 Task: Create a video using iMovie. Include titles, transitions, and background music.
Action: Mouse moved to (305, 261)
Screenshot: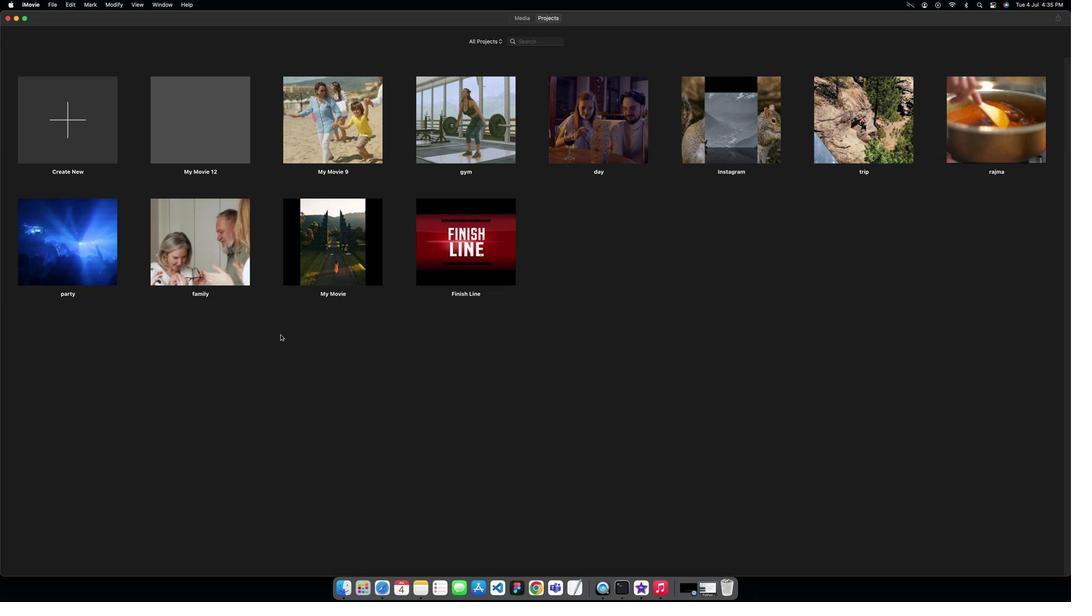 
Action: Mouse pressed left at (305, 261)
Screenshot: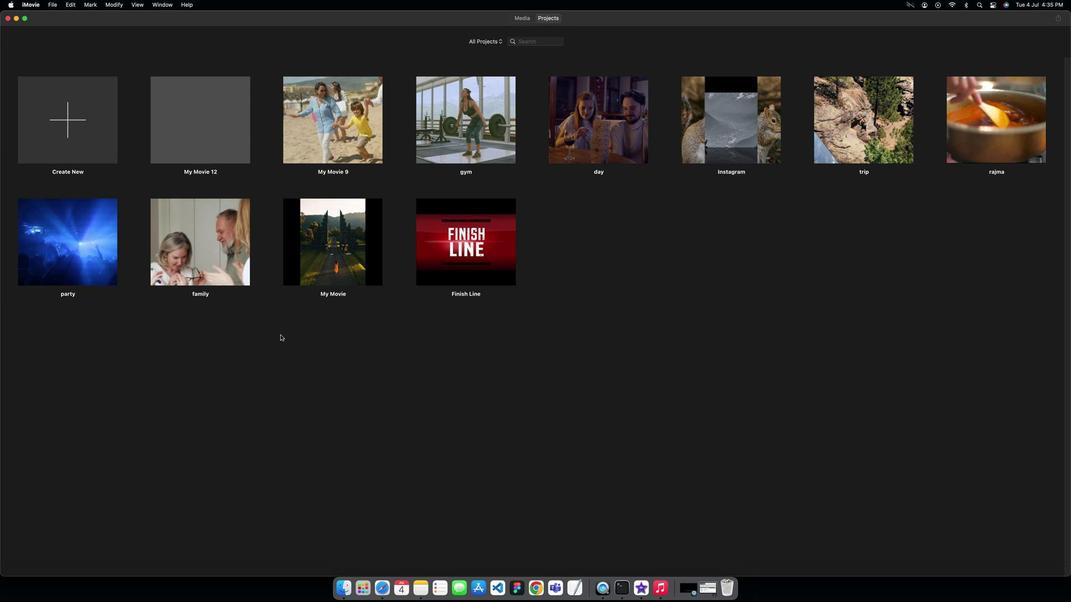 
Action: Mouse moved to (108, 129)
Screenshot: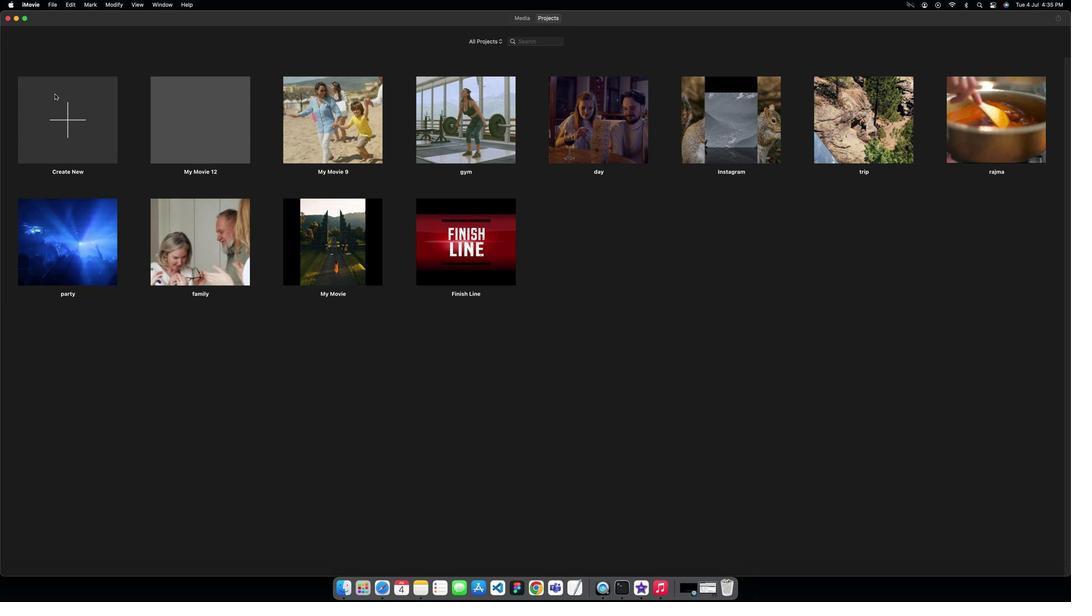 
Action: Mouse pressed left at (108, 129)
Screenshot: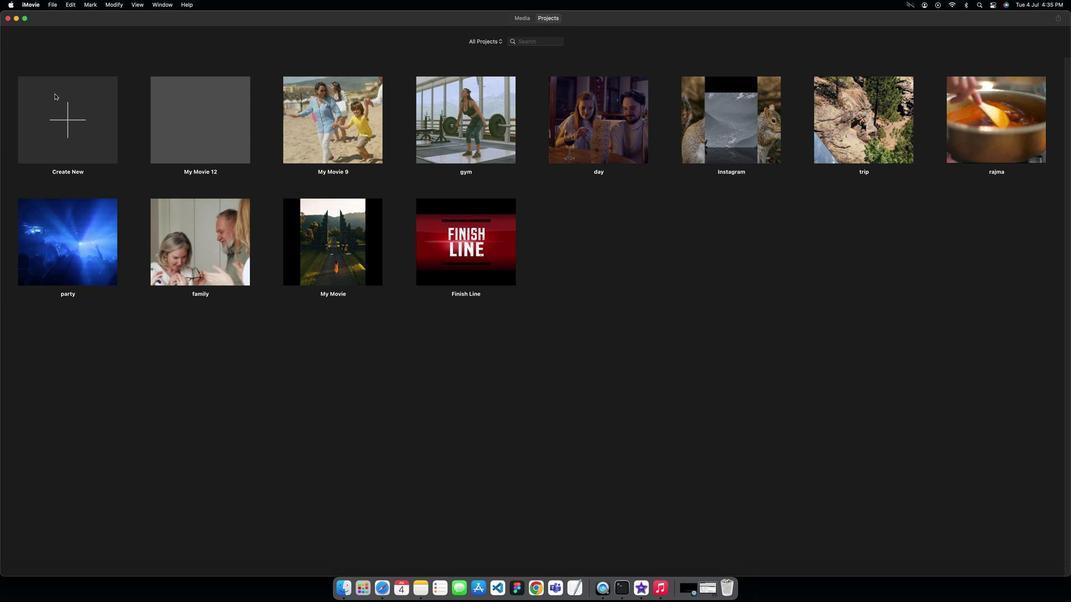 
Action: Mouse moved to (110, 168)
Screenshot: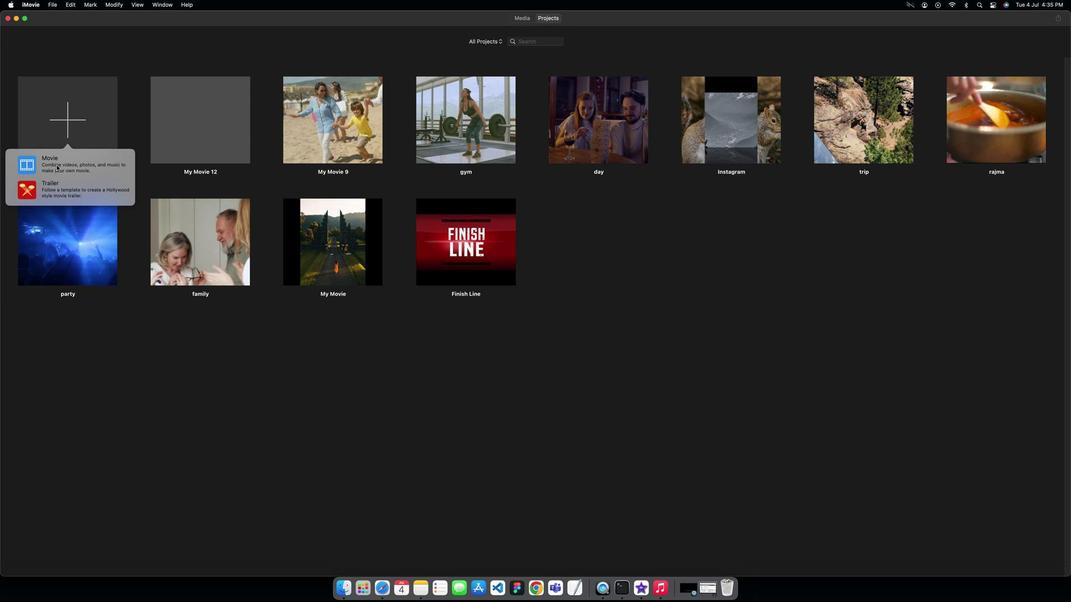
Action: Mouse pressed left at (110, 168)
Screenshot: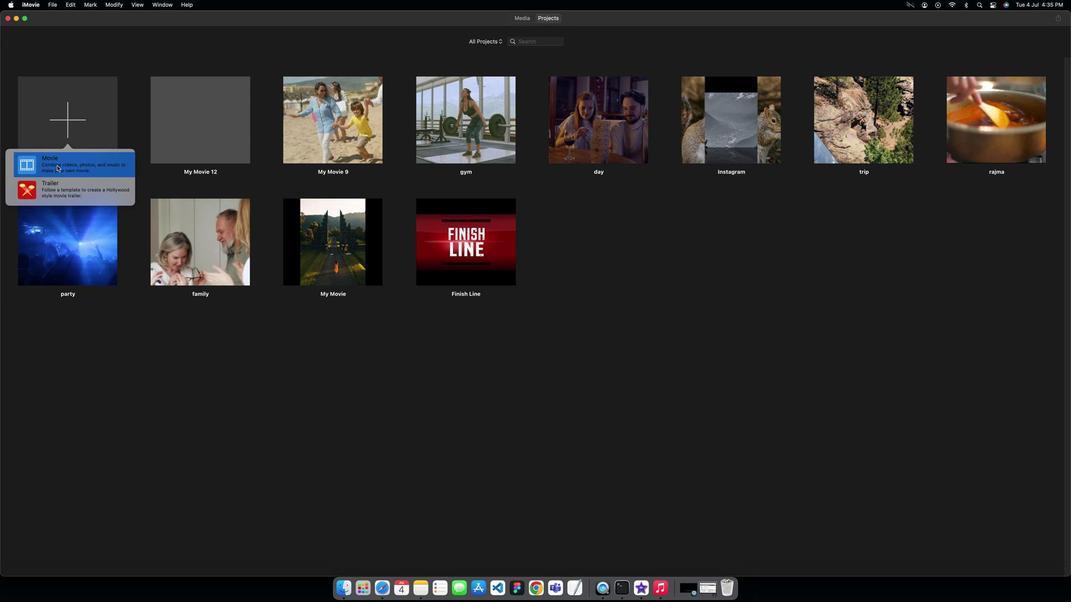 
Action: Mouse moved to (401, 177)
Screenshot: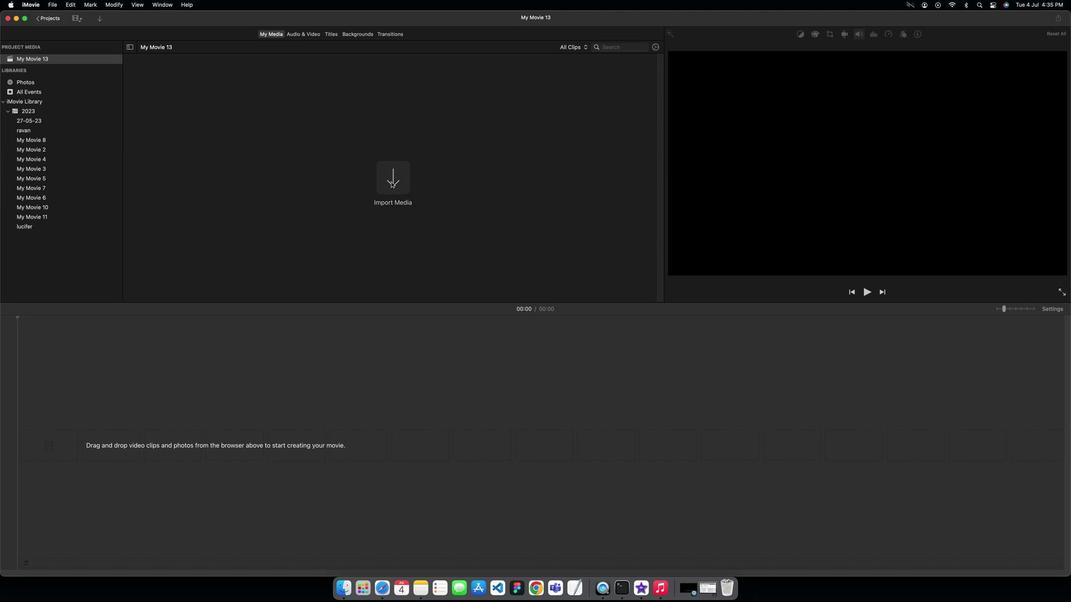 
Action: Mouse pressed left at (401, 177)
Screenshot: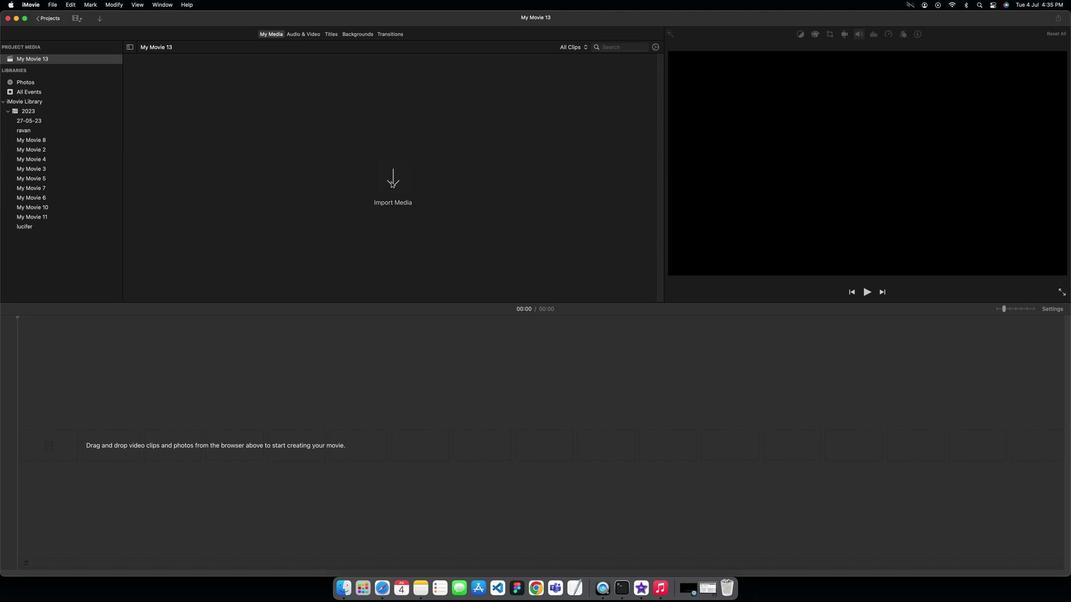 
Action: Mouse moved to (397, 231)
Screenshot: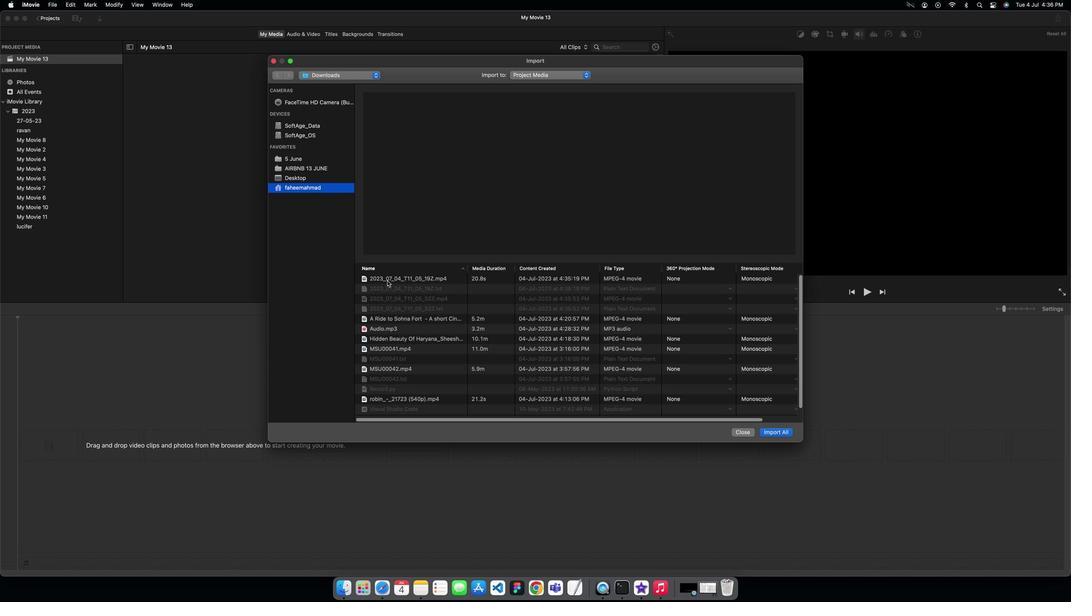 
Action: Mouse pressed left at (397, 231)
Screenshot: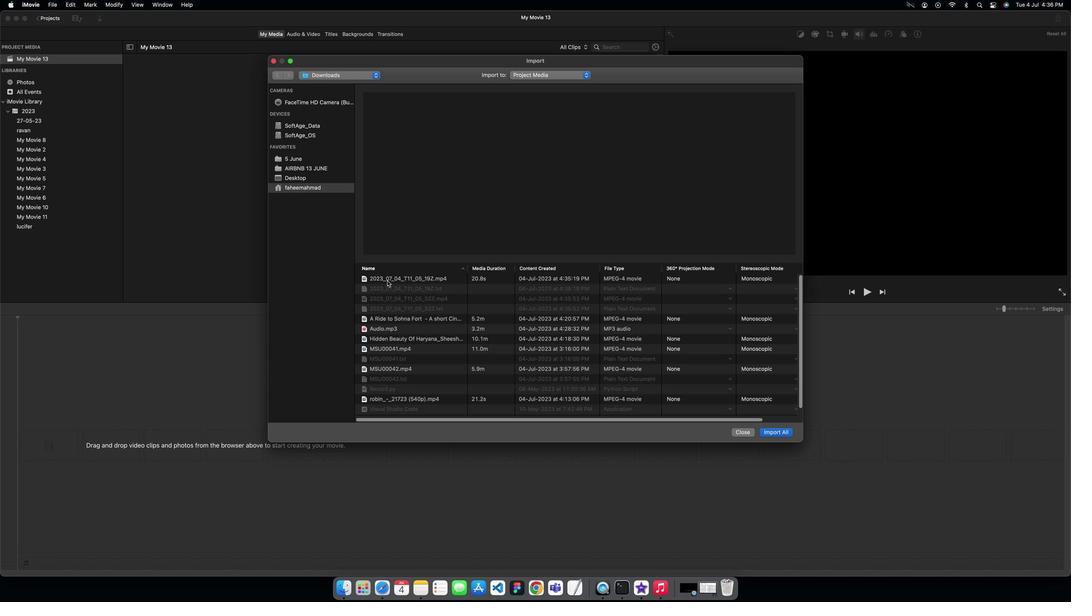 
Action: Mouse moved to (393, 251)
Screenshot: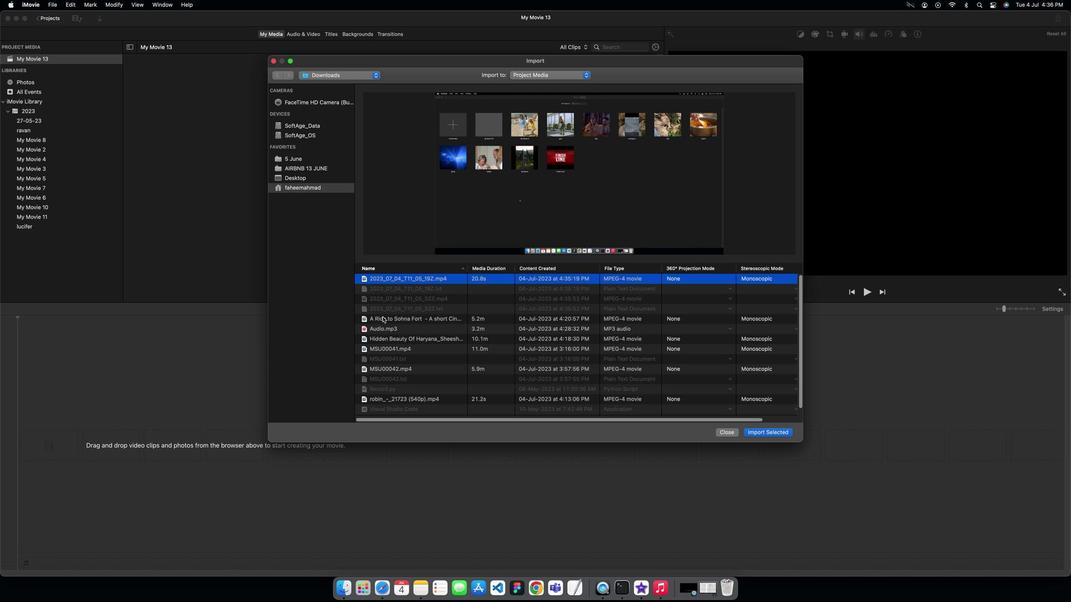 
Action: Mouse pressed left at (393, 251)
Screenshot: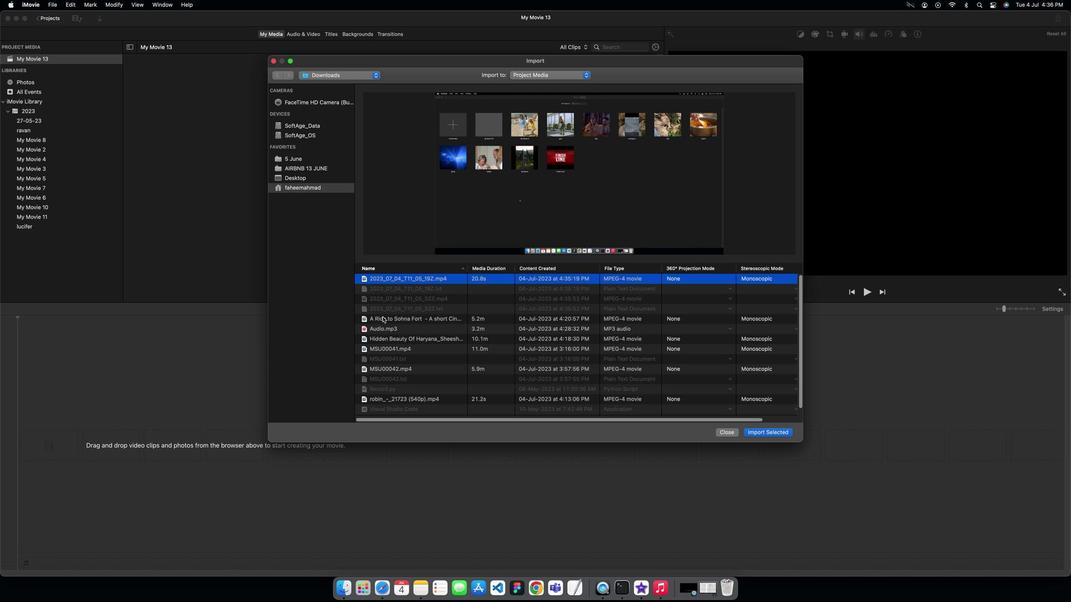 
Action: Key pressed Key.cmd
Screenshot: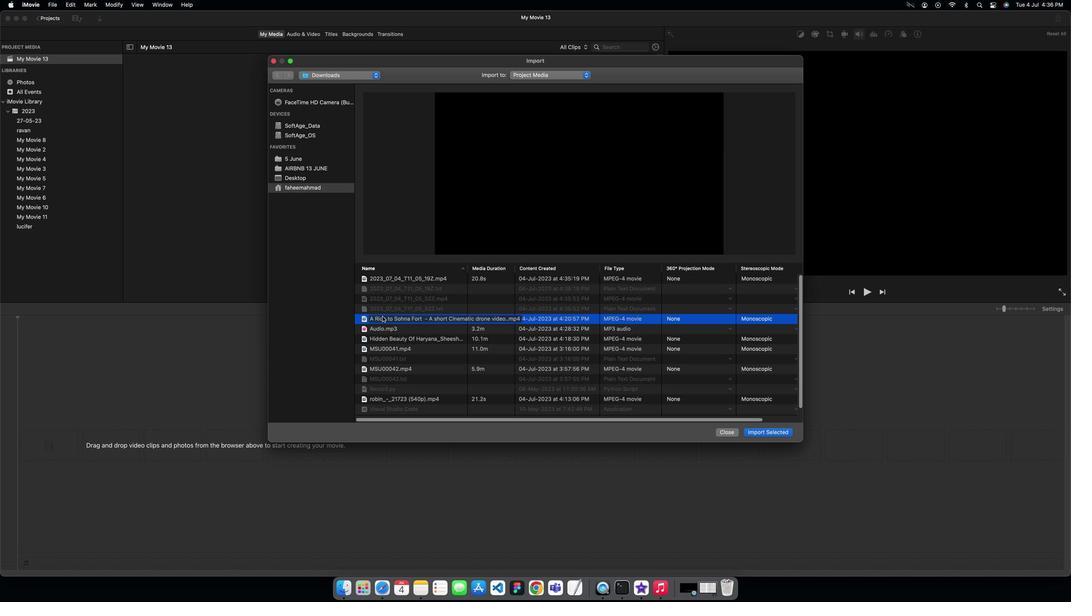 
Action: Mouse moved to (392, 257)
Screenshot: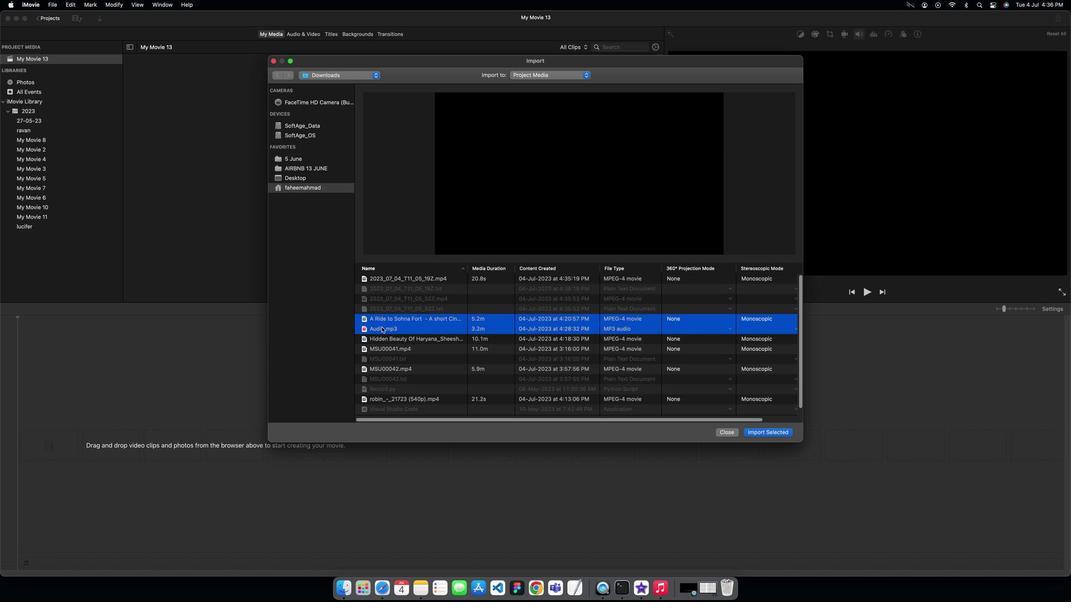 
Action: Mouse pressed left at (392, 257)
Screenshot: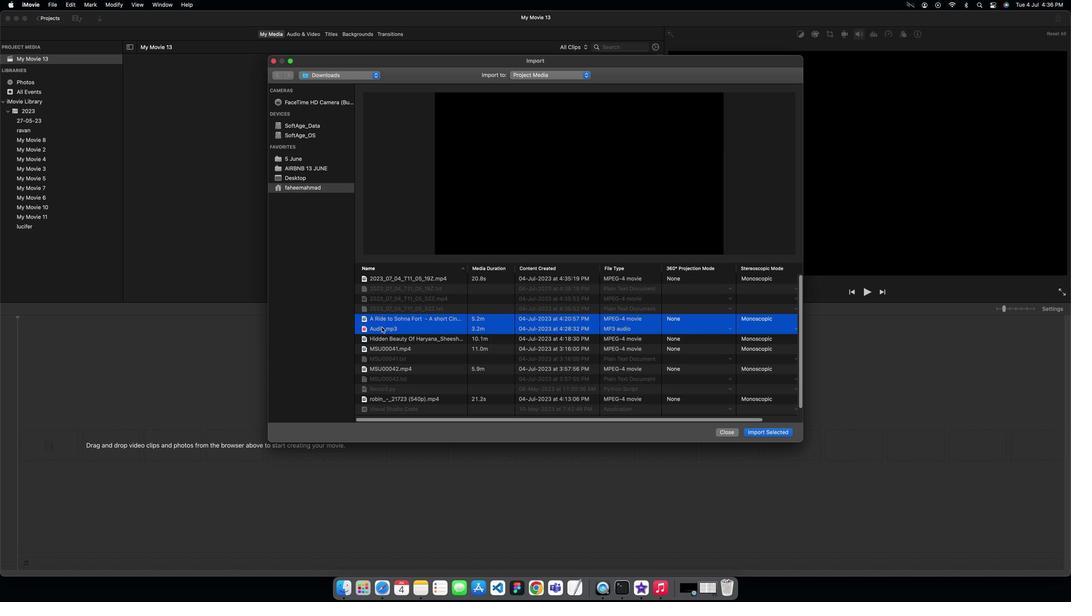 
Action: Mouse moved to (391, 262)
Screenshot: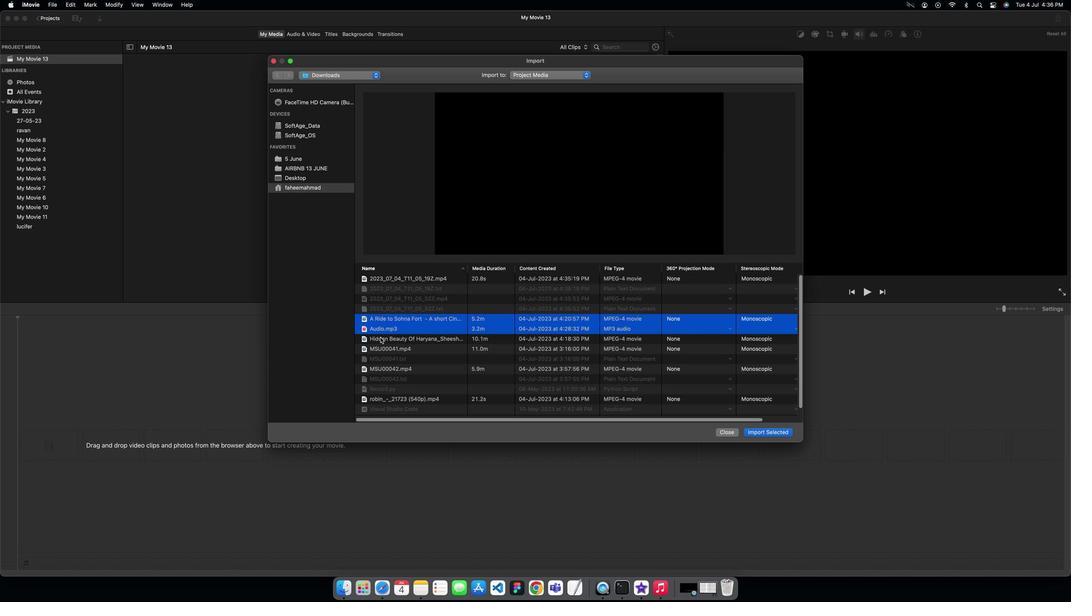 
Action: Mouse pressed left at (391, 262)
Screenshot: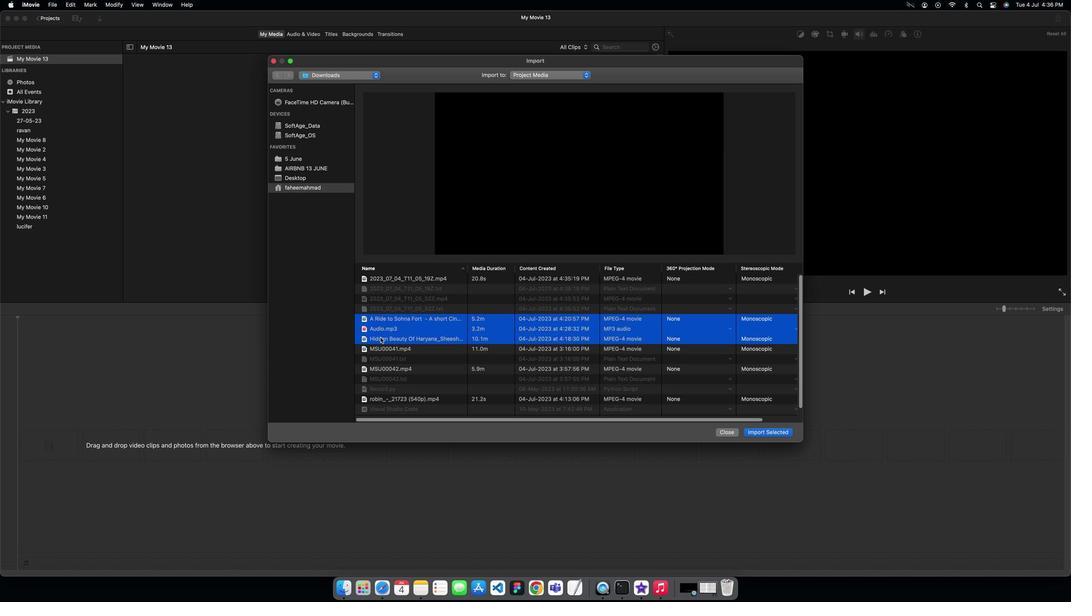
Action: Mouse moved to (400, 296)
Screenshot: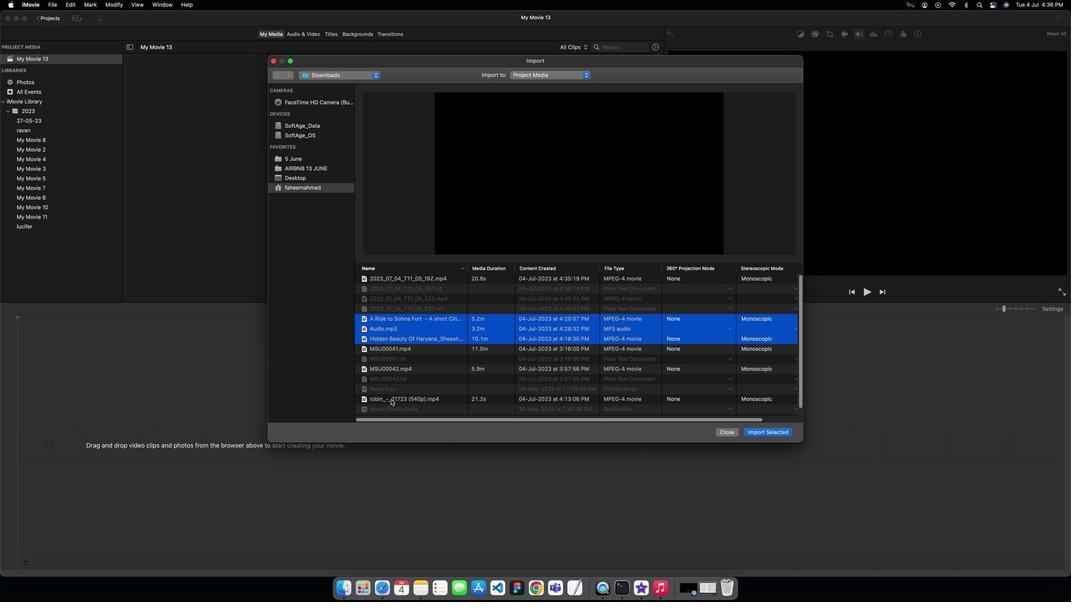 
Action: Mouse pressed left at (400, 296)
Screenshot: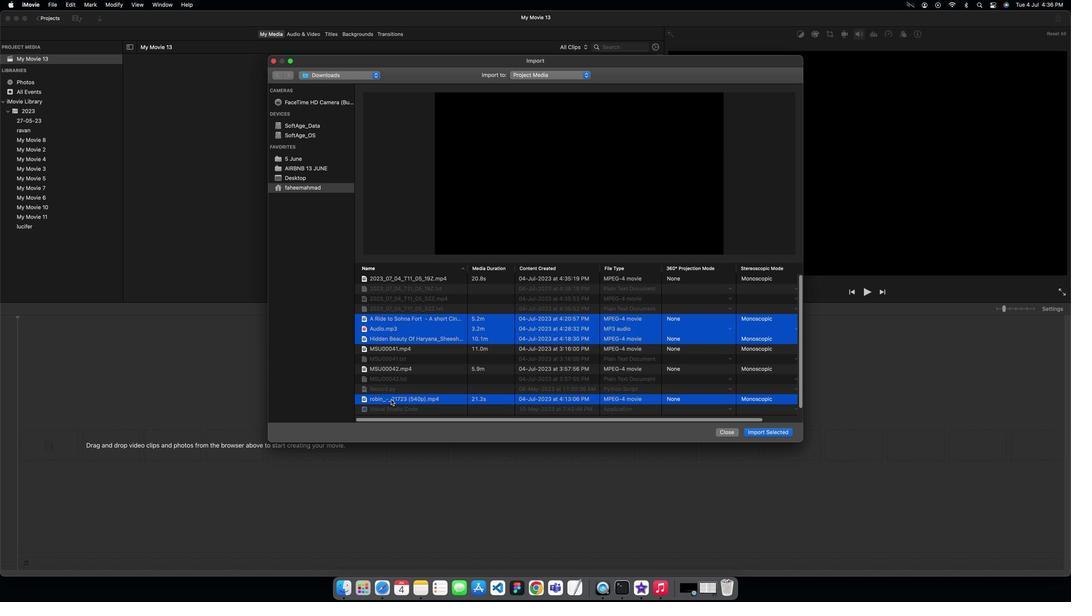 
Action: Mouse scrolled (400, 296) with delta (61, 77)
Screenshot: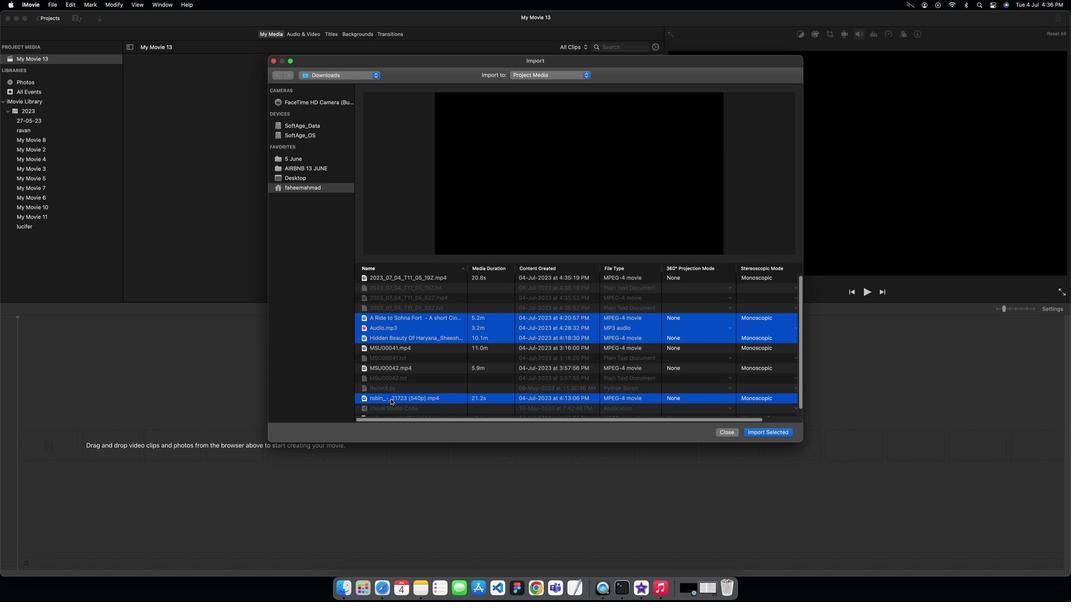 
Action: Mouse scrolled (400, 296) with delta (61, 77)
Screenshot: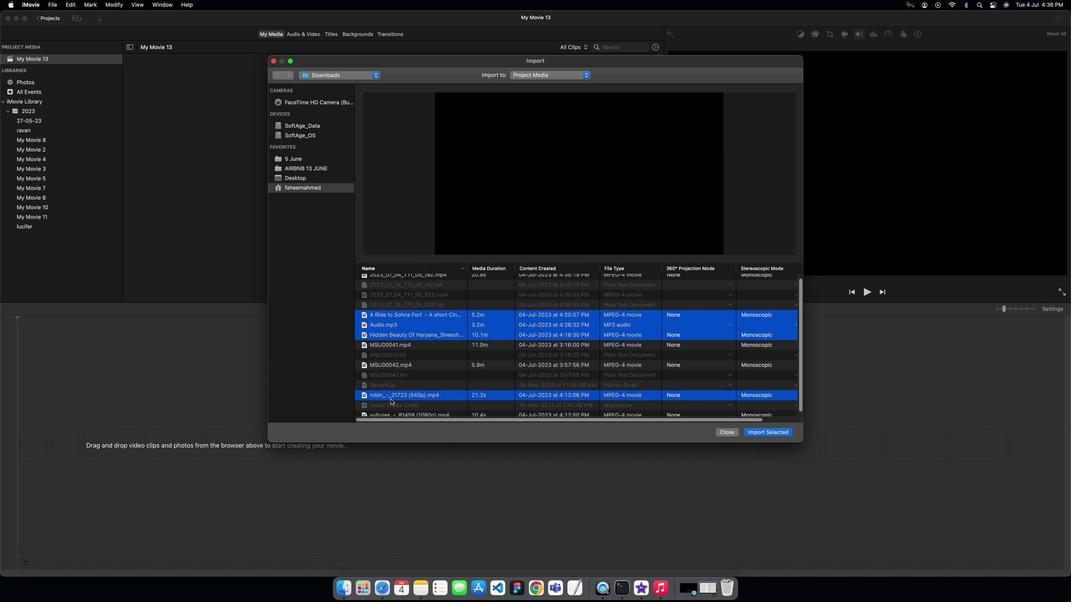 
Action: Mouse scrolled (400, 296) with delta (61, 77)
Screenshot: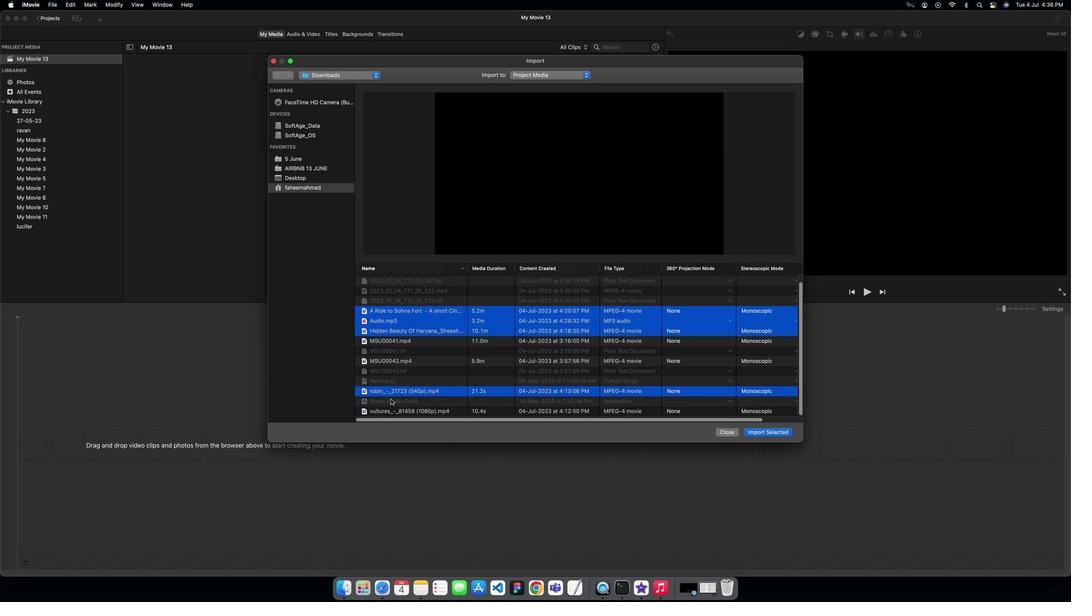 
Action: Mouse scrolled (400, 296) with delta (61, 77)
Screenshot: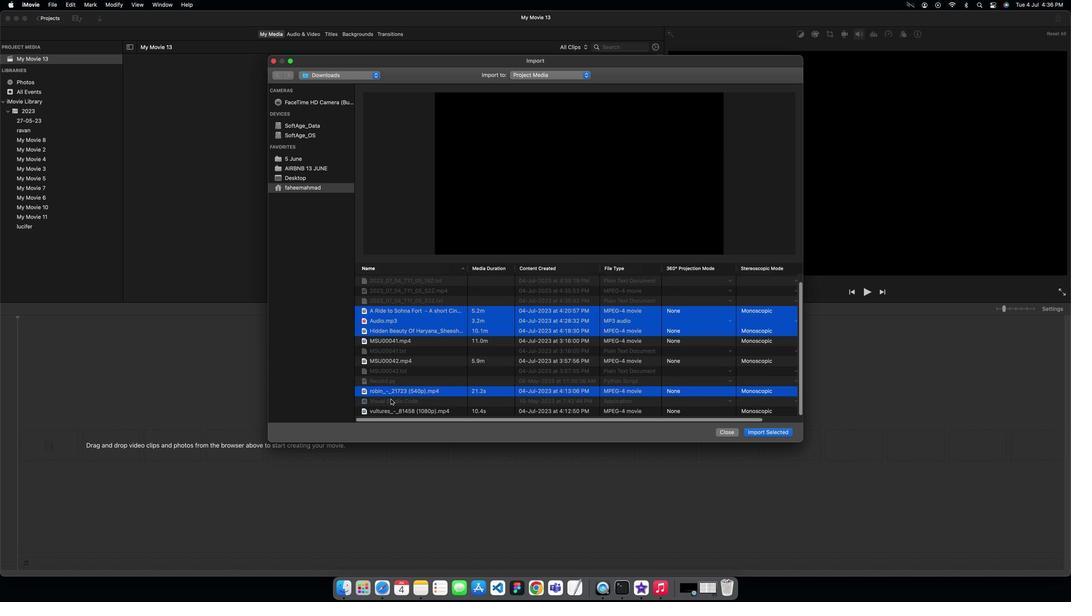 
Action: Mouse scrolled (400, 296) with delta (61, 77)
Screenshot: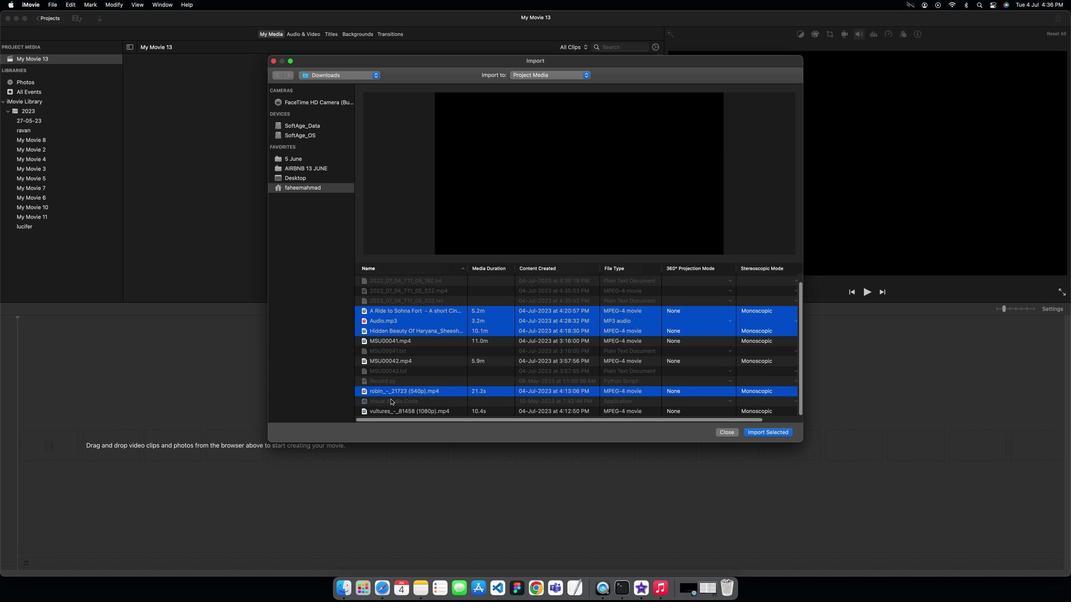 
Action: Mouse scrolled (400, 296) with delta (61, 77)
Screenshot: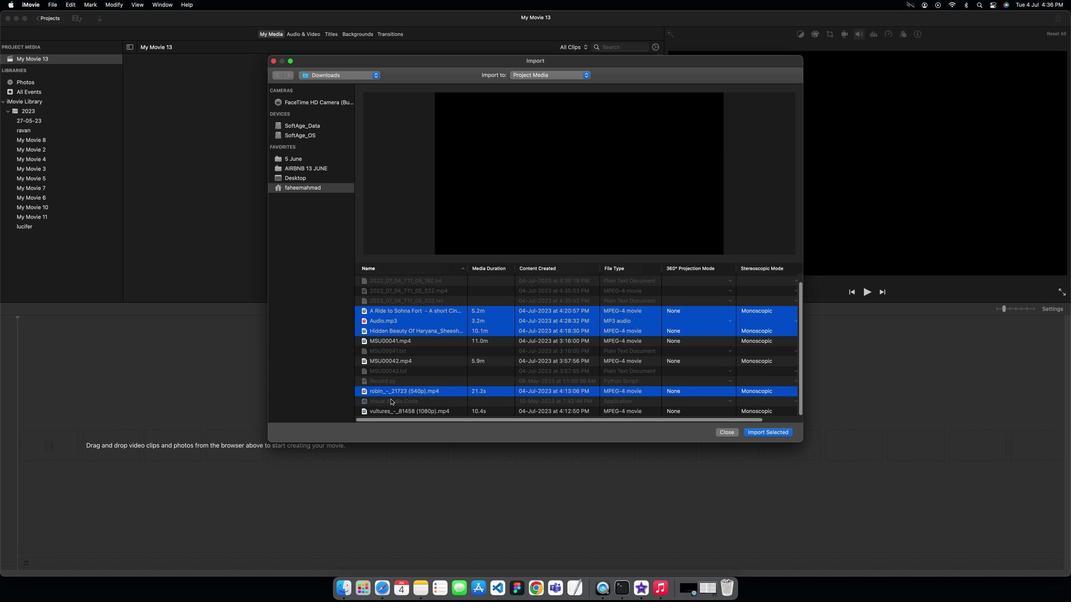 
Action: Mouse scrolled (400, 296) with delta (61, 76)
Screenshot: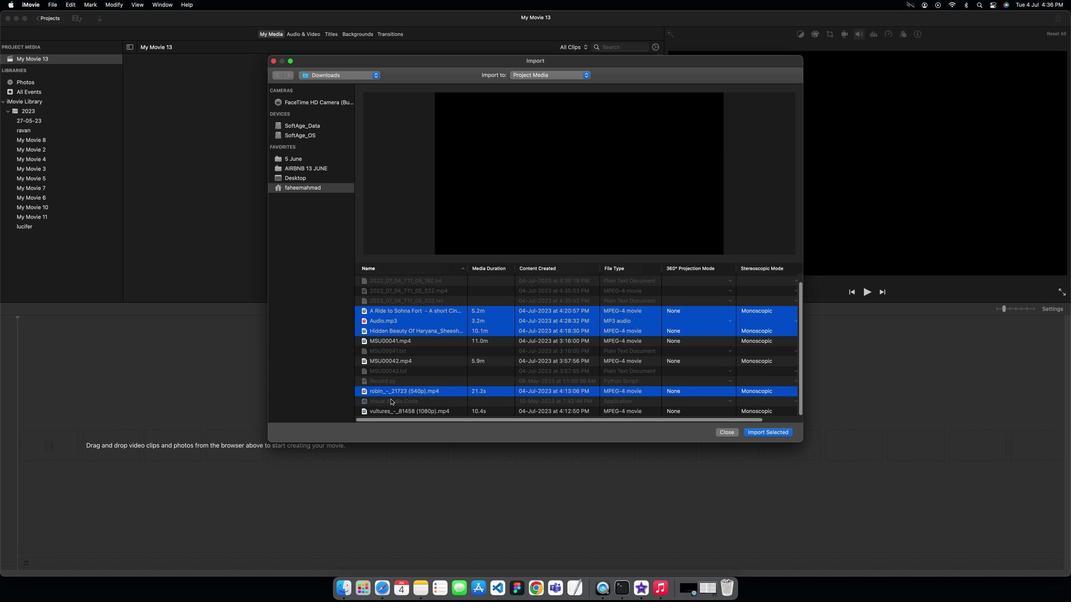 
Action: Mouse moved to (400, 300)
Screenshot: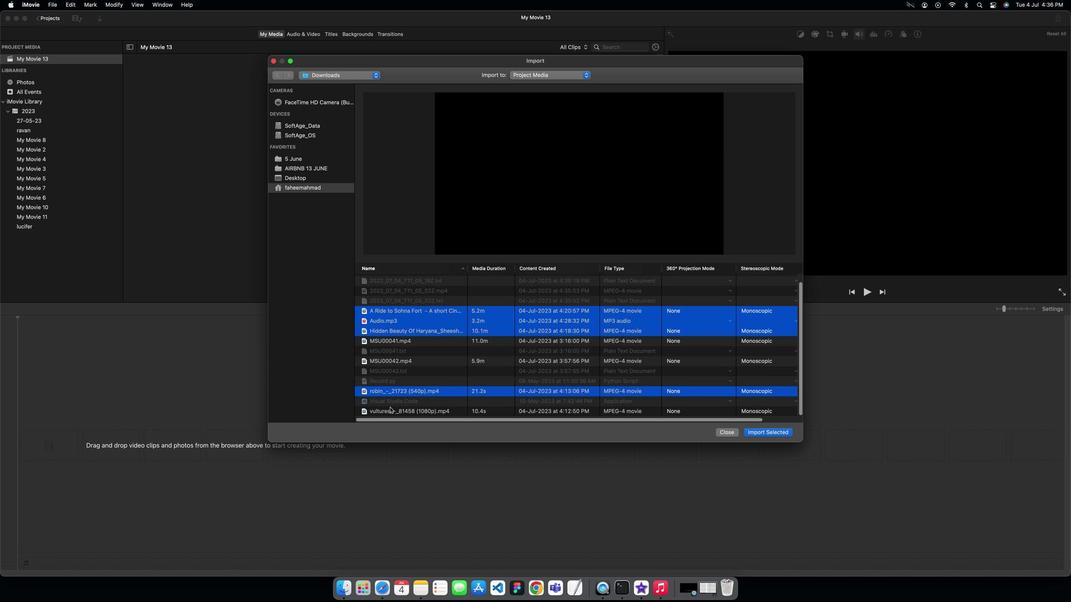
Action: Key pressed Key.cmd
Screenshot: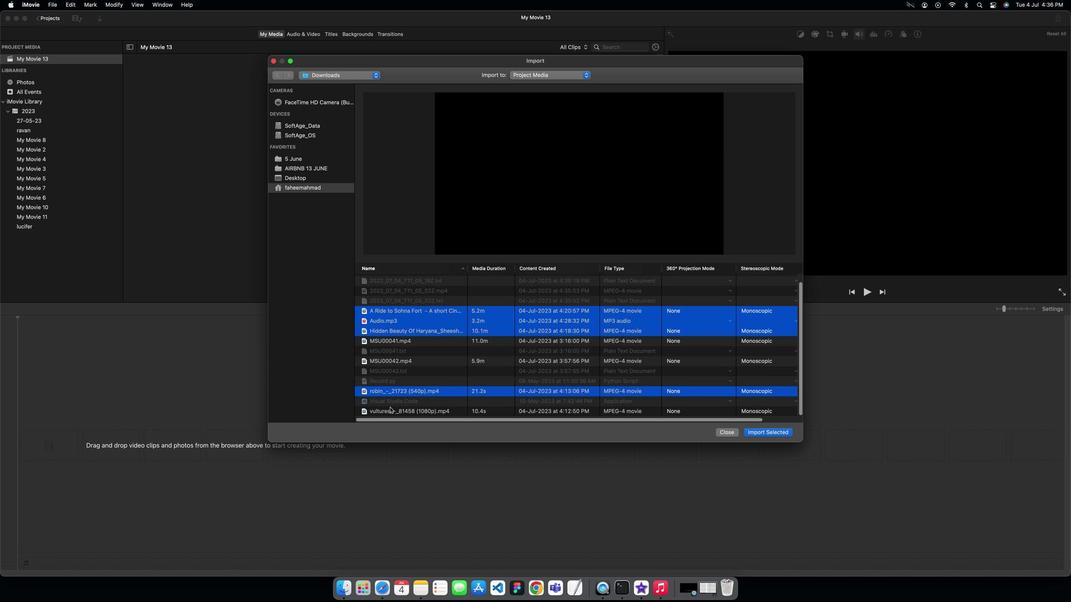 
Action: Mouse moved to (399, 302)
Screenshot: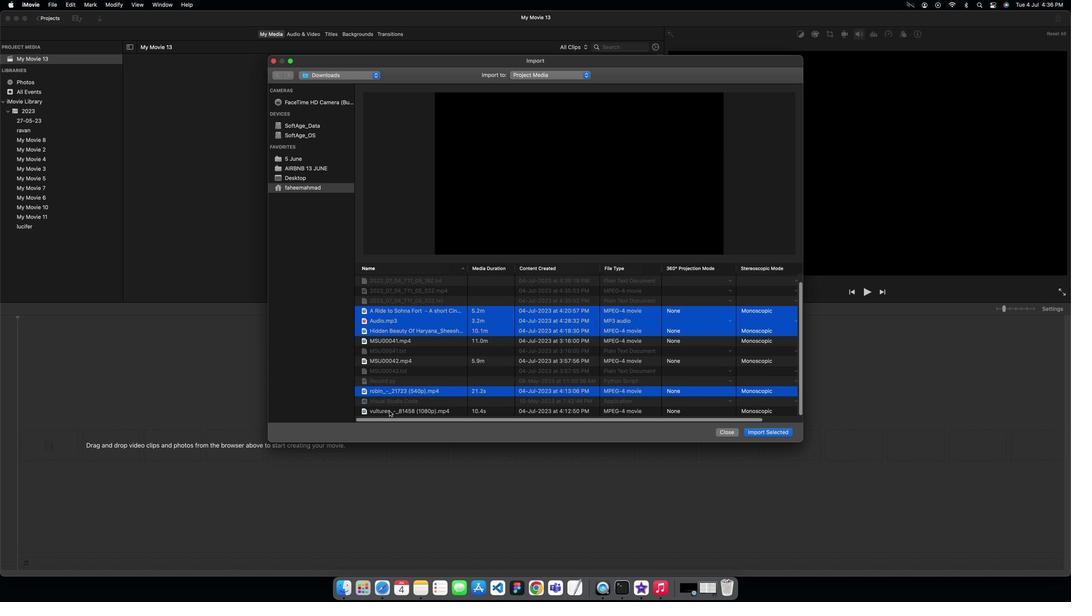 
Action: Mouse pressed left at (399, 302)
Screenshot: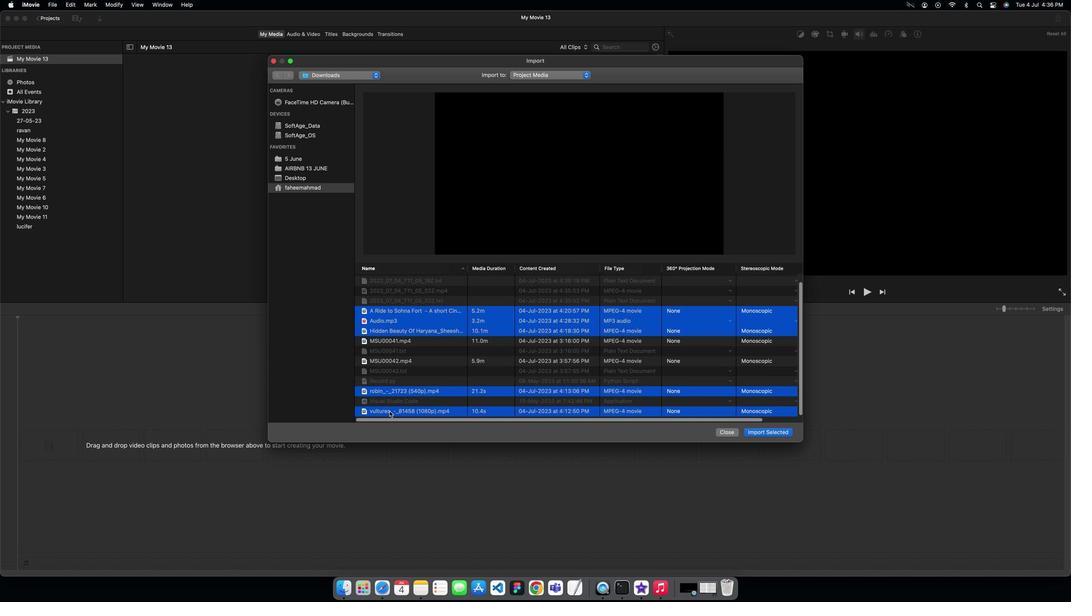 
Action: Mouse moved to (722, 314)
Screenshot: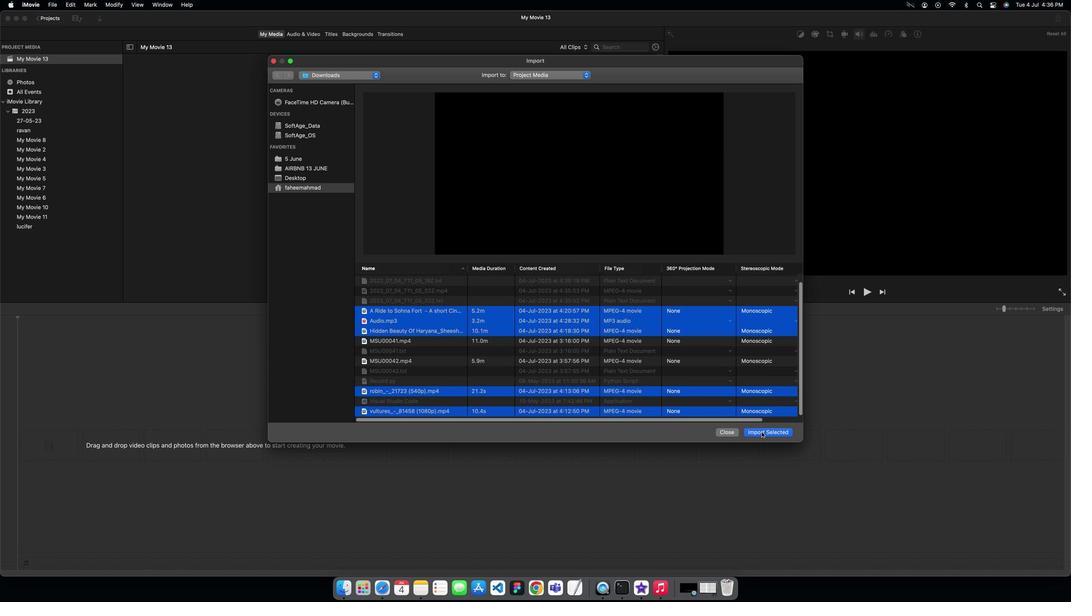 
Action: Mouse pressed left at (722, 314)
Screenshot: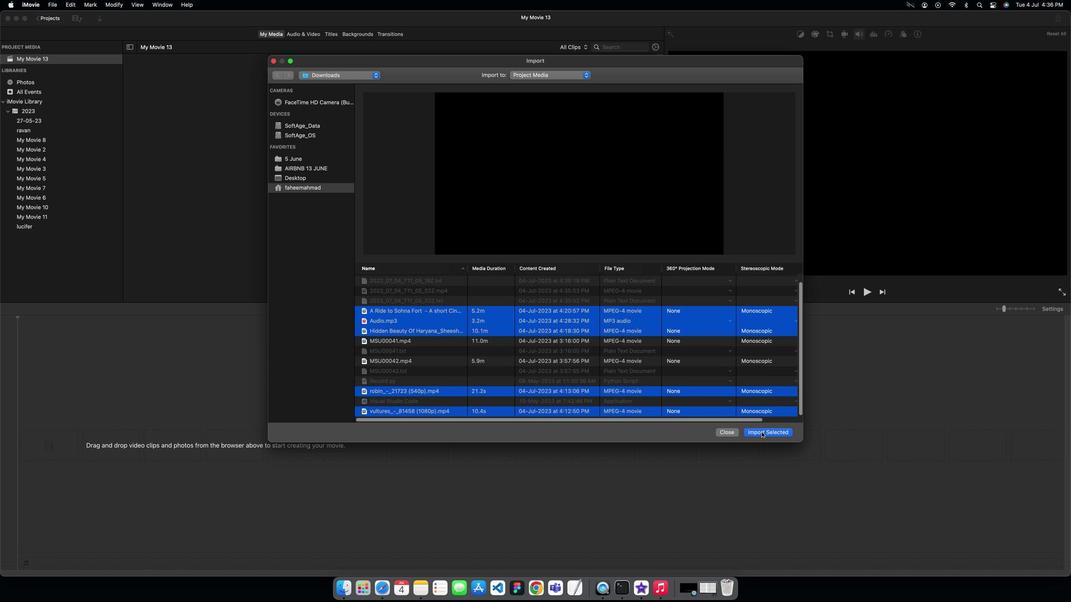 
Action: Mouse moved to (369, 196)
Screenshot: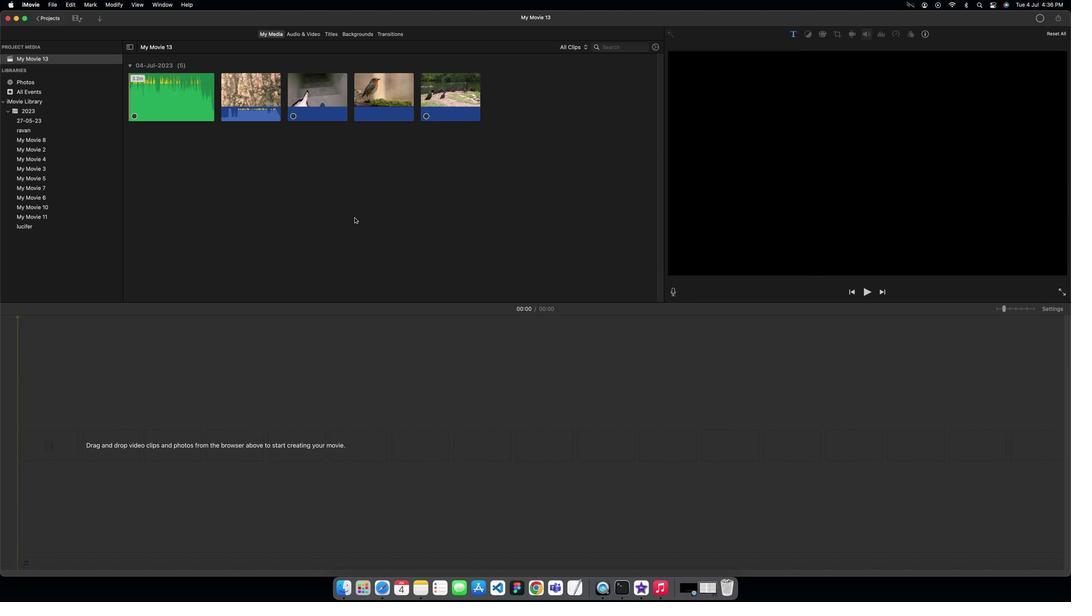 
Action: Mouse pressed left at (369, 196)
Screenshot: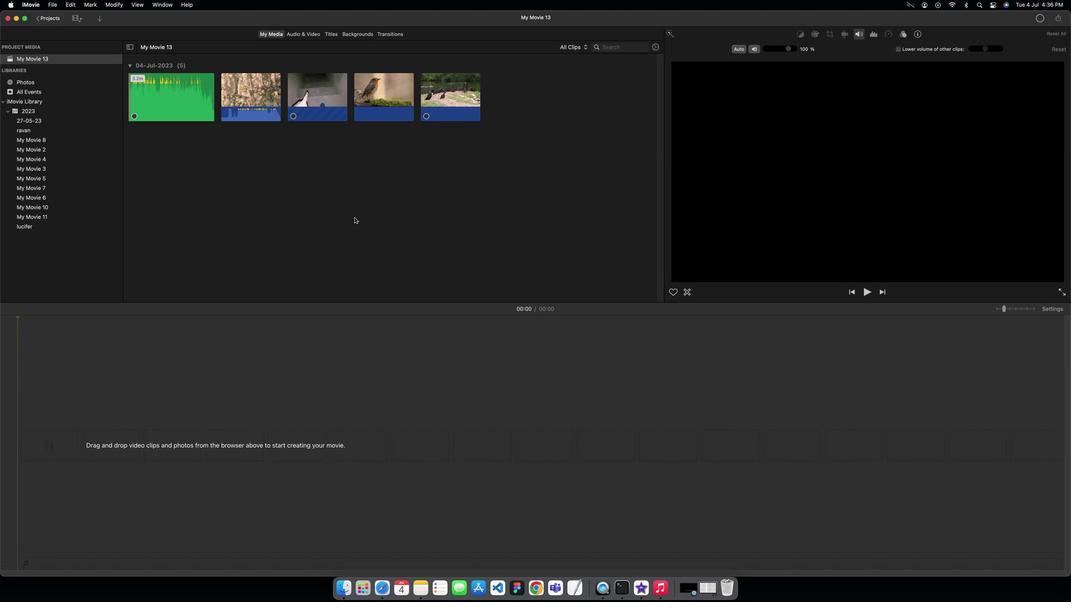 
Action: Mouse moved to (364, 97)
Screenshot: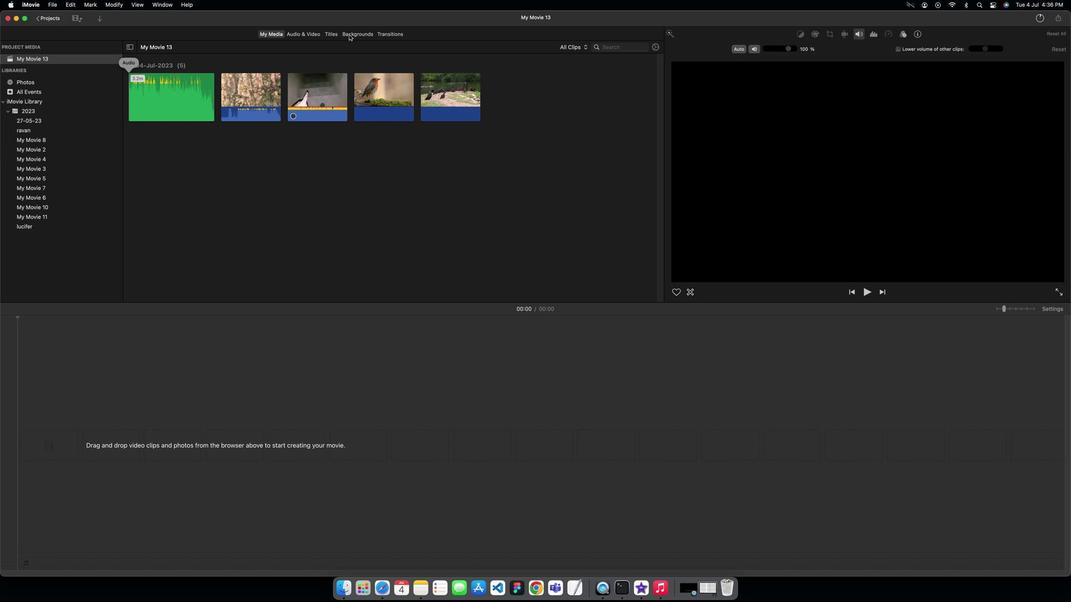 
Action: Mouse pressed left at (364, 97)
Screenshot: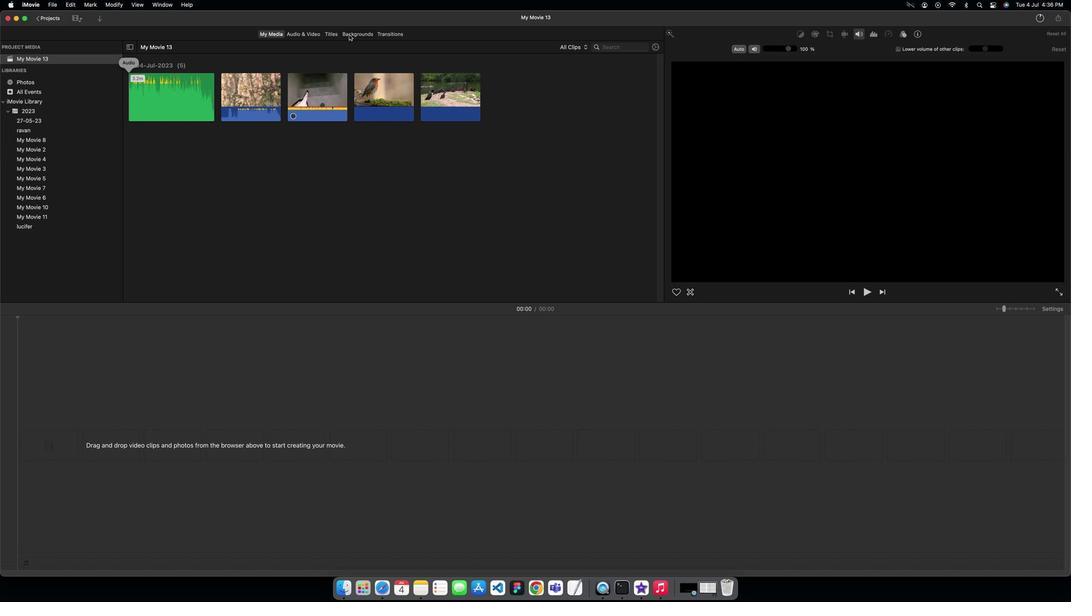 
Action: Mouse moved to (367, 138)
Screenshot: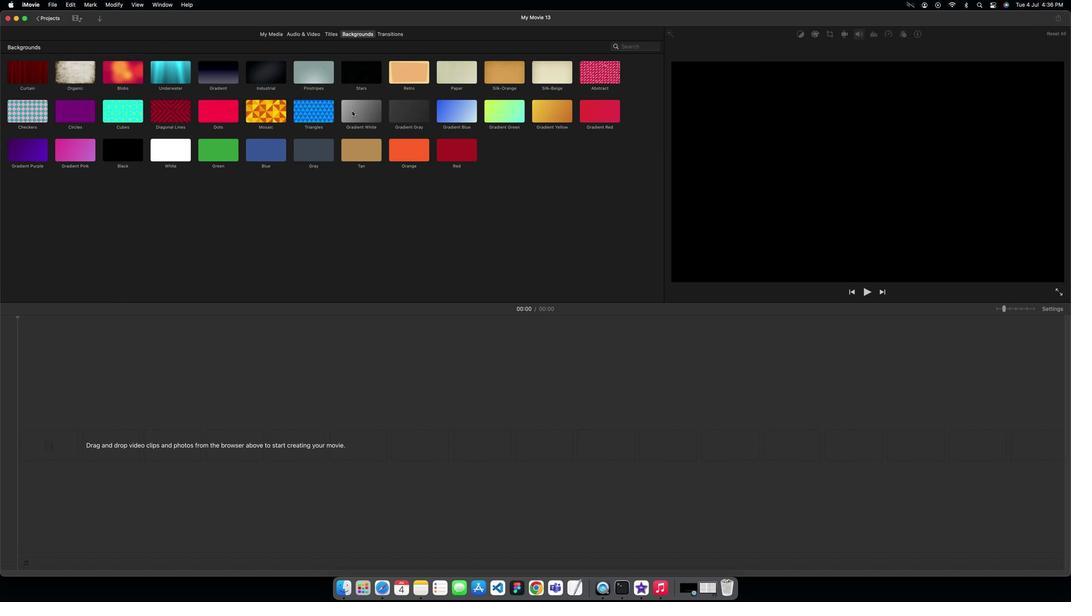 
Action: Mouse pressed left at (367, 138)
Screenshot: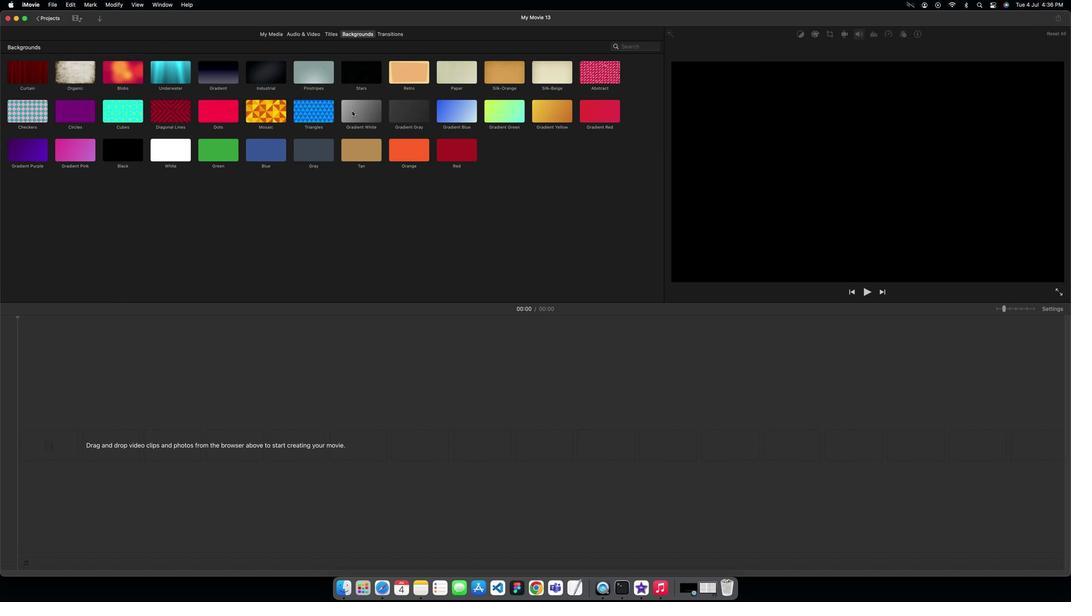 
Action: Mouse moved to (369, 138)
Screenshot: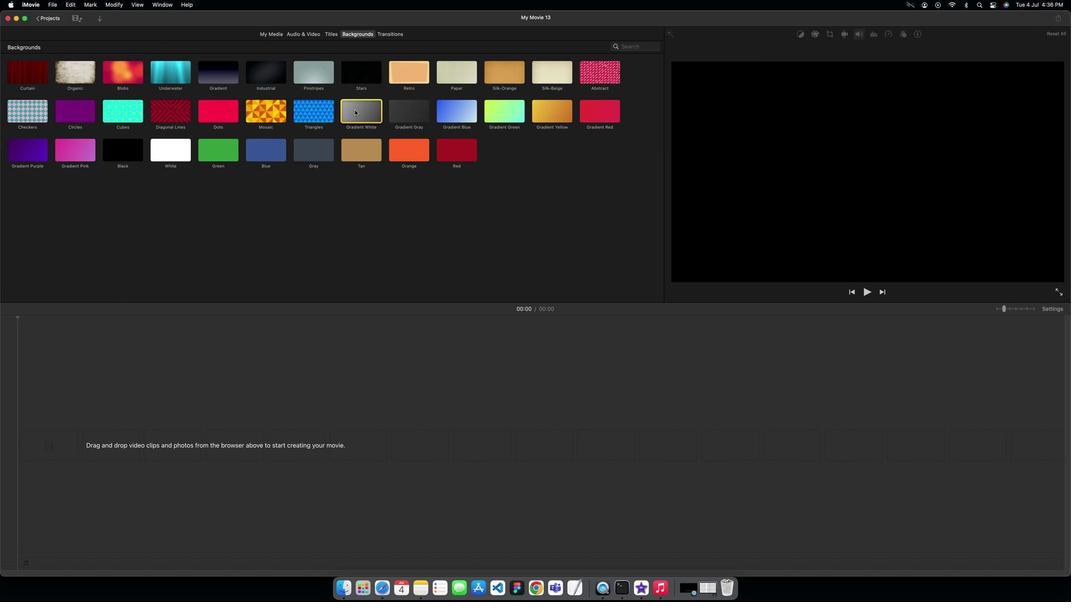 
Action: Mouse pressed left at (369, 138)
Screenshot: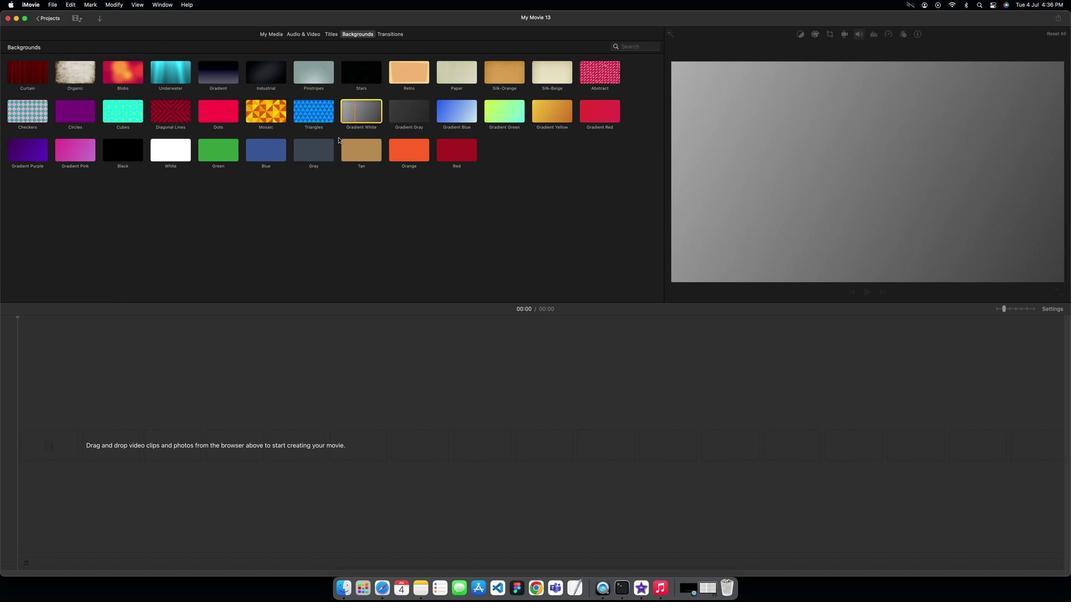 
Action: Mouse moved to (471, 323)
Screenshot: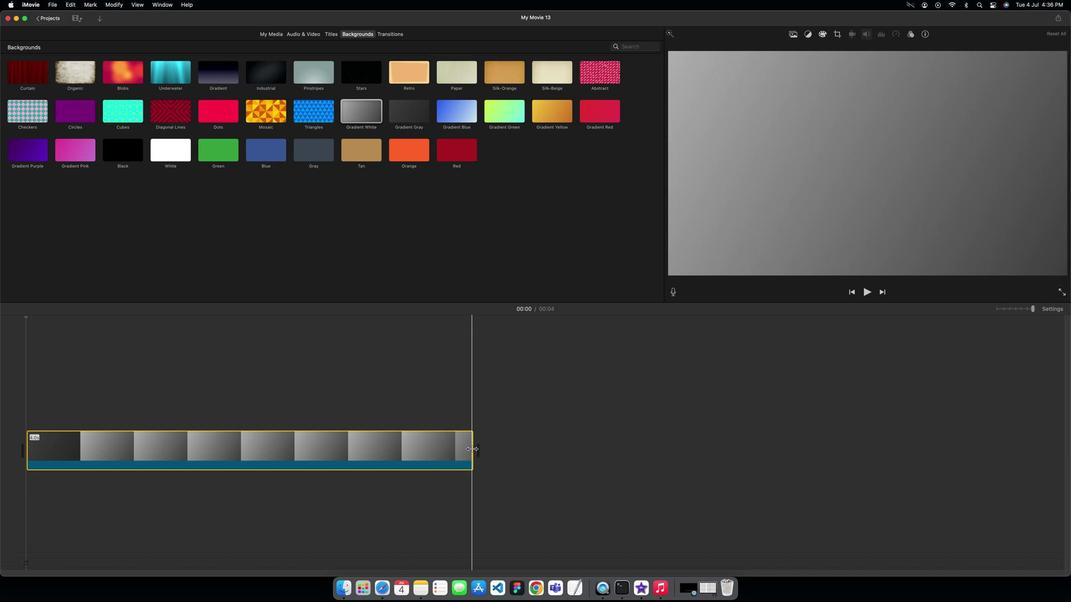 
Action: Mouse pressed left at (471, 323)
Screenshot: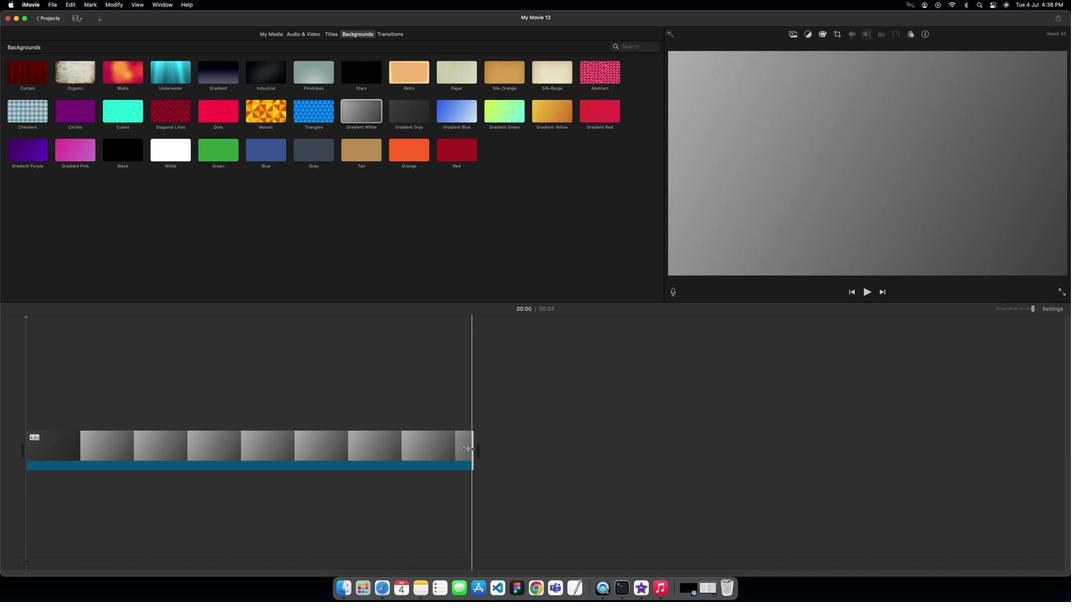 
Action: Mouse moved to (203, 325)
Screenshot: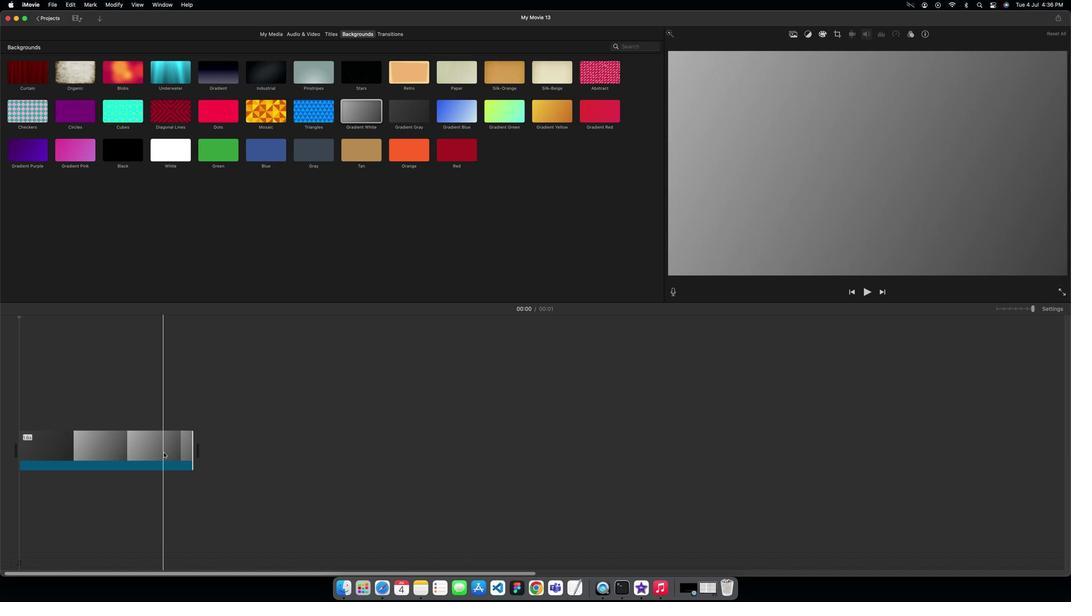 
Action: Mouse pressed left at (203, 325)
Screenshot: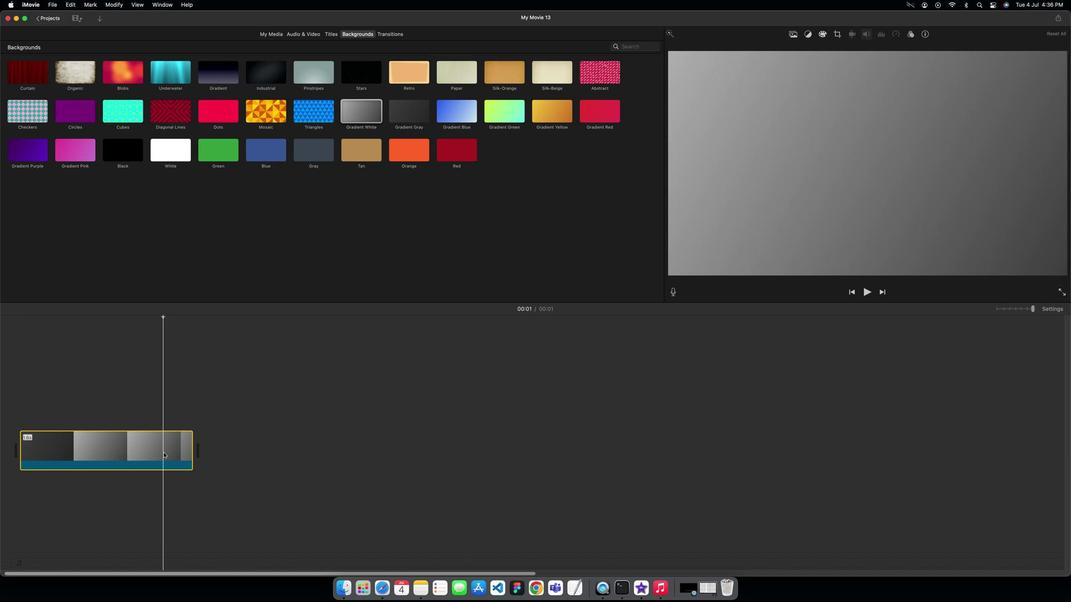 
Action: Mouse moved to (347, 96)
Screenshot: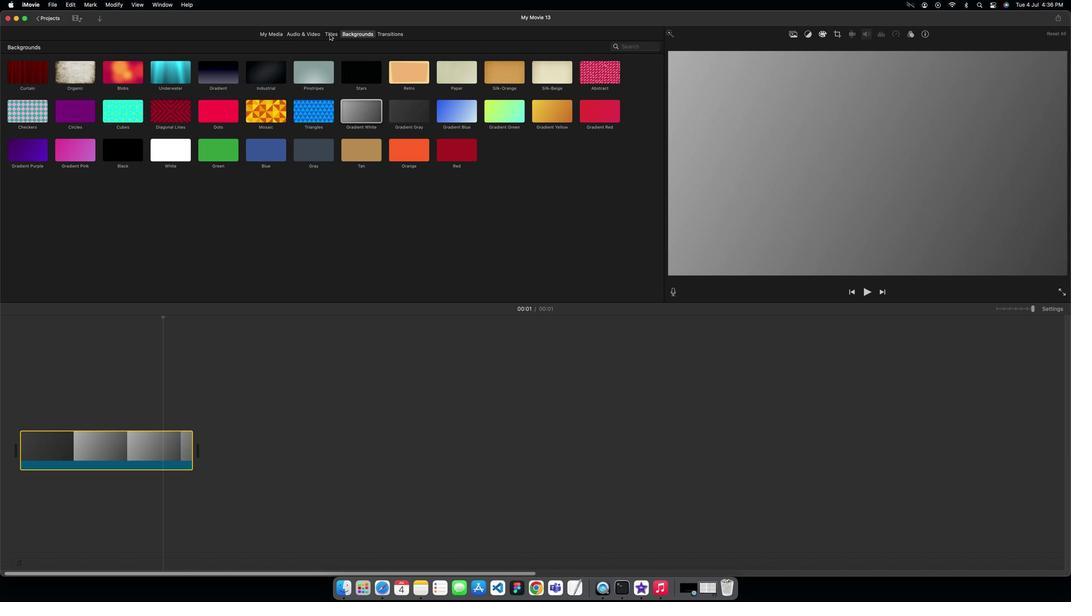 
Action: Mouse pressed left at (347, 96)
Screenshot: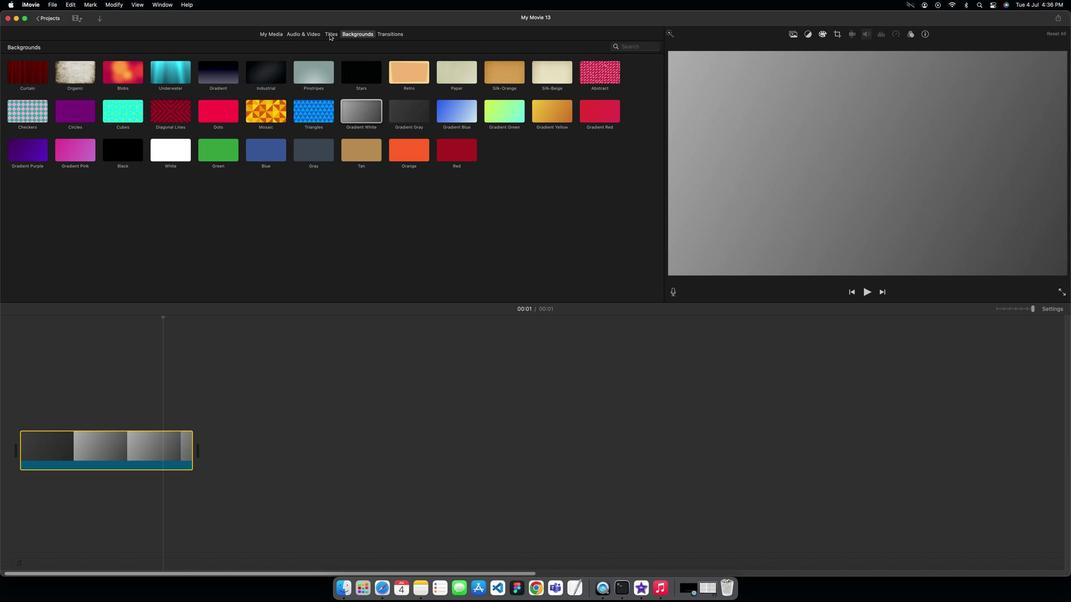 
Action: Mouse moved to (155, 127)
Screenshot: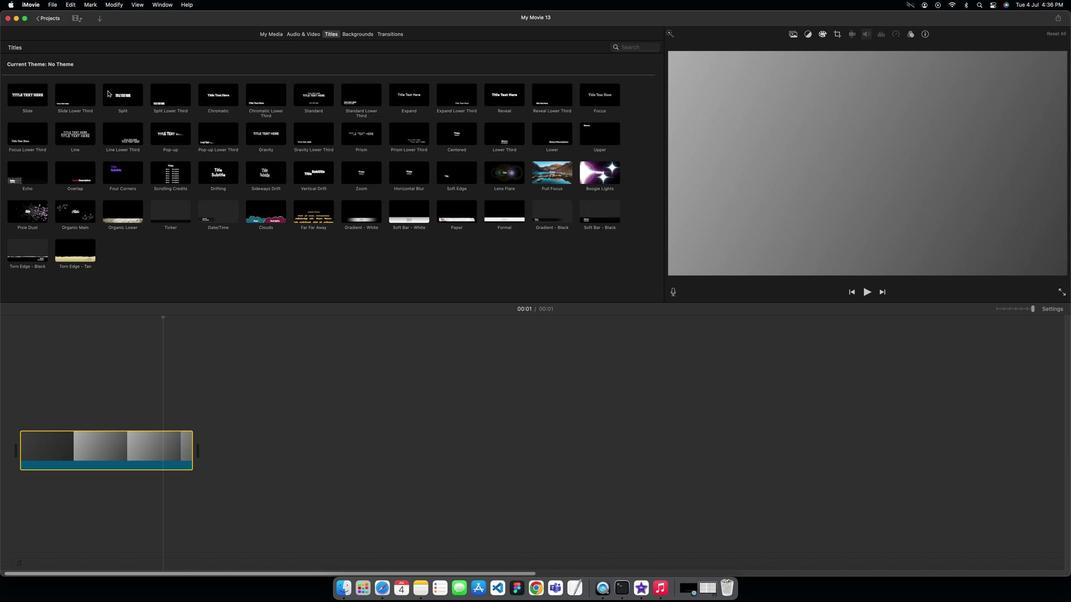 
Action: Mouse pressed left at (155, 127)
Screenshot: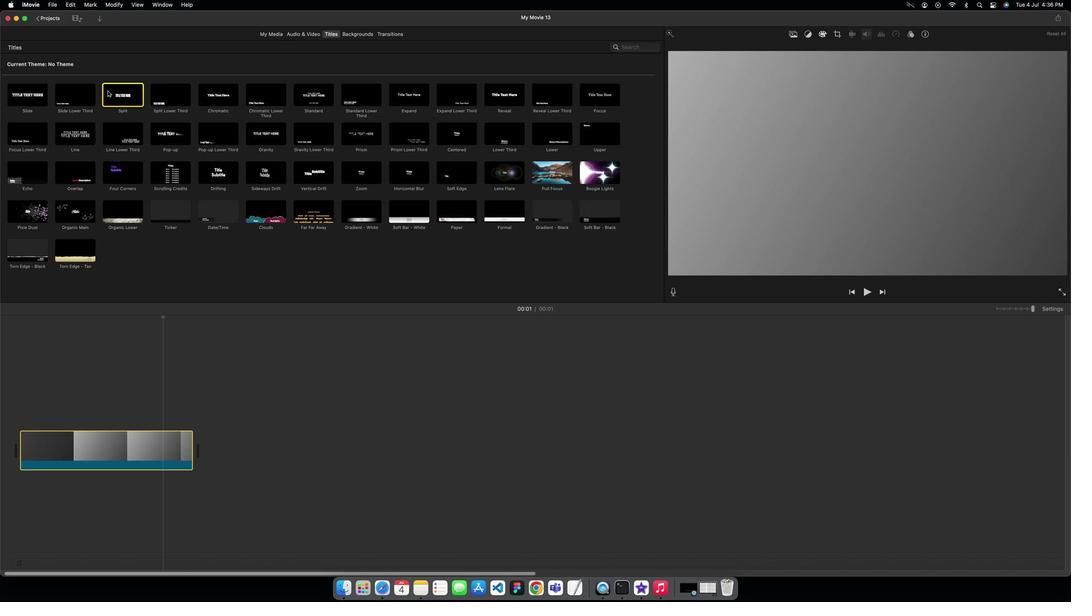 
Action: Mouse pressed left at (155, 127)
Screenshot: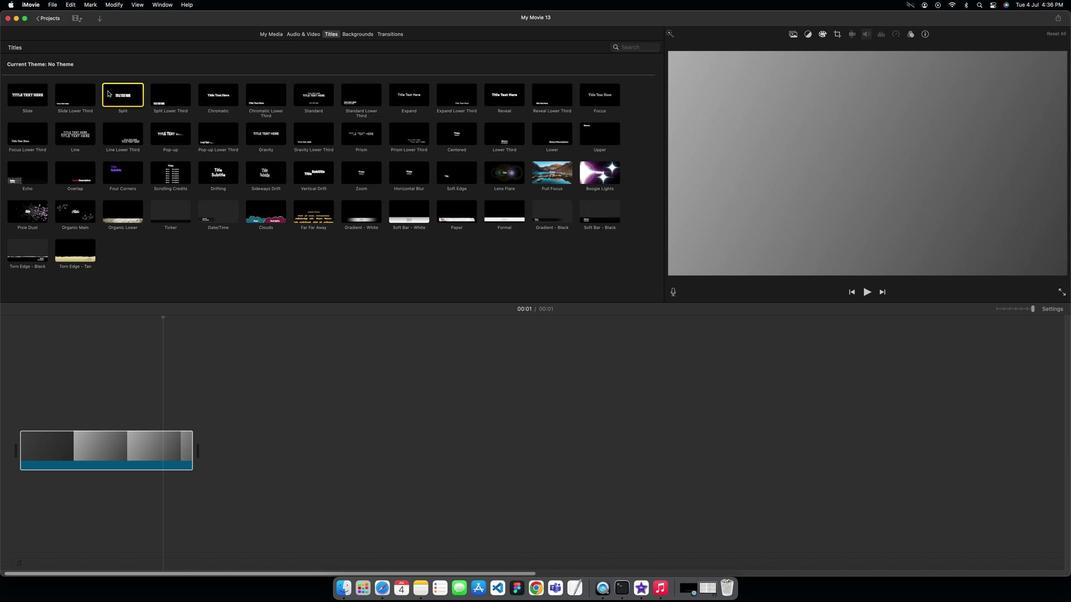 
Action: Mouse moved to (775, 175)
Screenshot: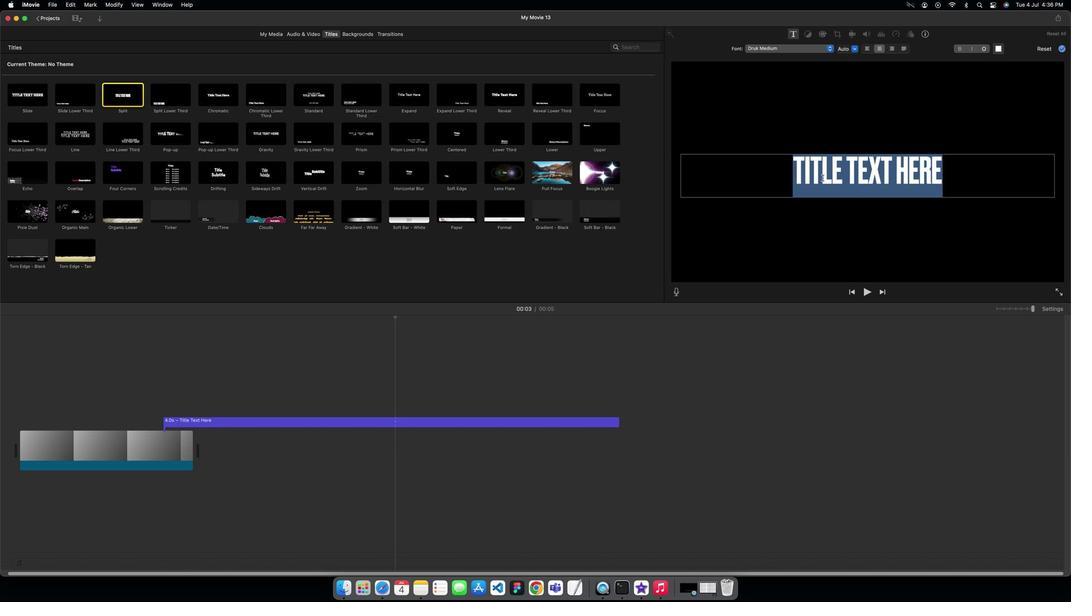 
Action: Key pressed Key.caps_lock'G'Key.caps_lock'u''r''g''o'Key.backspace'a''o''n'Key.spaceKey.caps_lock'H'Key.caps_lock'i''s''t''o''r''i''c''a''l'Key.spaceKey.caps_lock'L'Key.caps_lockKey.backspace
Screenshot: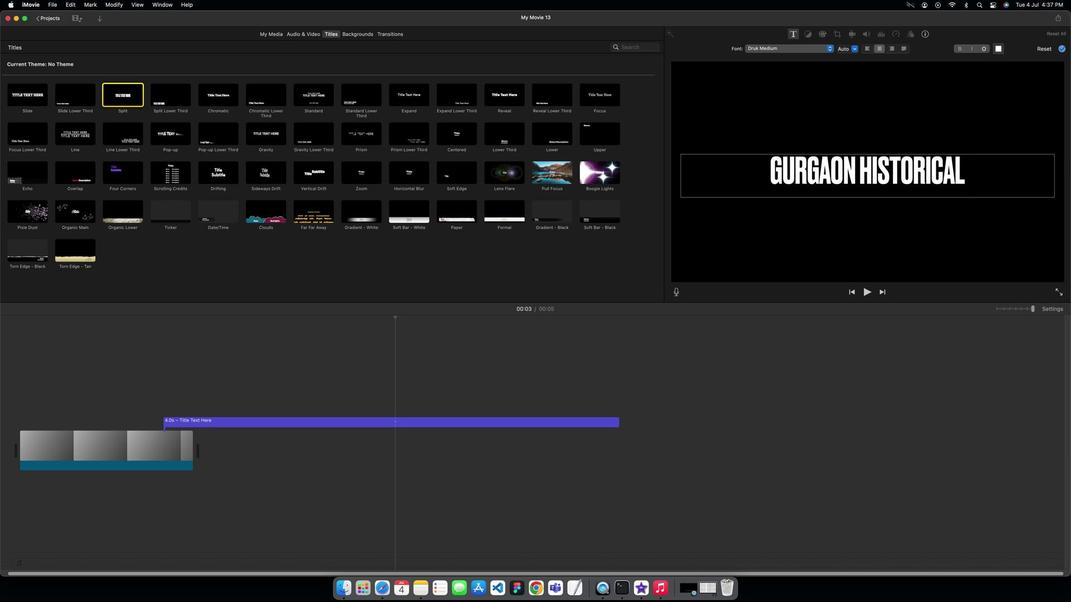 
Action: Mouse moved to (261, 302)
Screenshot: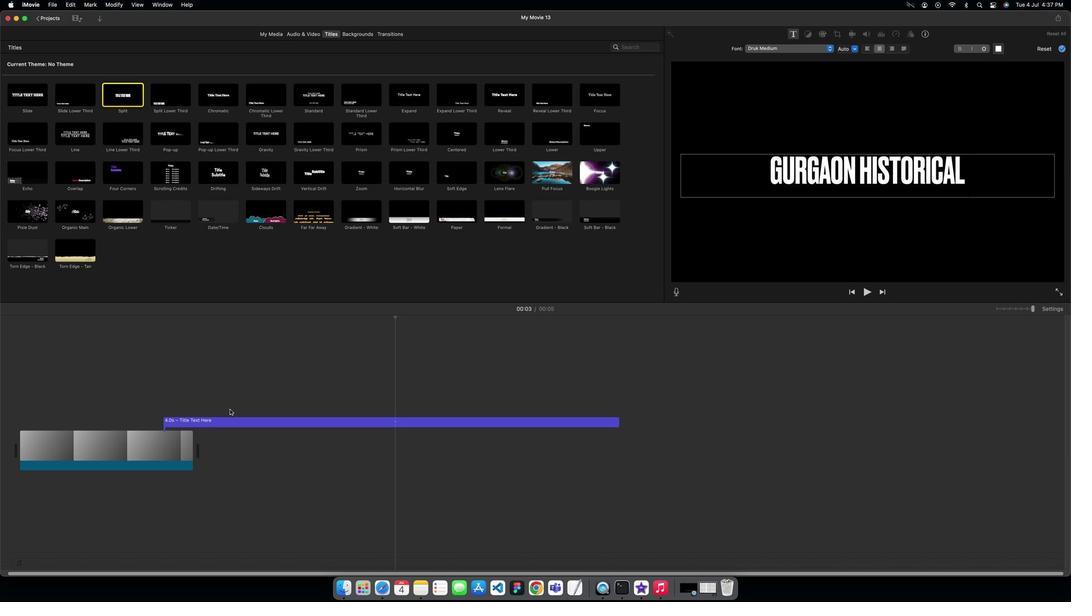 
Action: Mouse pressed left at (261, 302)
Screenshot: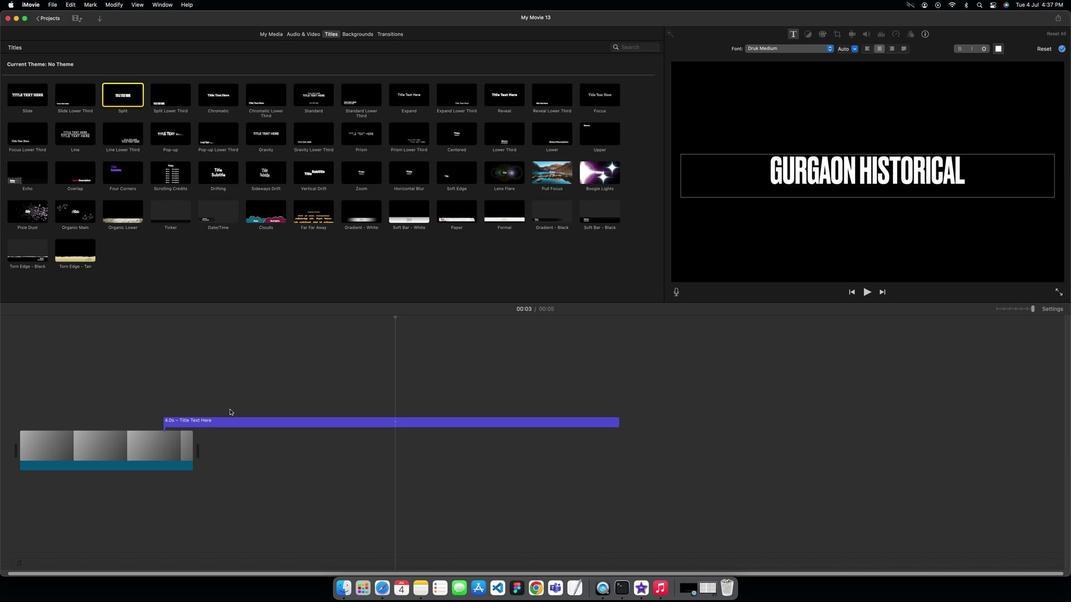 
Action: Mouse moved to (783, 170)
Screenshot: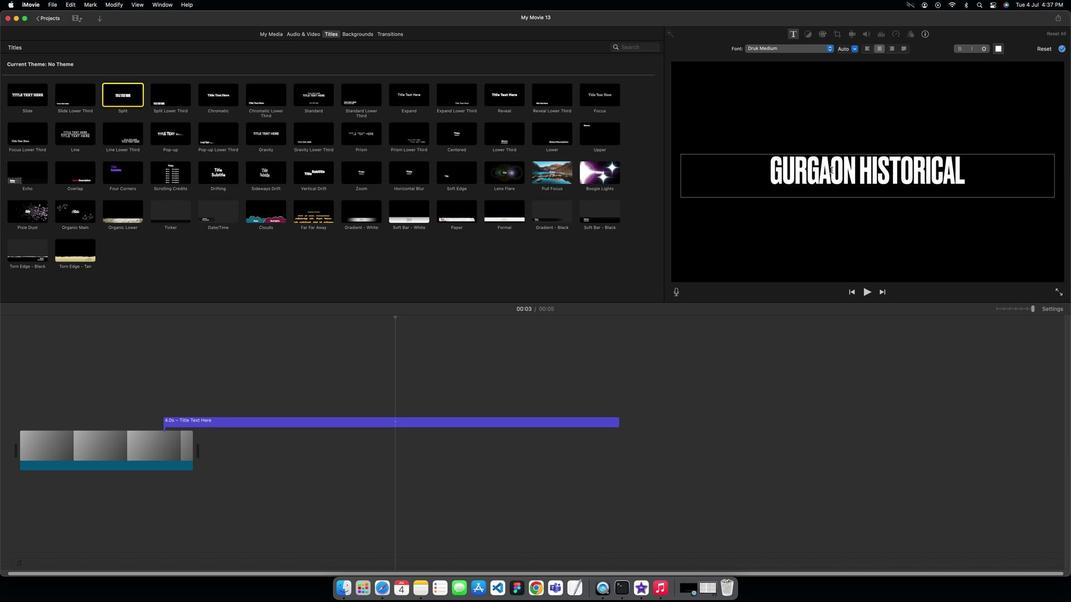 
Action: Mouse pressed left at (783, 170)
Screenshot: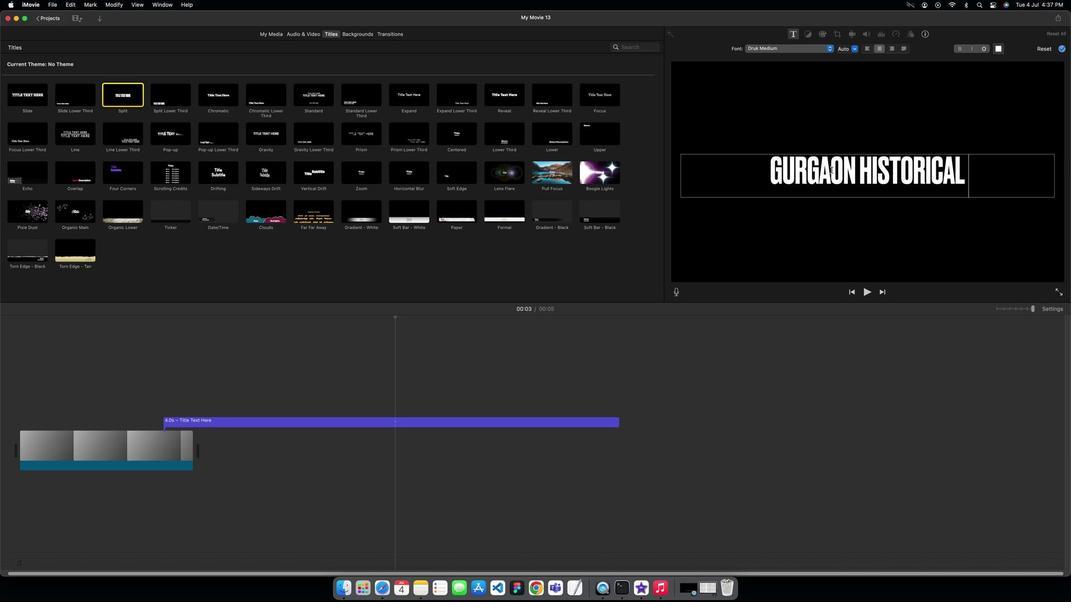 
Action: Mouse pressed left at (783, 170)
Screenshot: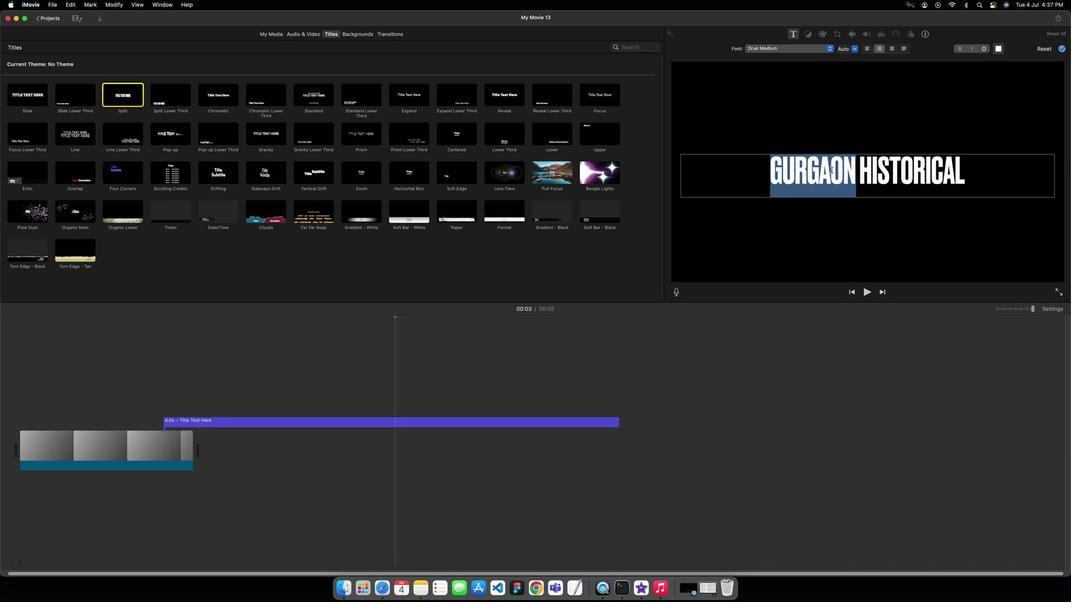 
Action: Mouse moved to (540, 308)
Screenshot: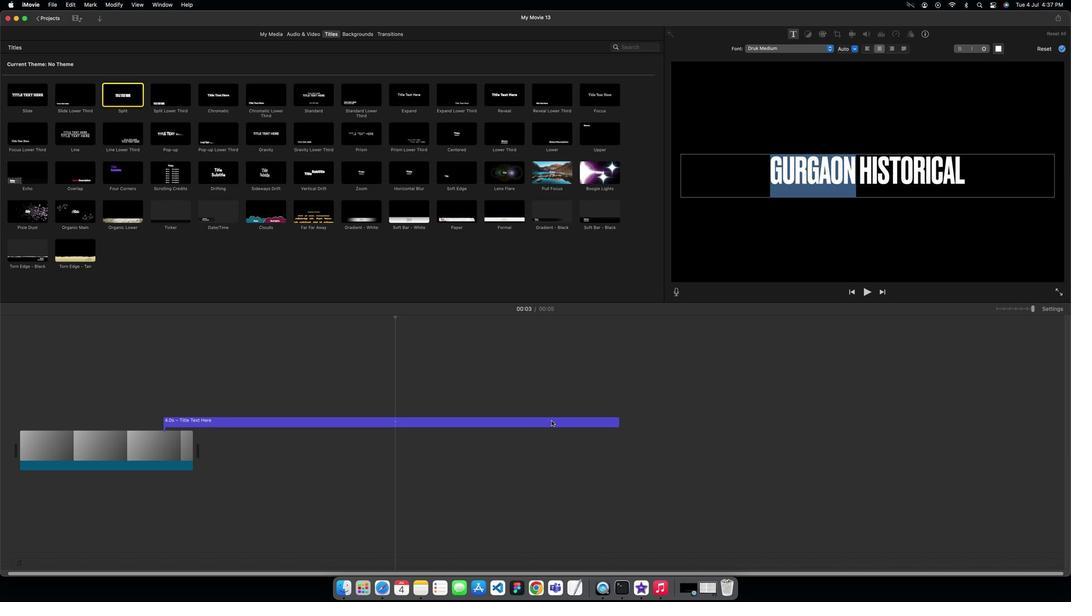 
Action: Mouse pressed left at (540, 308)
Screenshot: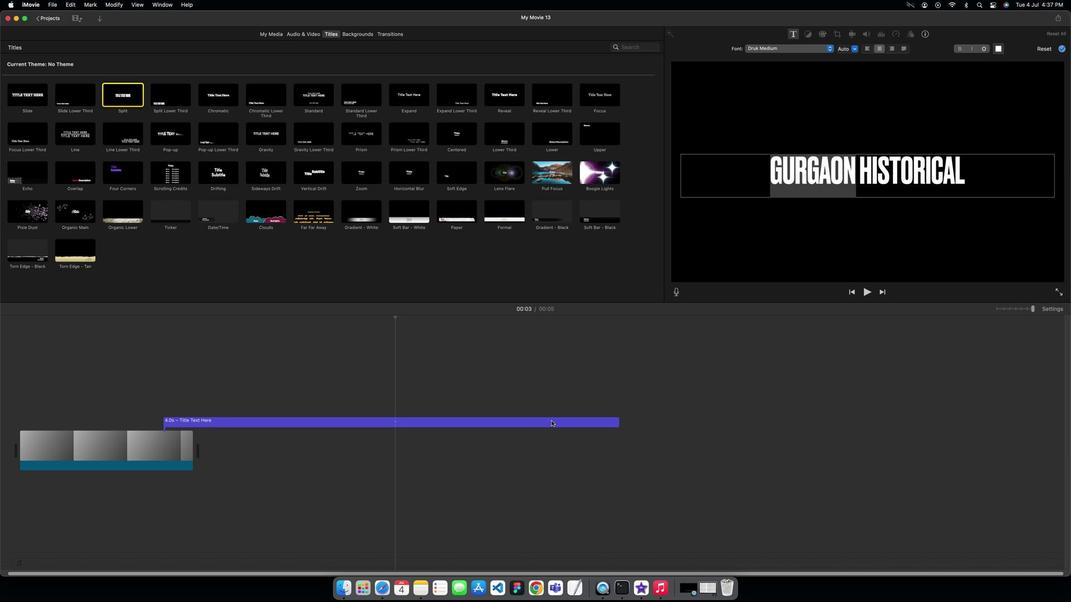 
Action: Mouse moved to (729, 267)
Screenshot: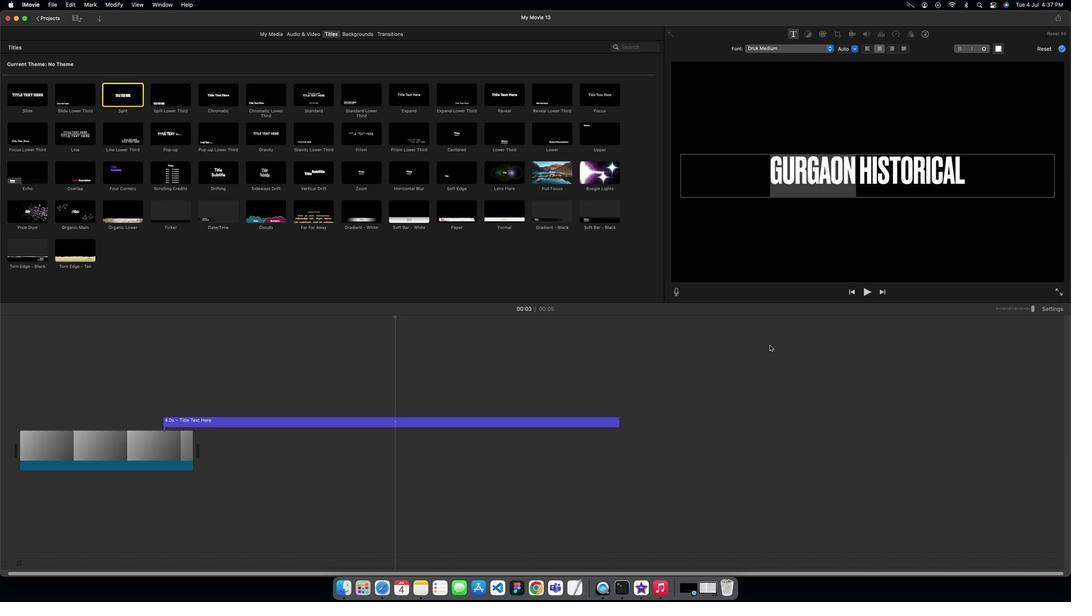 
Action: Mouse pressed left at (729, 267)
Screenshot: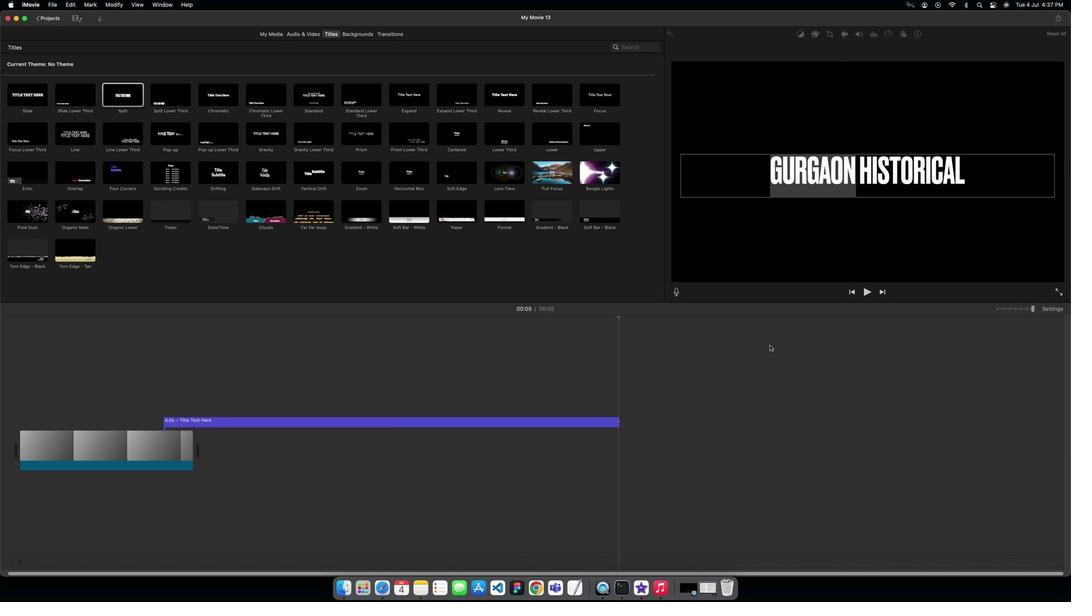 
Action: Mouse pressed left at (729, 267)
Screenshot: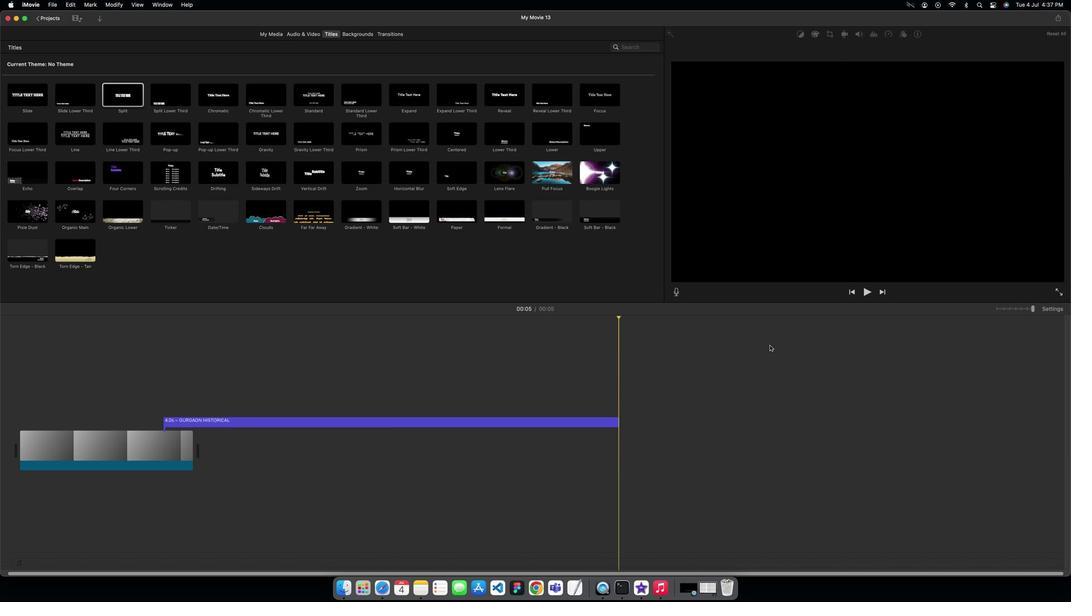 
Action: Mouse moved to (391, 311)
Screenshot: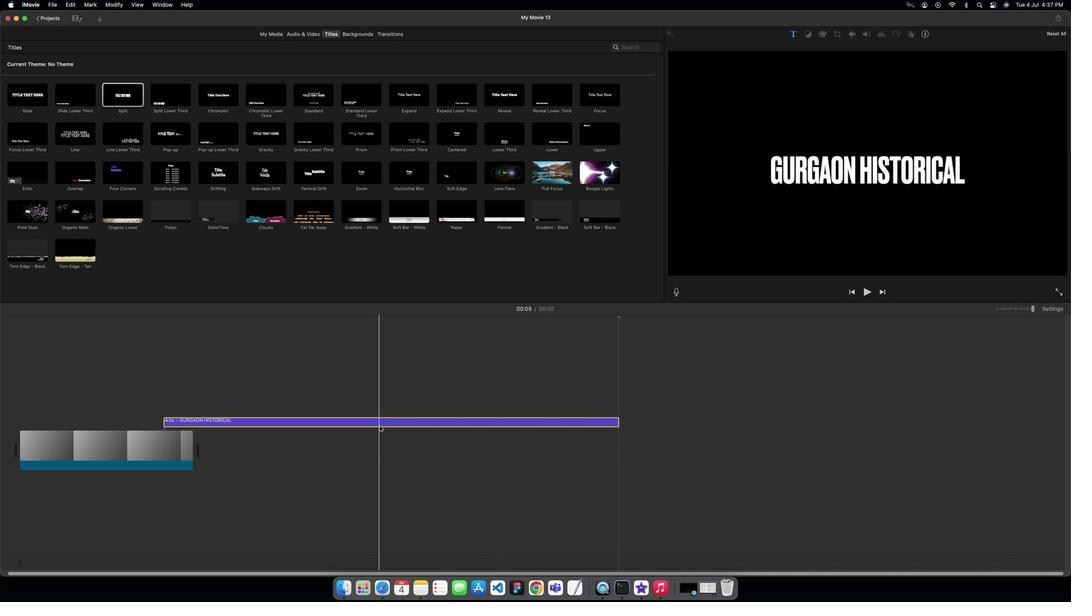 
Action: Mouse pressed left at (391, 311)
Screenshot: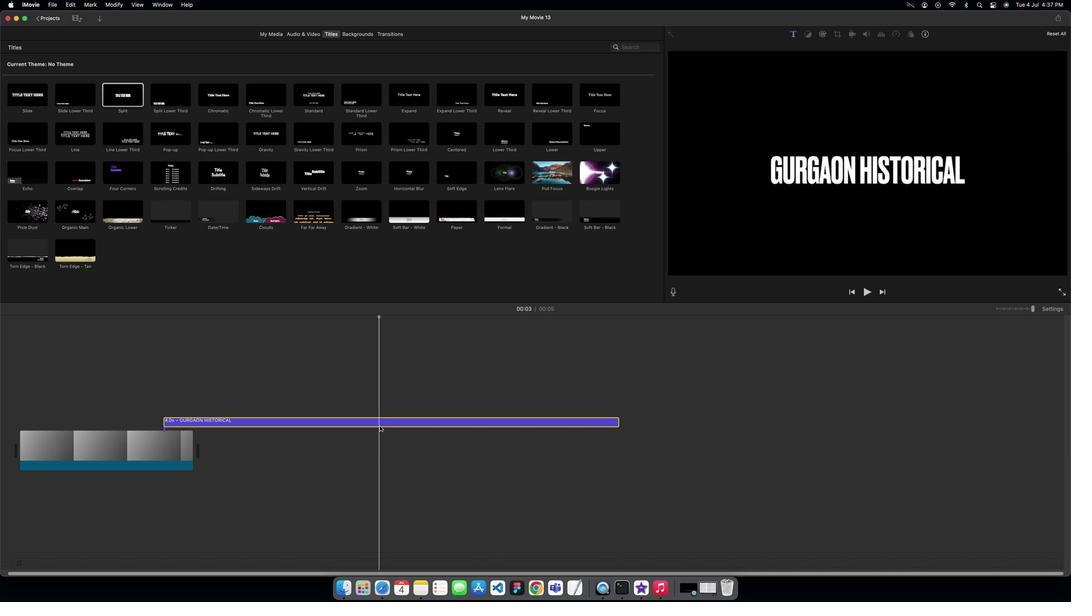 
Action: Mouse moved to (476, 306)
Screenshot: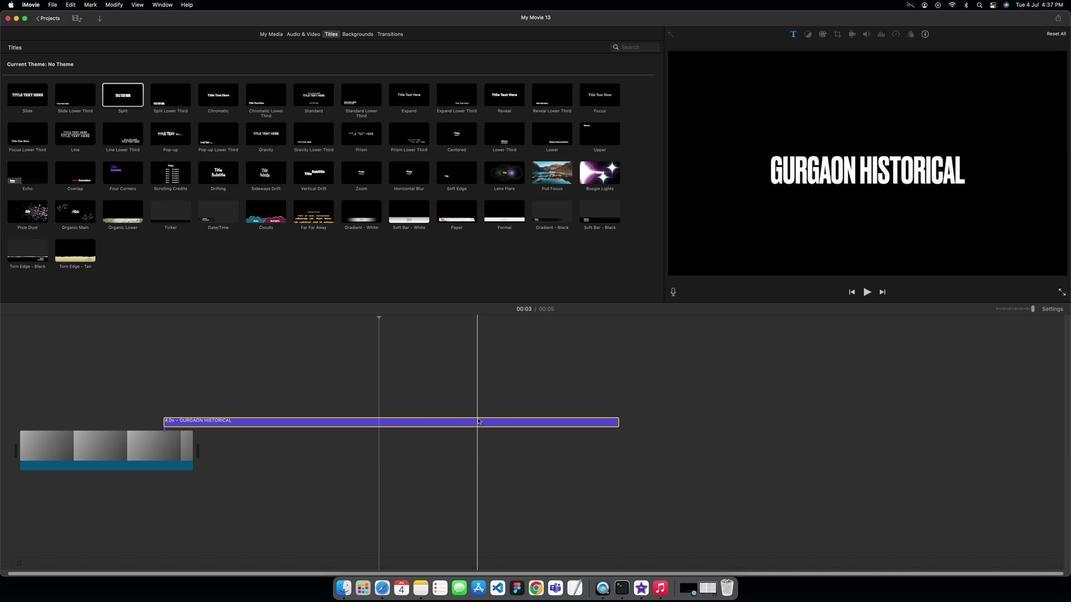 
Action: Mouse pressed left at (476, 306)
Screenshot: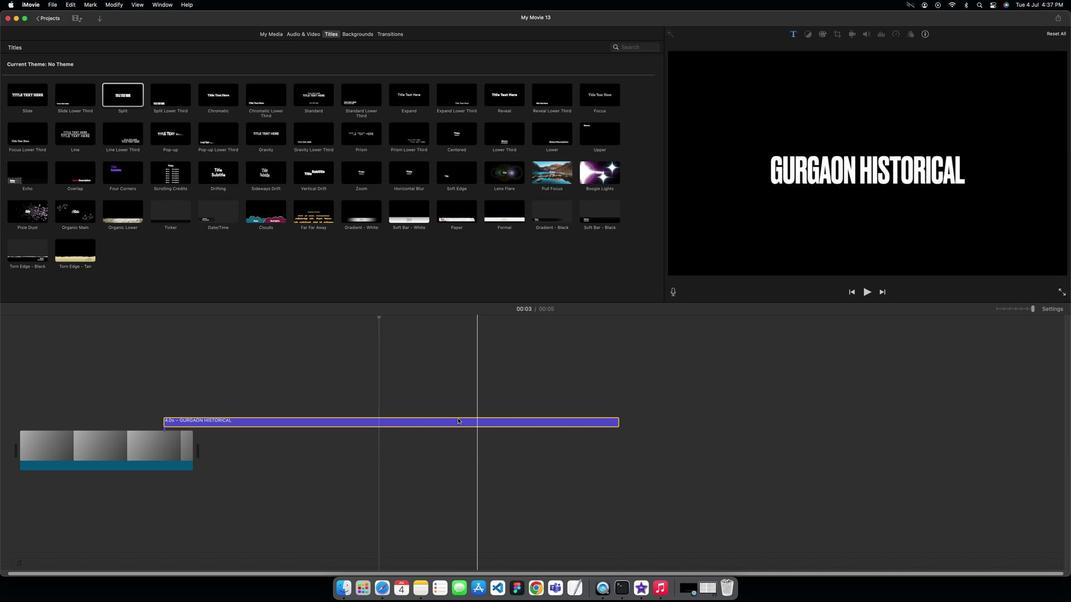 
Action: Mouse moved to (472, 309)
Screenshot: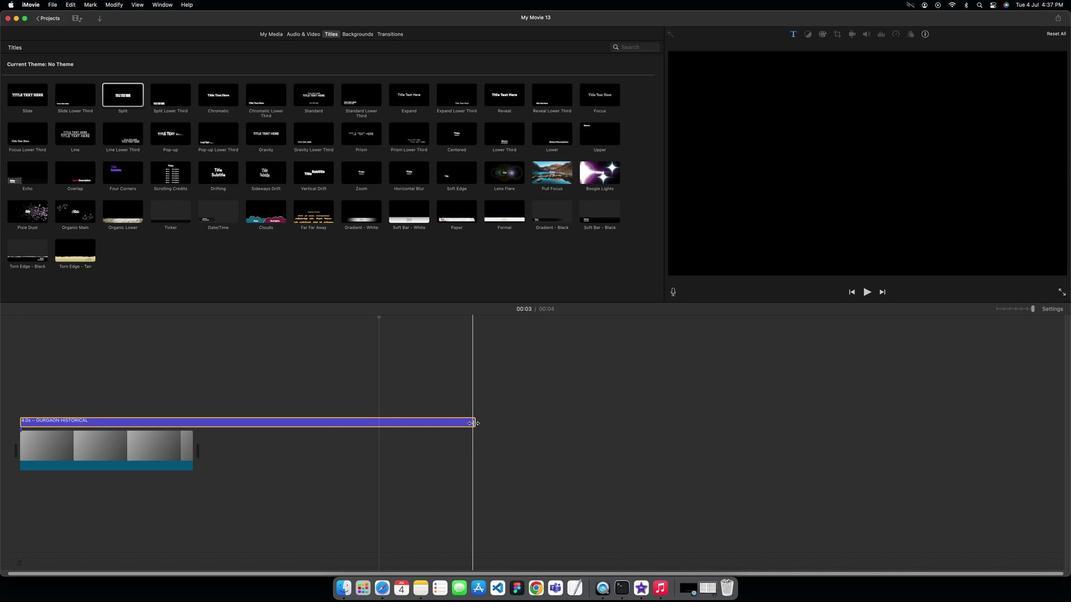 
Action: Mouse pressed left at (472, 309)
Screenshot: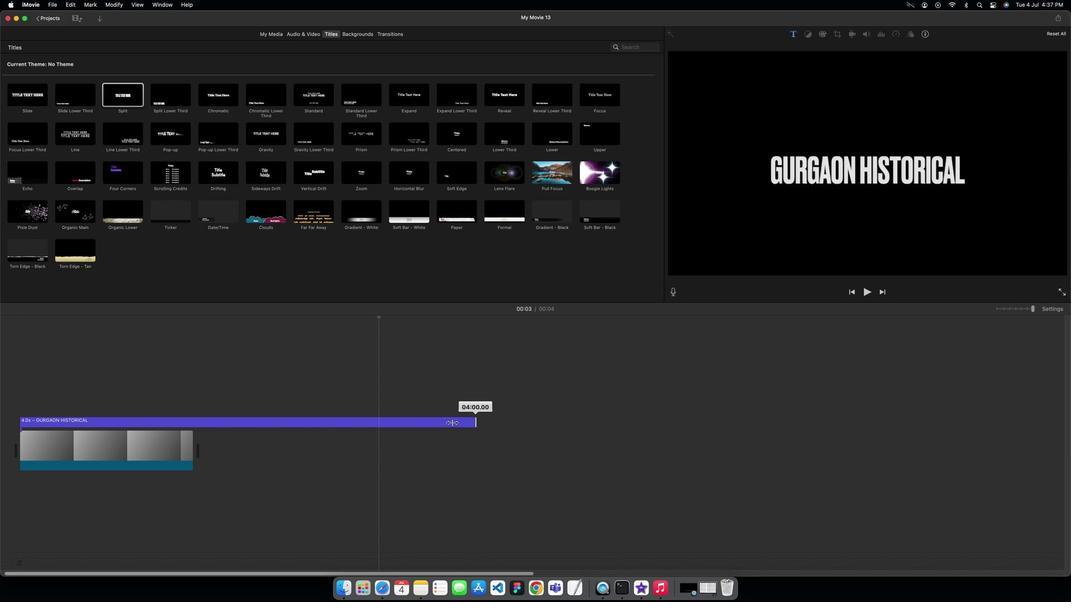 
Action: Mouse moved to (243, 316)
Screenshot: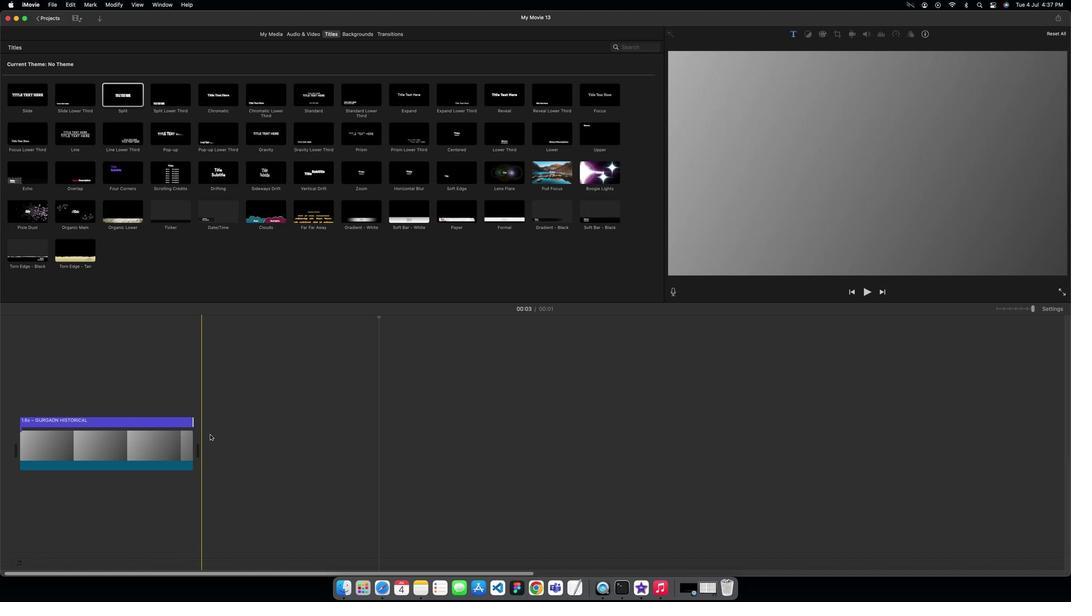 
Action: Mouse pressed left at (243, 316)
Screenshot: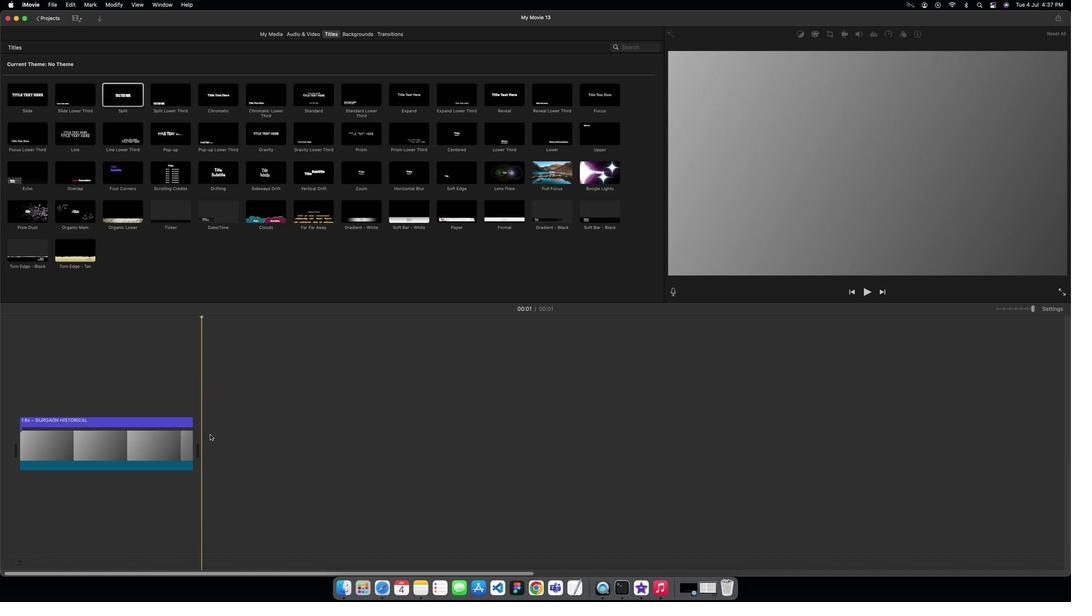 
Action: Mouse moved to (292, 98)
Screenshot: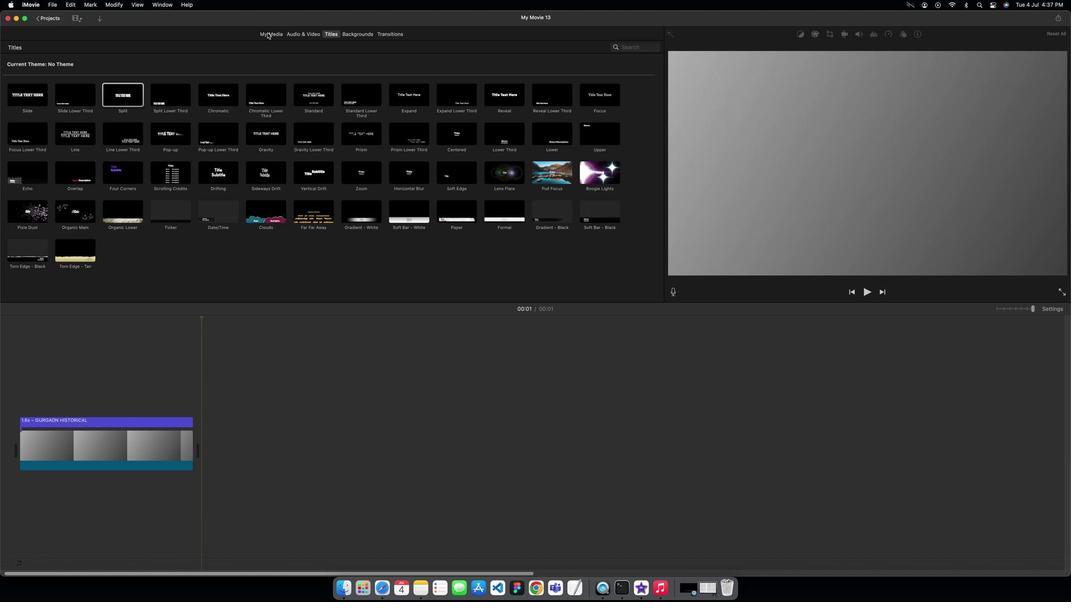 
Action: Mouse pressed left at (292, 98)
Screenshot: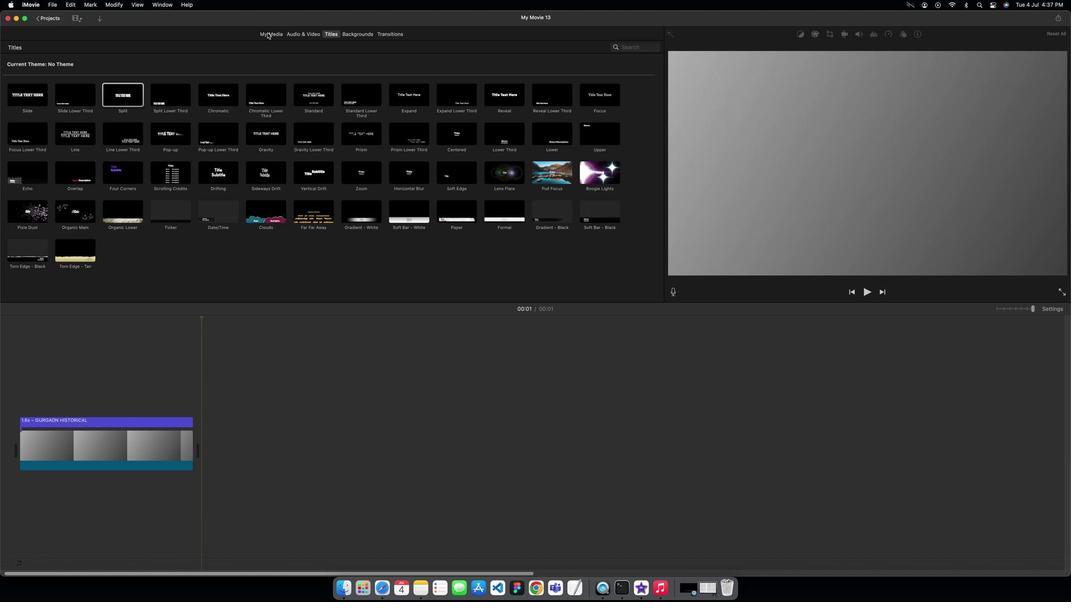 
Action: Mouse moved to (286, 130)
Screenshot: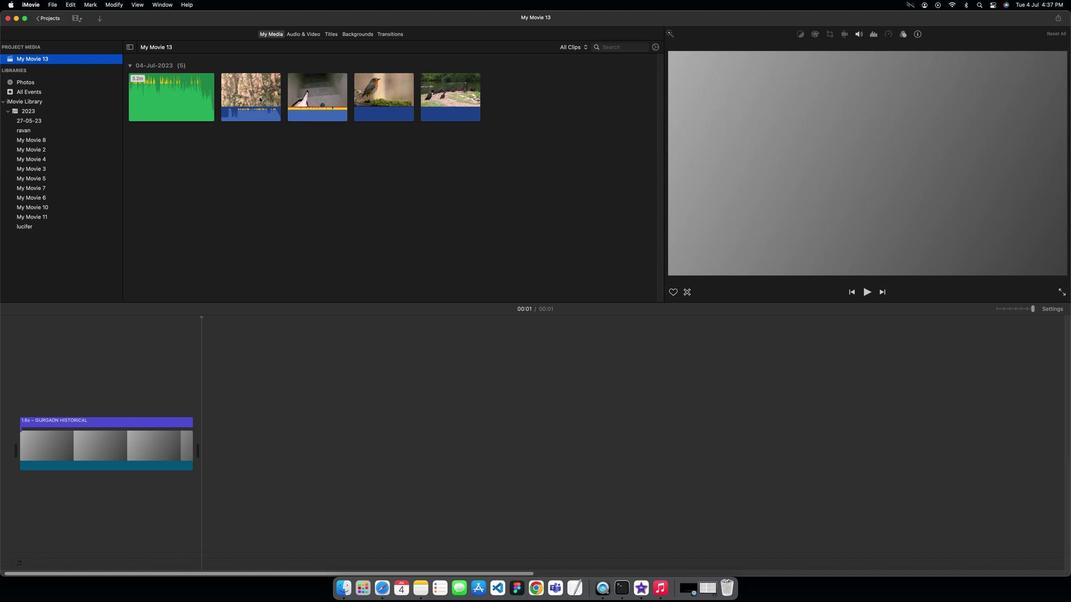 
Action: Mouse pressed left at (286, 130)
Screenshot: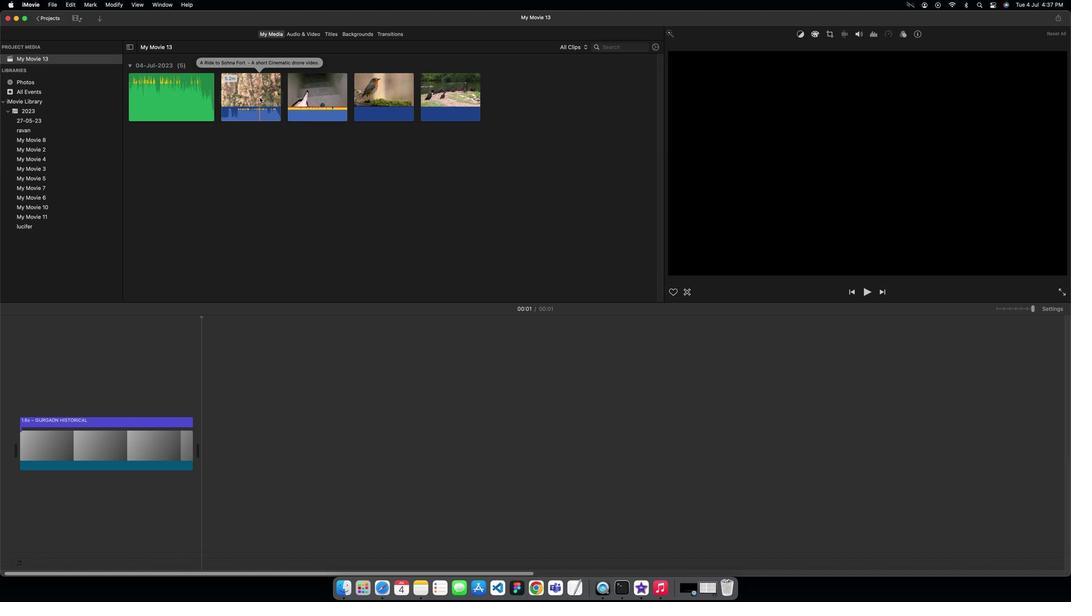 
Action: Mouse moved to (383, 125)
Screenshot: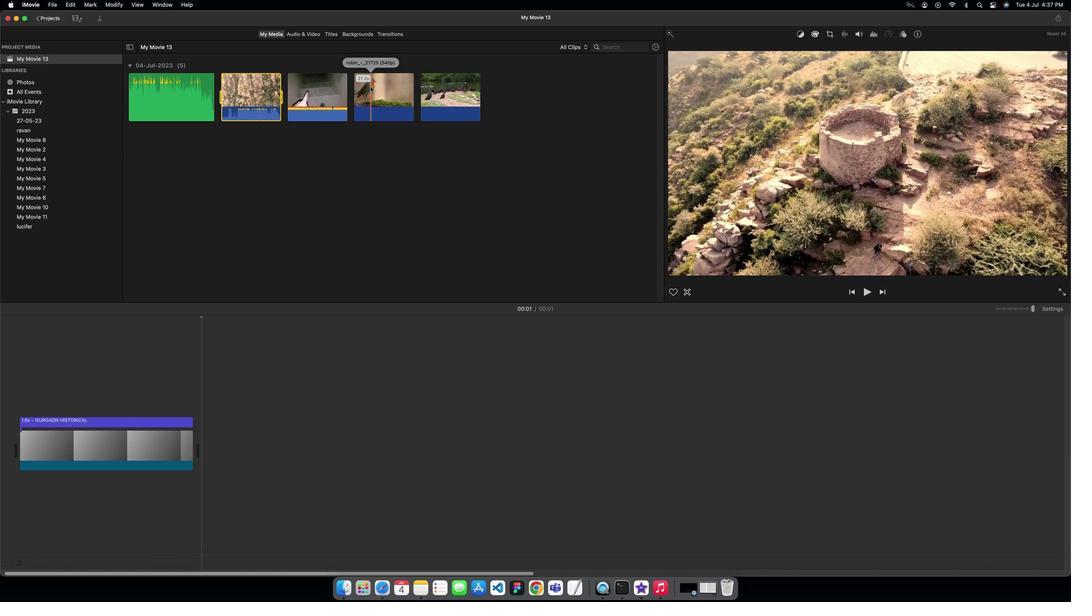 
Action: Mouse pressed left at (383, 125)
Screenshot: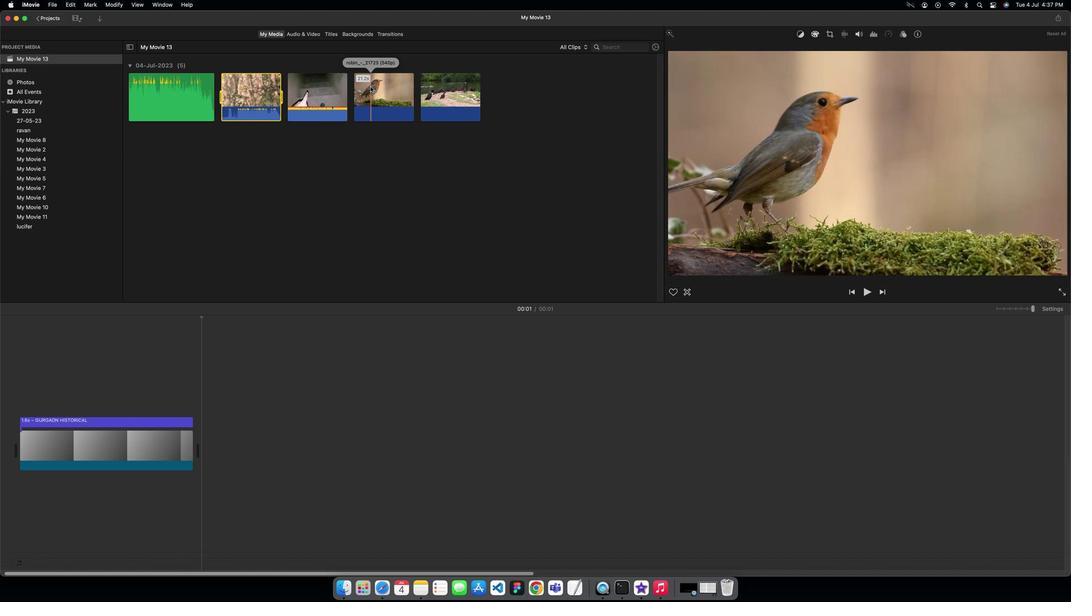 
Action: Mouse moved to (389, 121)
Screenshot: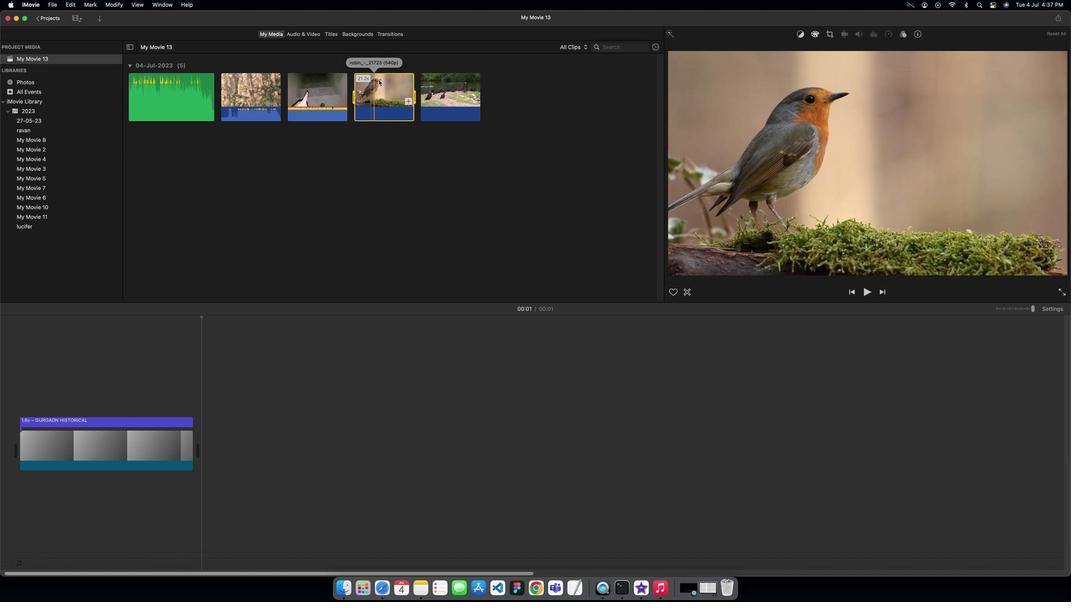 
Action: Mouse pressed left at (389, 121)
Screenshot: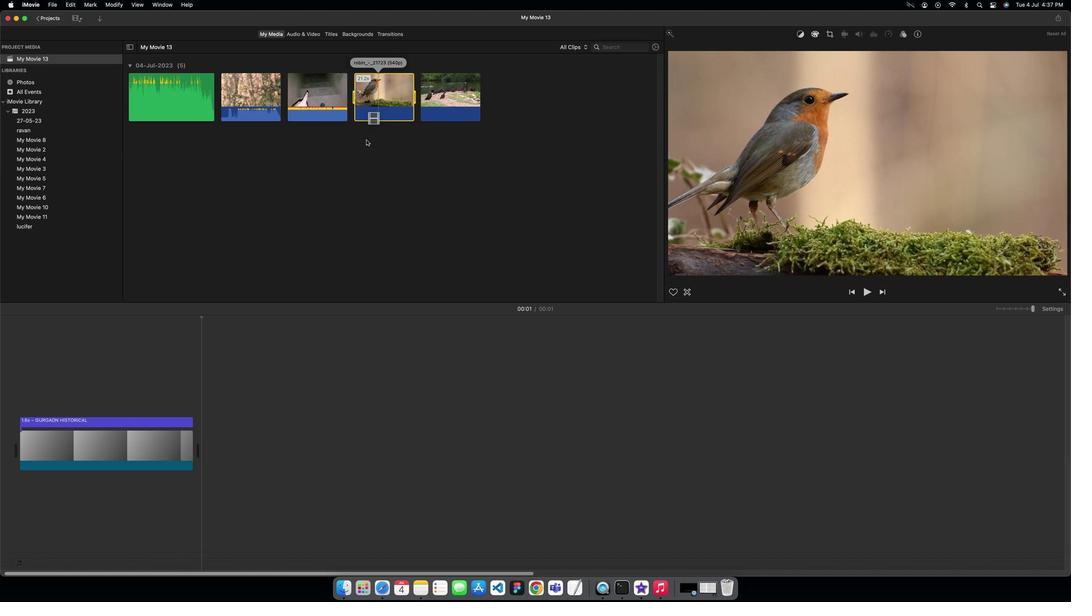 
Action: Mouse moved to (822, 305)
Screenshot: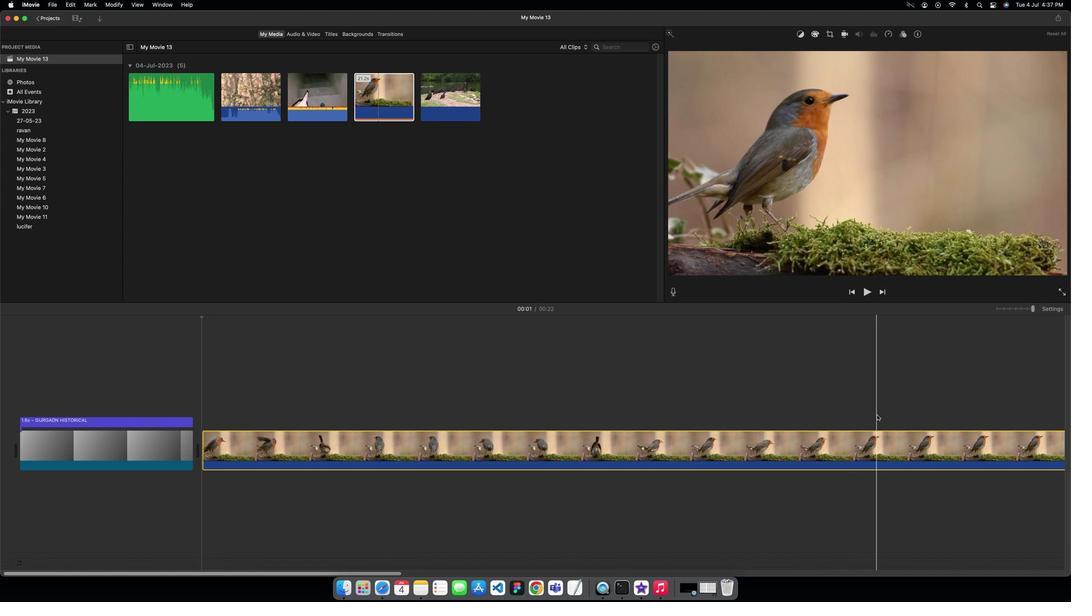 
Action: Mouse pressed left at (822, 305)
Screenshot: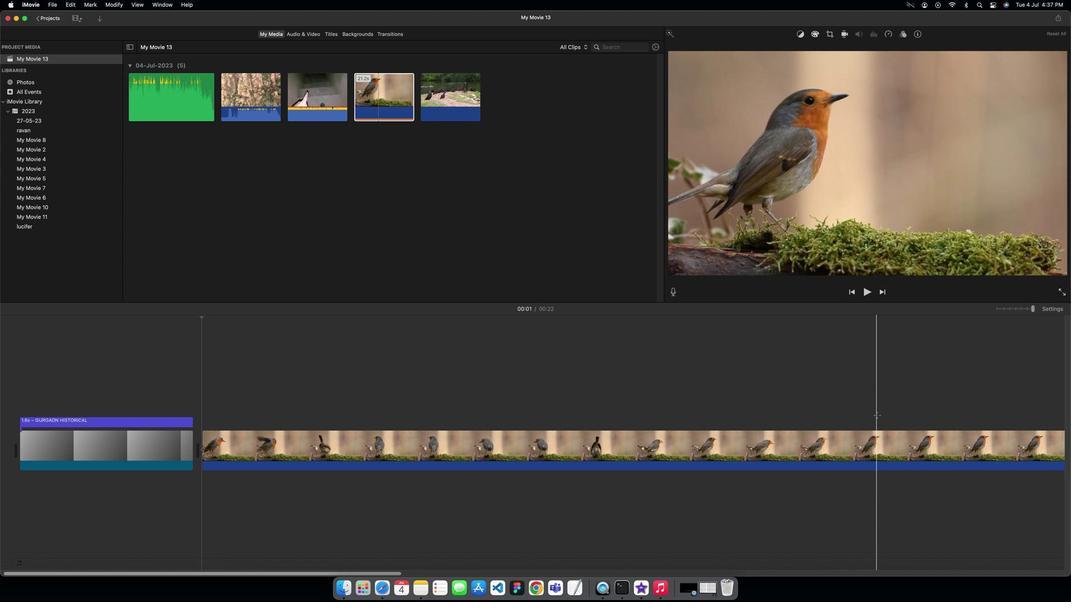 
Action: Mouse moved to (837, 94)
Screenshot: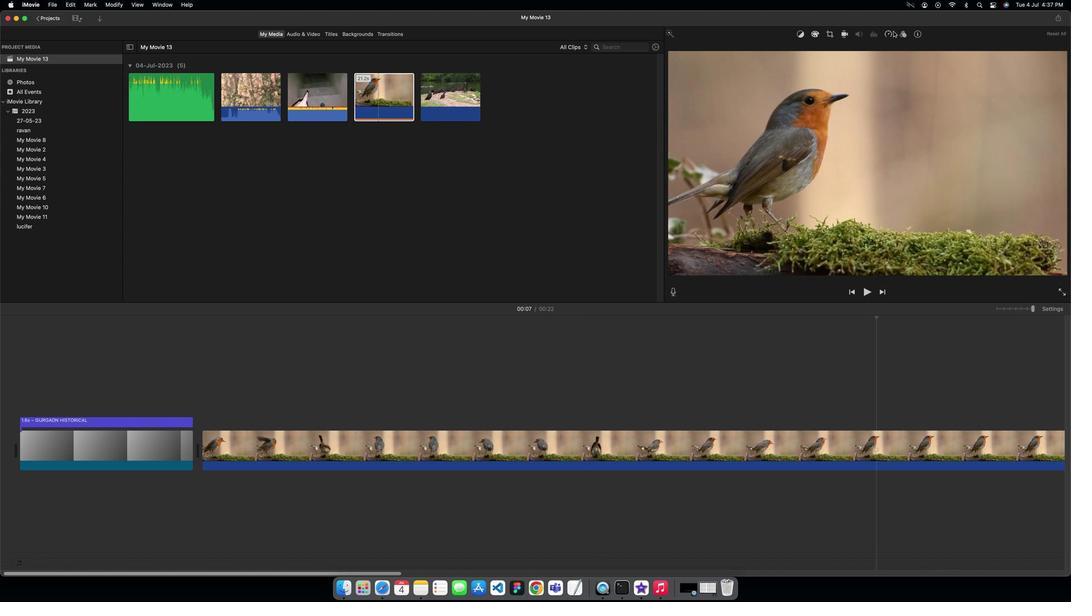 
Action: Mouse pressed left at (837, 94)
Screenshot: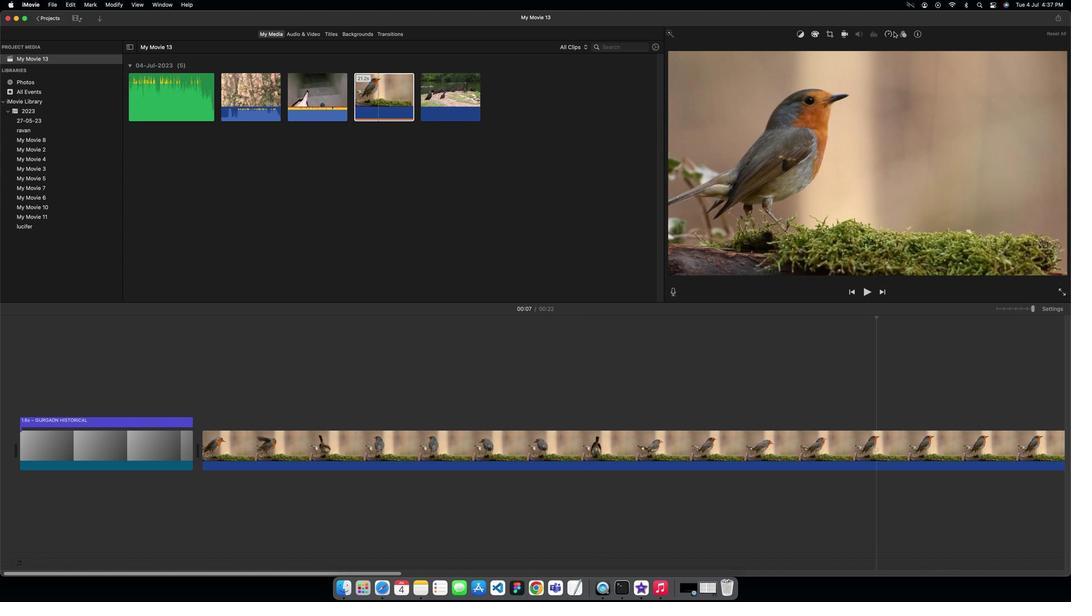 
Action: Mouse moved to (721, 106)
Screenshot: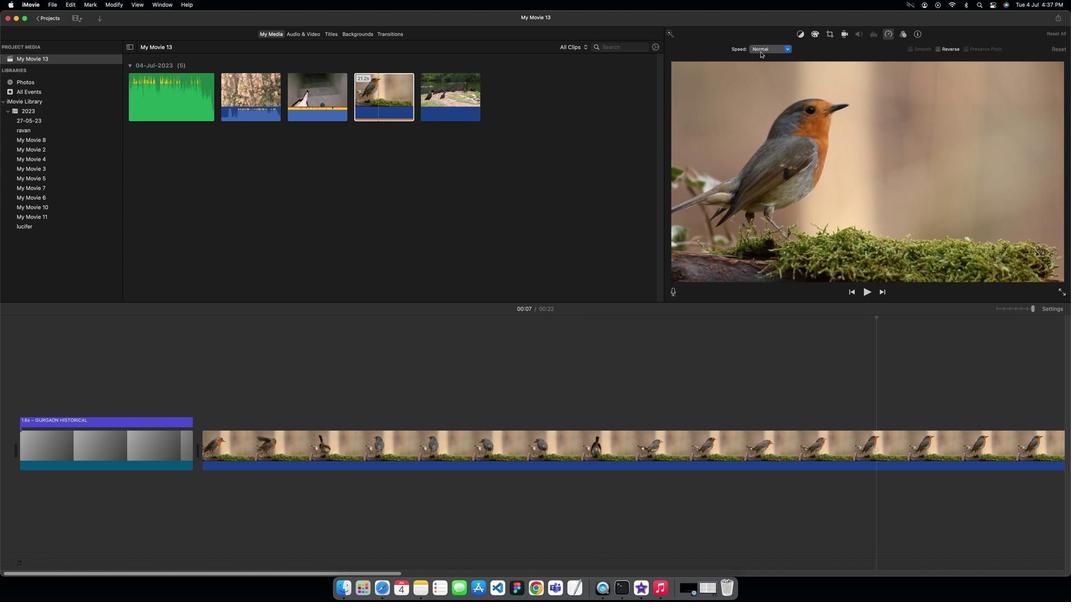 
Action: Mouse pressed left at (721, 106)
Screenshot: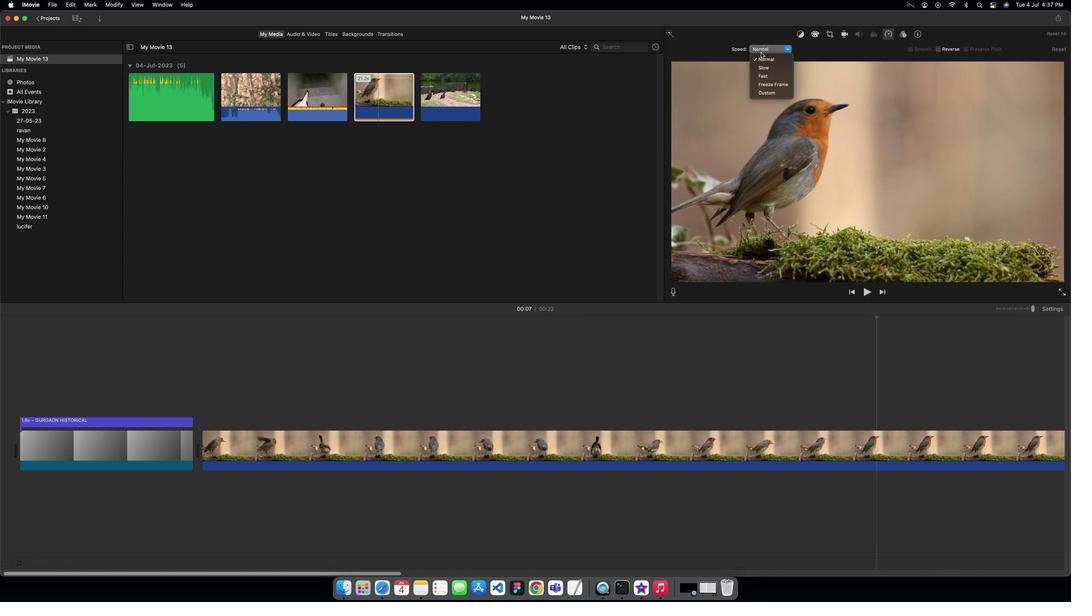 
Action: Mouse moved to (722, 117)
Screenshot: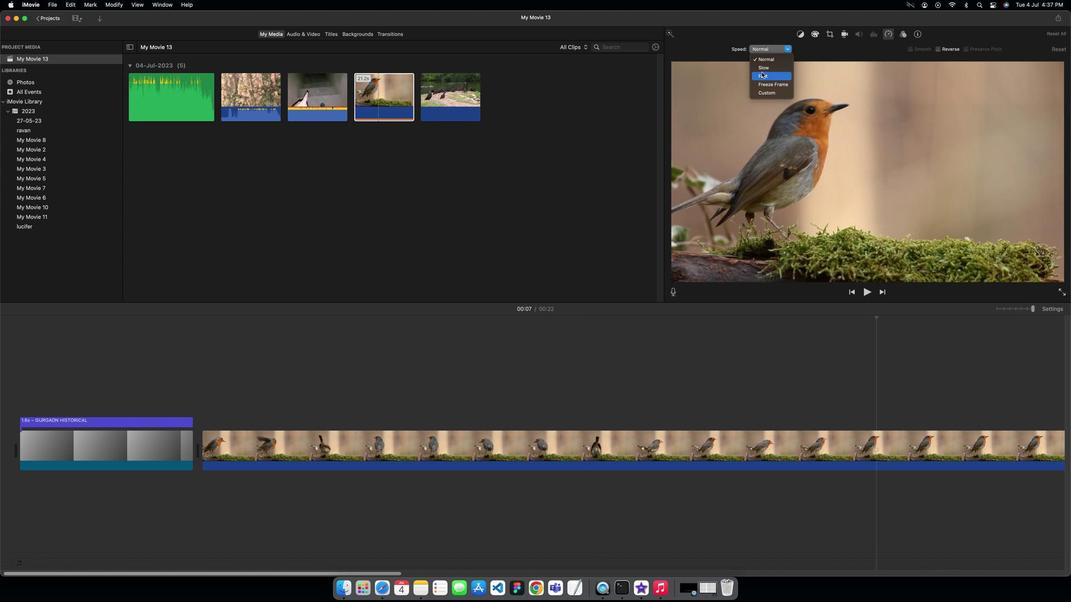 
Action: Mouse pressed left at (722, 117)
Screenshot: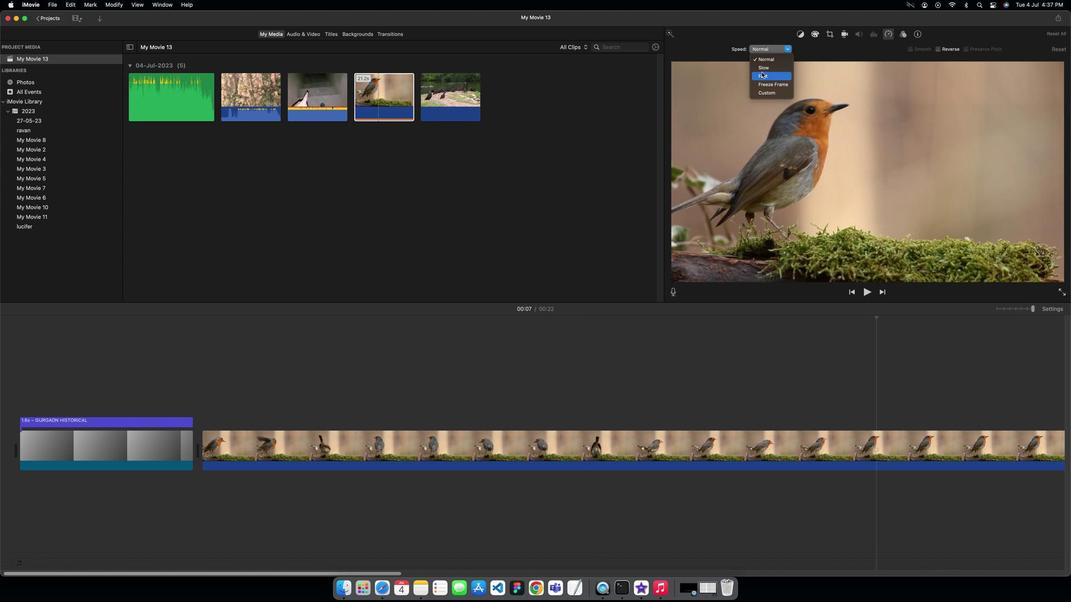 
Action: Mouse moved to (814, 237)
Screenshot: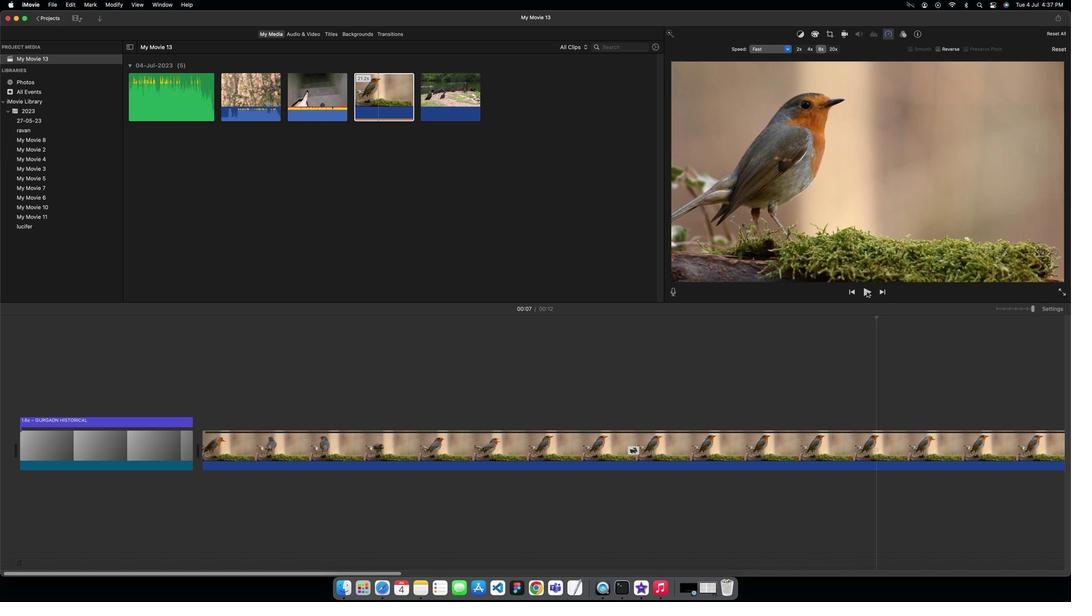 
Action: Mouse pressed left at (814, 237)
Screenshot: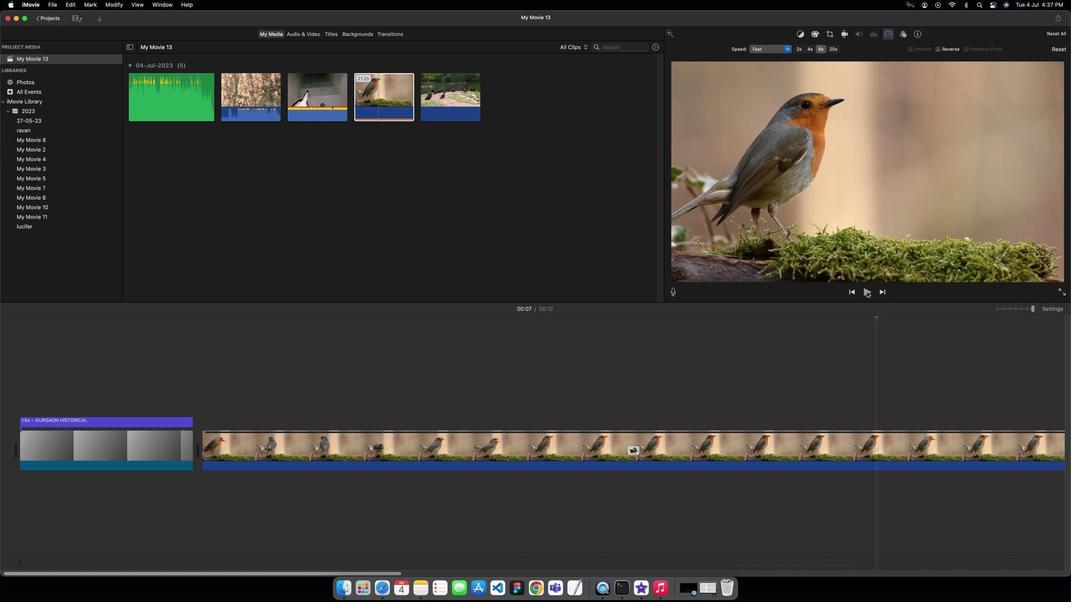 
Action: Mouse moved to (819, 238)
Screenshot: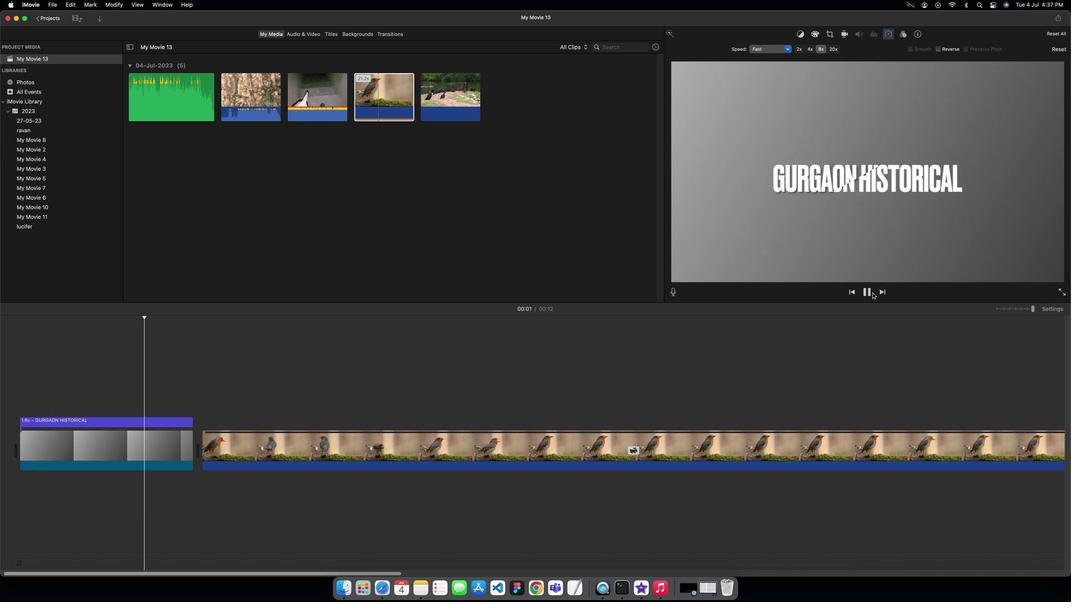 
Action: Mouse pressed left at (819, 238)
Screenshot: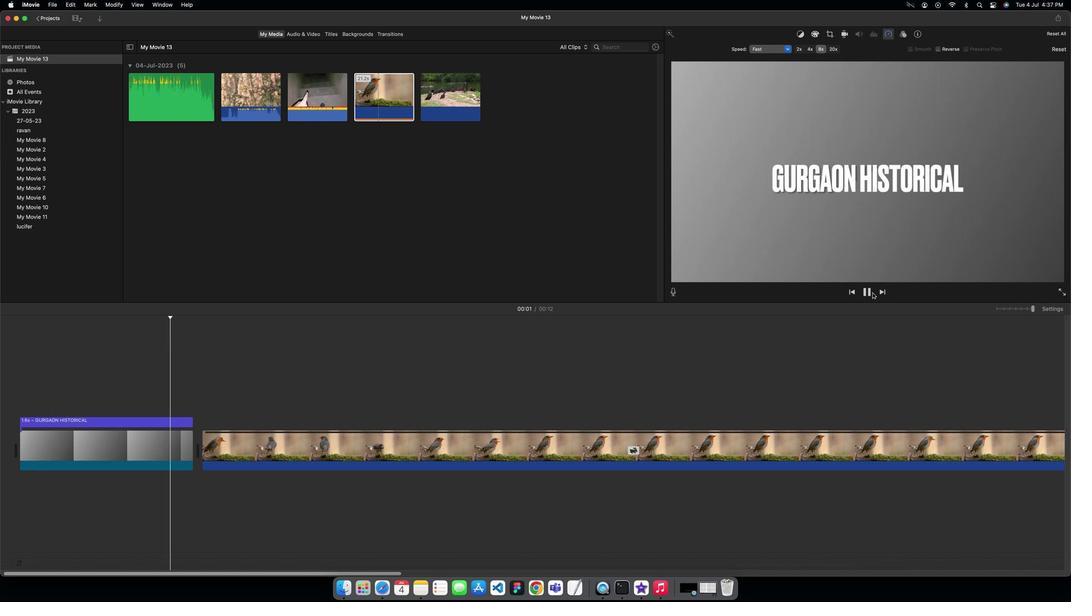 
Action: Mouse moved to (815, 238)
Screenshot: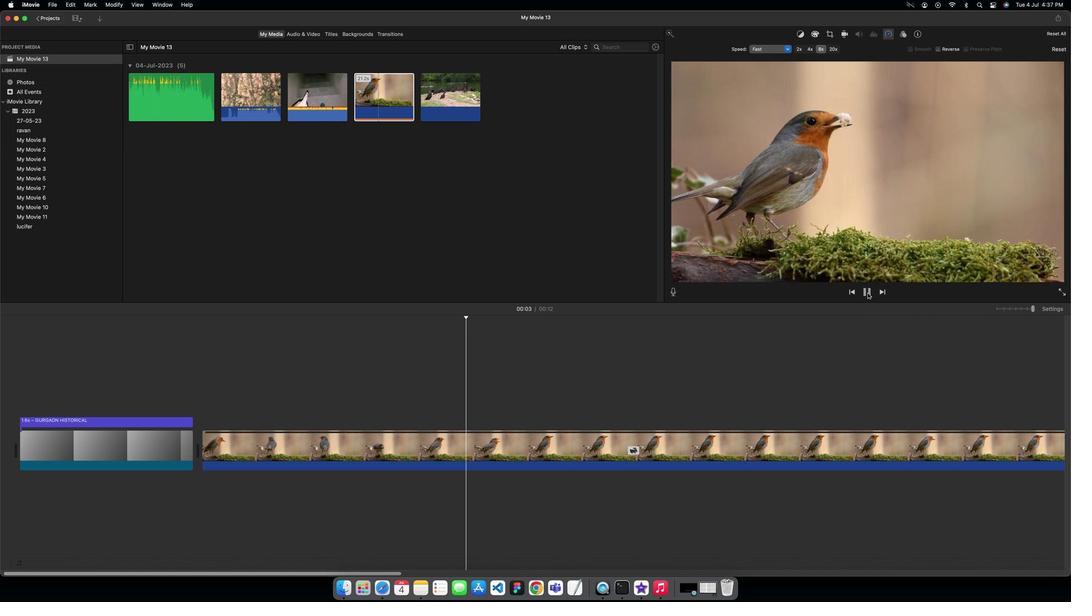 
Action: Mouse pressed left at (815, 238)
Screenshot: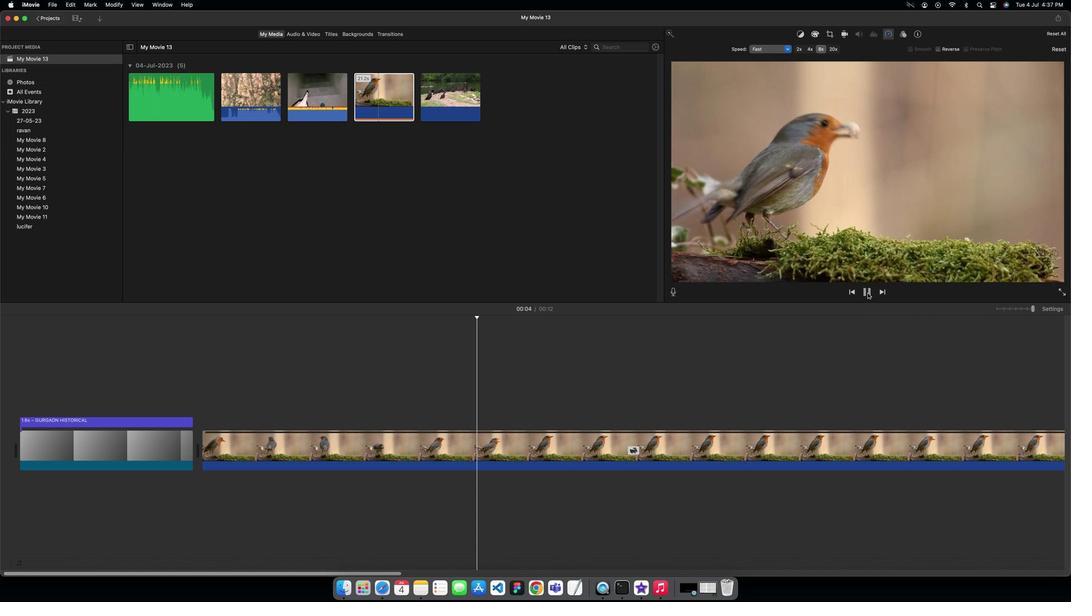 
Action: Mouse moved to (530, 328)
Screenshot: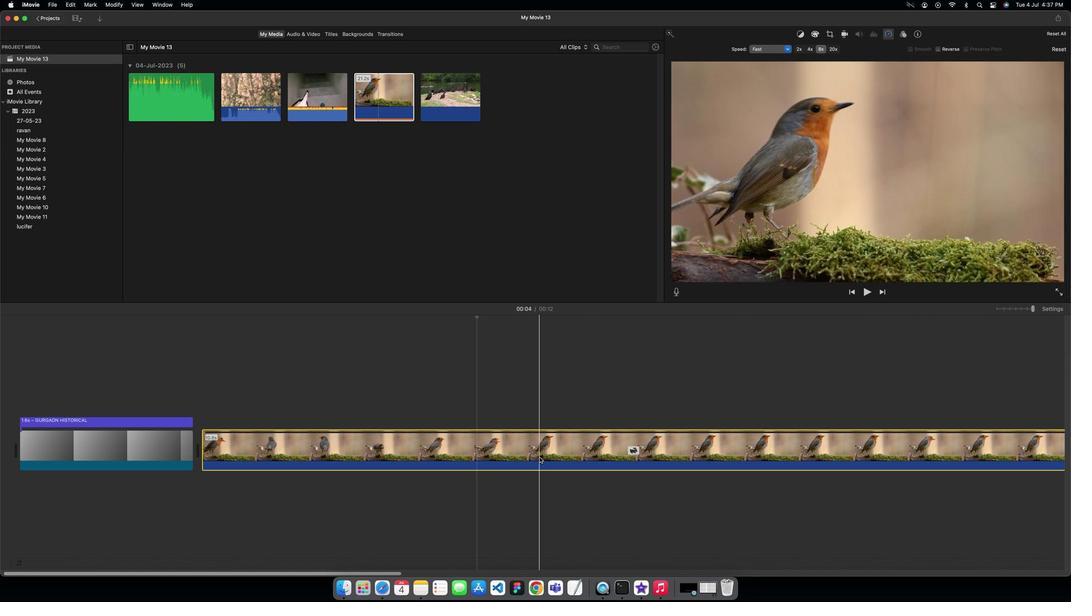 
Action: Mouse pressed left at (530, 328)
Screenshot: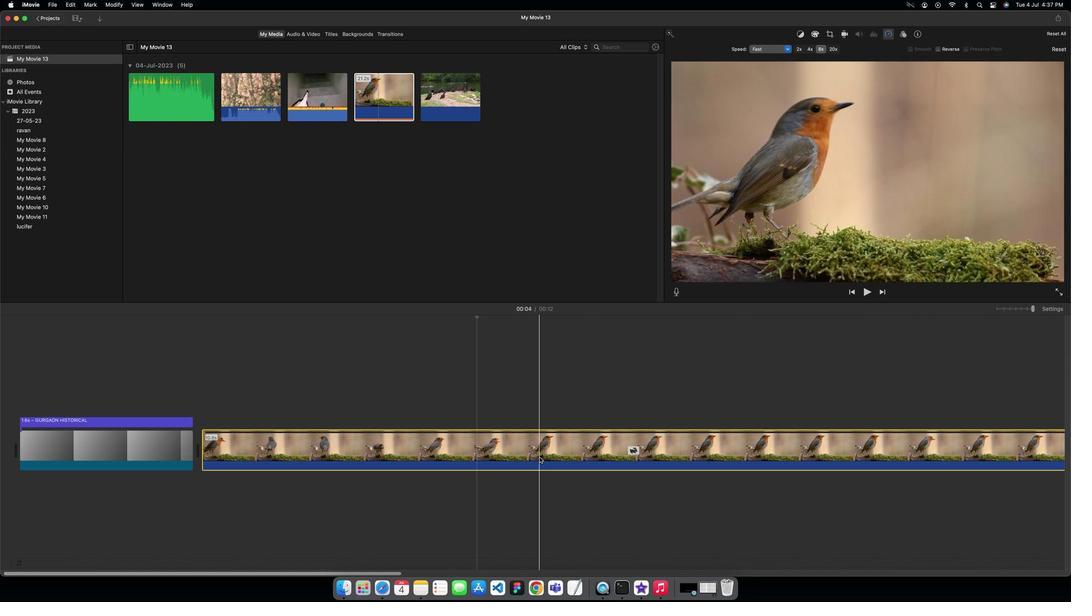 
Action: Mouse moved to (400, 391)
Screenshot: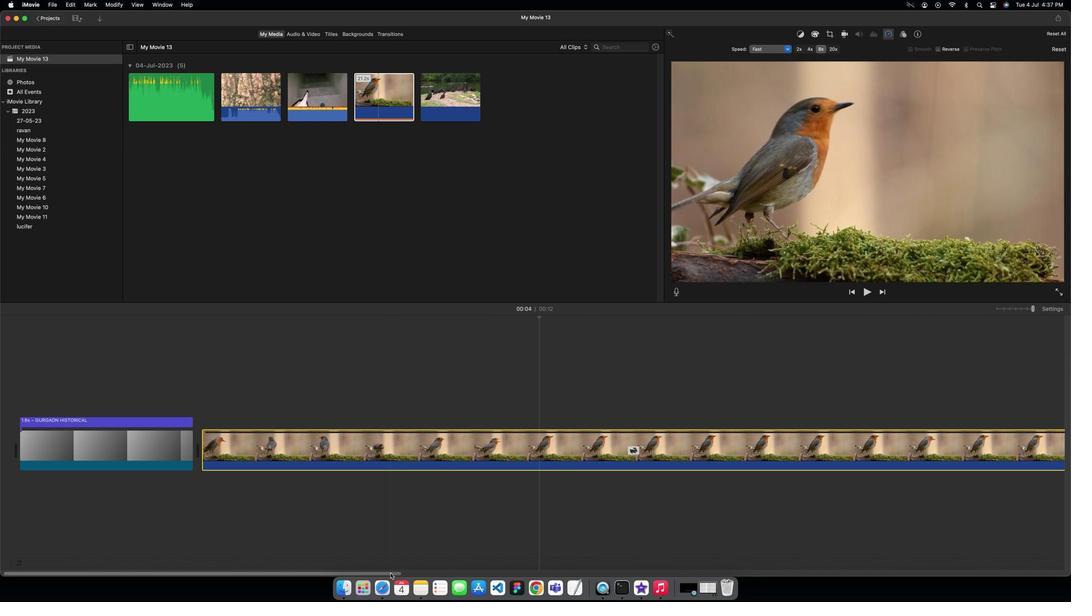 
Action: Mouse pressed left at (400, 391)
Screenshot: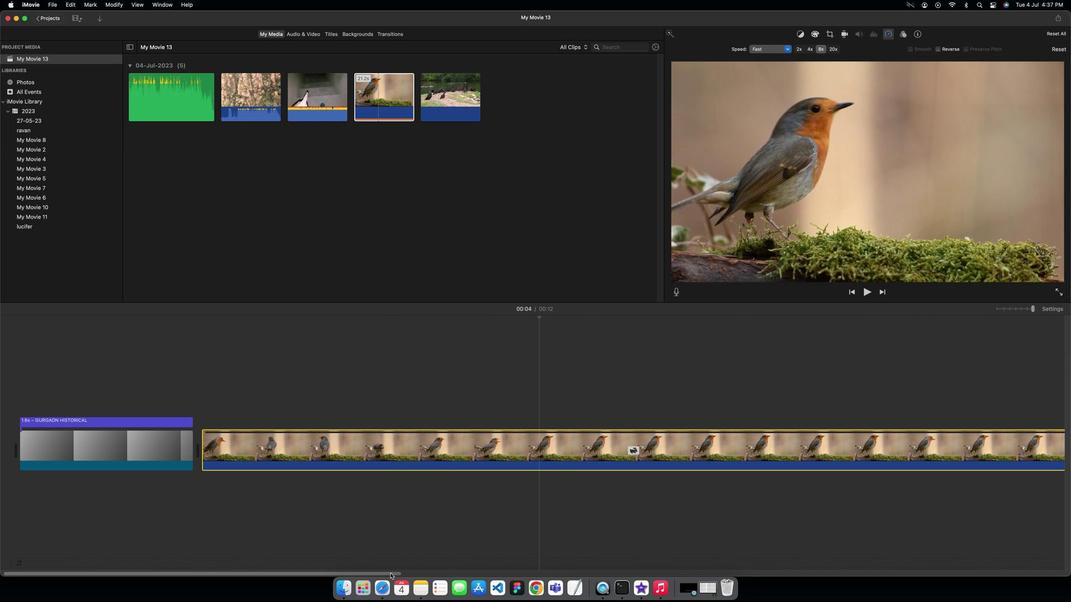 
Action: Mouse moved to (472, 329)
Screenshot: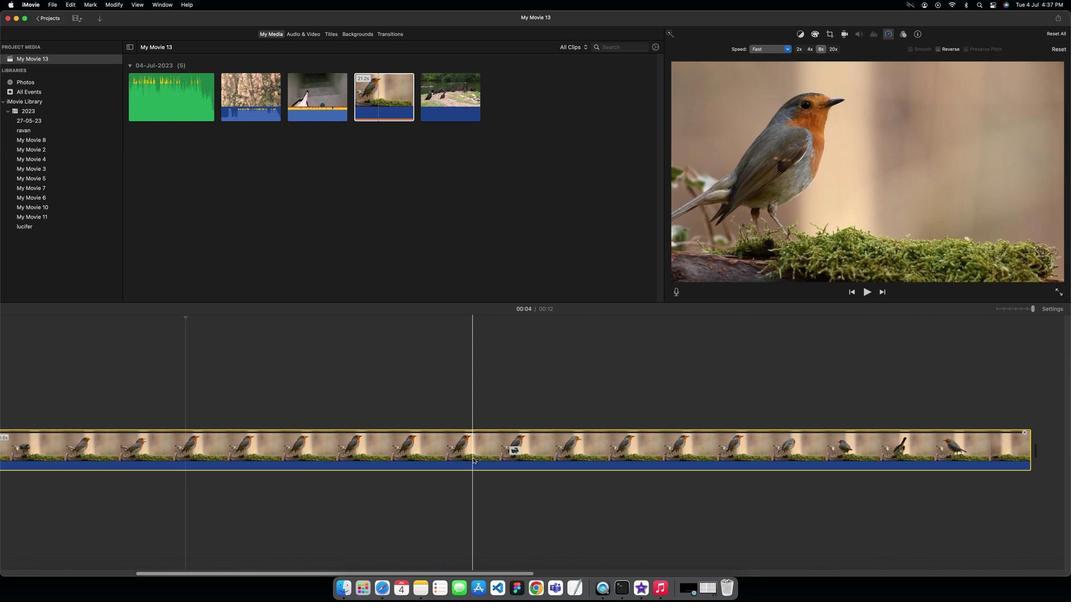 
Action: Mouse pressed left at (472, 329)
Screenshot: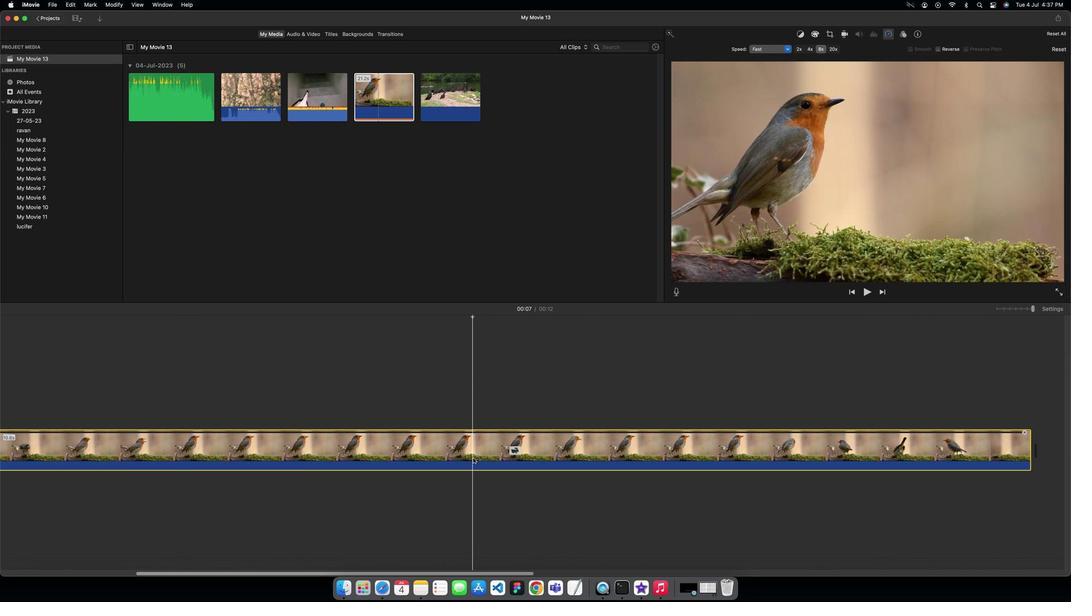 
Action: Mouse moved to (151, 78)
Screenshot: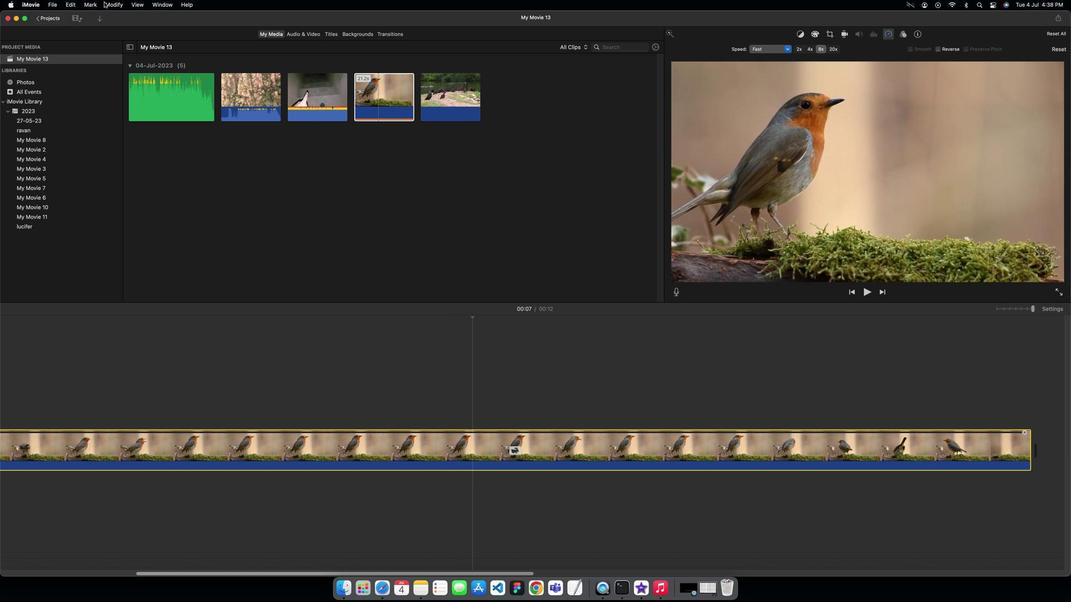 
Action: Mouse pressed left at (151, 78)
Screenshot: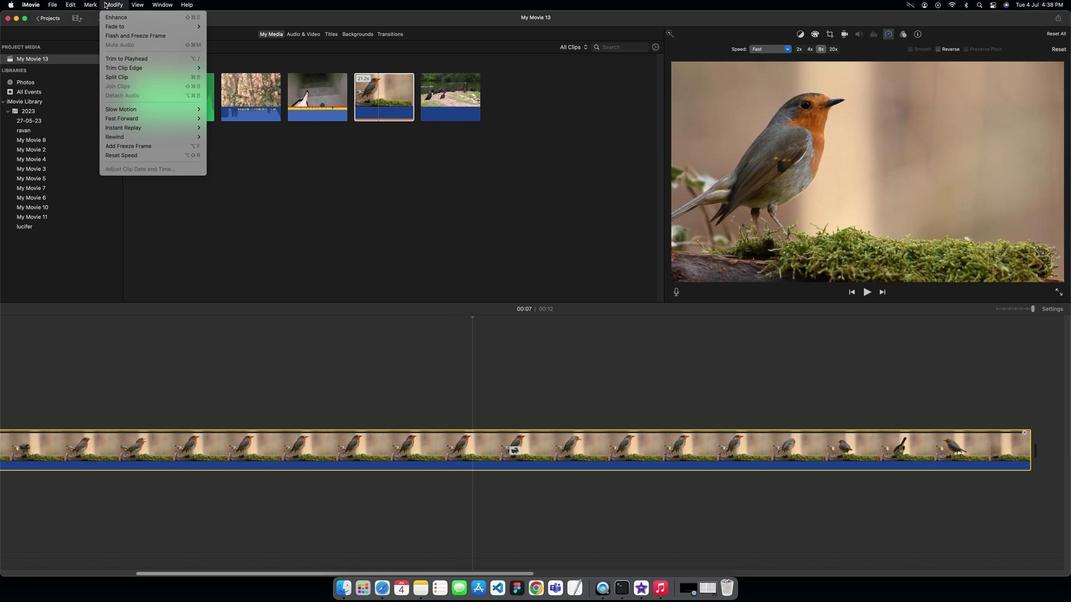 
Action: Mouse moved to (161, 118)
Screenshot: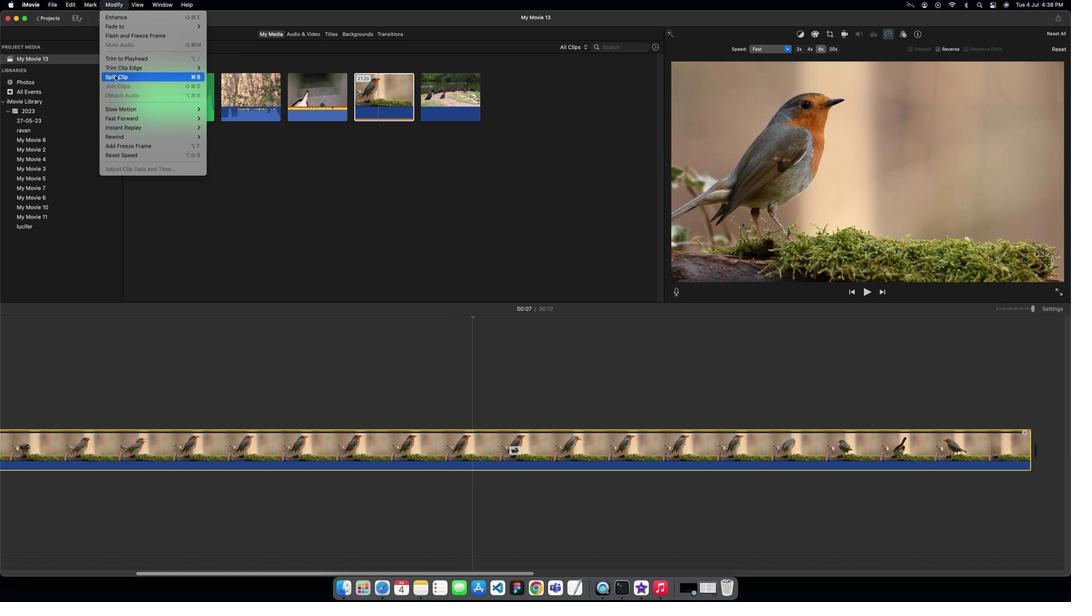 
Action: Mouse pressed left at (161, 118)
Screenshot: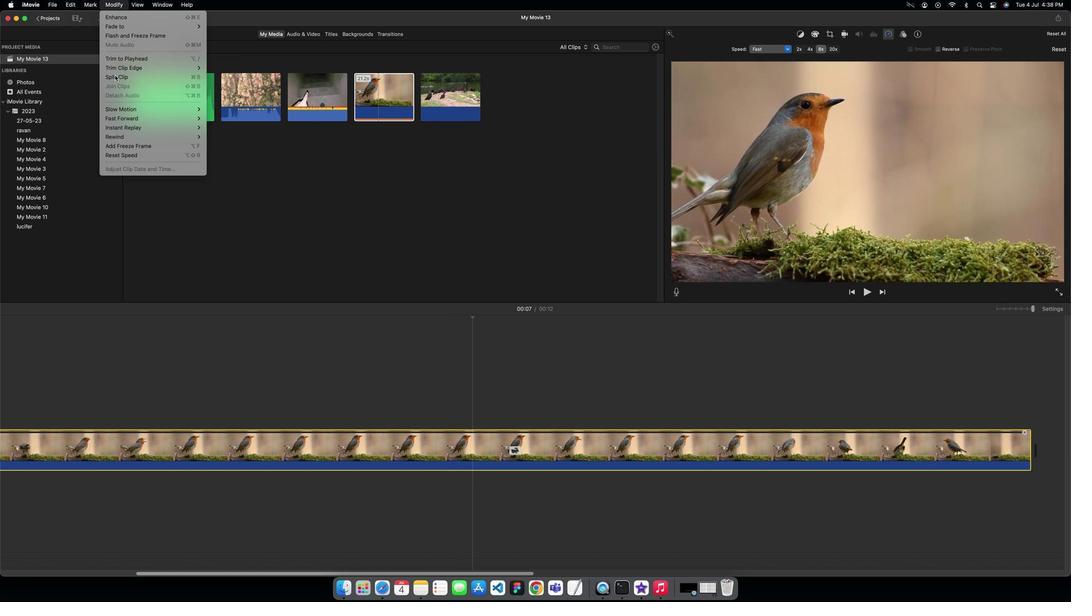 
Action: Mouse moved to (552, 324)
Screenshot: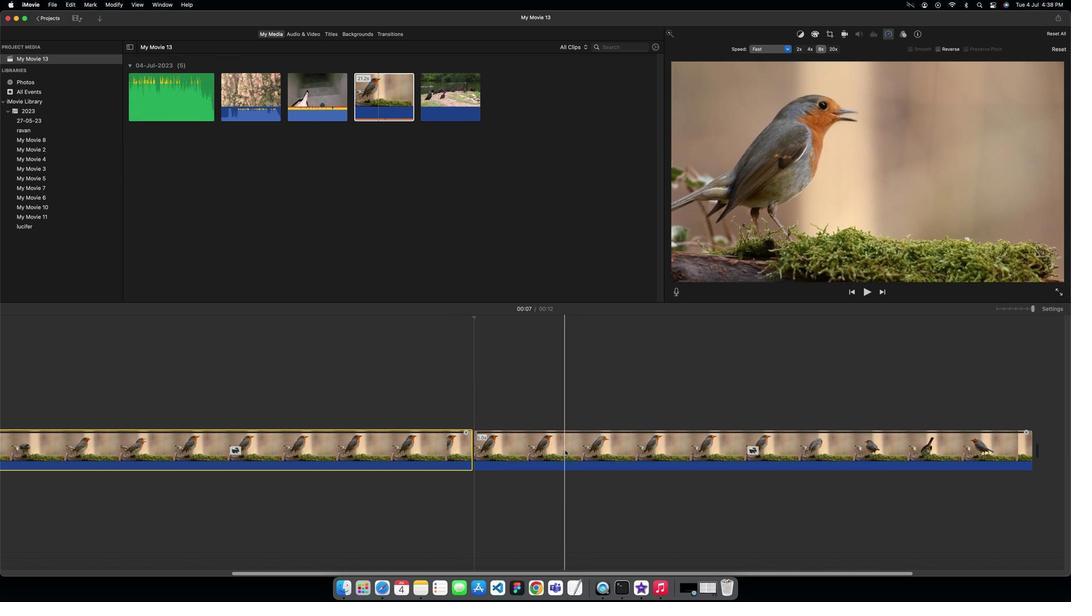 
Action: Mouse pressed left at (552, 324)
Screenshot: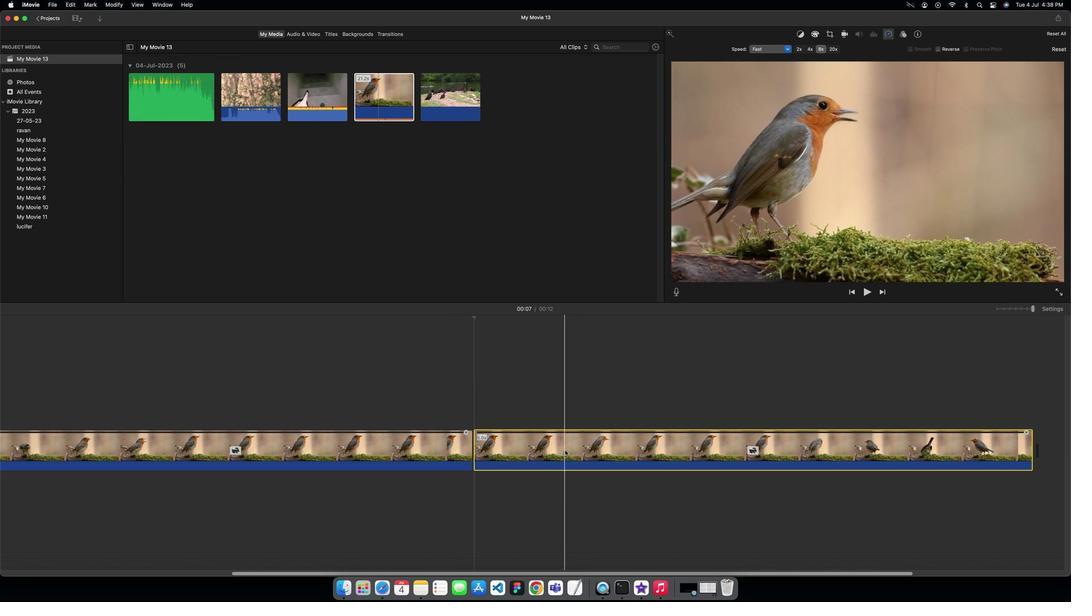 
Action: Key pressed Key.backspace
Screenshot: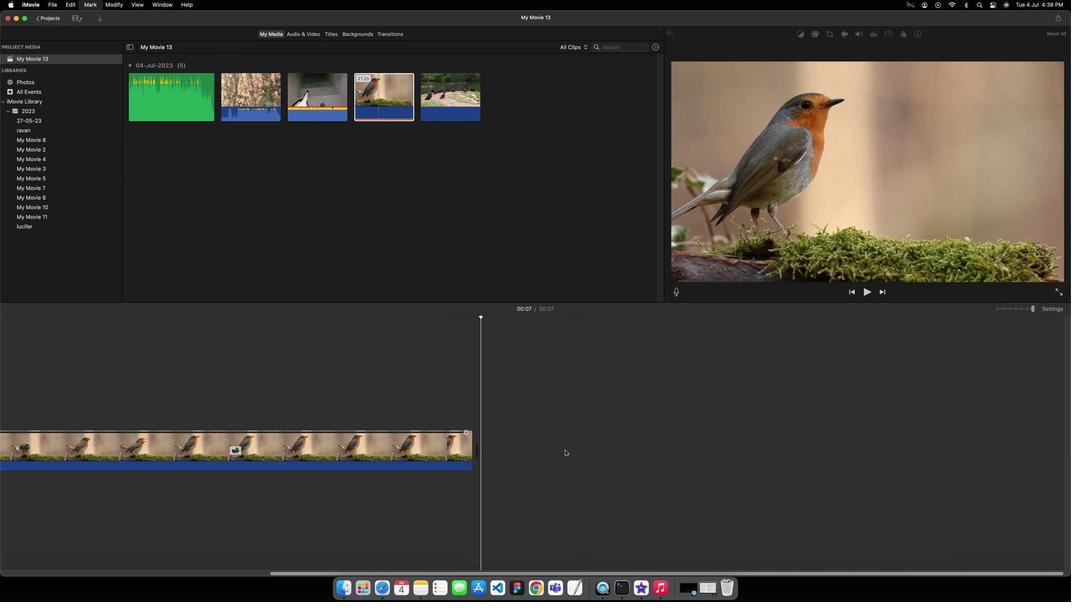 
Action: Mouse moved to (334, 391)
Screenshot: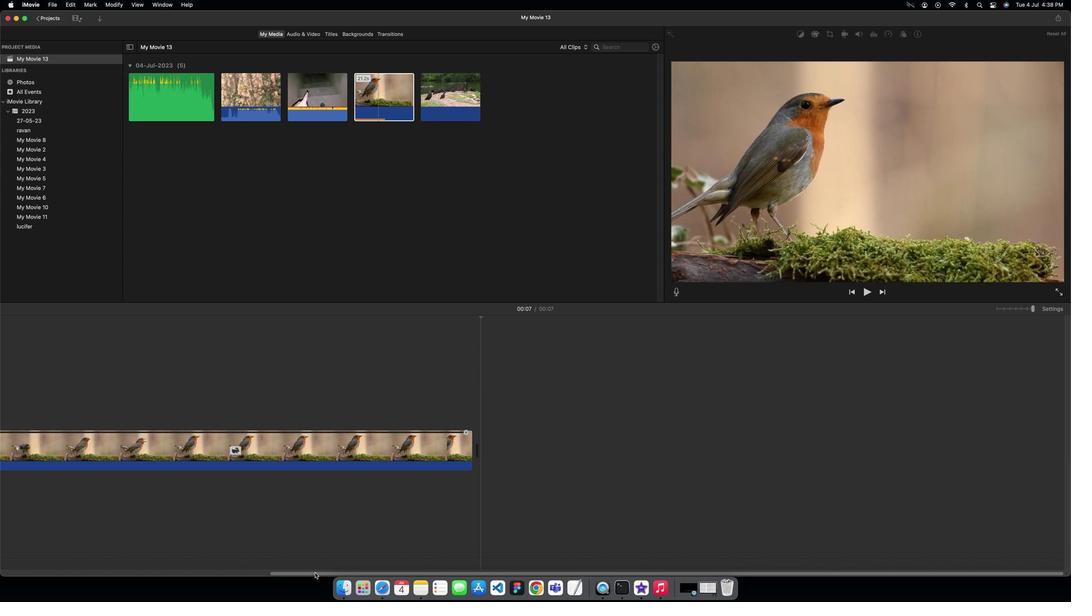
Action: Mouse pressed left at (334, 391)
Screenshot: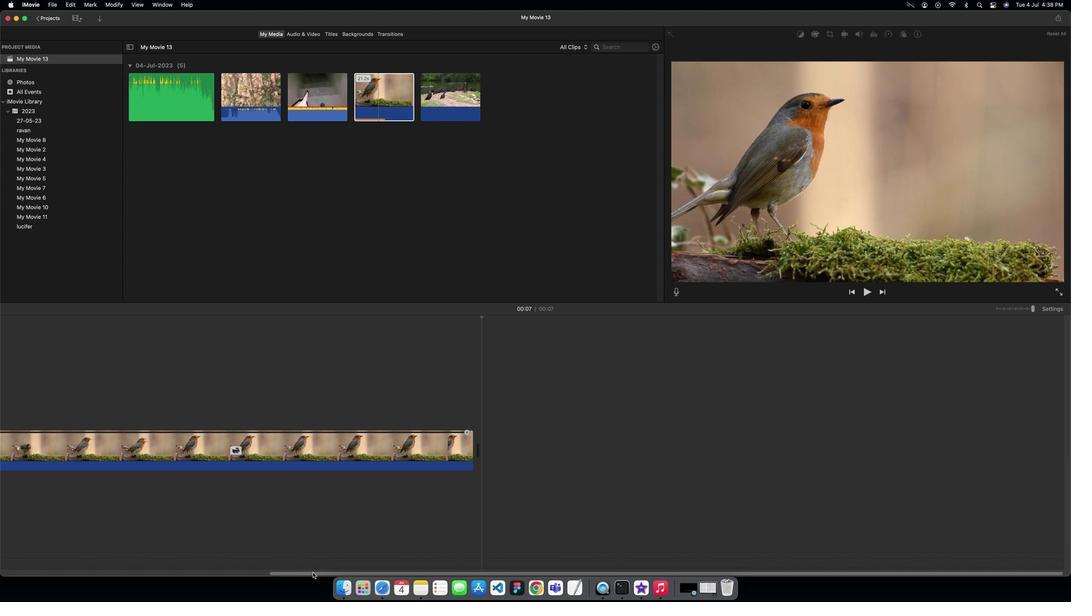 
Action: Mouse moved to (410, 197)
Screenshot: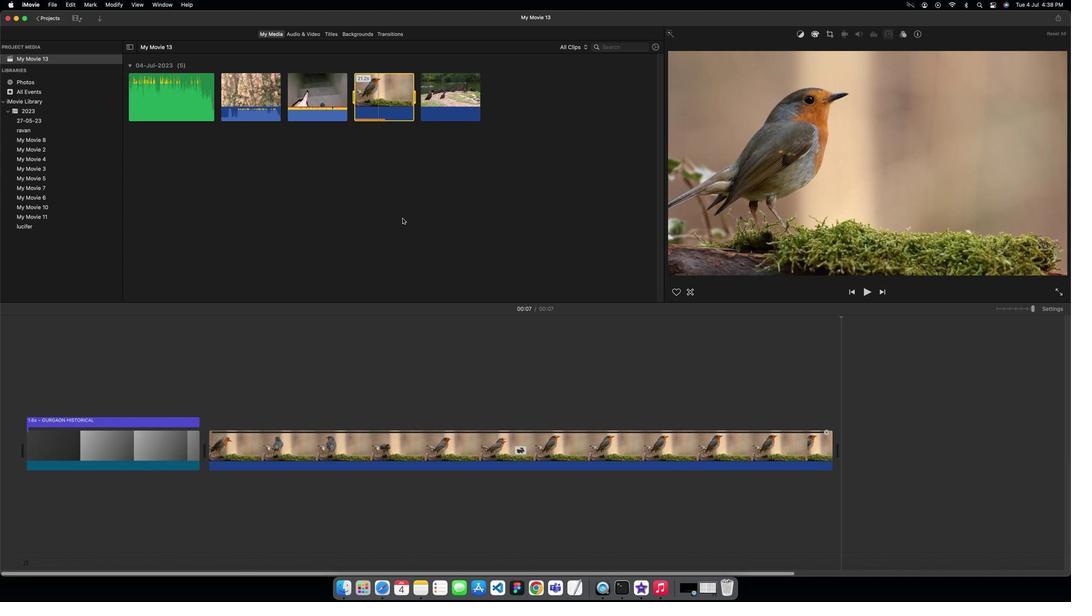 
Action: Mouse pressed left at (410, 197)
Screenshot: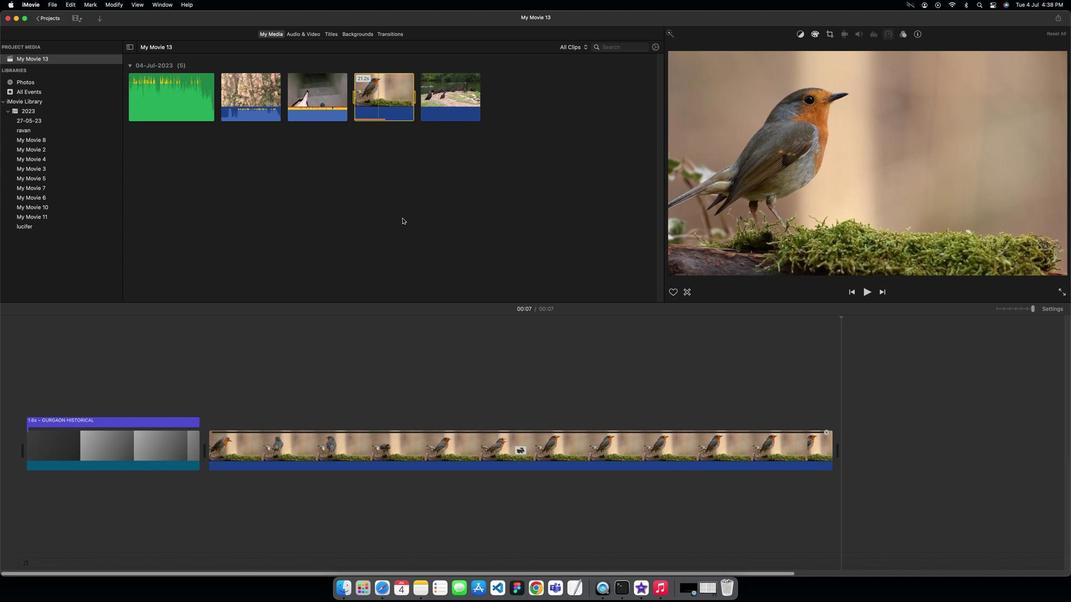 
Action: Mouse moved to (451, 126)
Screenshot: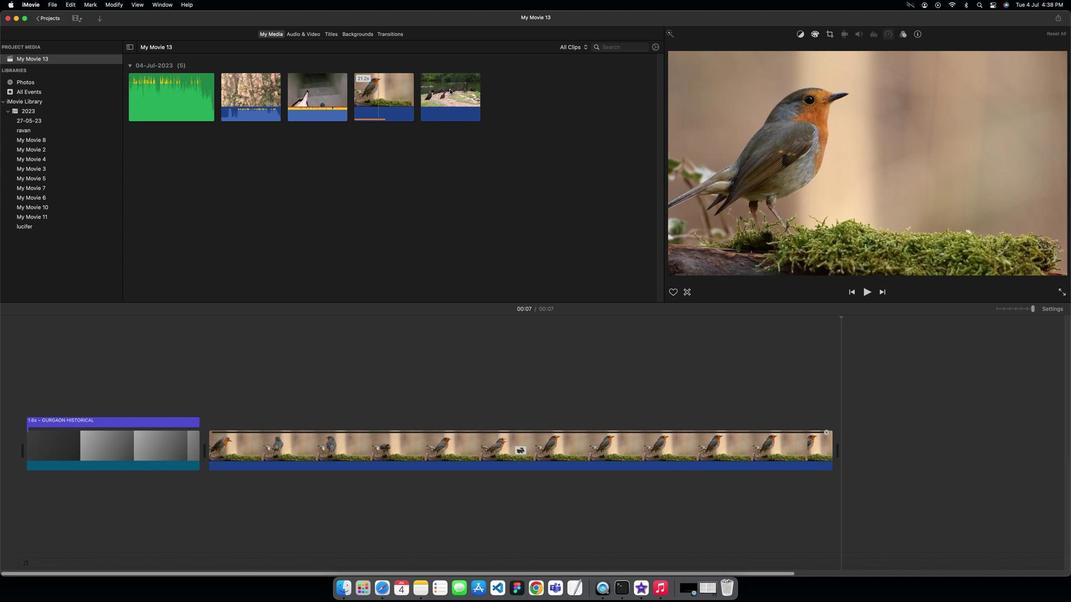 
Action: Mouse pressed left at (451, 126)
Screenshot: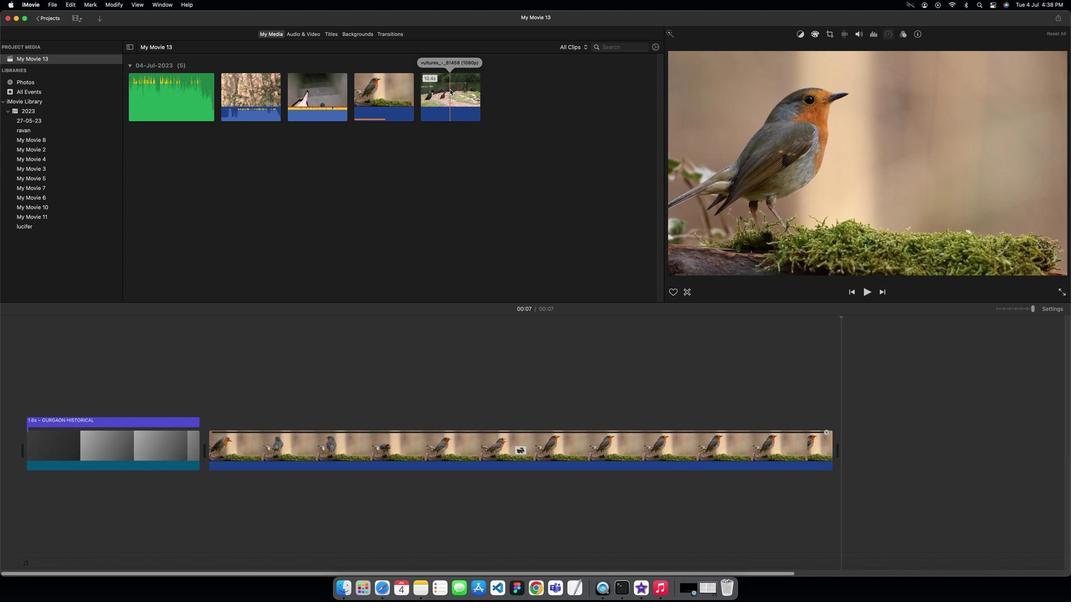
Action: Mouse pressed left at (451, 126)
Screenshot: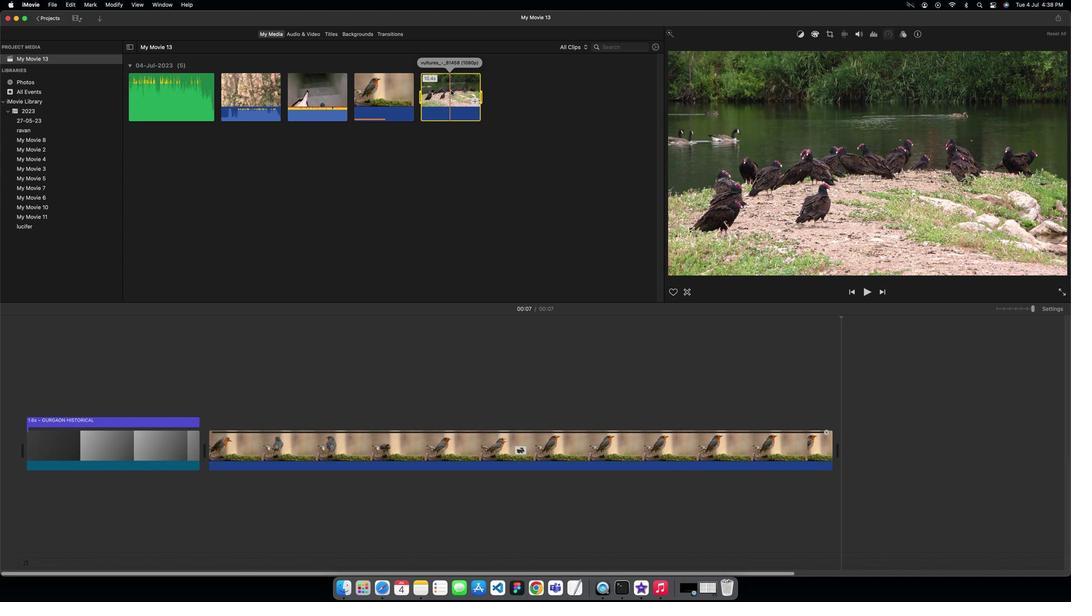 
Action: Mouse moved to (348, 94)
Screenshot: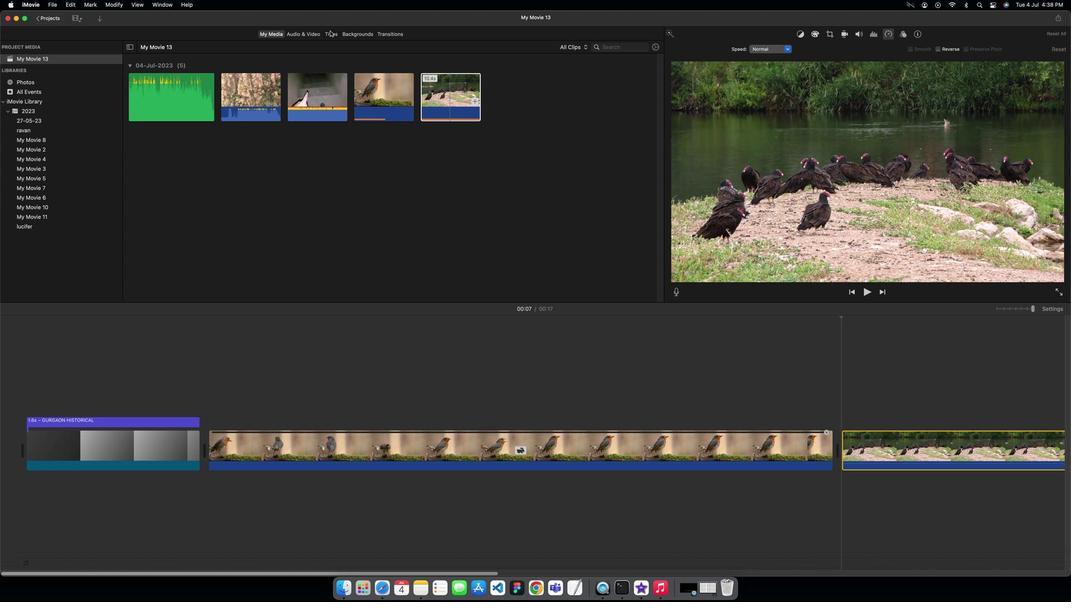 
Action: Mouse pressed left at (348, 94)
Screenshot: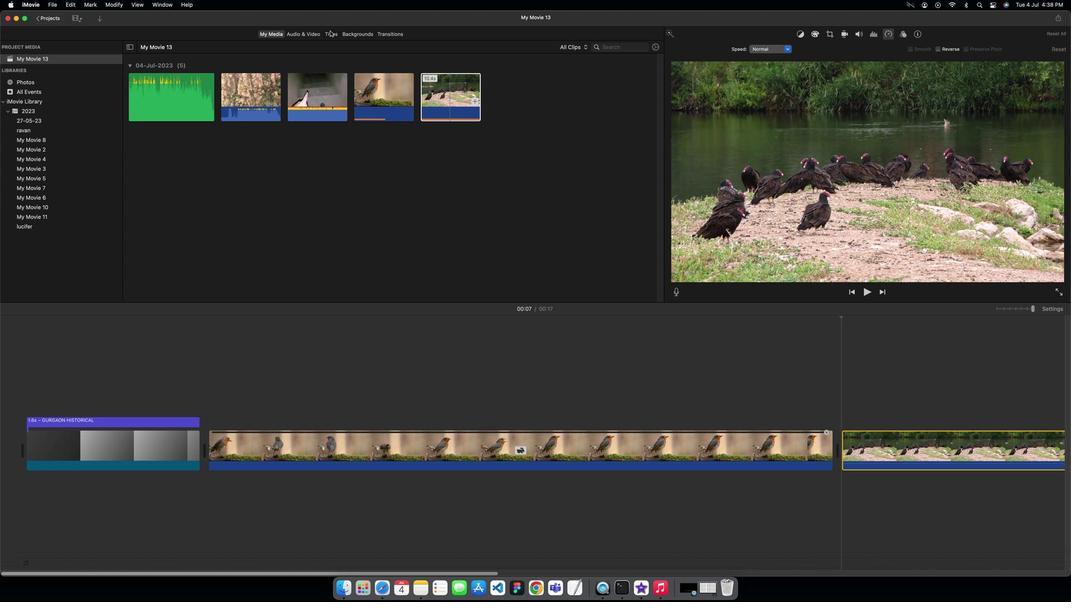 
Action: Mouse moved to (492, 130)
Screenshot: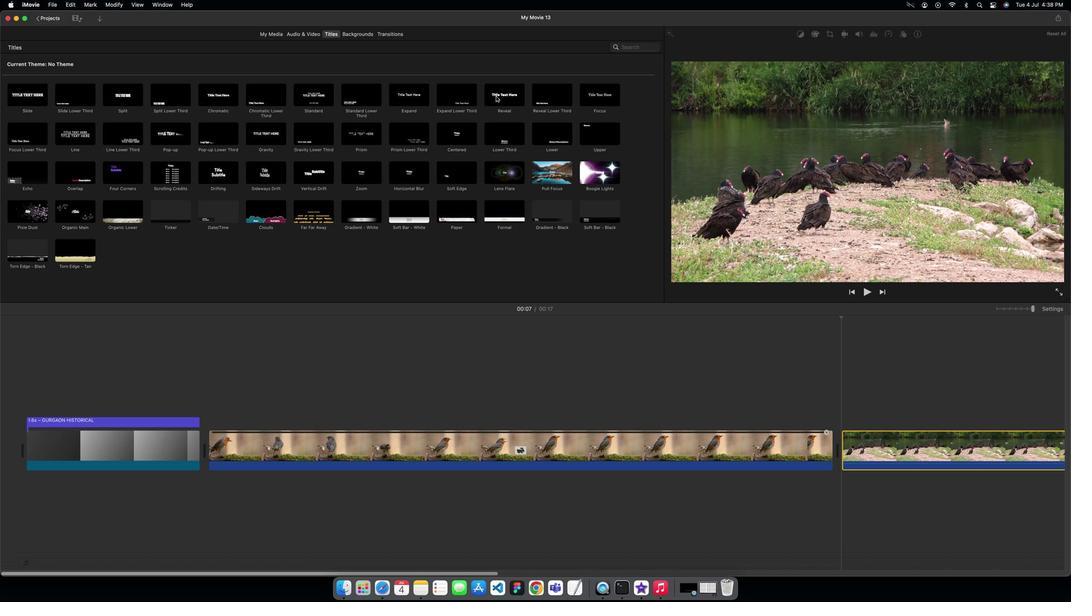
Action: Mouse pressed left at (492, 130)
Screenshot: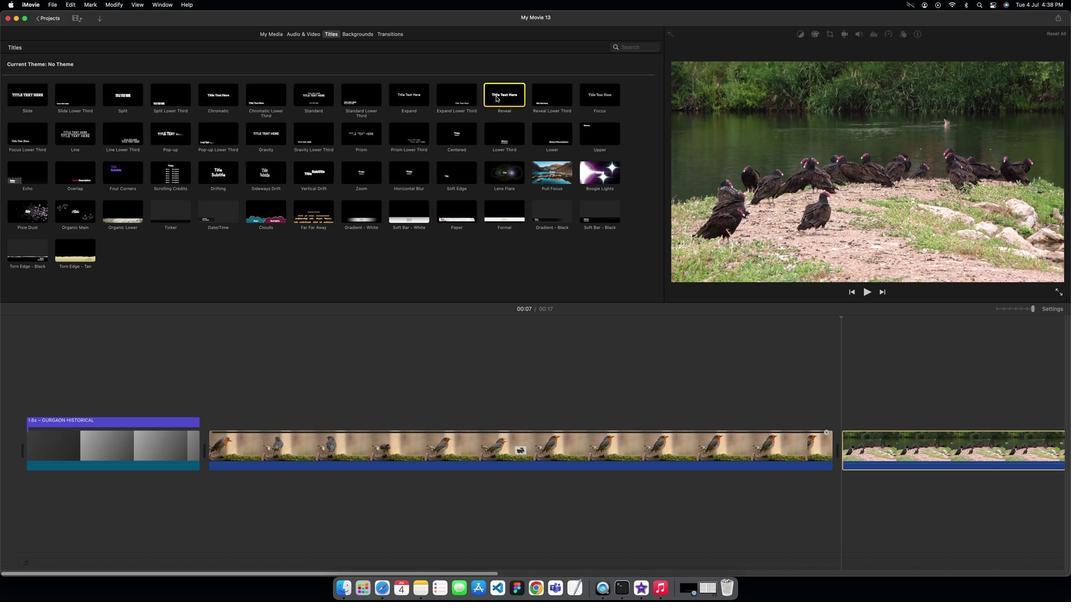 
Action: Mouse pressed left at (492, 130)
Screenshot: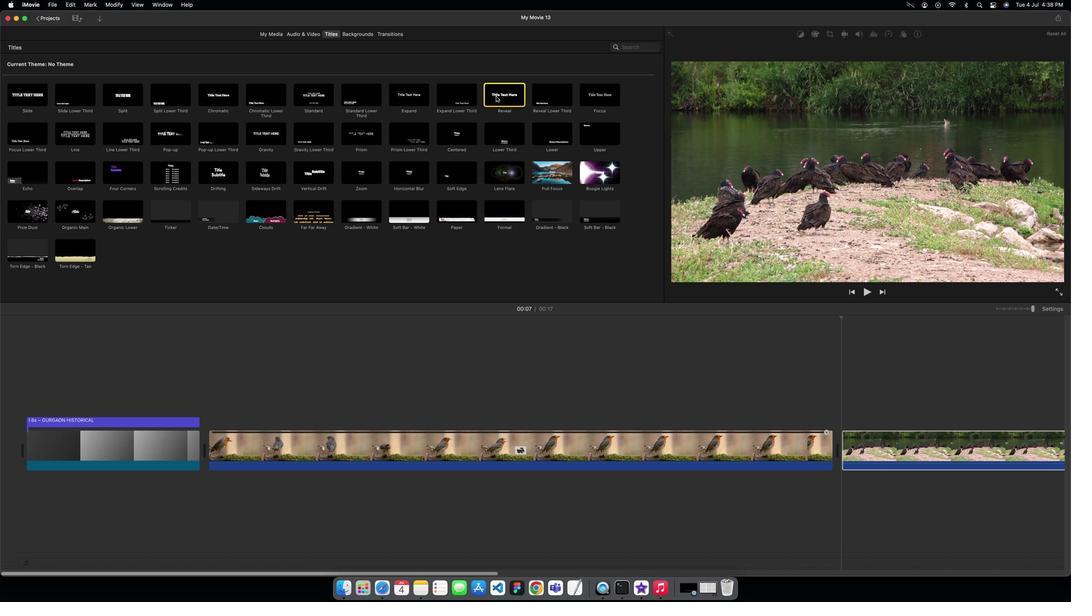 
Action: Mouse moved to (718, 146)
Screenshot: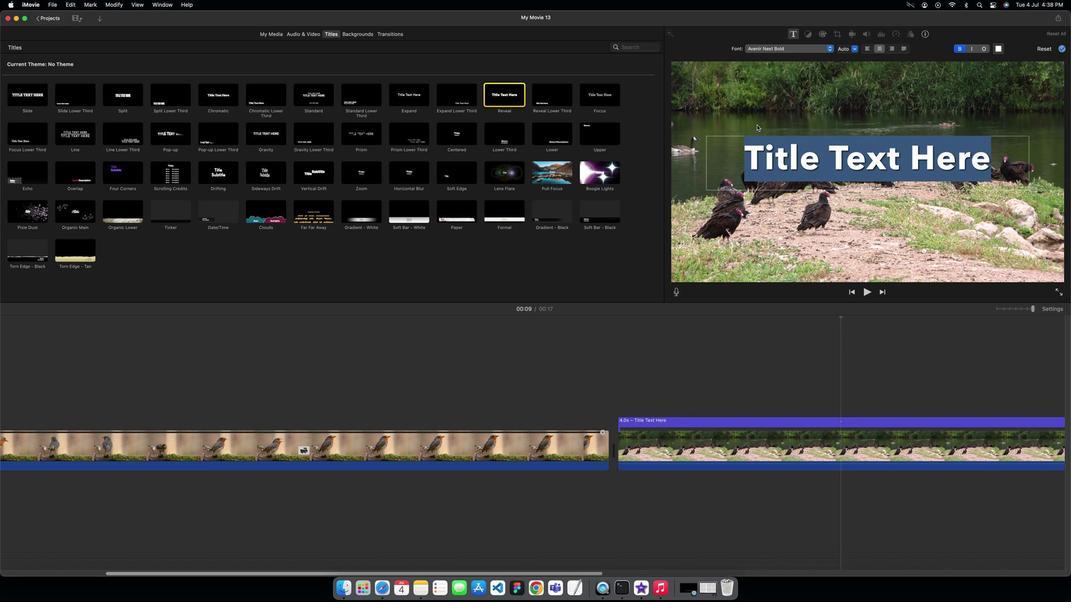 
Action: Key pressed Key.caps_lock'B'Key.caps_lock'i''r'Key.backspaceKey.backspaceKey.backspaceKey.caps_lock'N'Key.caps_lock'a''t''i''o''n''a''l'Key.spaceKey.caps_lock'P'Key.caps_lock'a''r''k'
Screenshot: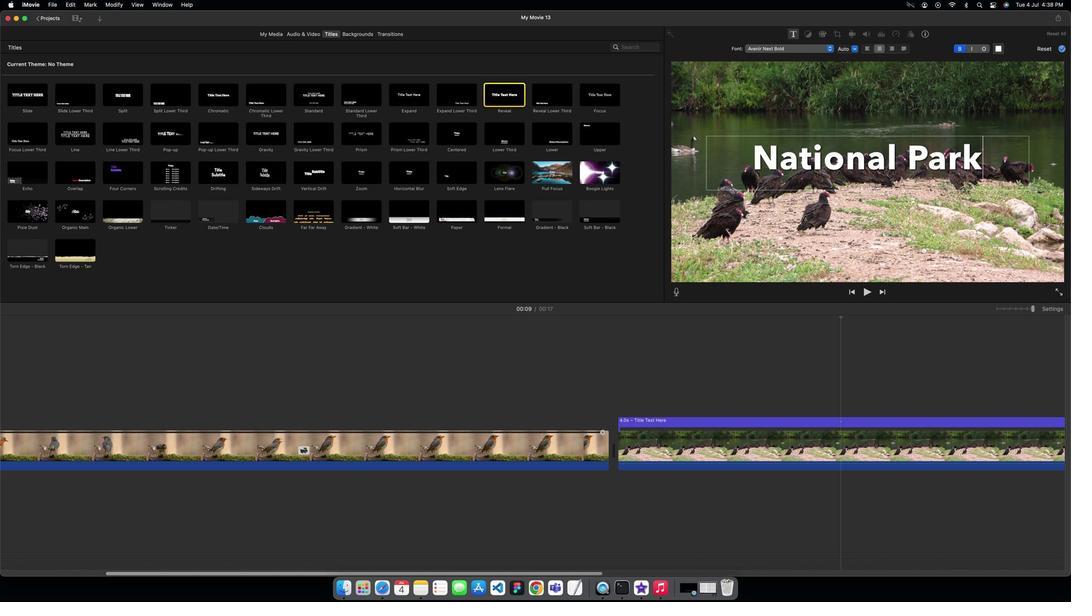 
Action: Mouse moved to (755, 258)
Screenshot: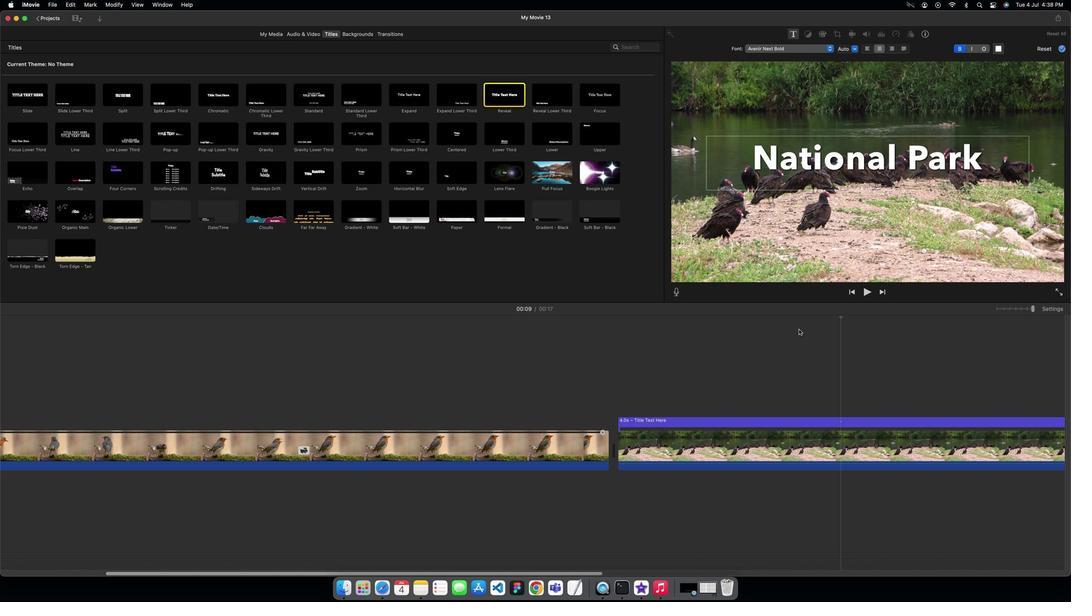 
Action: Mouse pressed left at (755, 258)
Screenshot: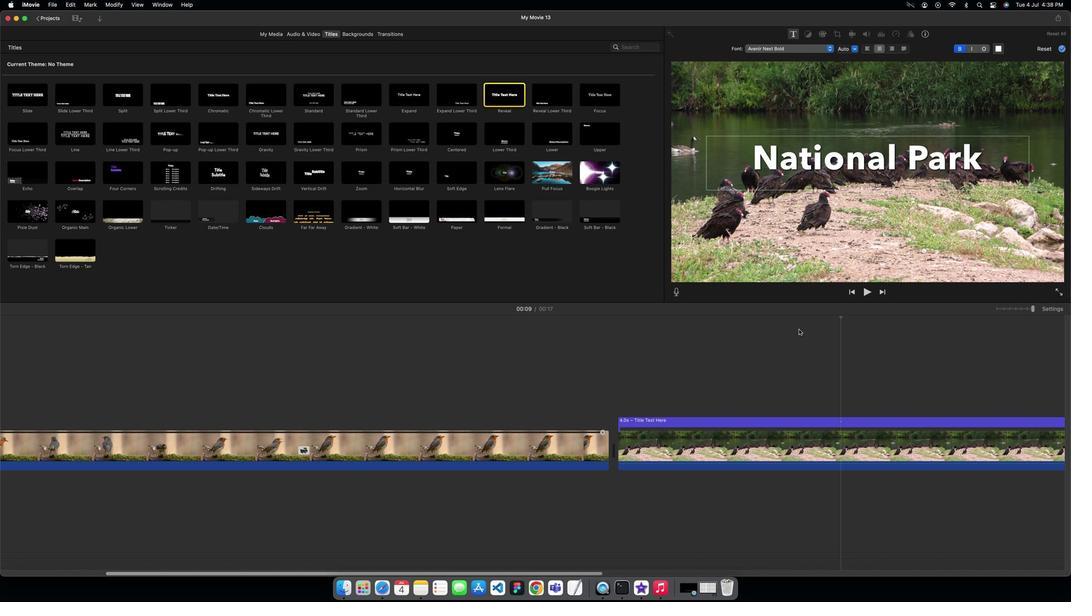 
Action: Mouse moved to (755, 258)
Screenshot: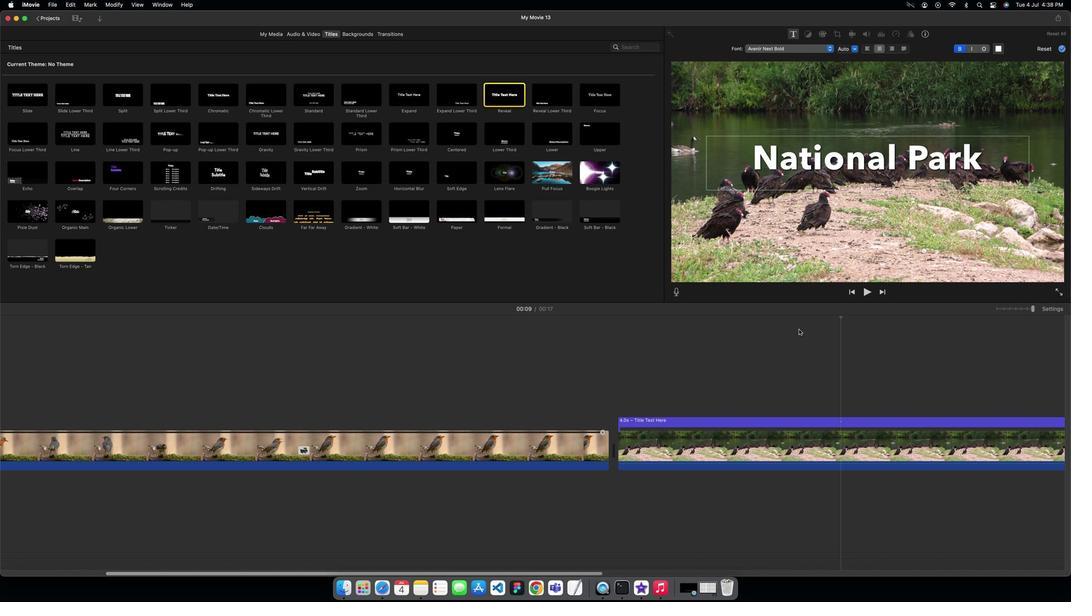 
Action: Mouse pressed left at (755, 258)
Screenshot: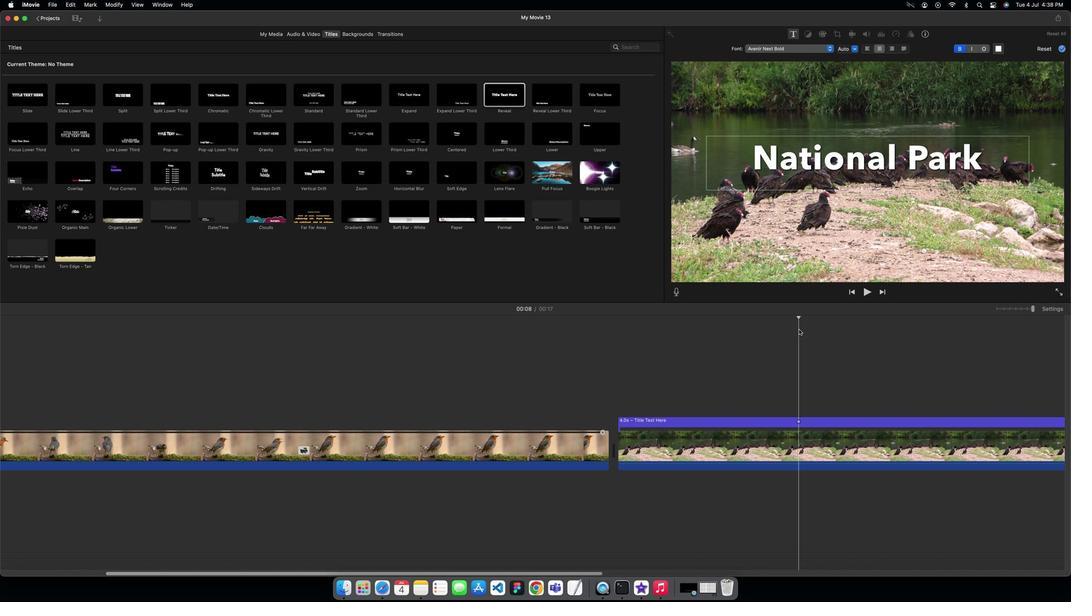 
Action: Mouse moved to (647, 309)
Screenshot: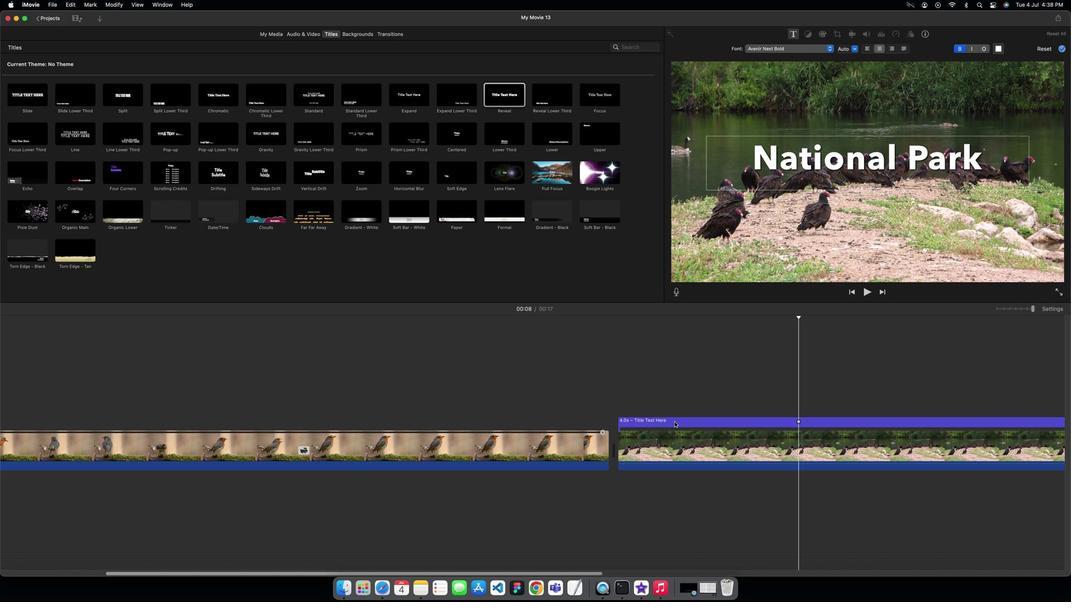 
Action: Mouse pressed left at (647, 309)
Screenshot: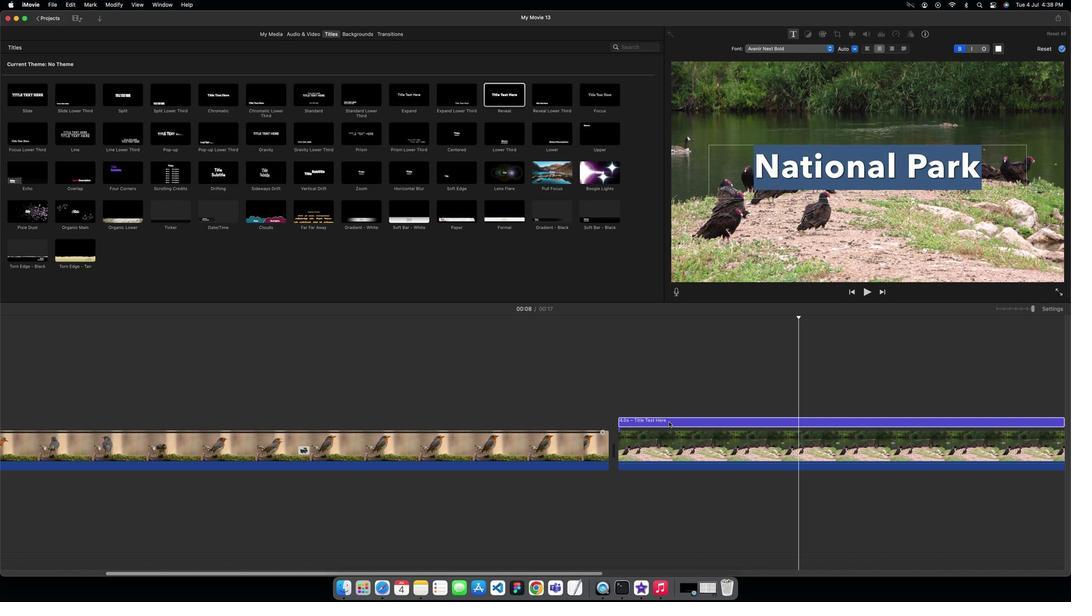
Action: Mouse moved to (222, 309)
Screenshot: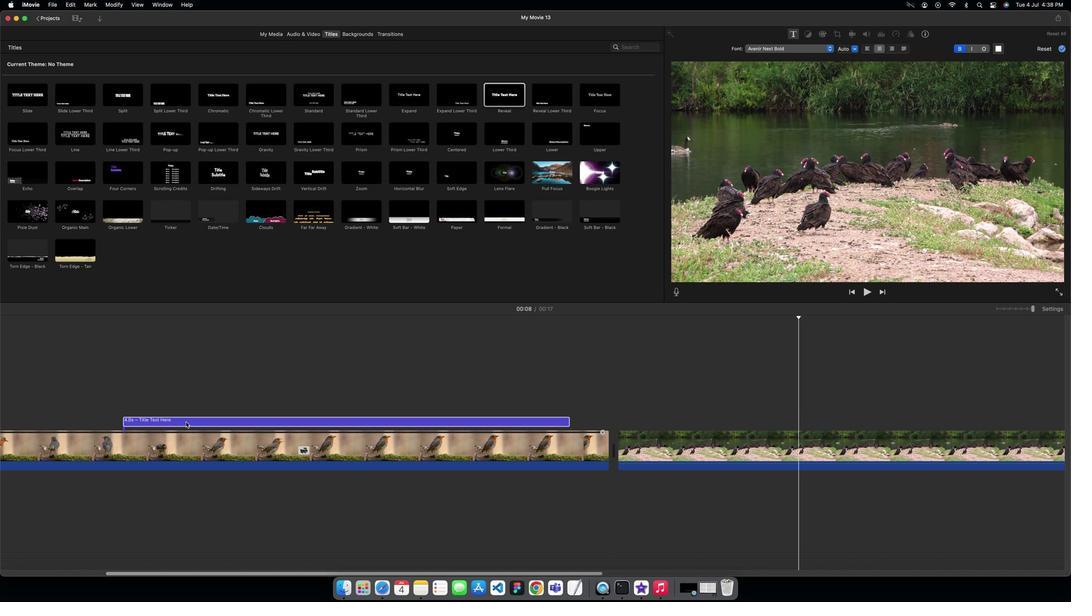 
Action: Mouse pressed left at (222, 309)
Screenshot: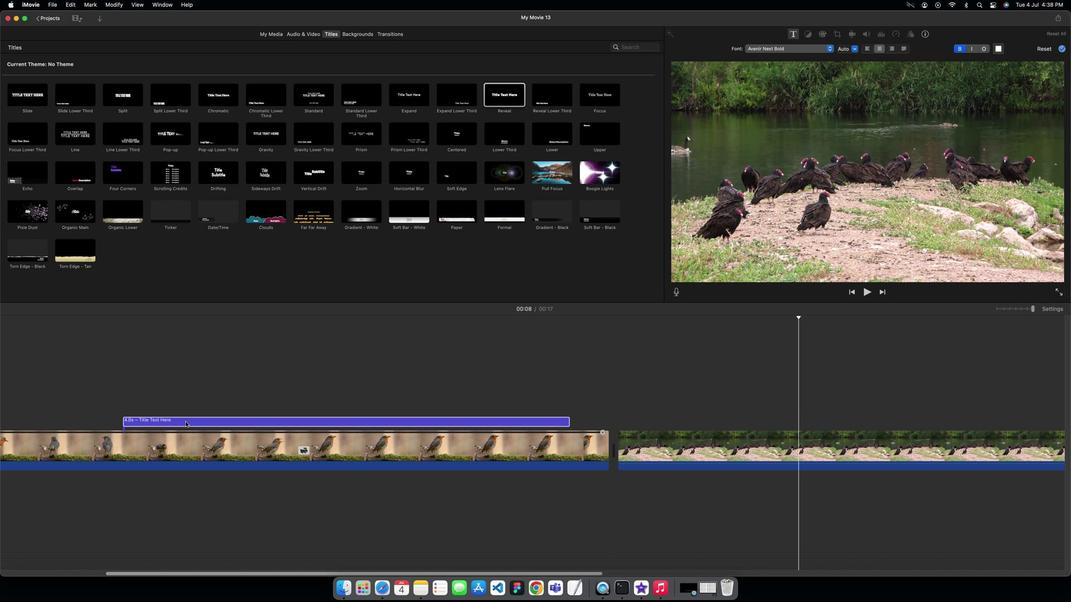 
Action: Mouse moved to (223, 308)
Screenshot: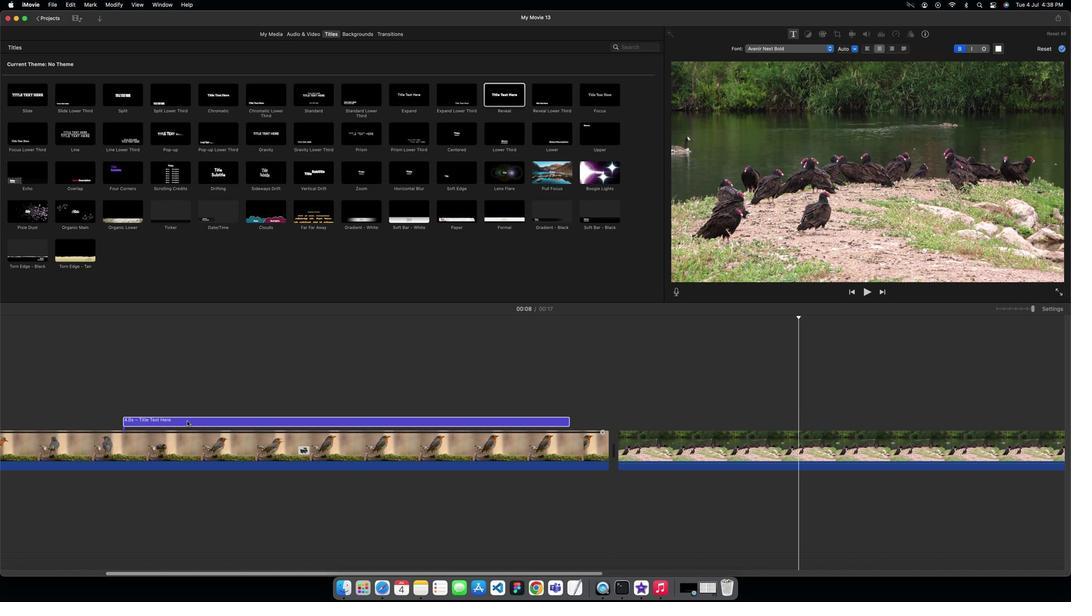 
Action: Mouse pressed left at (223, 308)
Screenshot: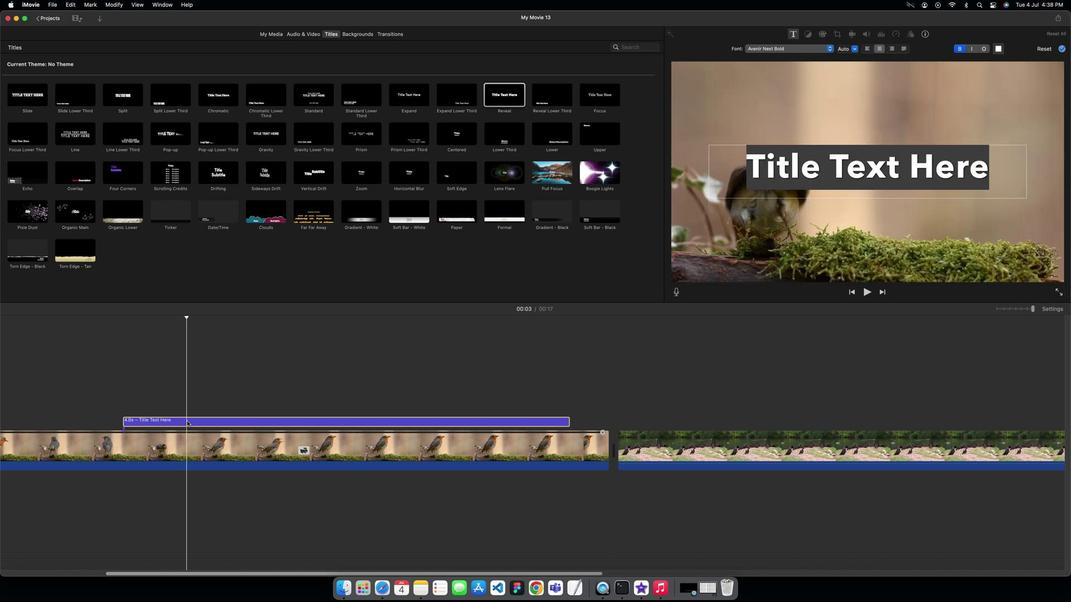 
Action: Mouse pressed left at (223, 308)
Screenshot: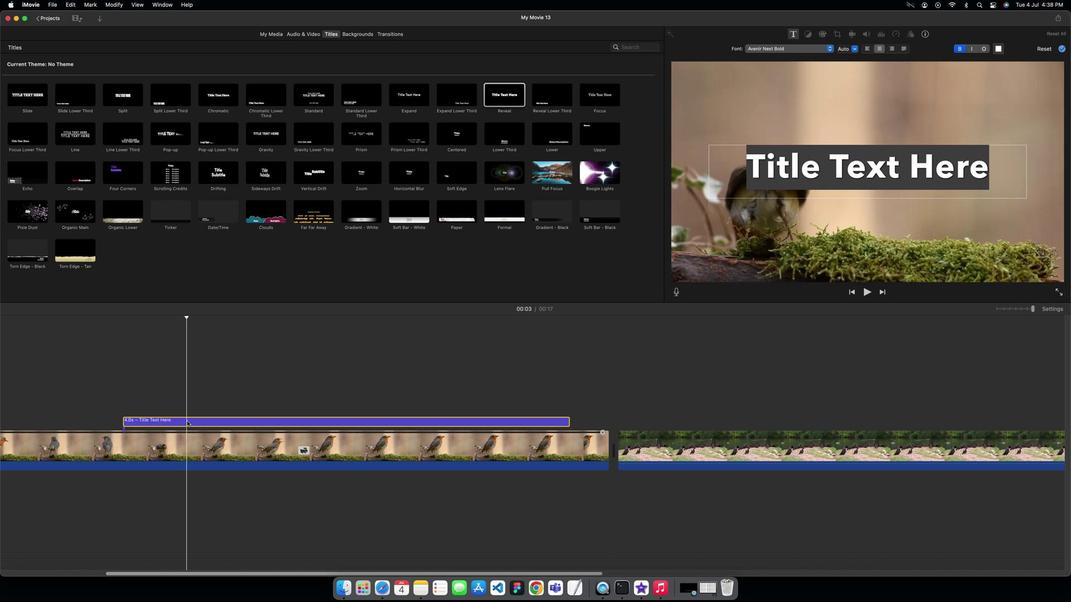 
Action: Mouse moved to (844, 170)
Screenshot: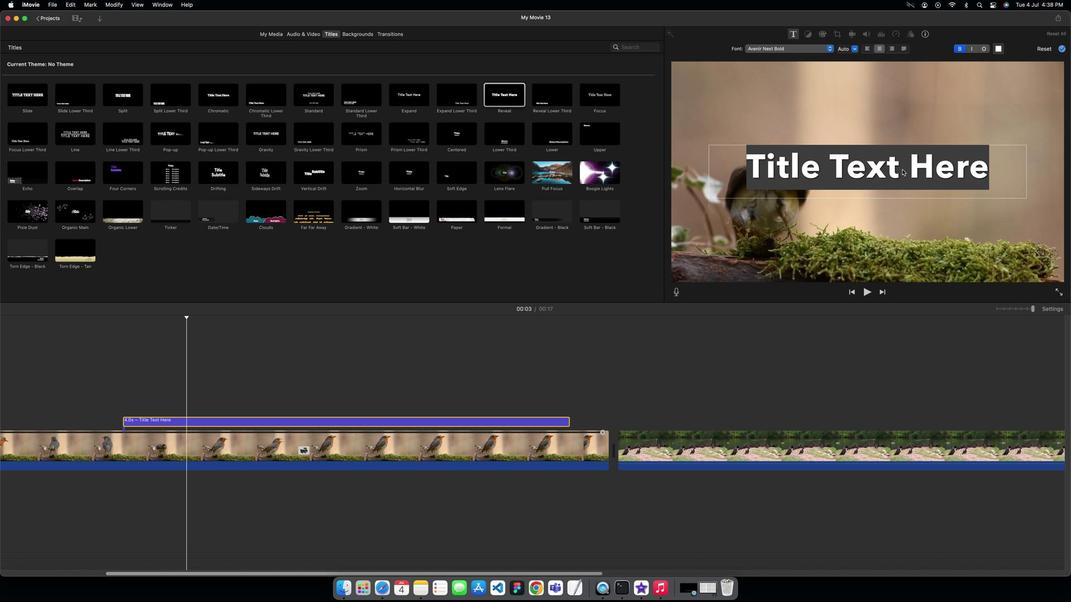 
Action: Mouse pressed left at (844, 170)
Screenshot: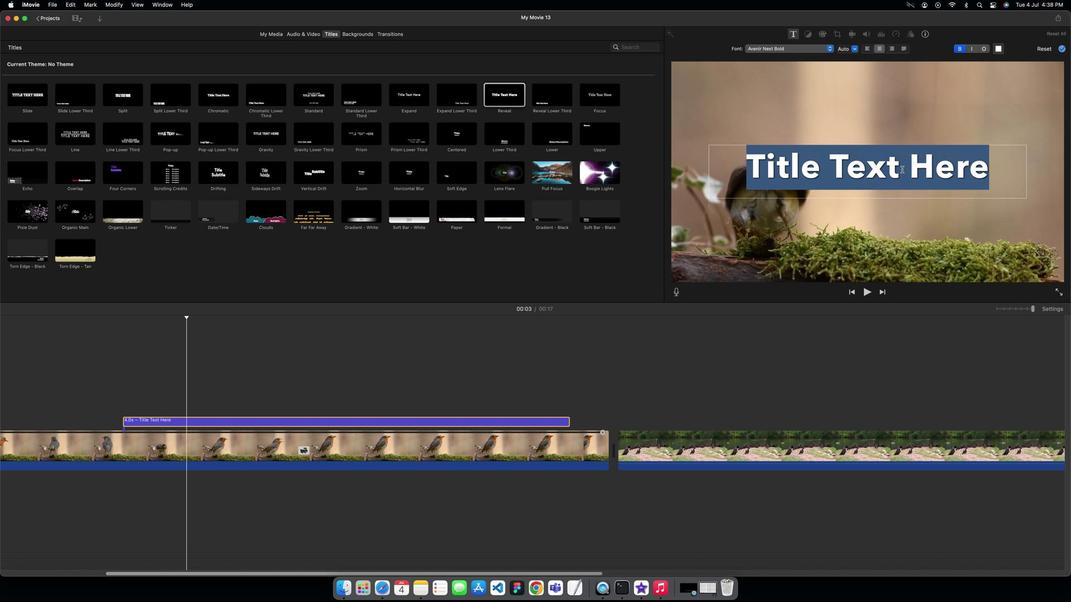 
Action: Mouse pressed left at (844, 170)
Screenshot: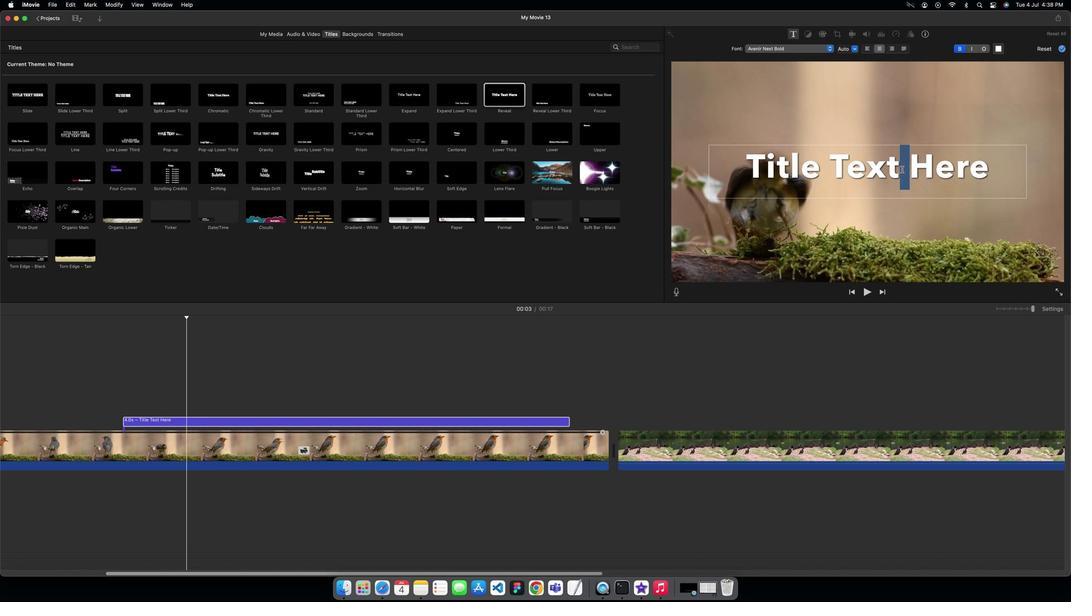 
Action: Key pressed Key.cmd'a'Key.caps_lock'N'Key.caps_lock'a''t''i''o''n''a''l'Key.spaceKey.caps_lock'P'Key.caps_lock'a''r''k'
Screenshot: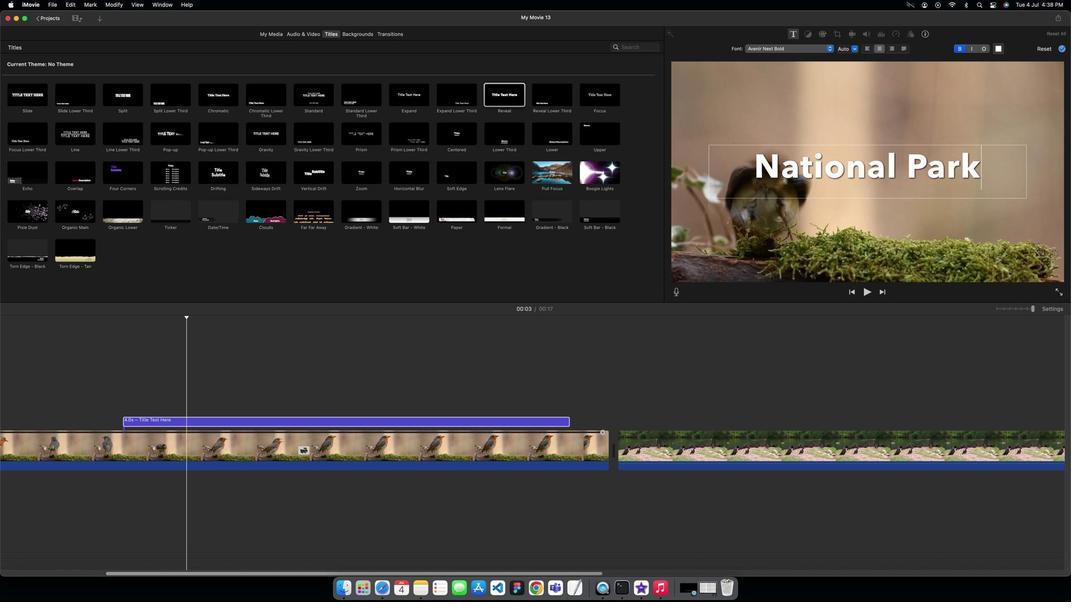 
Action: Mouse moved to (811, 292)
Screenshot: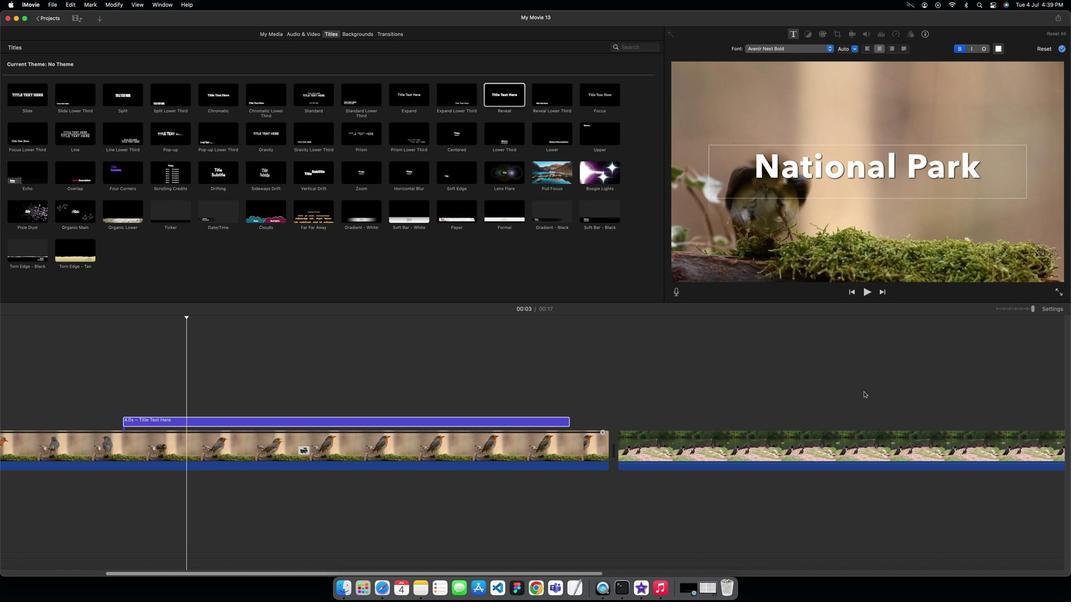 
Action: Mouse pressed left at (811, 292)
Screenshot: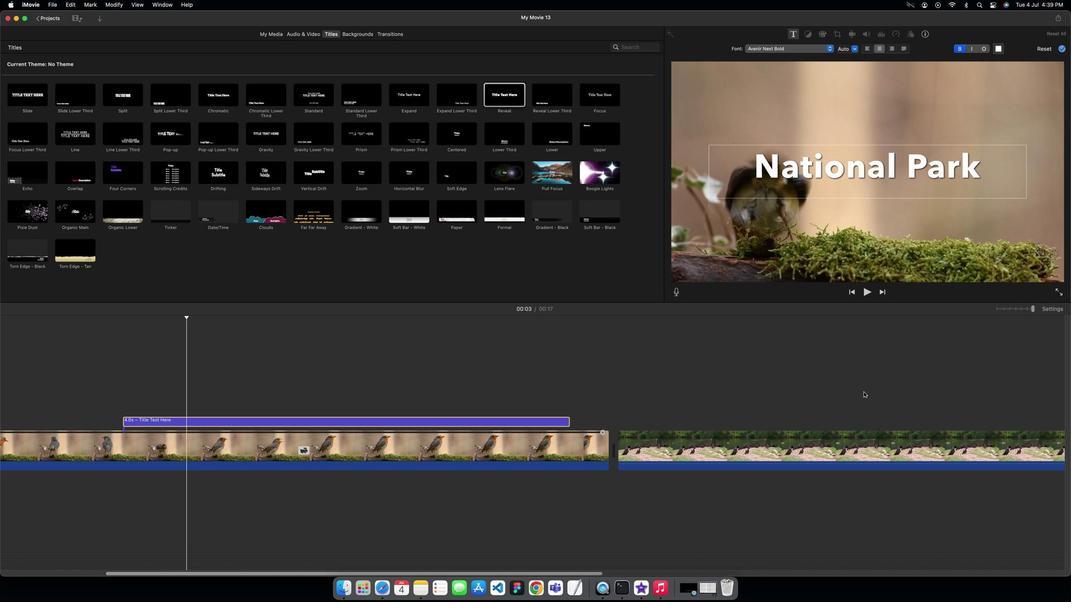 
Action: Mouse moved to (811, 292)
Screenshot: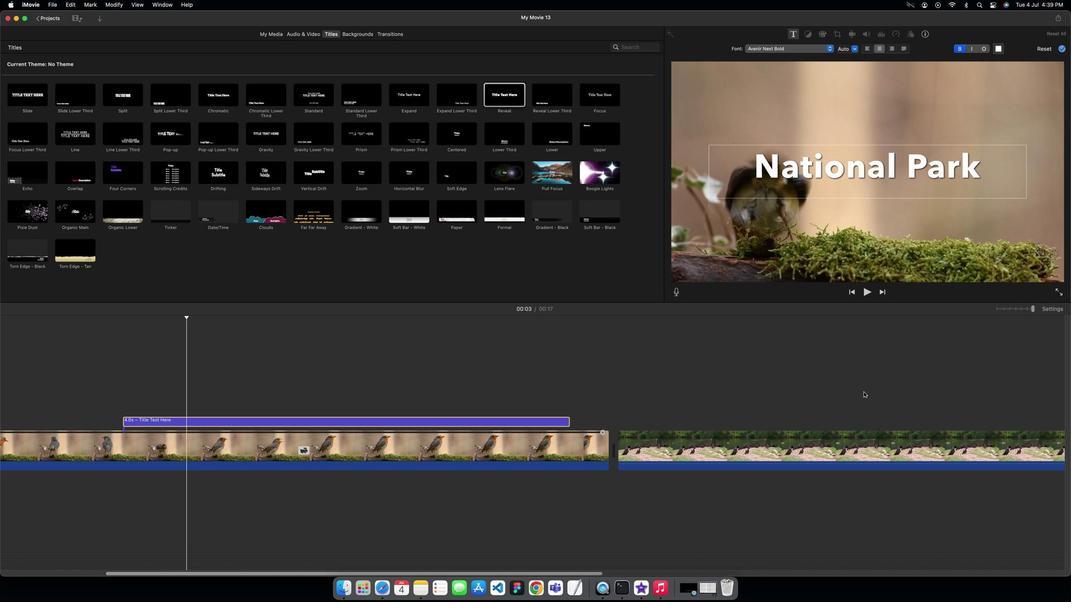 
Action: Mouse pressed left at (811, 292)
Screenshot: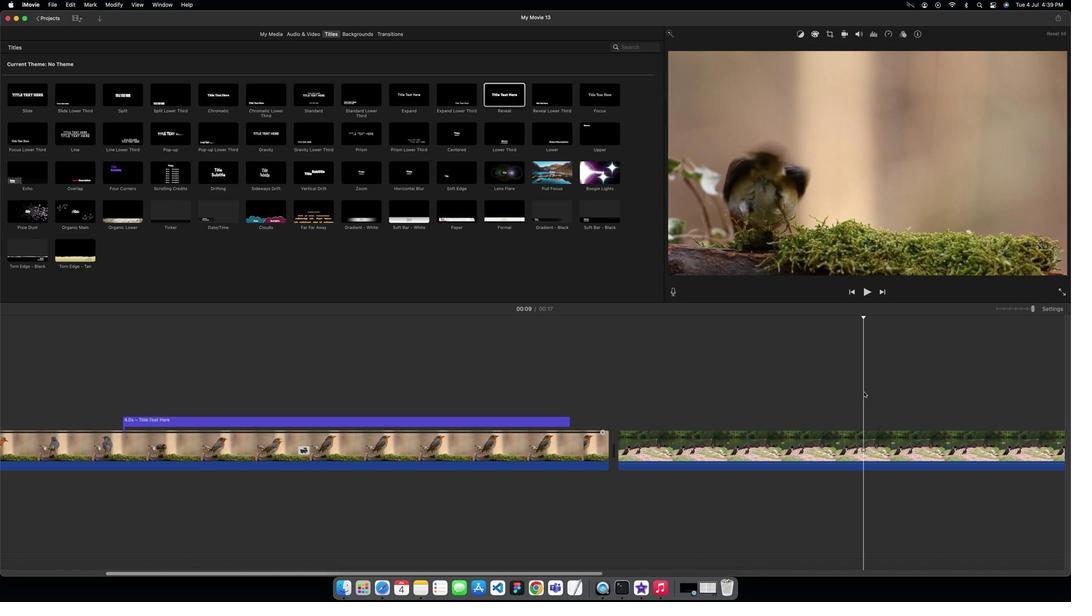 
Action: Mouse moved to (358, 308)
Screenshot: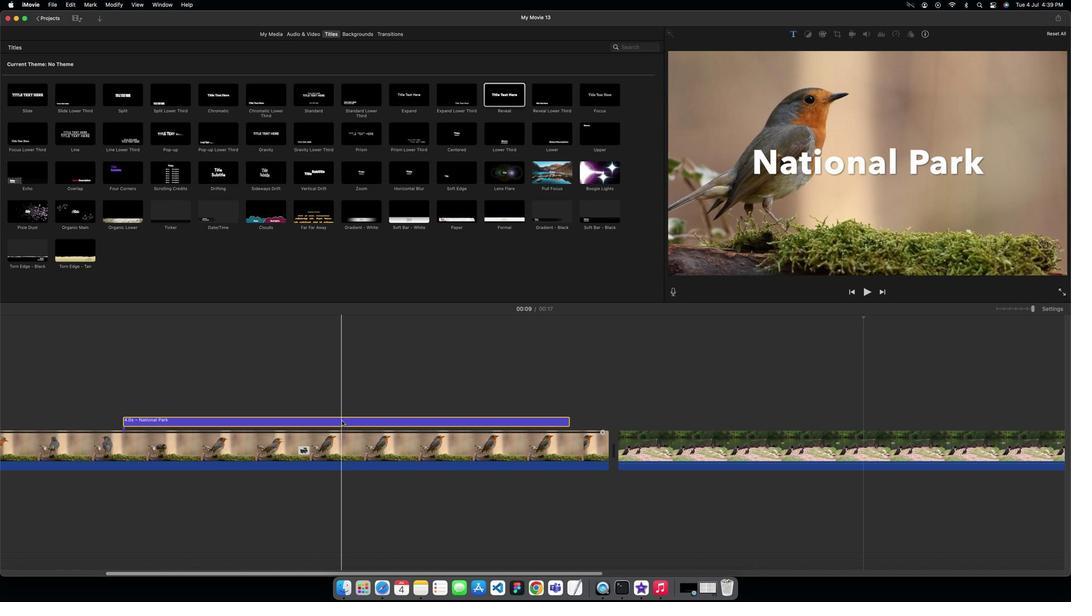 
Action: Mouse pressed left at (358, 308)
Screenshot: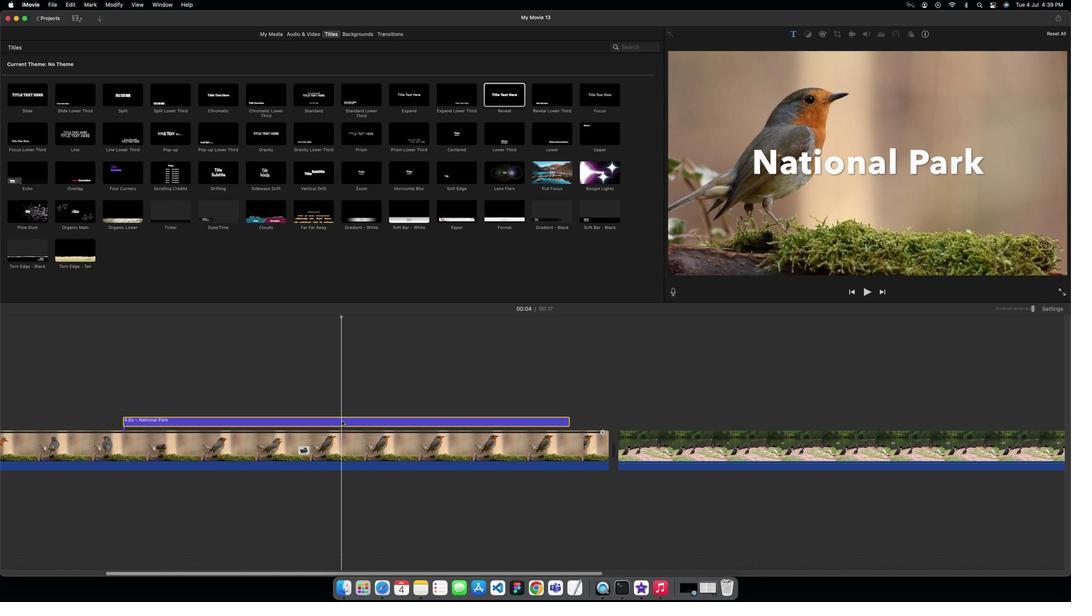 
Action: Mouse moved to (315, 392)
Screenshot: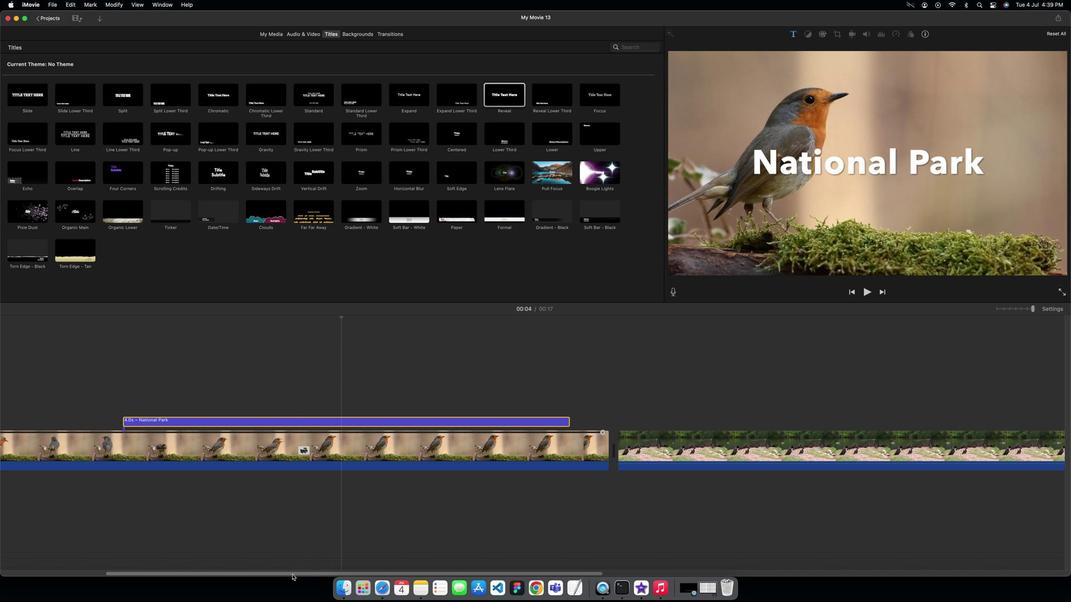 
Action: Mouse pressed left at (315, 392)
Screenshot: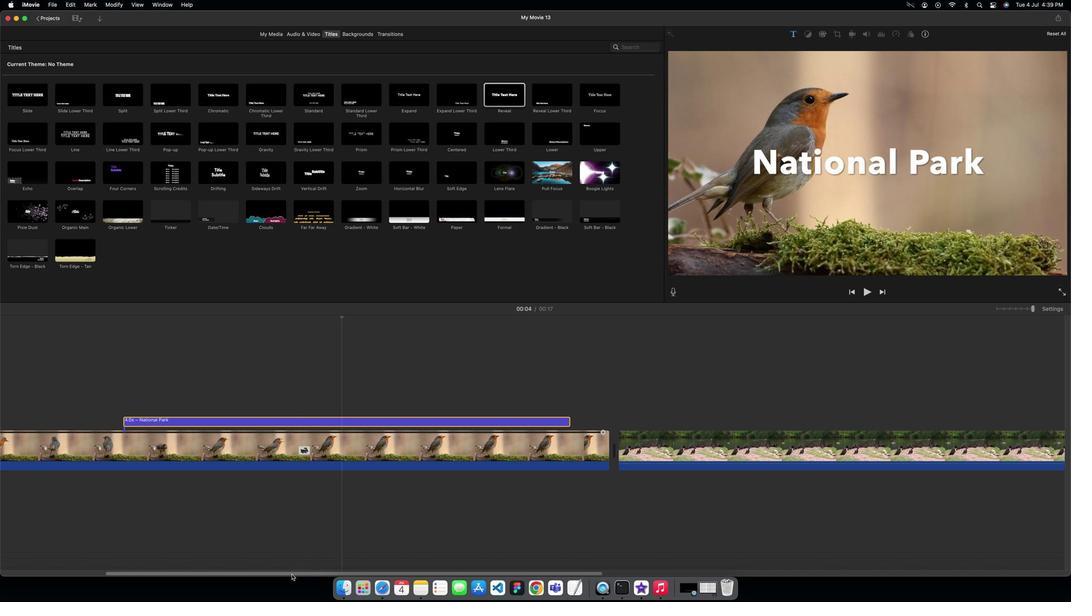
Action: Mouse moved to (453, 307)
Screenshot: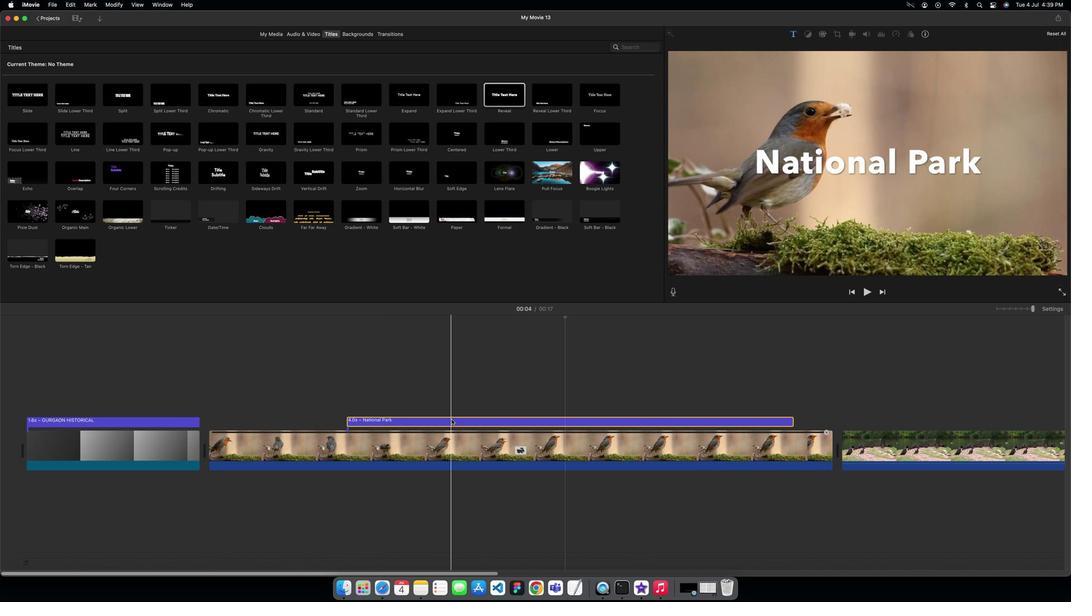 
Action: Mouse pressed left at (453, 307)
Screenshot: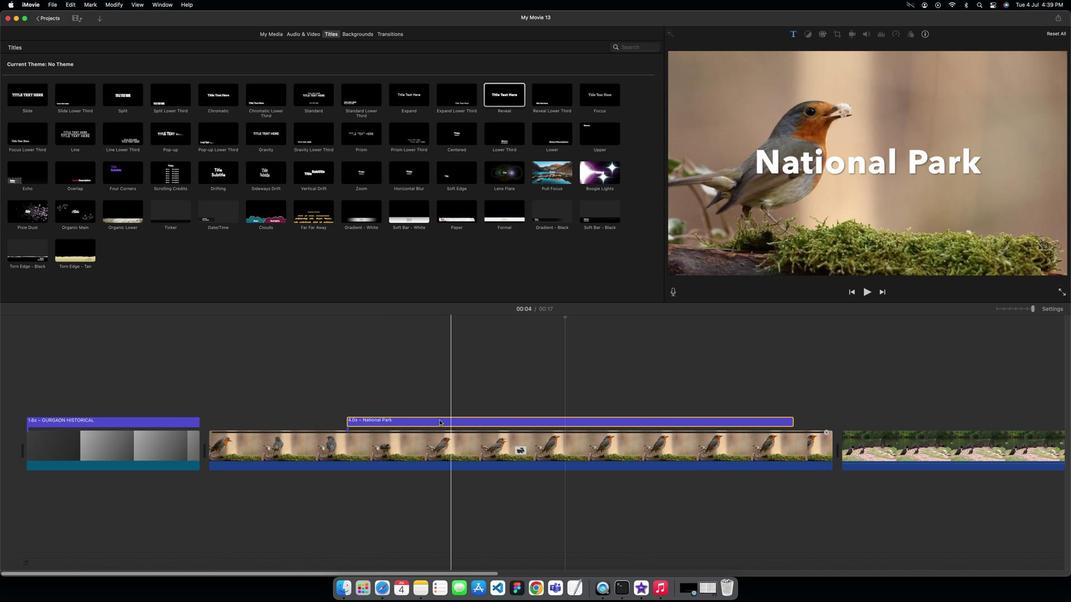 
Action: Mouse moved to (408, 306)
Screenshot: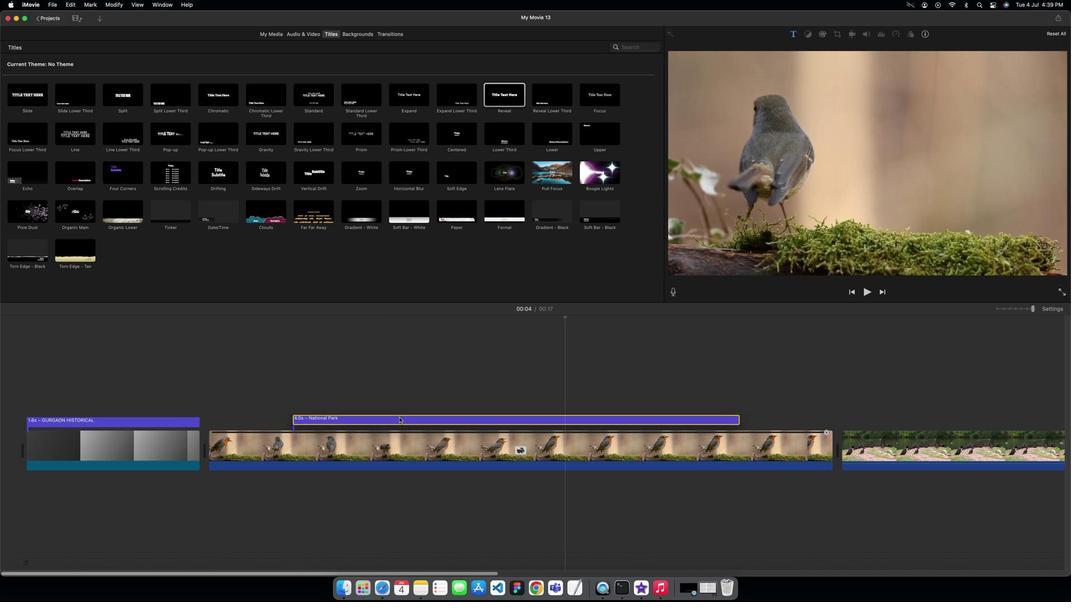 
Action: Mouse pressed left at (408, 306)
Screenshot: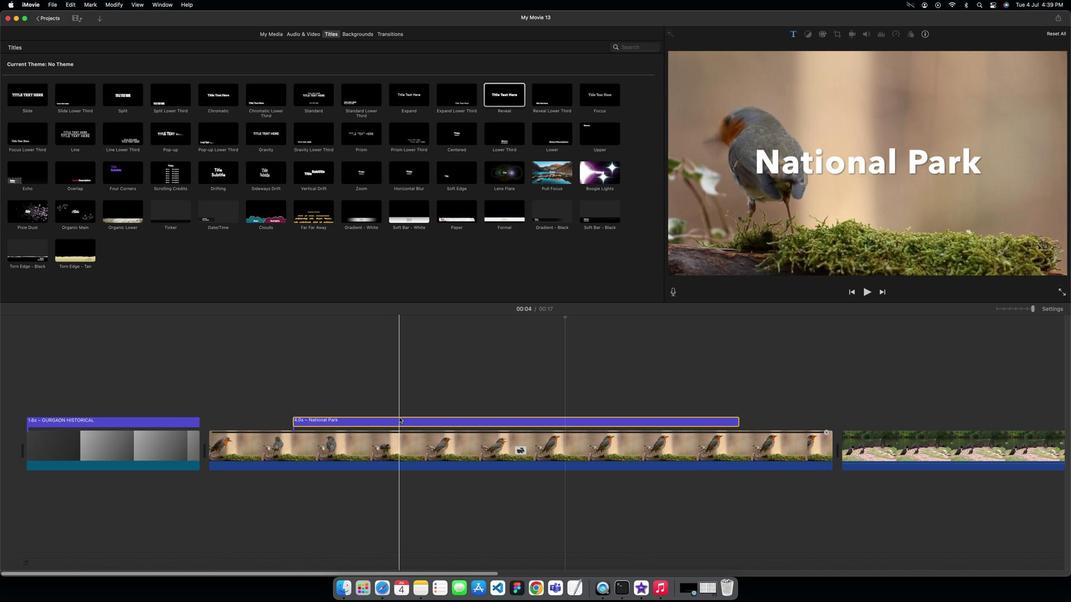 
Action: Mouse pressed left at (408, 306)
Screenshot: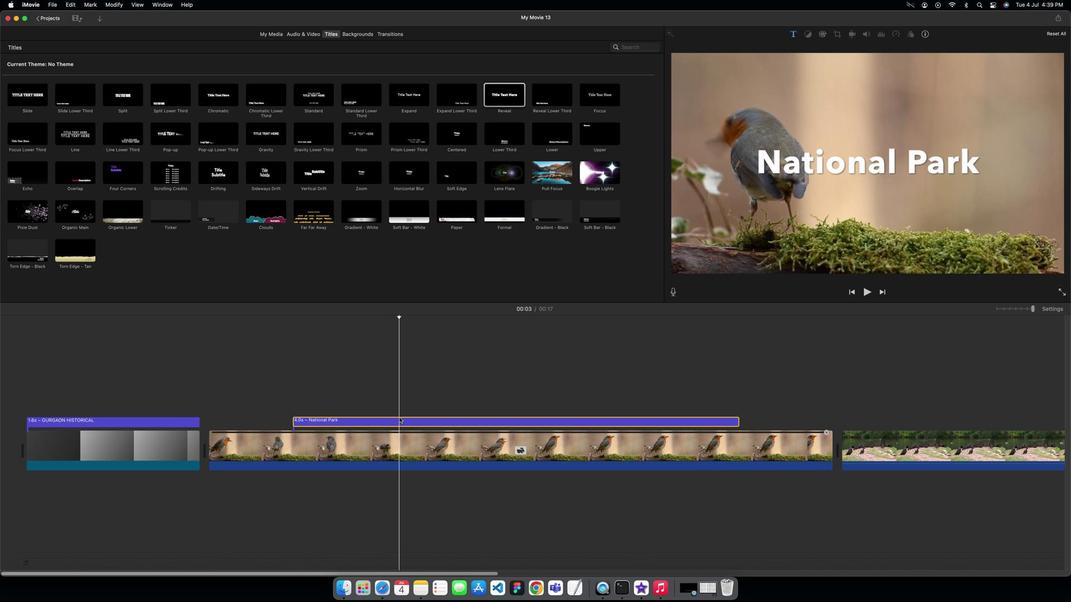 
Action: Mouse moved to (399, 96)
Screenshot: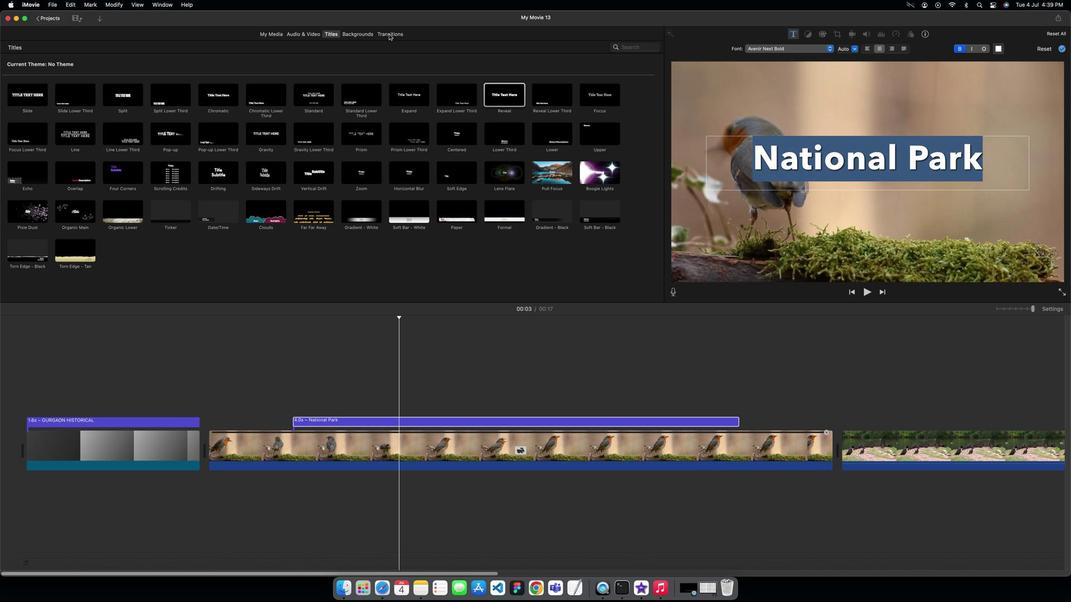 
Action: Mouse pressed left at (399, 96)
Screenshot: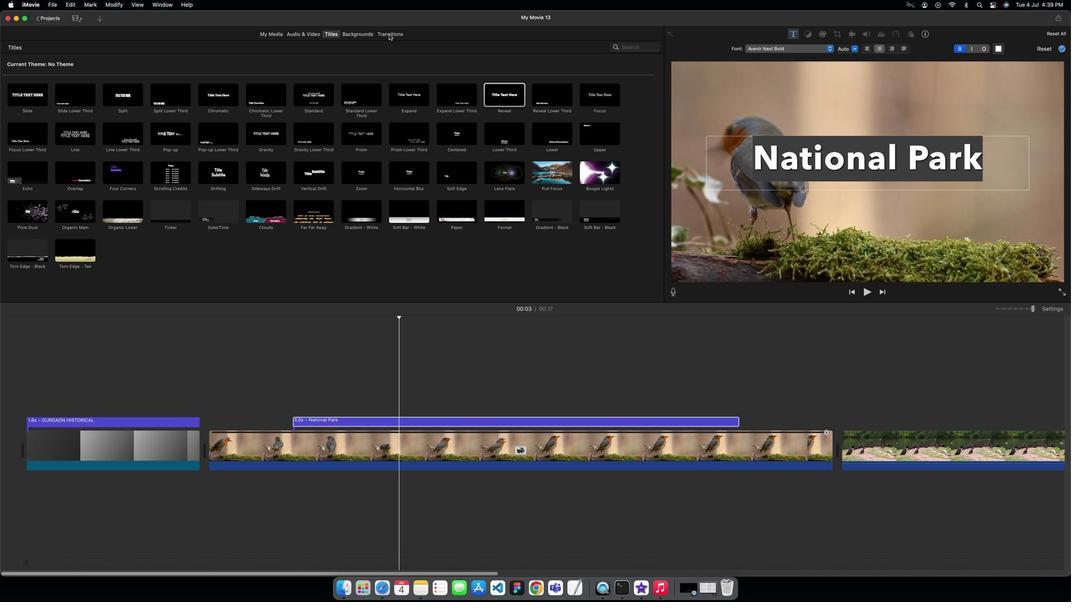 
Action: Mouse moved to (411, 307)
Screenshot: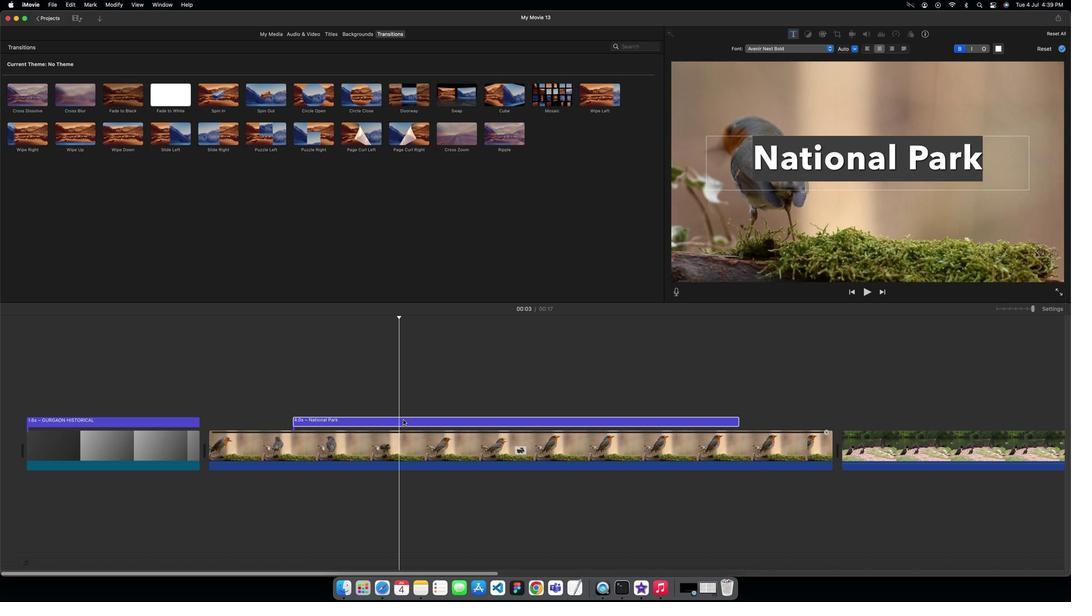 
Action: Mouse pressed left at (411, 307)
Screenshot: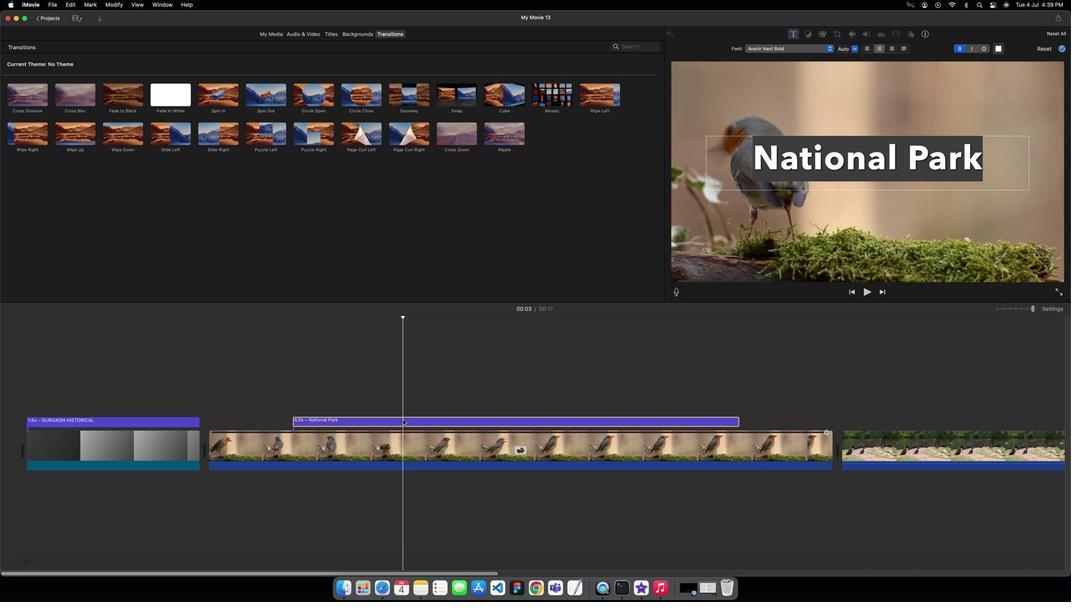 
Action: Mouse pressed left at (411, 307)
Screenshot: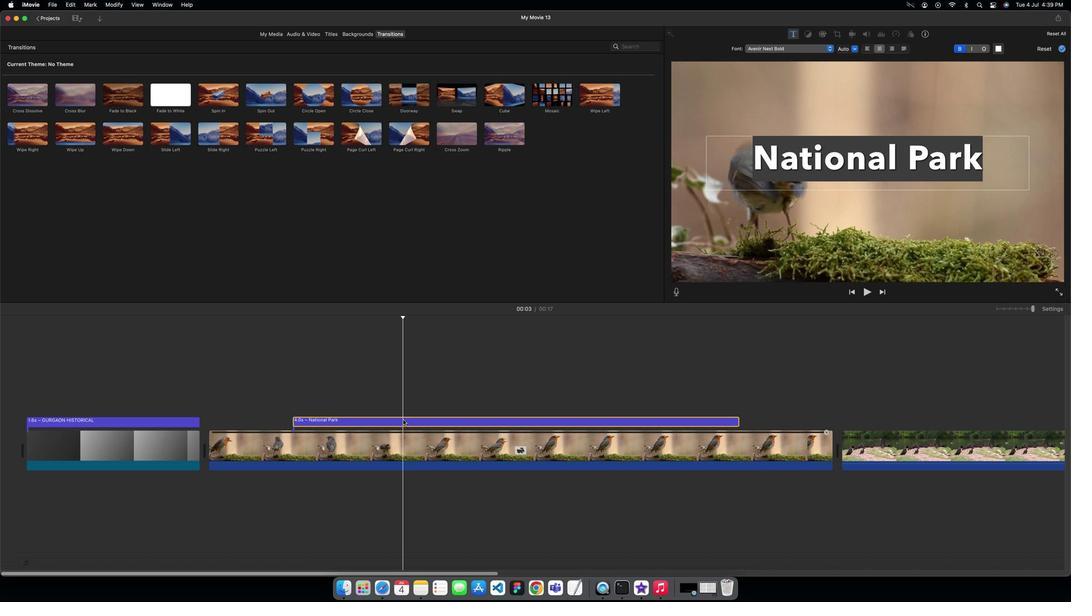 
Action: Mouse moved to (416, 126)
Screenshot: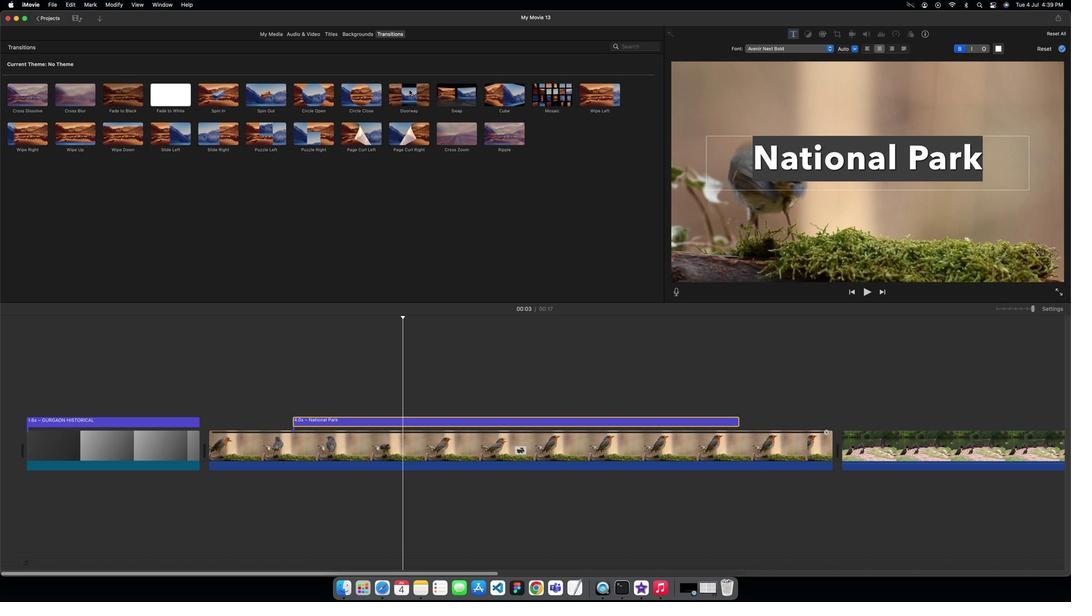 
Action: Mouse pressed left at (416, 126)
Screenshot: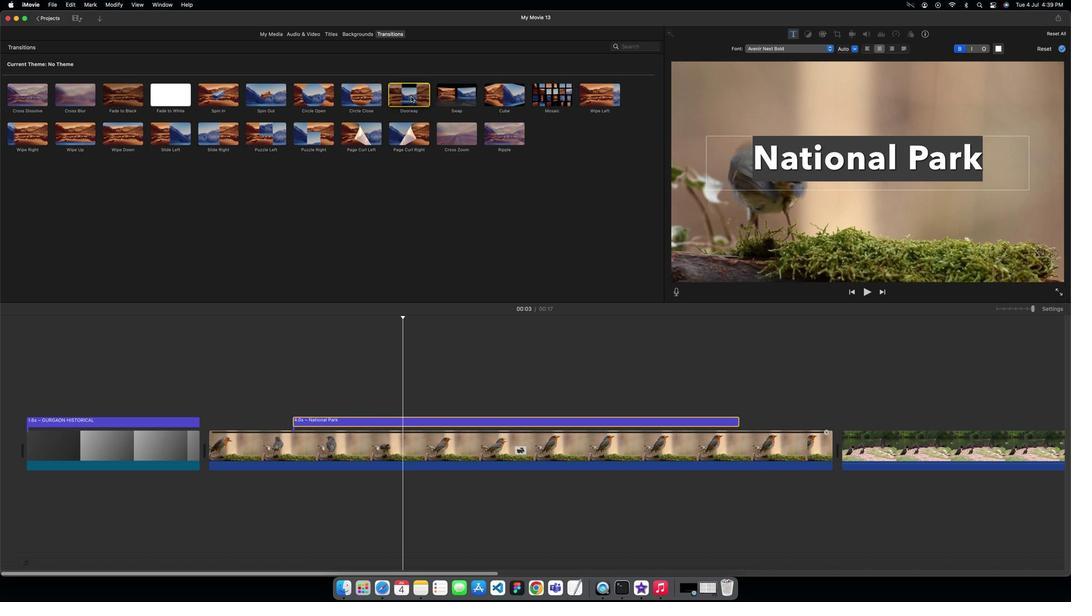 
Action: Mouse moved to (261, 308)
Screenshot: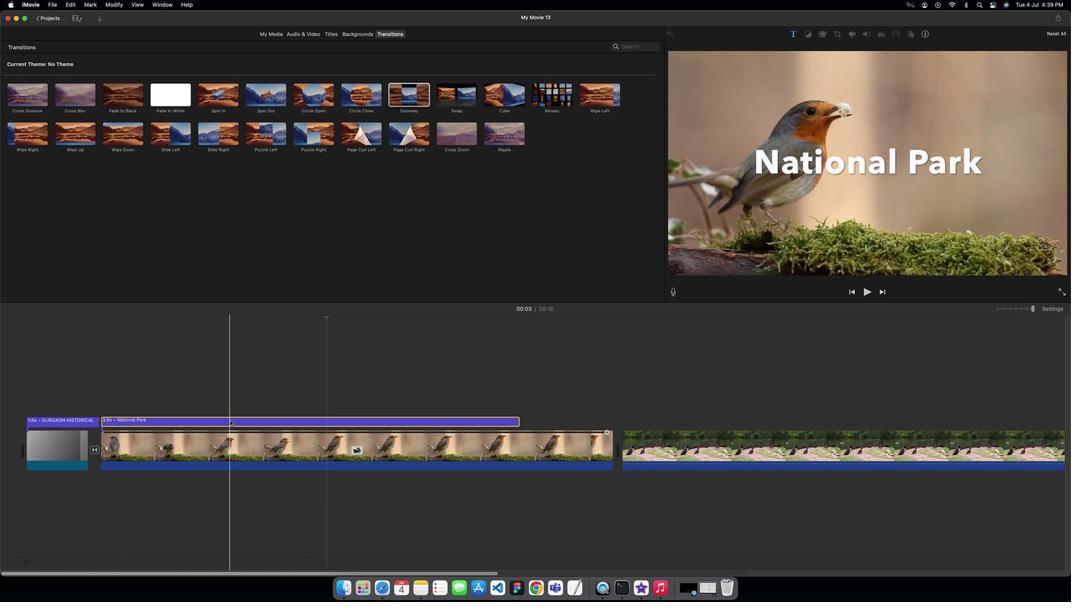 
Action: Mouse pressed left at (261, 308)
Screenshot: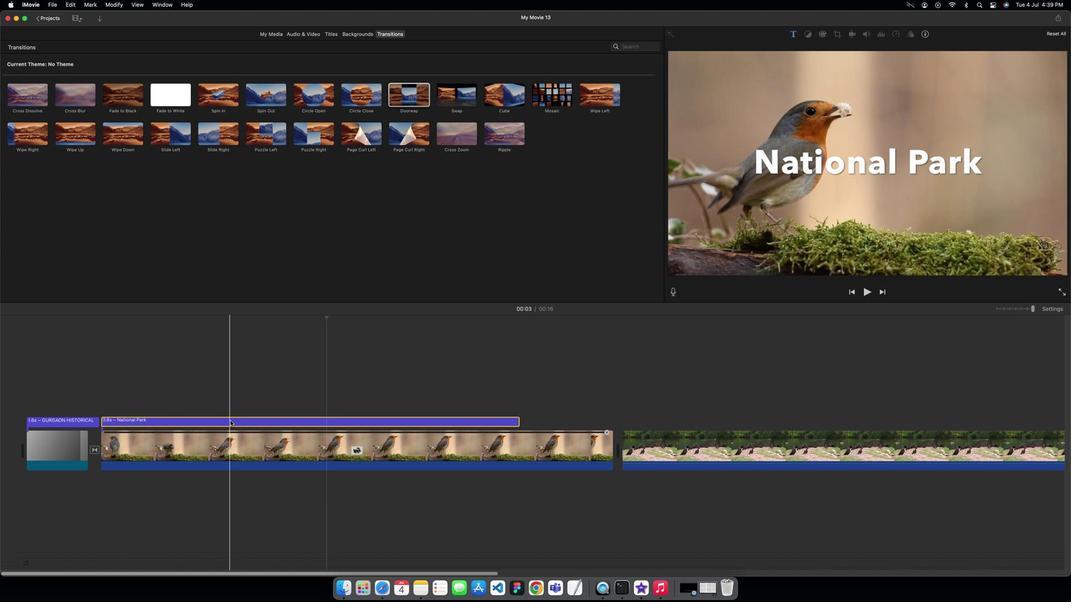 
Action: Mouse moved to (511, 307)
Screenshot: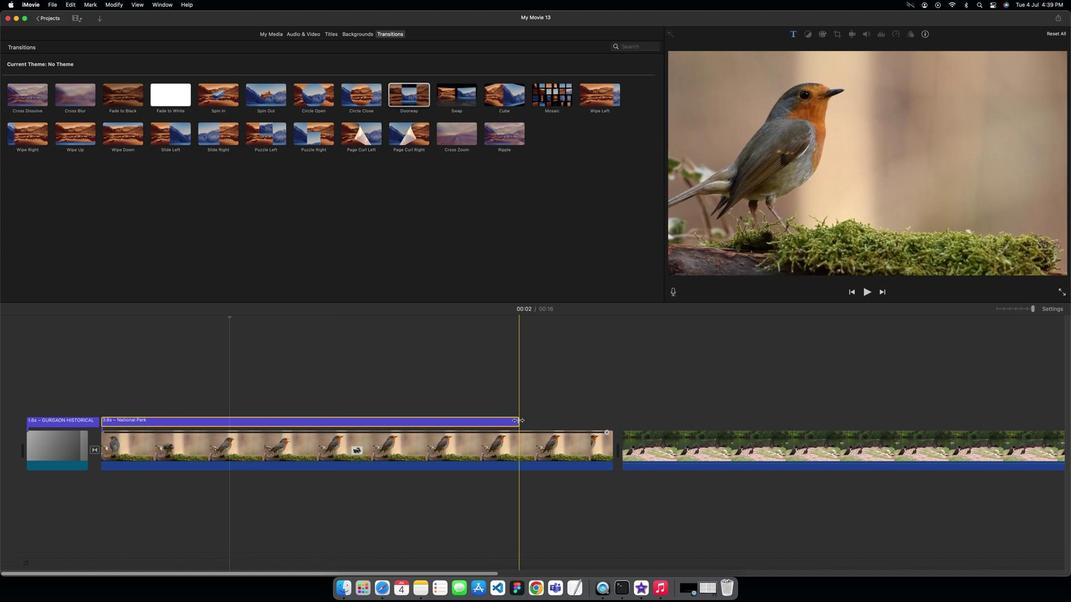 
Action: Mouse pressed left at (511, 307)
Screenshot: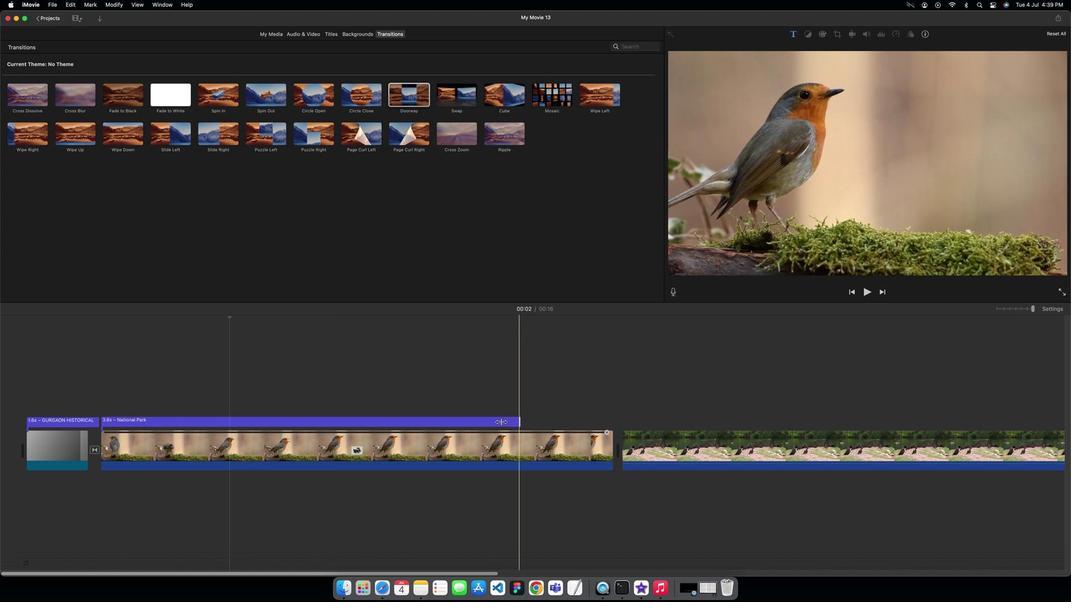 
Action: Mouse moved to (171, 309)
Screenshot: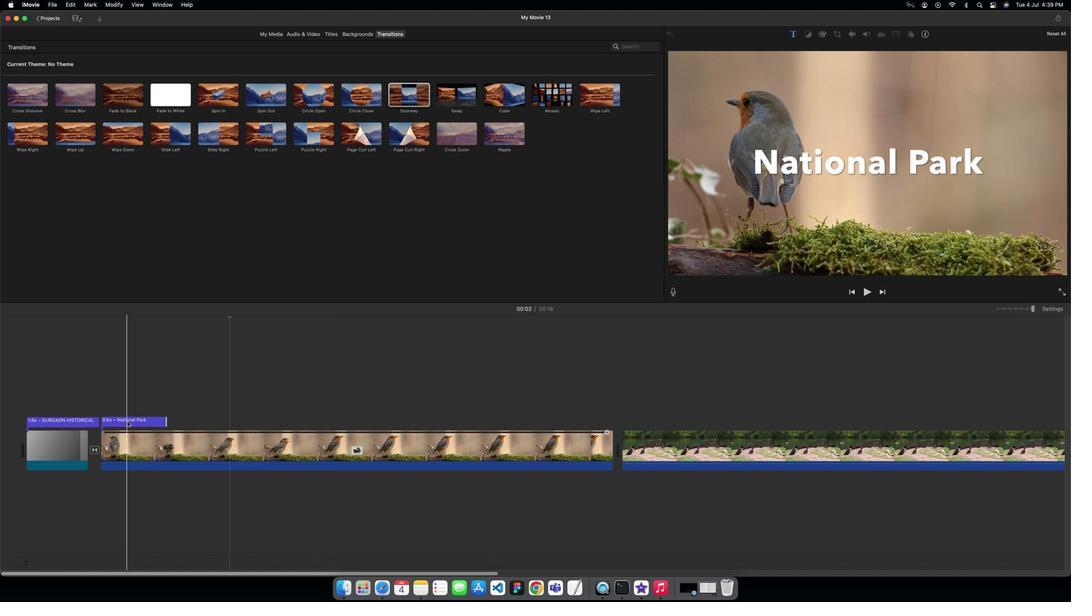 
Action: Mouse pressed left at (171, 309)
Screenshot: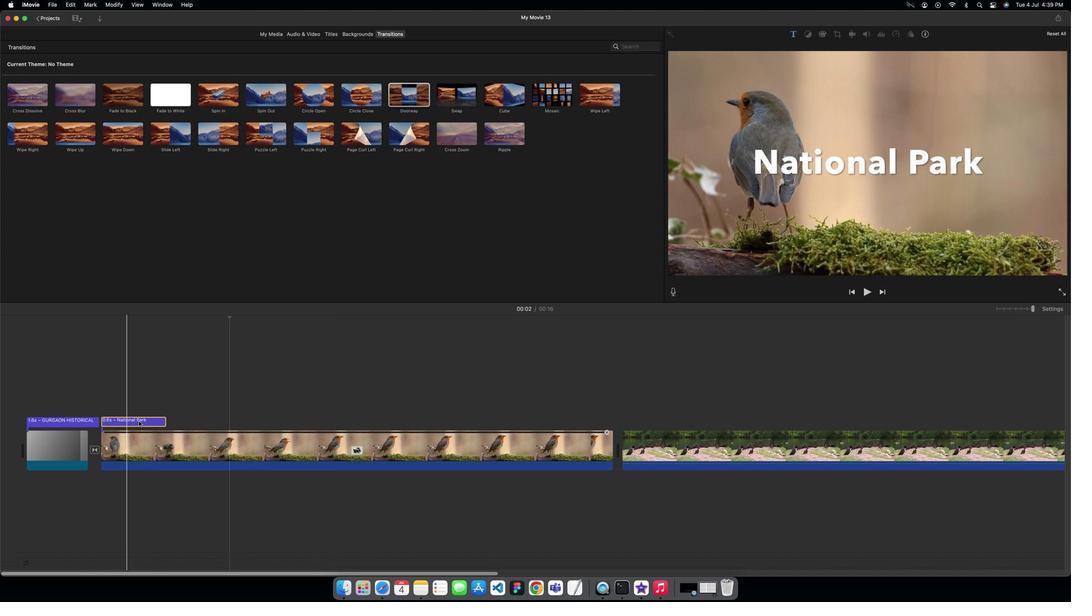 
Action: Mouse moved to (330, 128)
Screenshot: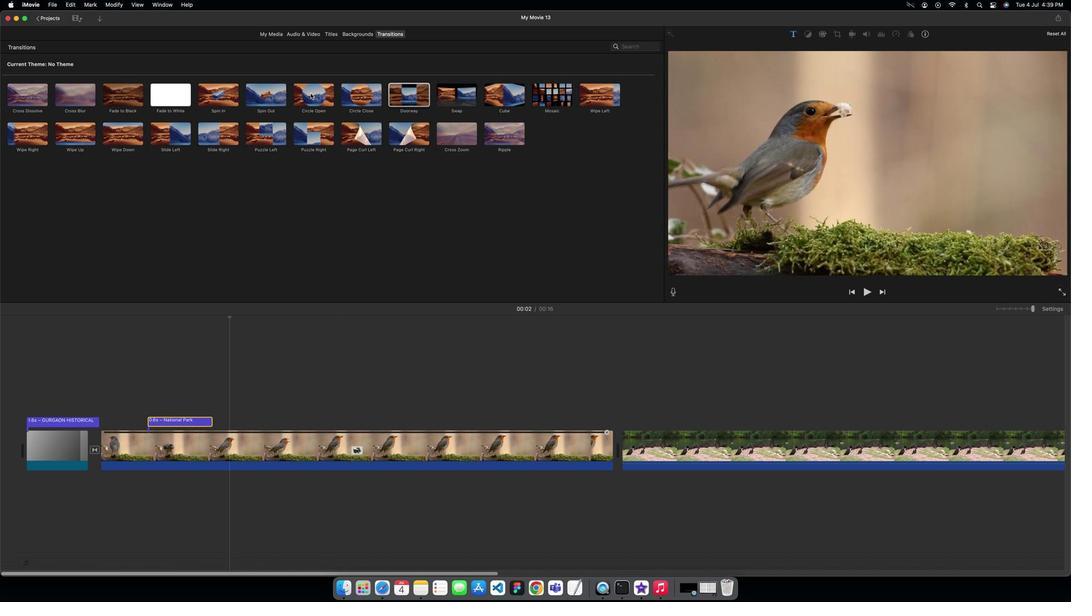 
Action: Mouse pressed left at (330, 128)
Screenshot: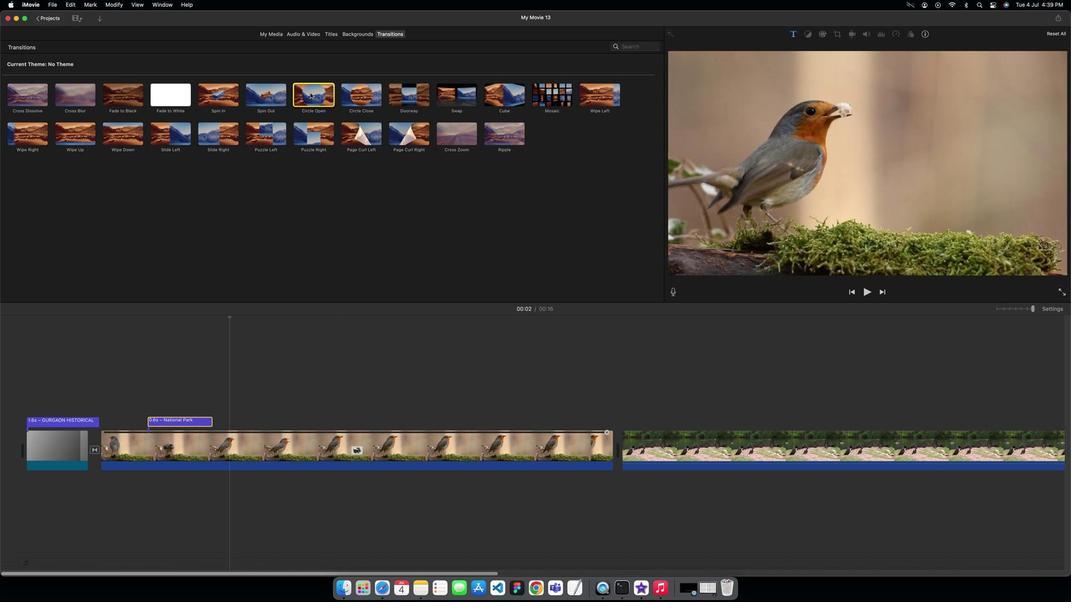 
Action: Mouse pressed left at (330, 128)
Screenshot: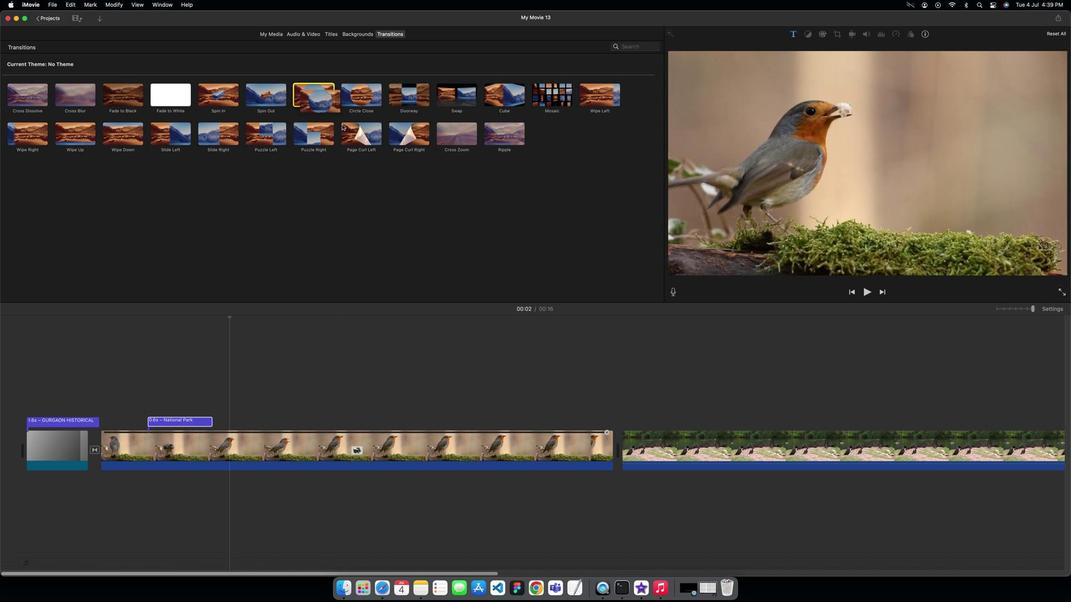 
Action: Mouse moved to (501, 323)
Screenshot: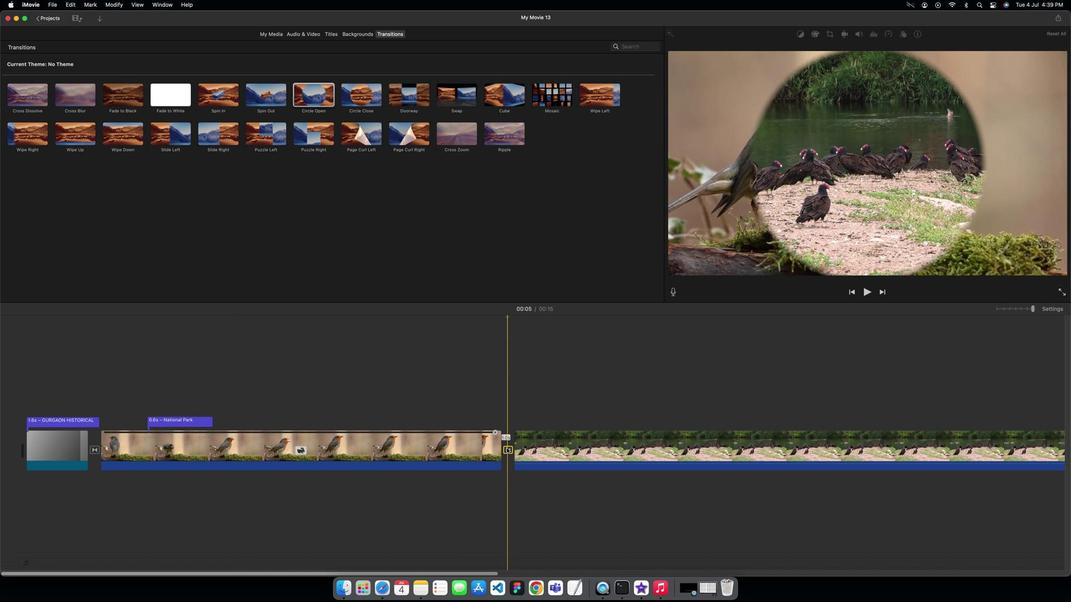 
Action: Mouse pressed left at (501, 323)
Screenshot: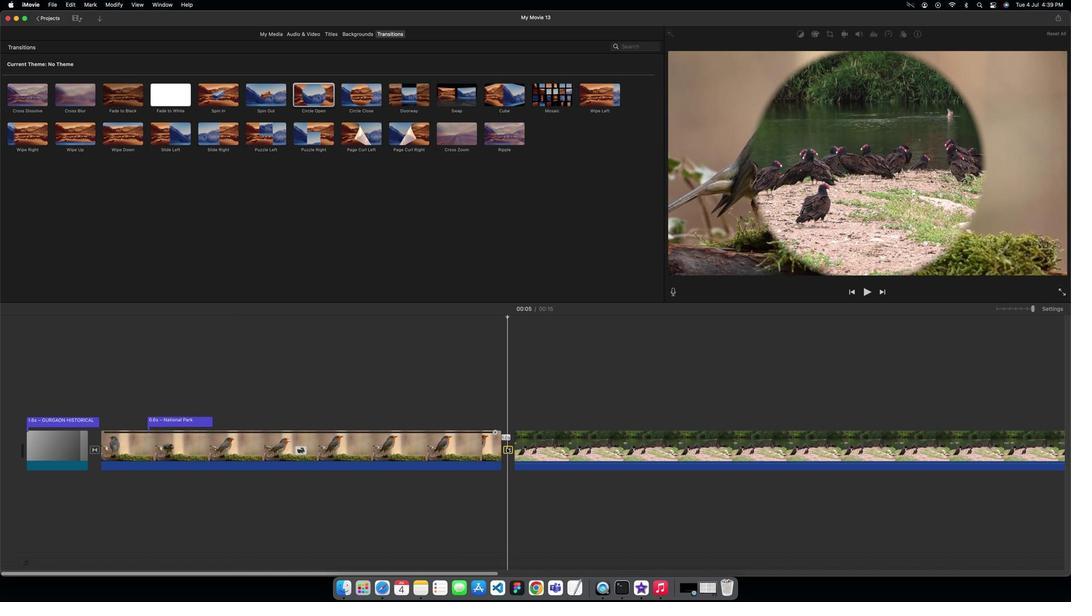 
Action: Mouse pressed left at (501, 323)
Screenshot: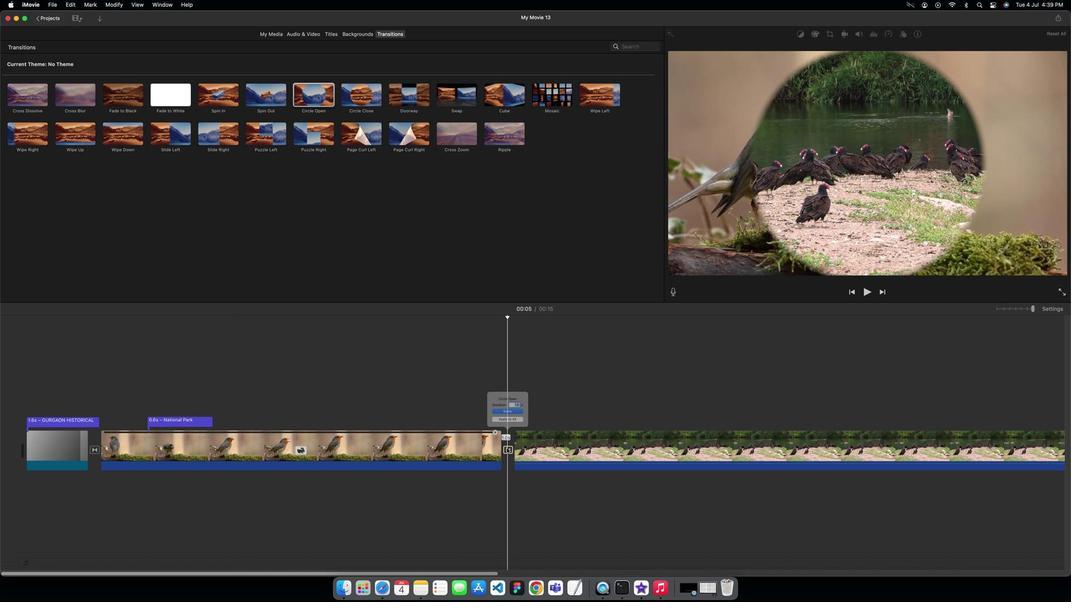 
Action: Mouse moved to (502, 287)
Screenshot: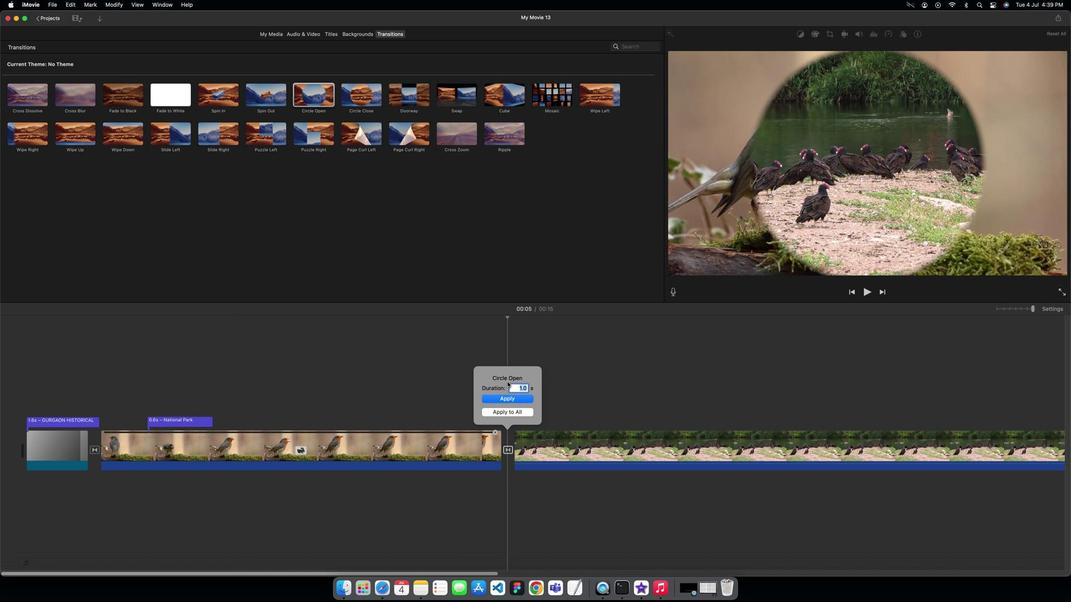 
Action: Key pressed '5'
Screenshot: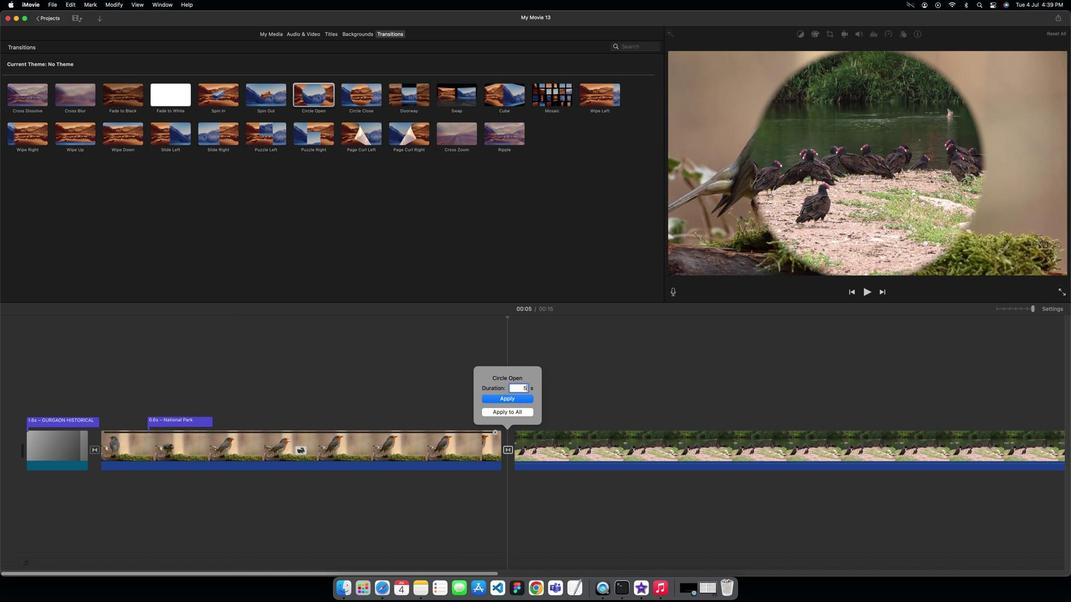 
Action: Mouse moved to (498, 296)
Screenshot: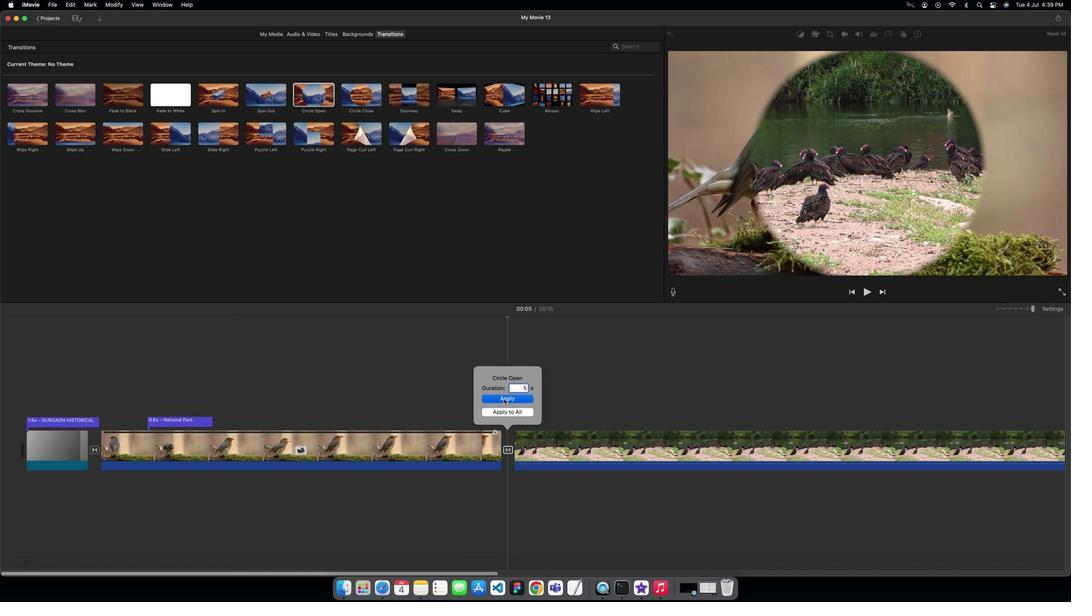 
Action: Mouse pressed left at (498, 296)
Screenshot: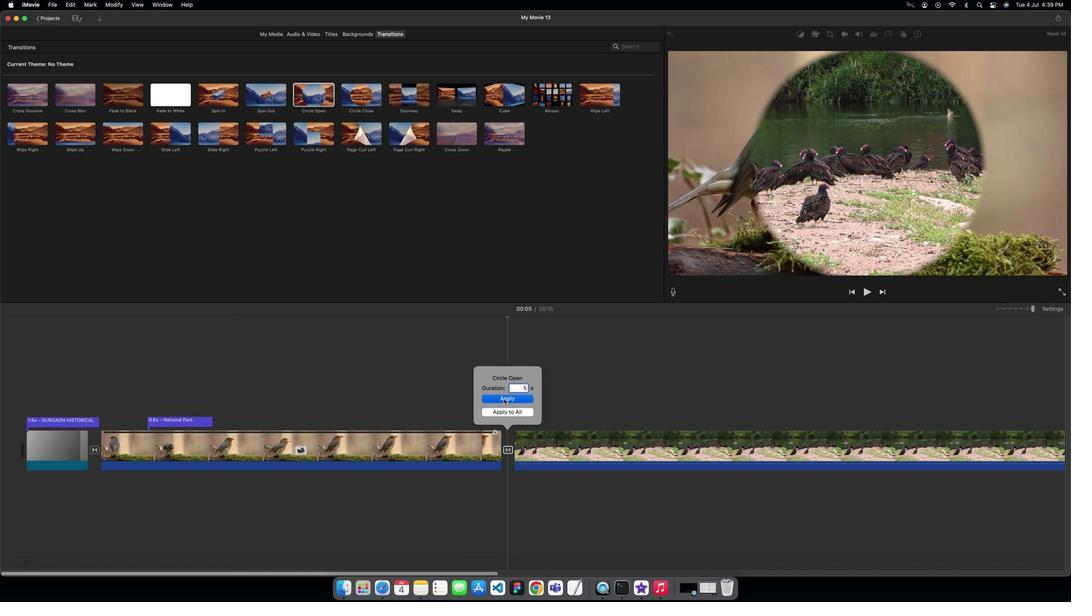 
Action: Mouse moved to (606, 307)
Screenshot: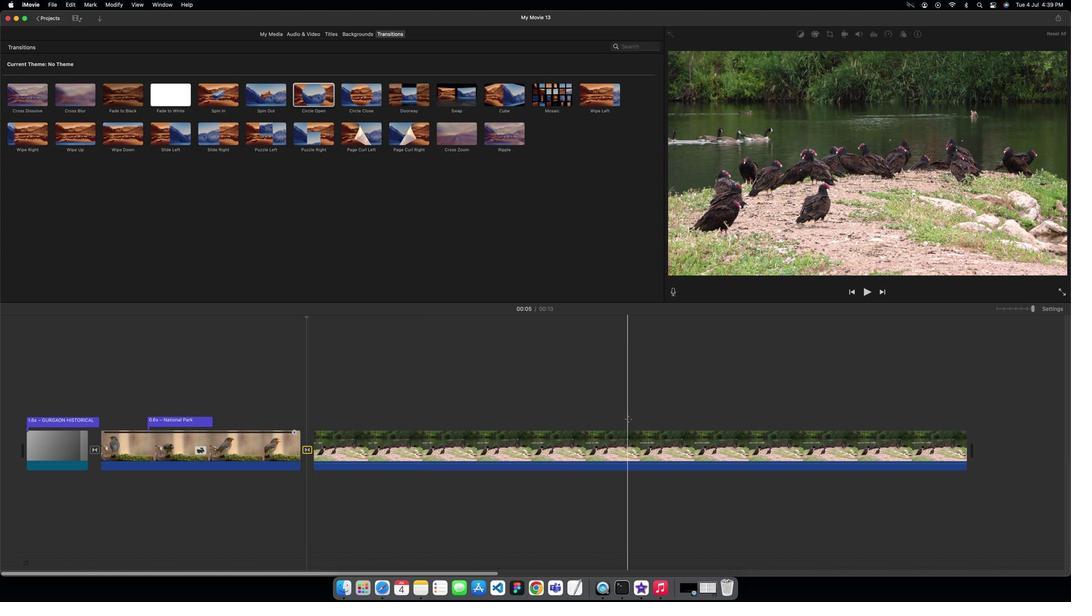 
Action: Mouse pressed left at (606, 307)
Screenshot: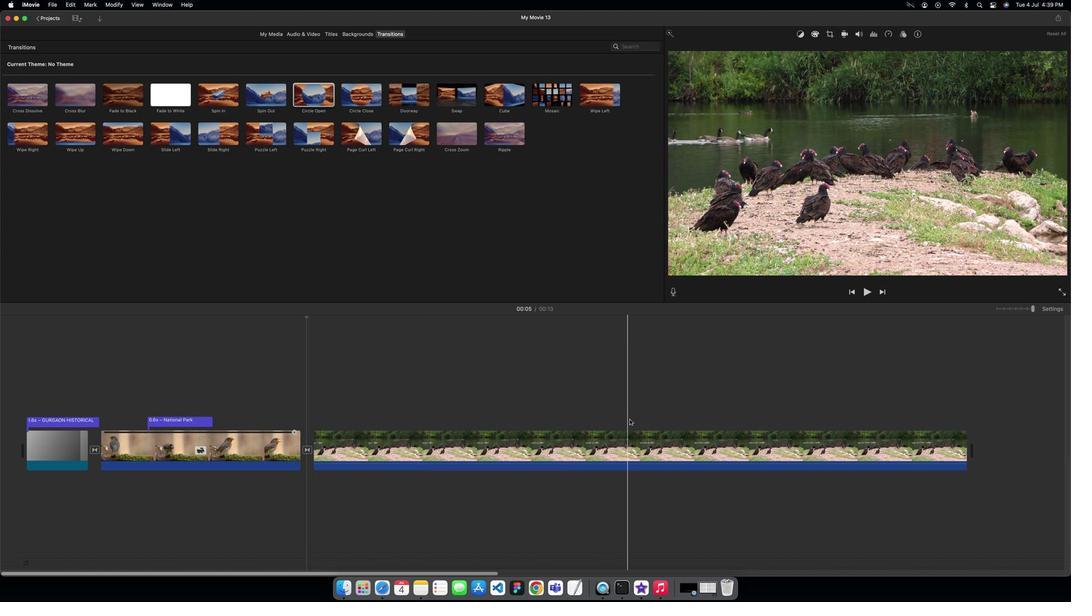 
Action: Mouse moved to (832, 95)
Screenshot: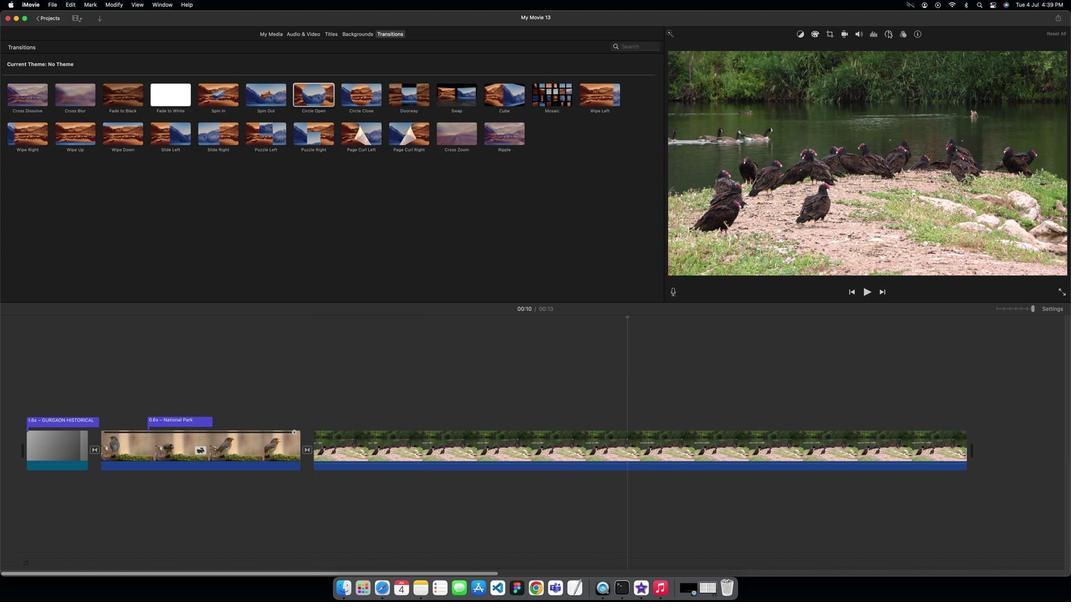 
Action: Mouse pressed left at (832, 95)
Screenshot: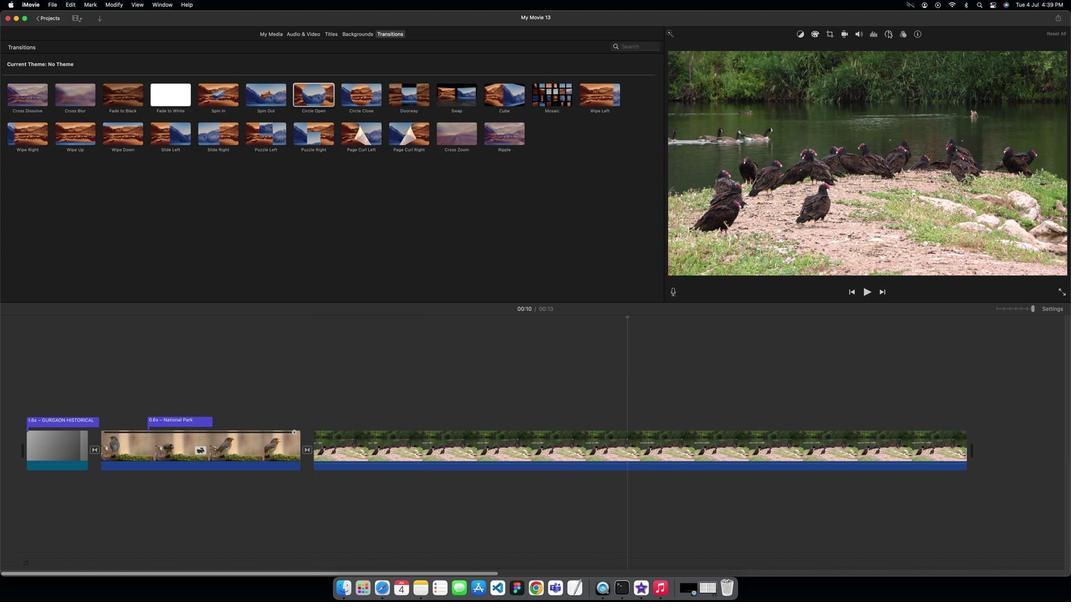 
Action: Mouse moved to (746, 103)
Screenshot: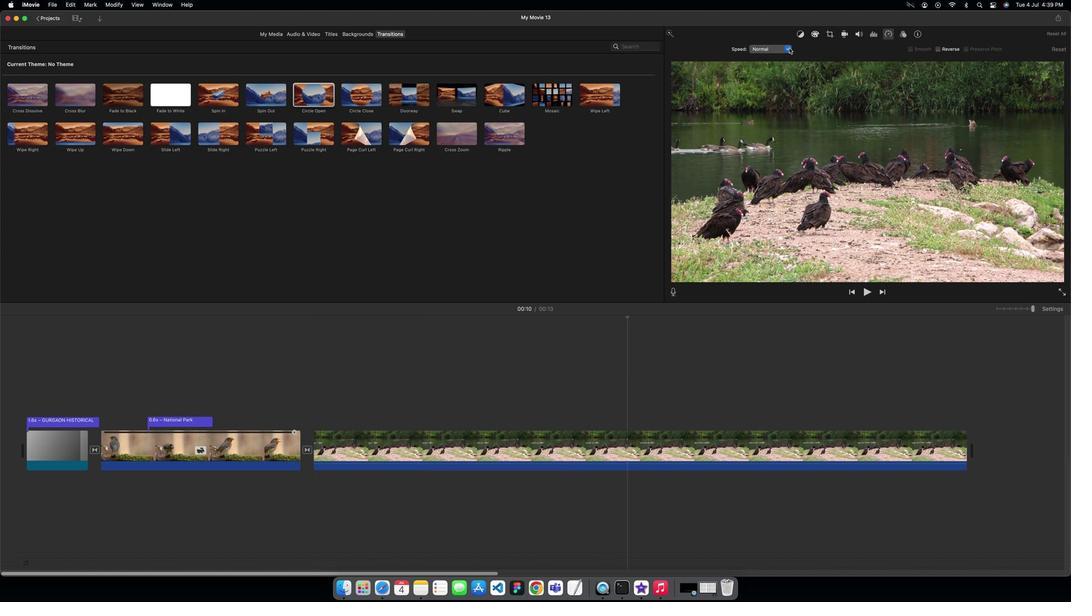 
Action: Mouse pressed left at (746, 103)
Screenshot: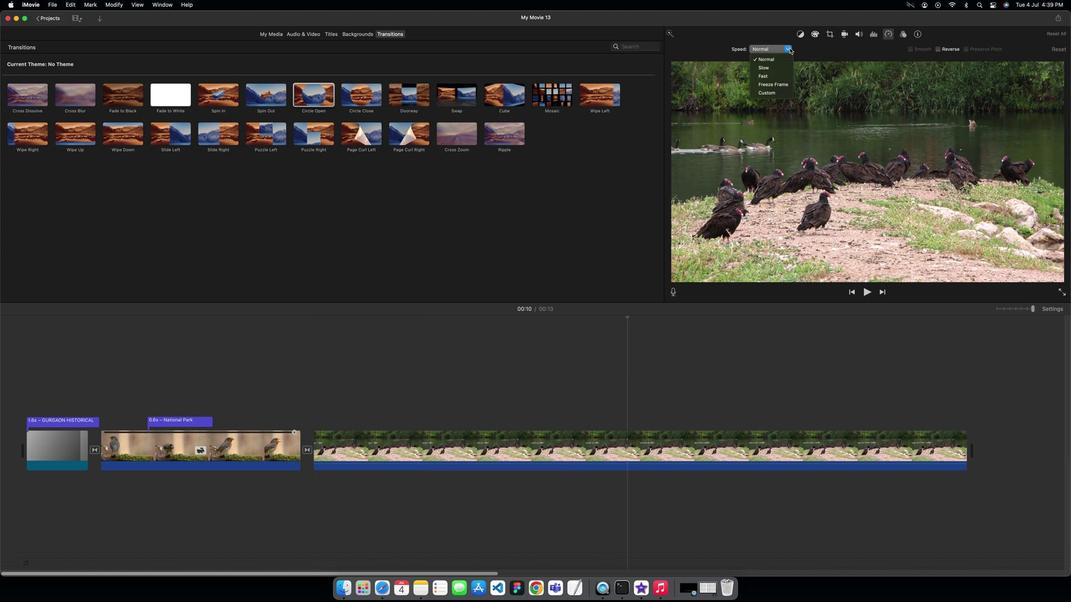 
Action: Mouse moved to (737, 121)
Screenshot: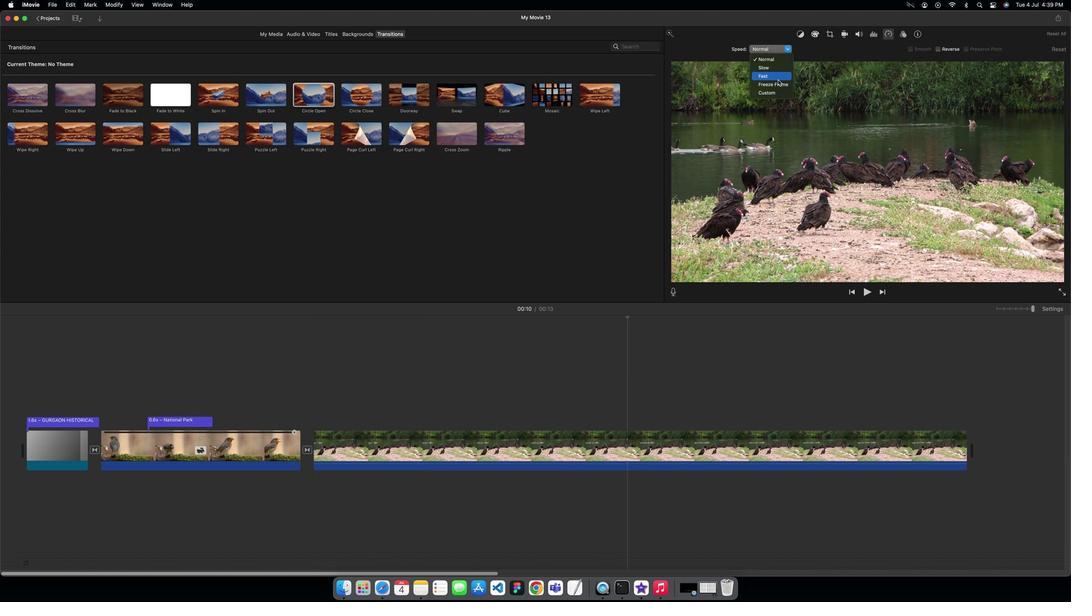 
Action: Mouse pressed left at (737, 121)
Screenshot: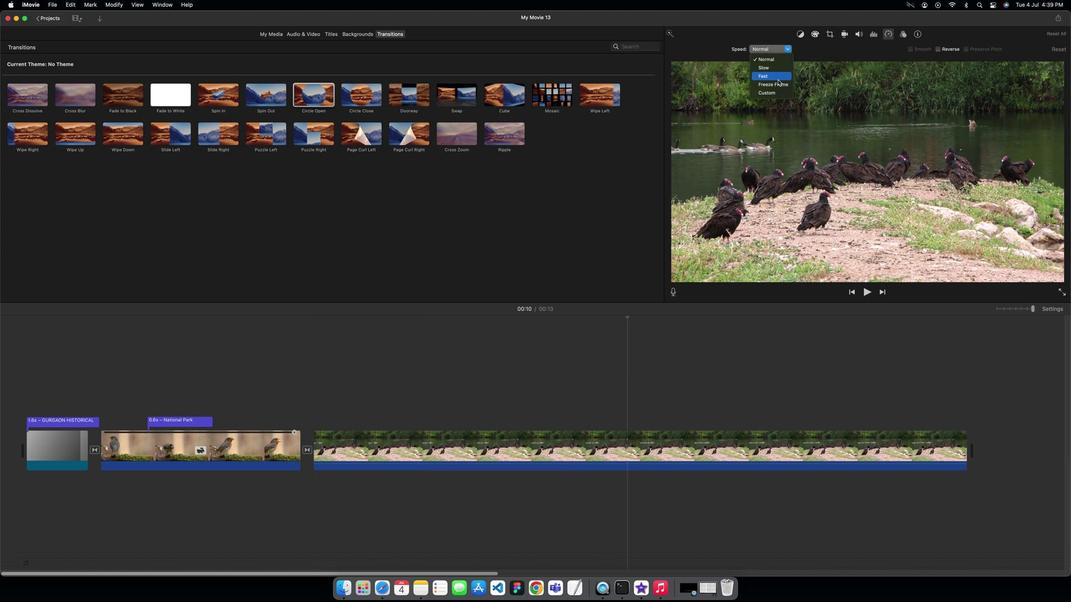 
Action: Mouse moved to (298, 99)
Screenshot: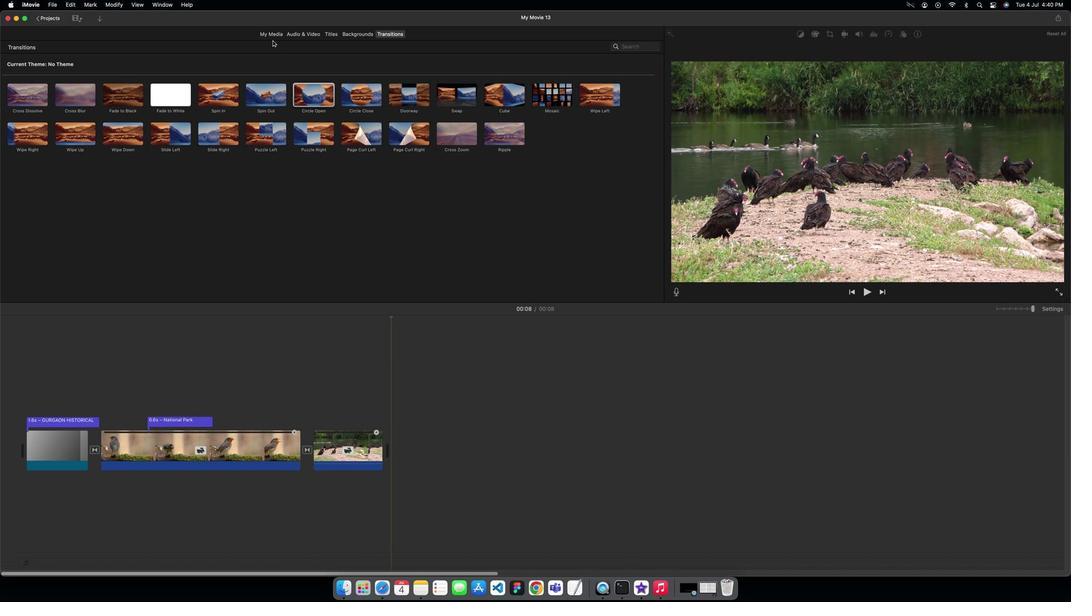 
Action: Mouse pressed left at (298, 99)
Screenshot: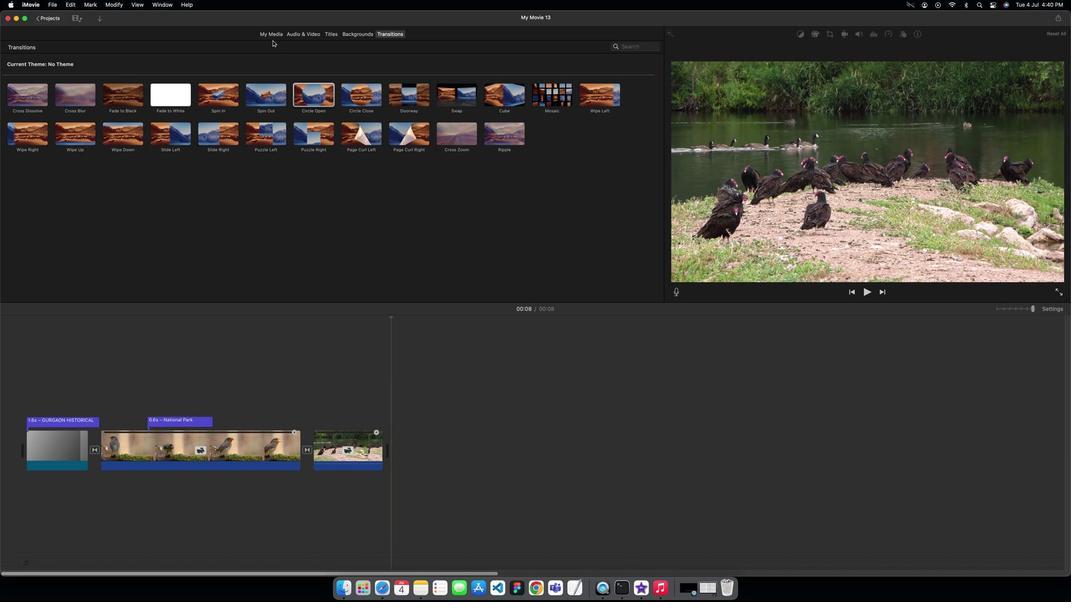 
Action: Mouse moved to (298, 98)
Screenshot: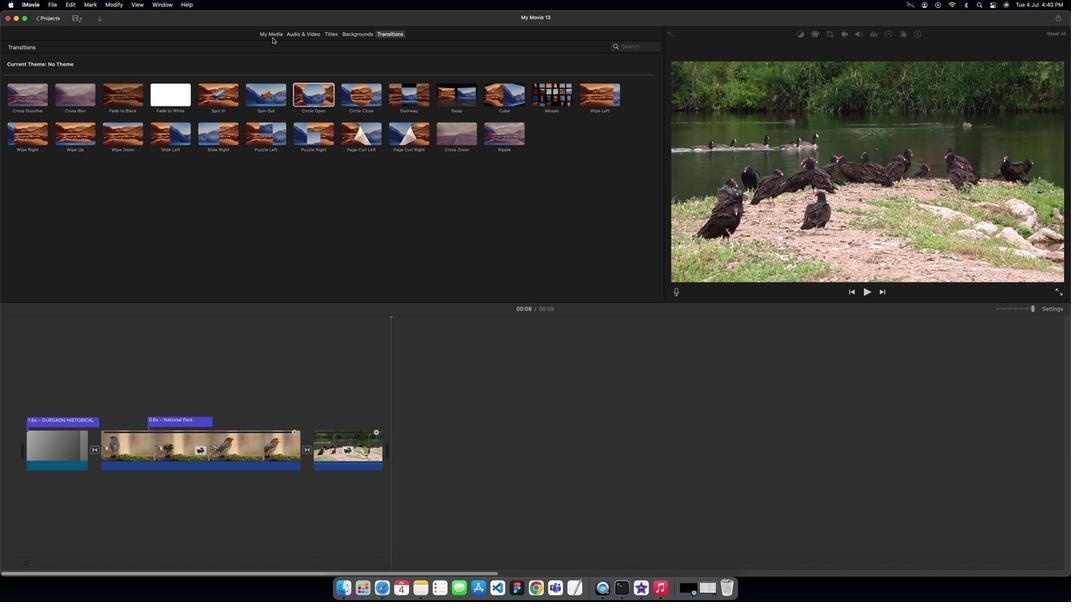 
Action: Mouse pressed left at (298, 98)
Screenshot: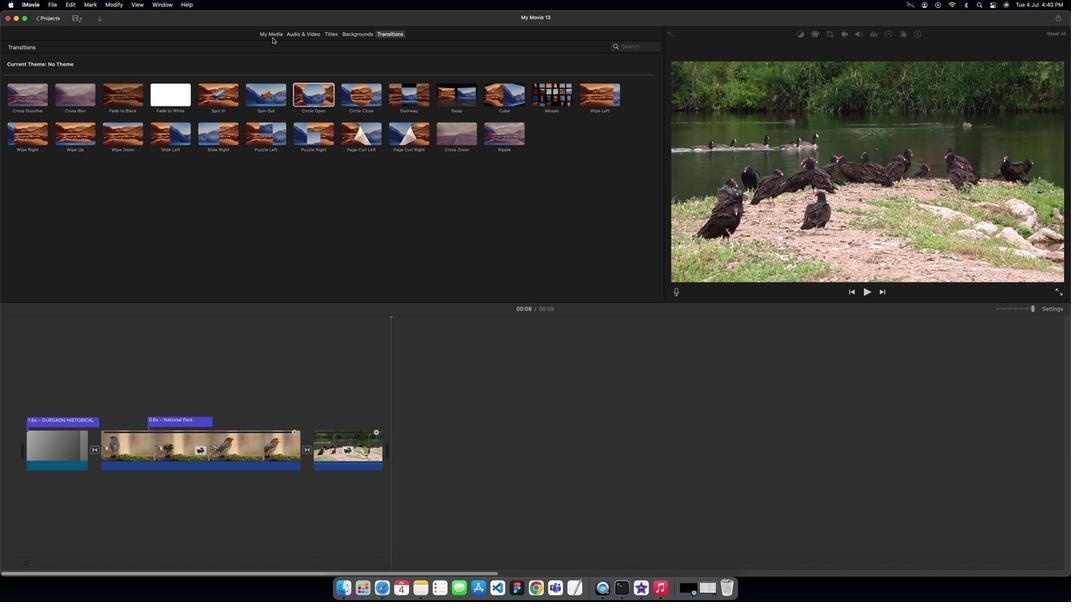 
Action: Mouse moved to (298, 97)
Screenshot: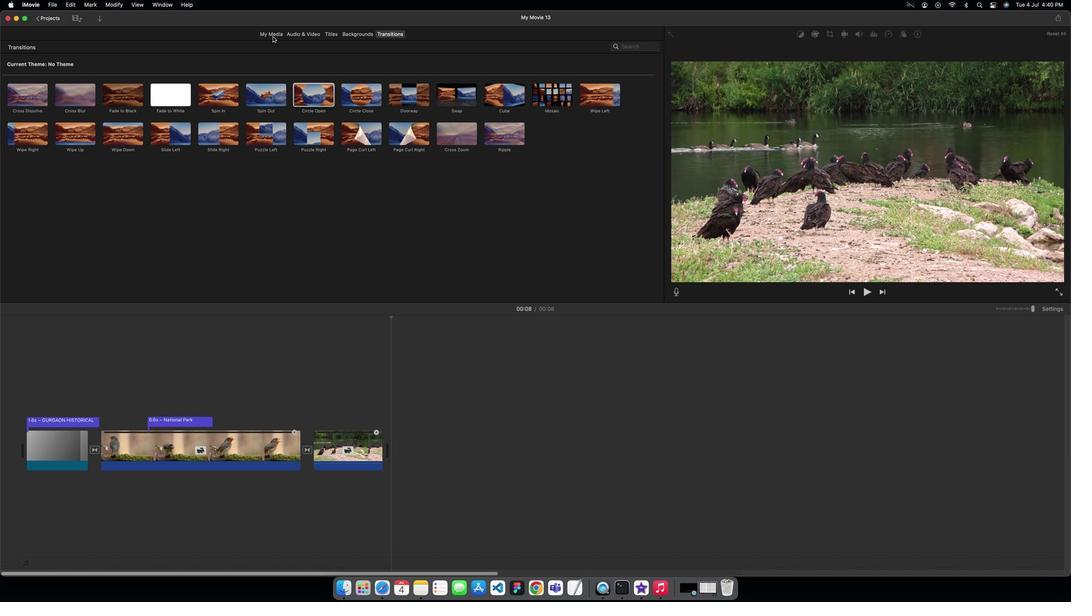 
Action: Mouse pressed left at (298, 97)
Screenshot: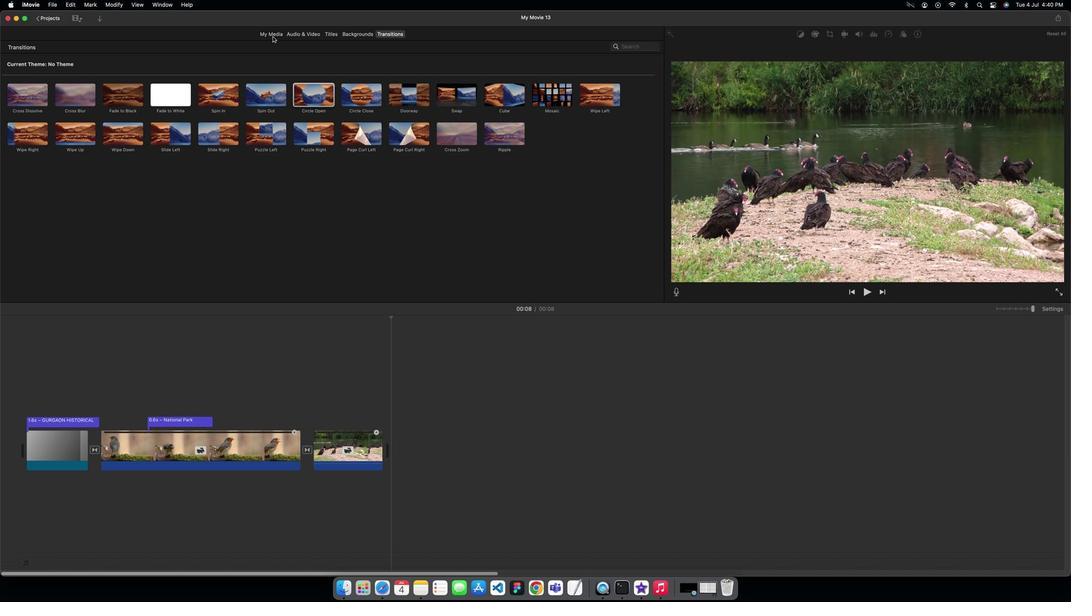 
Action: Mouse moved to (281, 132)
Screenshot: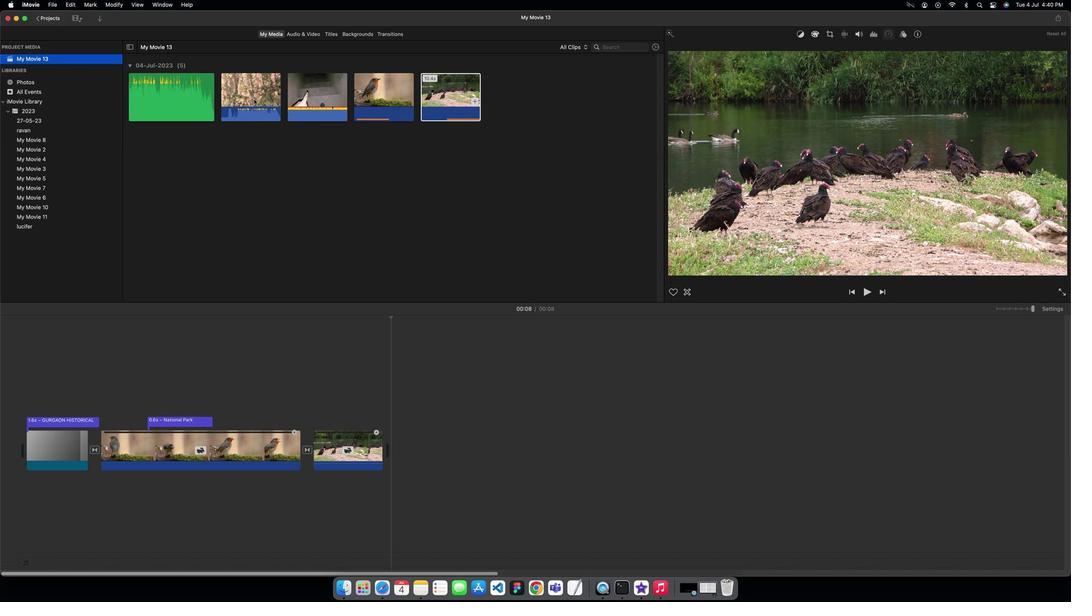 
Action: Mouse pressed left at (281, 132)
Screenshot: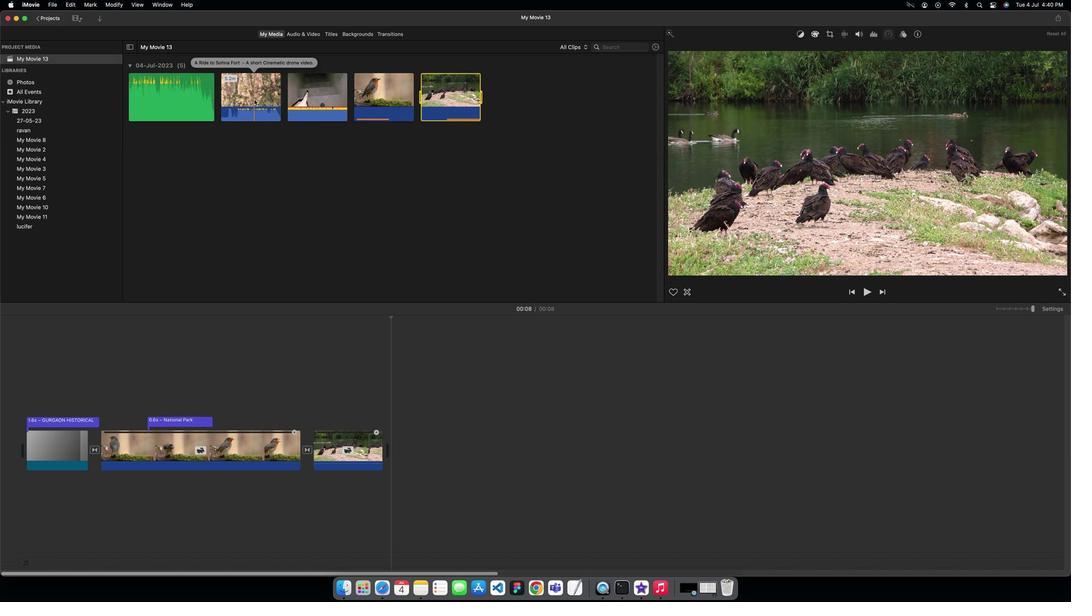 
Action: Mouse moved to (282, 127)
Screenshot: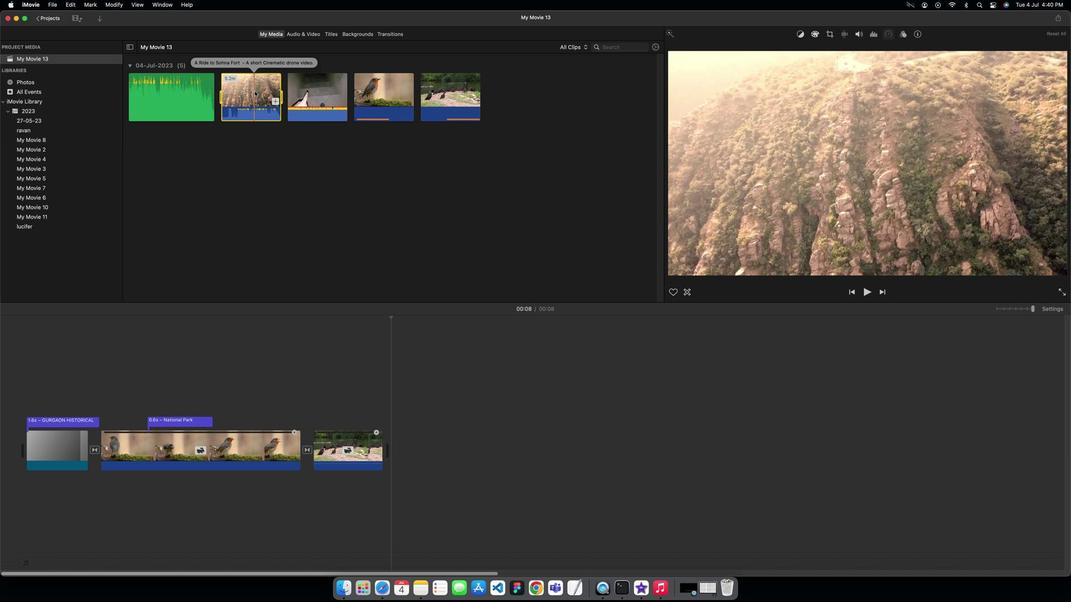 
Action: Mouse pressed left at (282, 127)
Screenshot: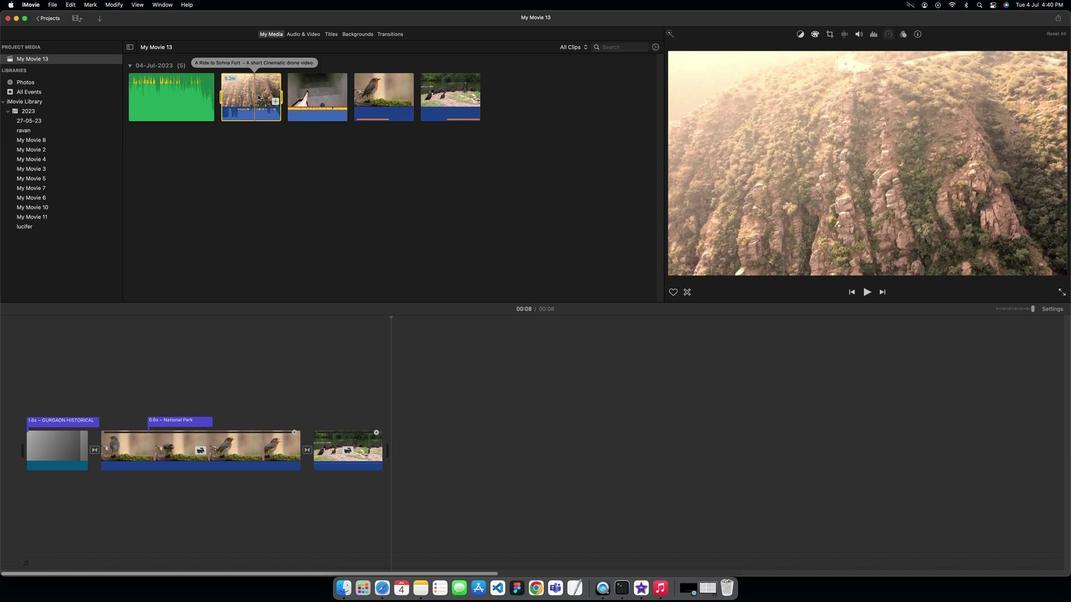 
Action: Mouse moved to (85, 391)
Screenshot: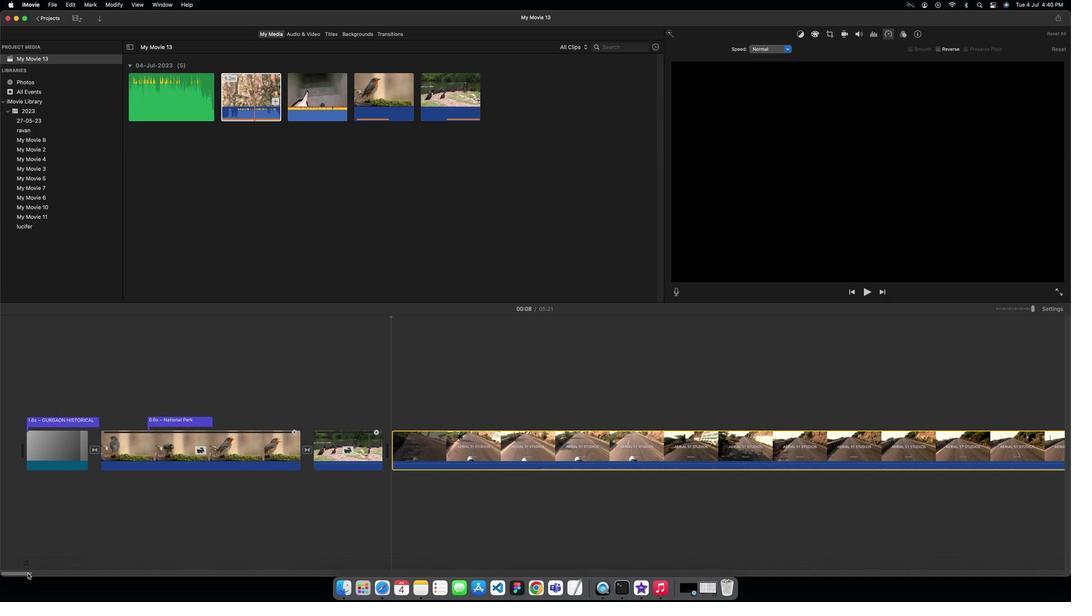 
Action: Mouse pressed left at (85, 391)
Screenshot: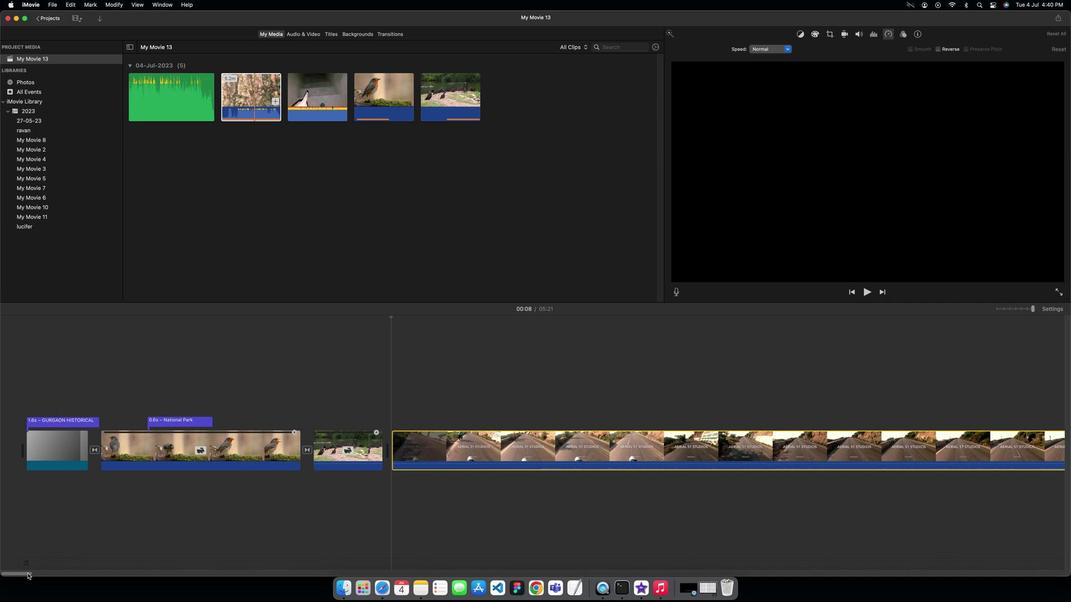 
Action: Mouse moved to (573, 306)
Screenshot: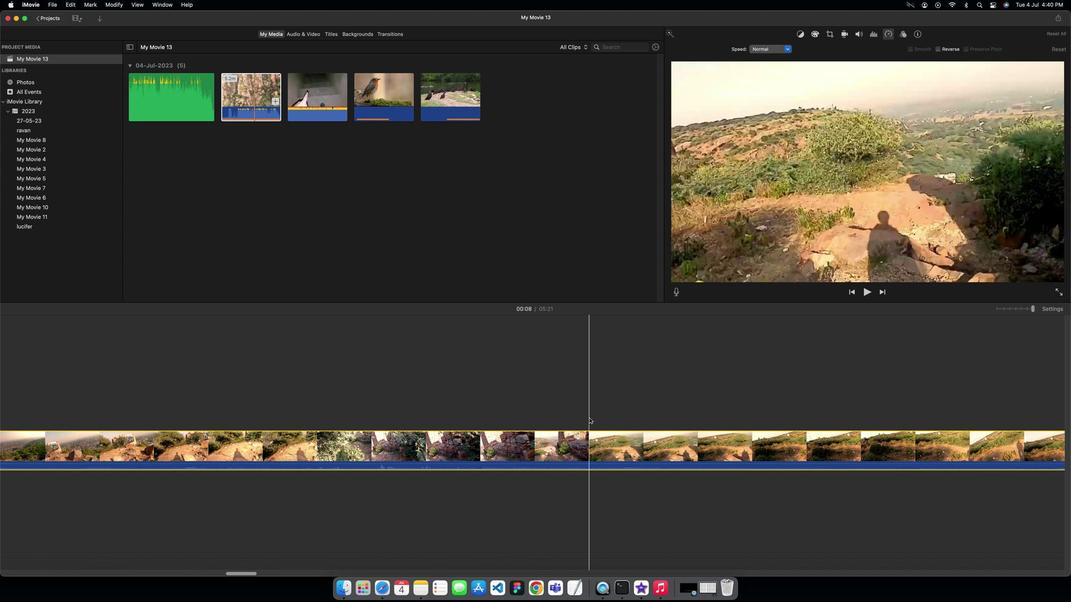 
Action: Mouse pressed left at (573, 306)
Screenshot: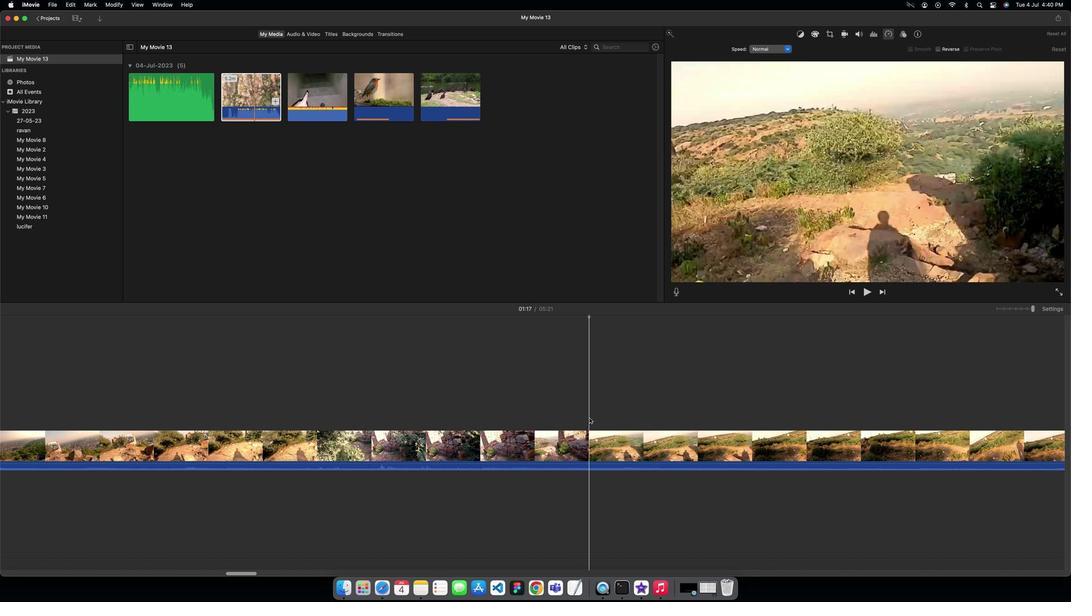 
Action: Mouse moved to (157, 78)
Screenshot: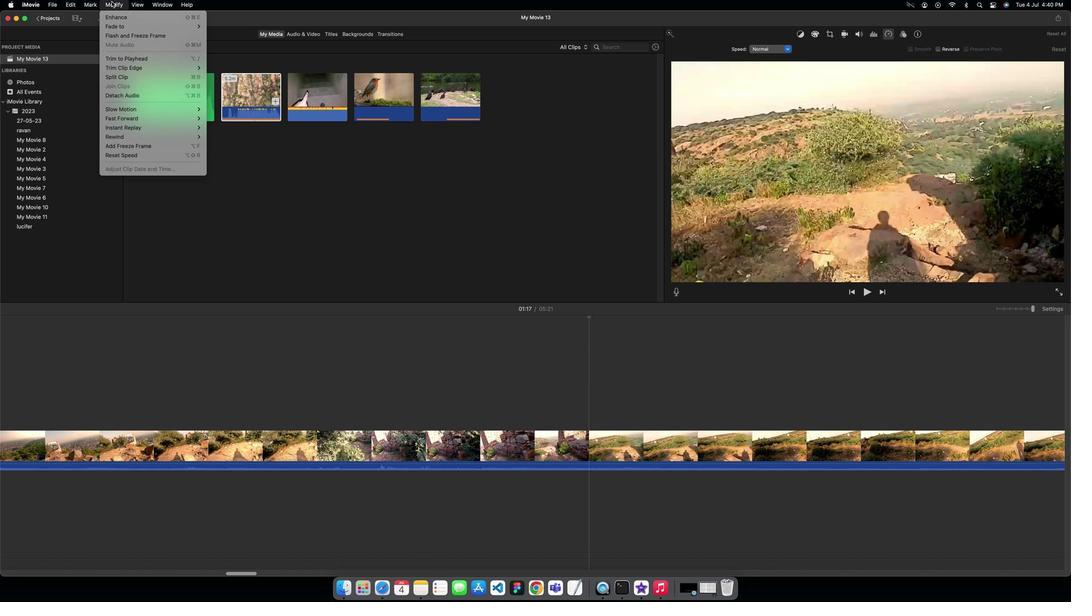 
Action: Mouse pressed left at (157, 78)
Screenshot: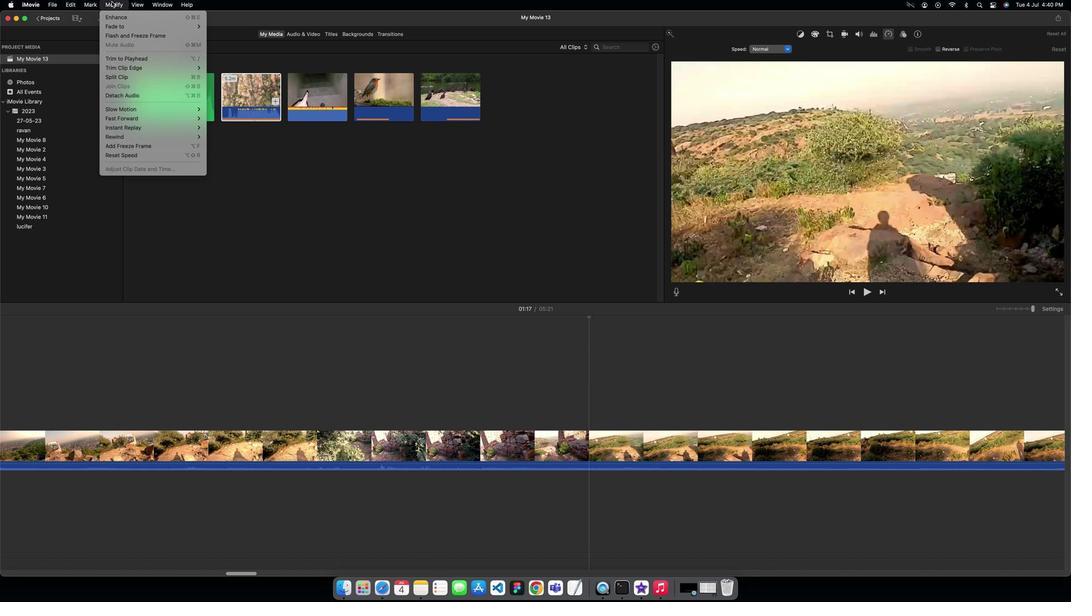 
Action: Mouse moved to (162, 122)
Screenshot: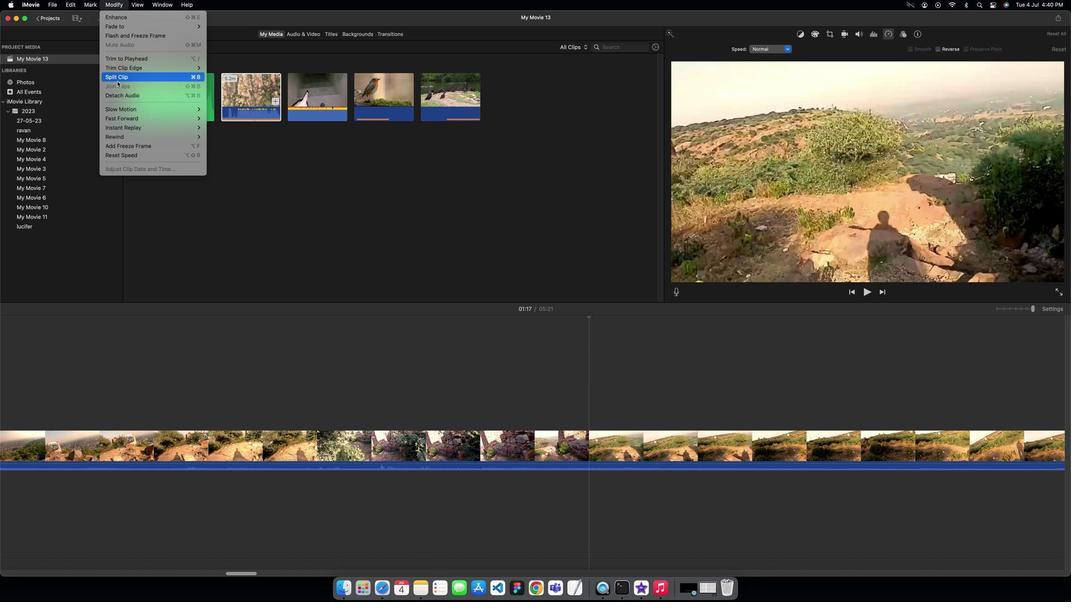 
Action: Mouse pressed left at (162, 122)
Screenshot: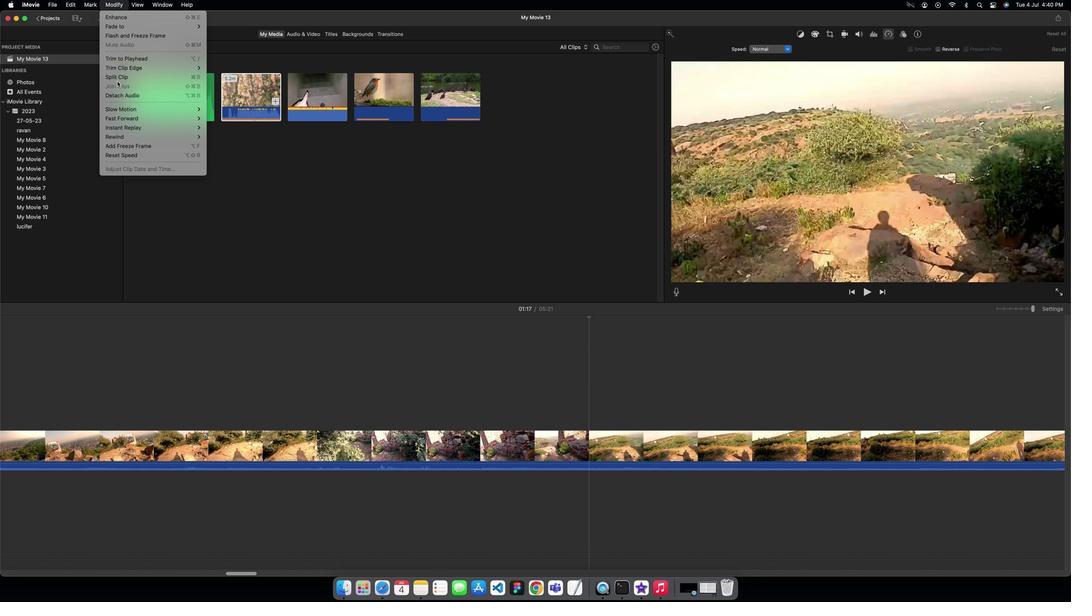 
Action: Mouse moved to (406, 319)
Screenshot: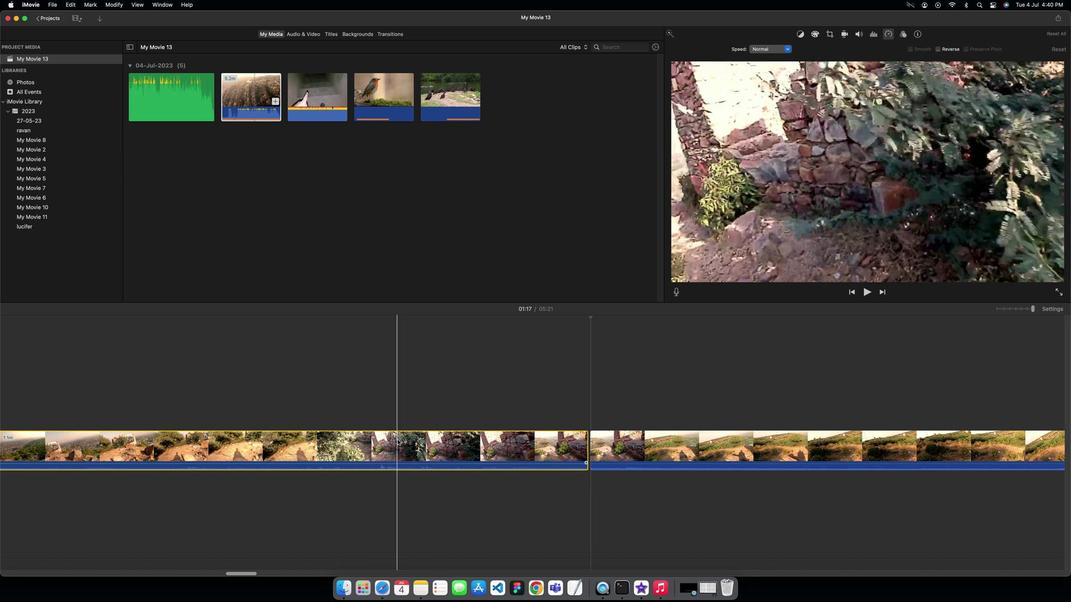 
Action: Mouse pressed left at (406, 319)
Screenshot: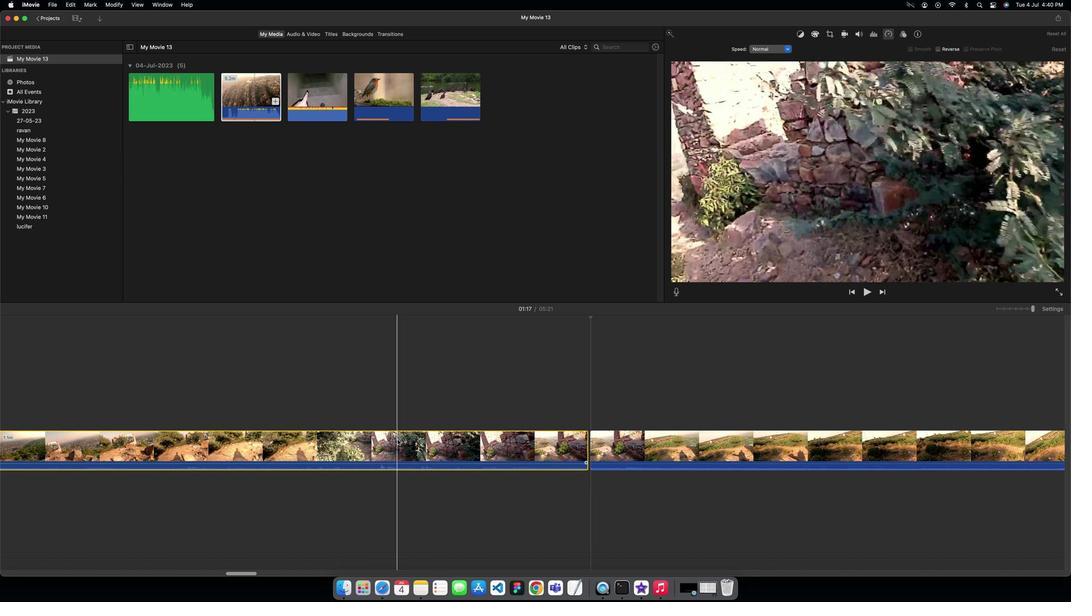 
Action: Key pressed Key.backspace
Screenshot: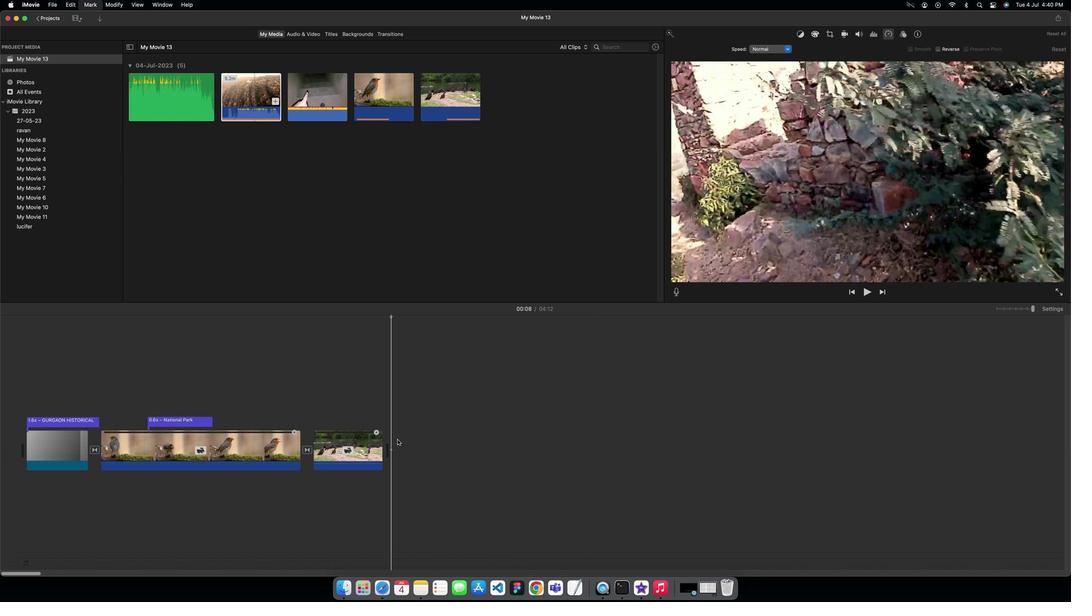 
Action: Mouse moved to (90, 391)
Screenshot: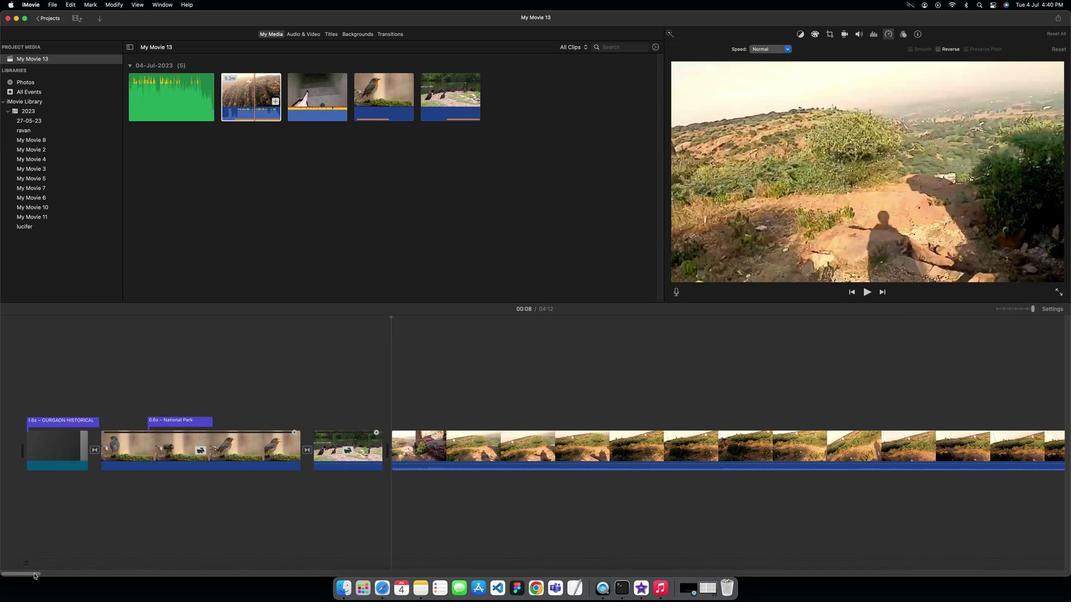 
Action: Mouse pressed left at (90, 391)
Screenshot: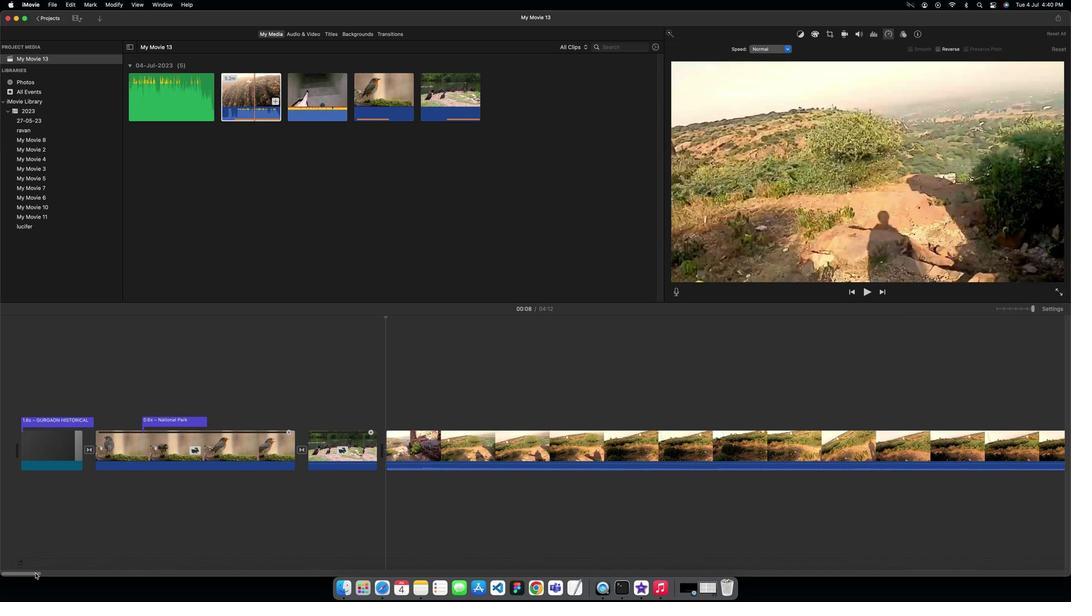 
Action: Mouse moved to (697, 315)
Screenshot: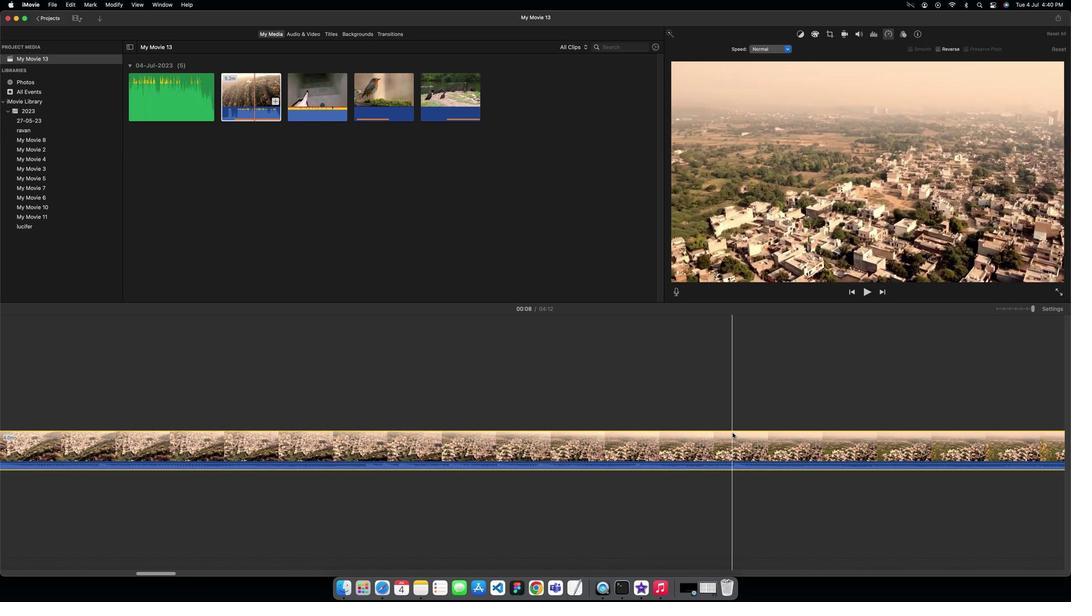 
Action: Mouse pressed left at (697, 315)
Screenshot: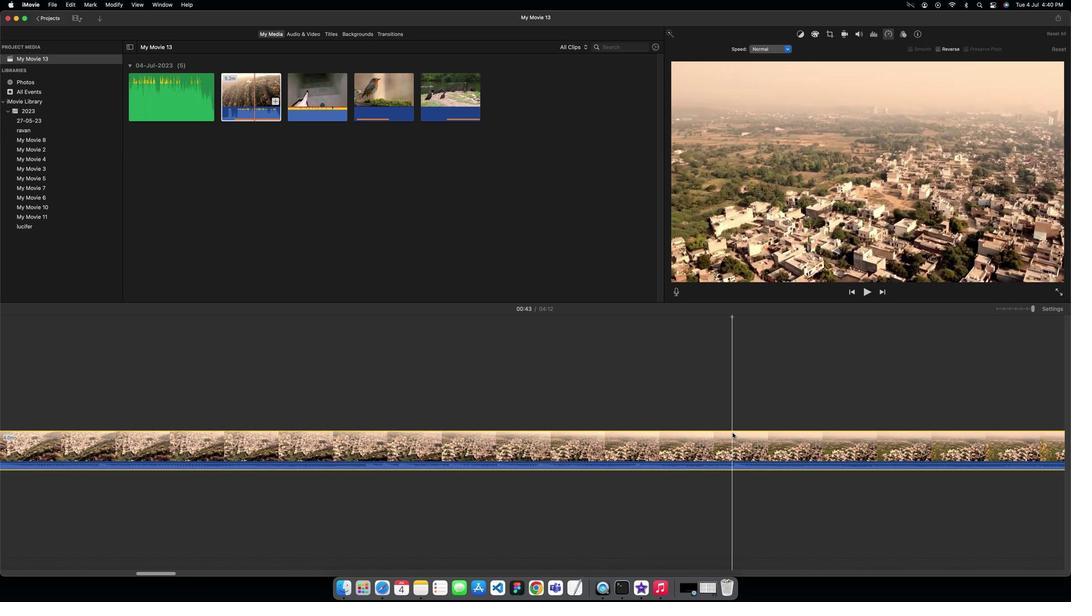 
Action: Mouse moved to (725, 102)
Screenshot: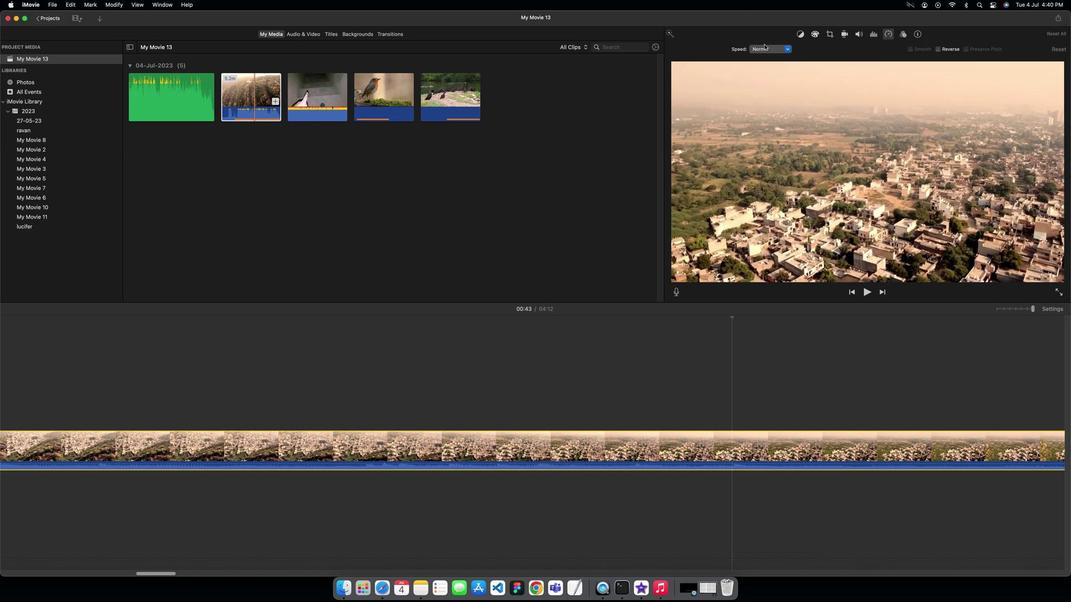 
Action: Mouse pressed left at (725, 102)
Screenshot: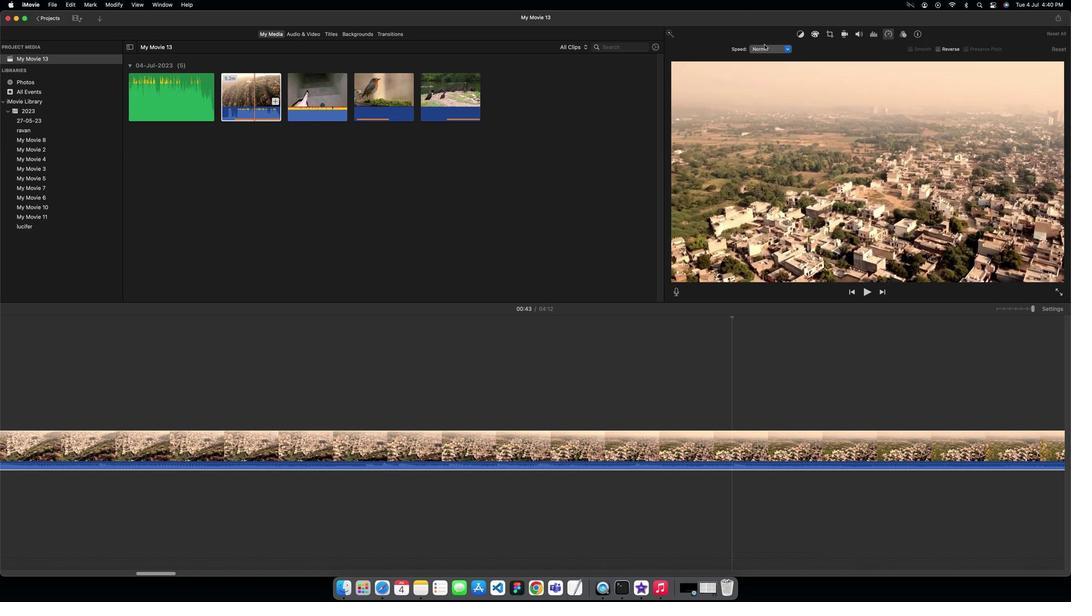 
Action: Mouse moved to (724, 104)
Screenshot: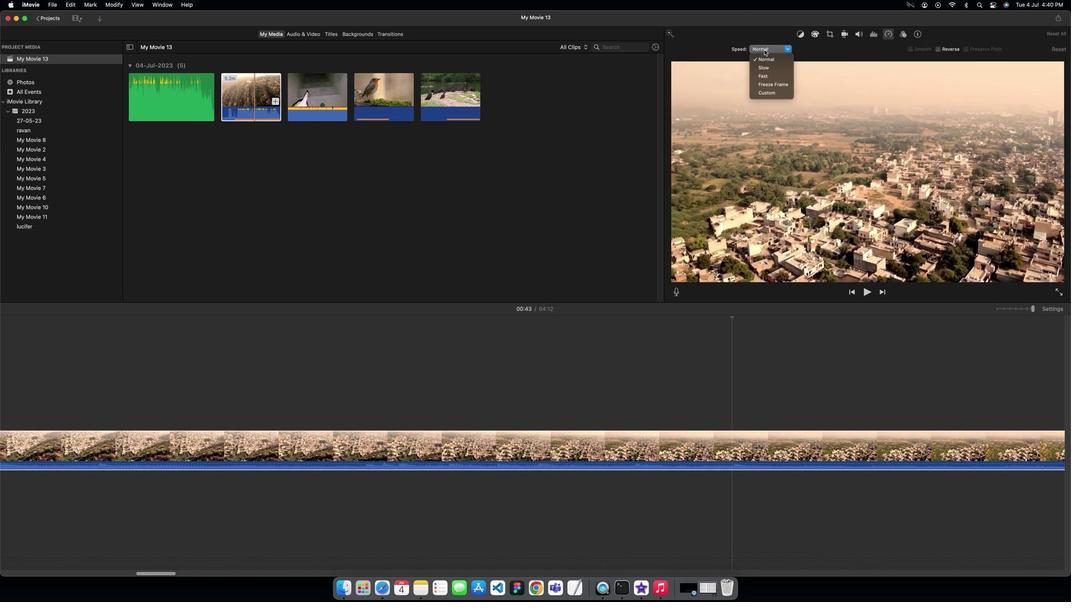 
Action: Mouse pressed left at (724, 104)
Screenshot: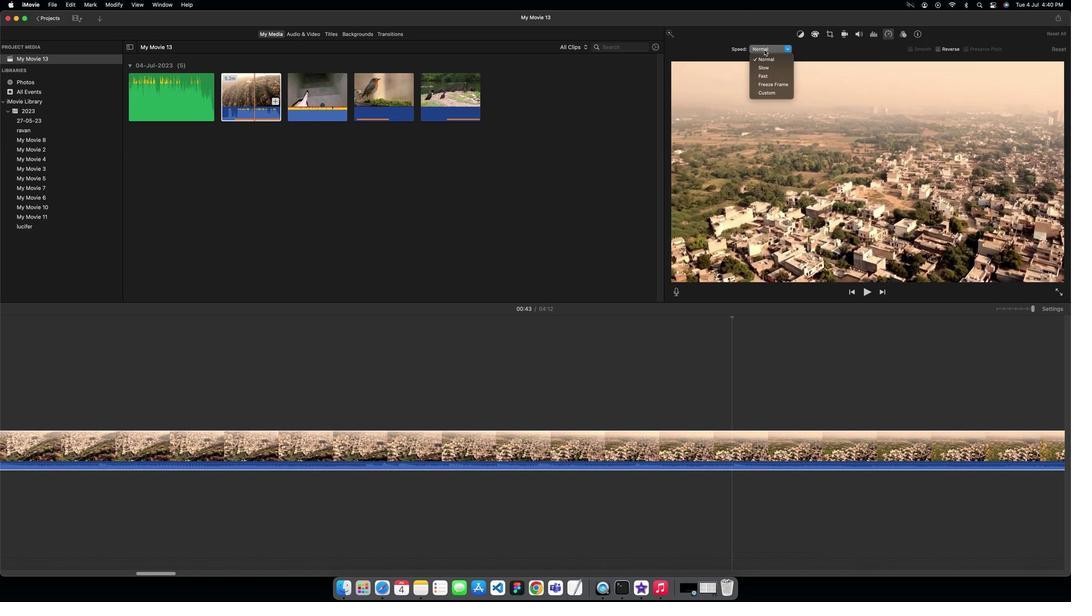 
Action: Mouse moved to (725, 119)
Screenshot: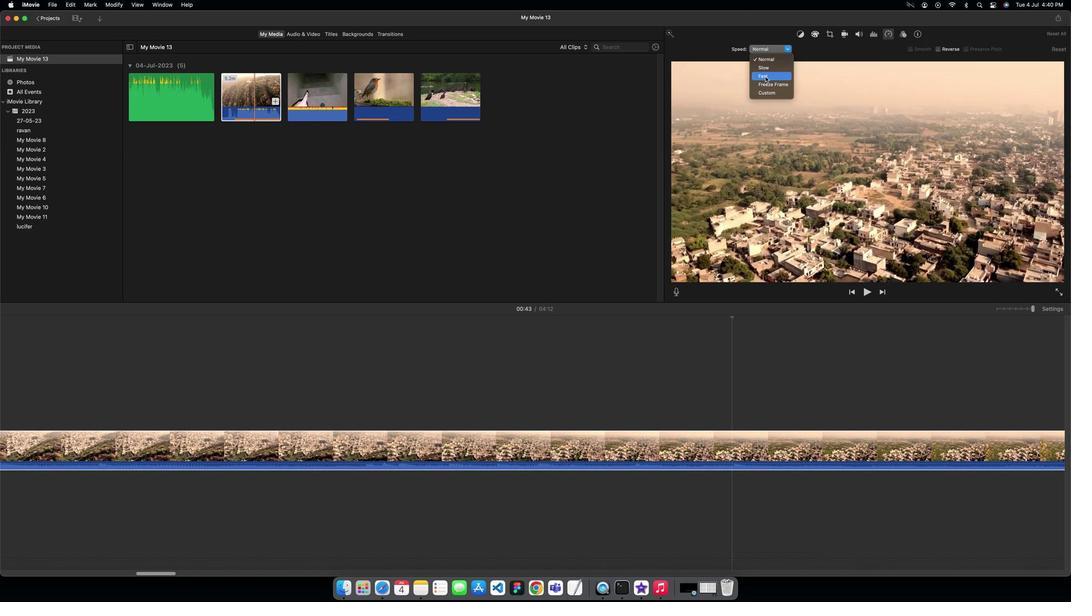 
Action: Mouse pressed left at (725, 119)
Screenshot: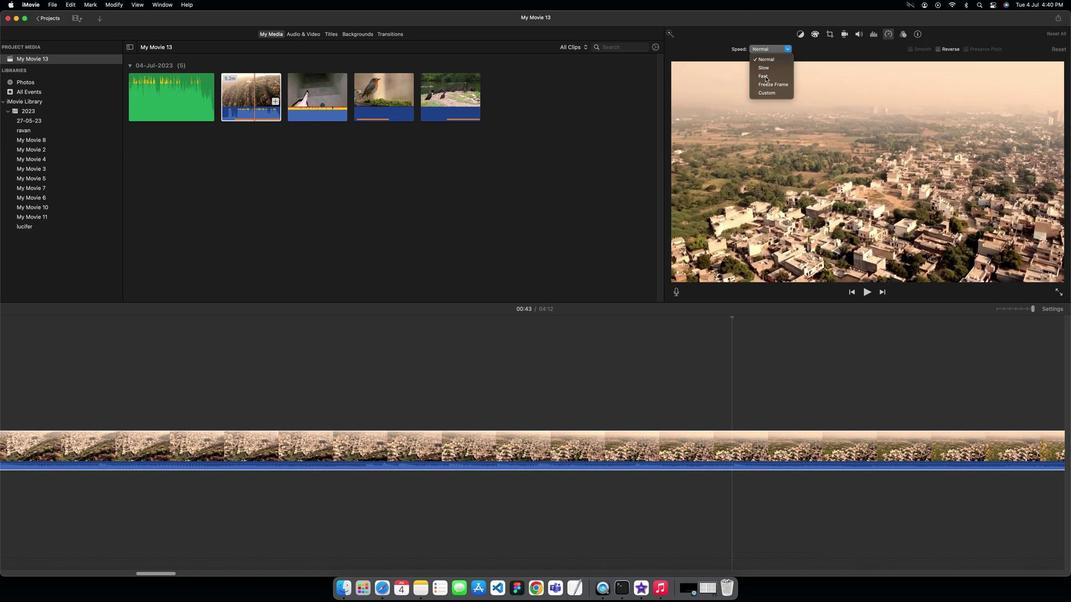 
Action: Mouse moved to (696, 253)
Screenshot: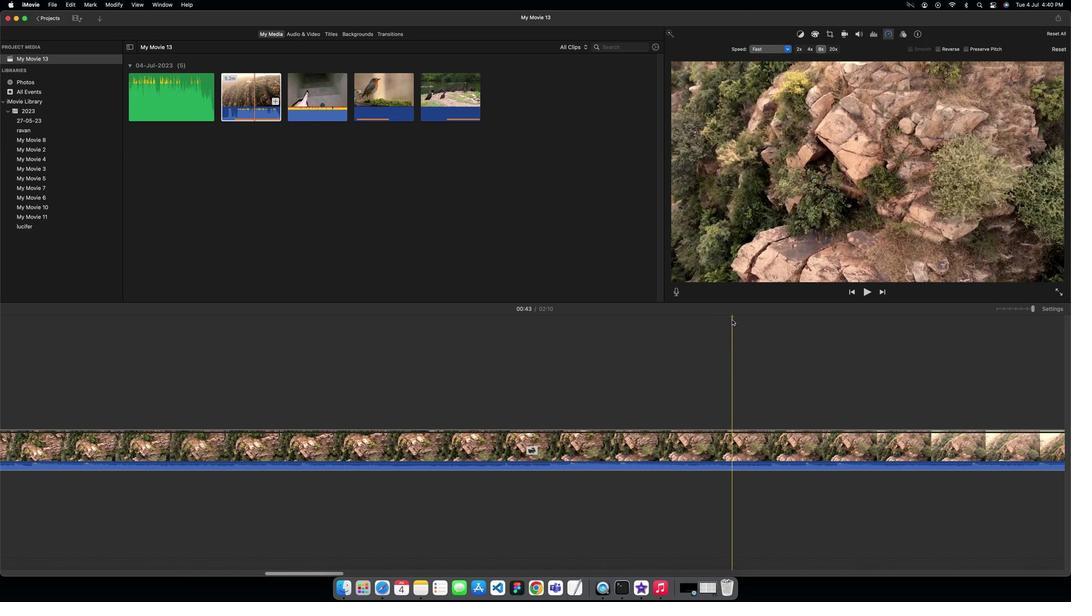 
Action: Mouse pressed left at (696, 253)
Screenshot: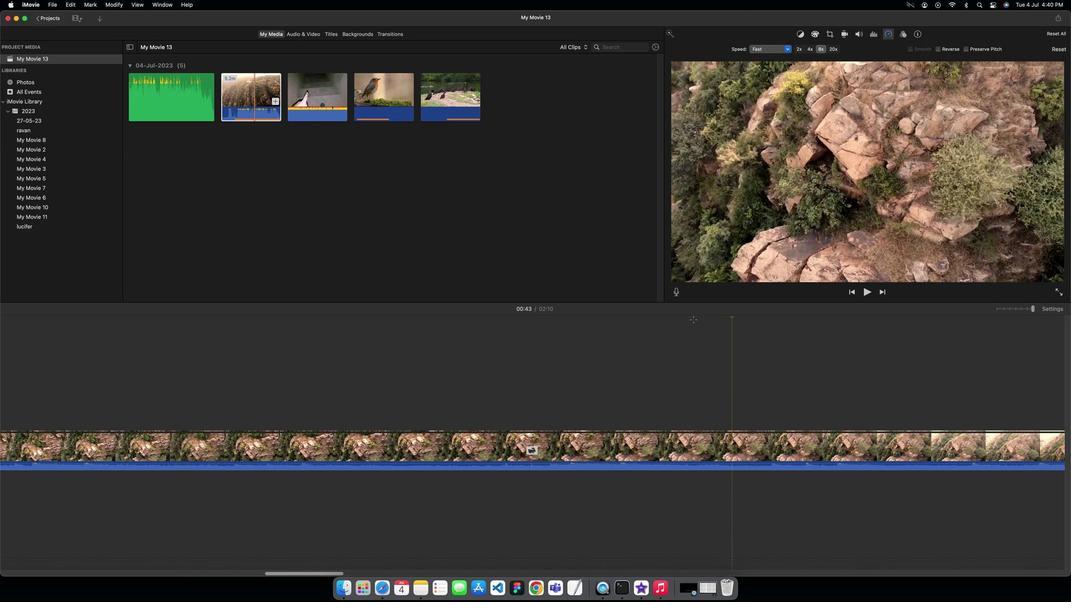 
Action: Mouse moved to (812, 237)
Screenshot: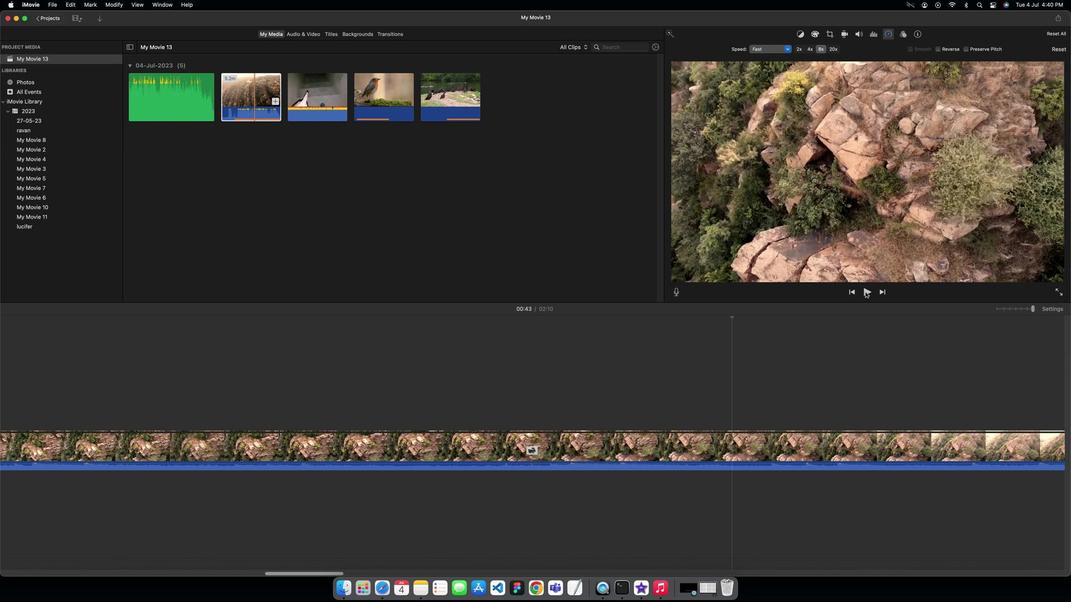 
Action: Mouse pressed left at (812, 237)
Screenshot: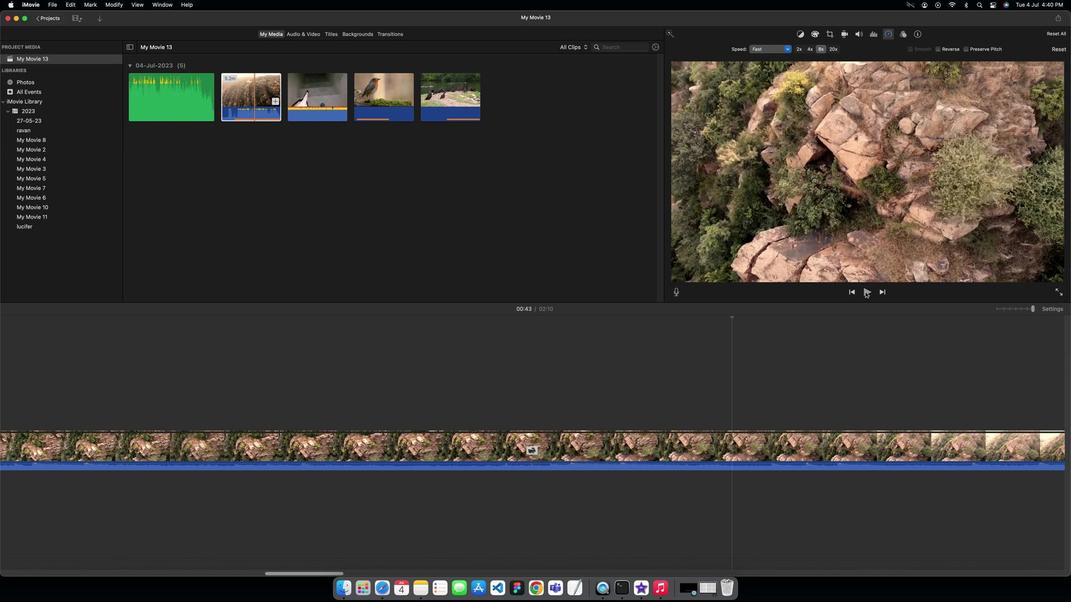 
Action: Mouse moved to (782, 103)
Screenshot: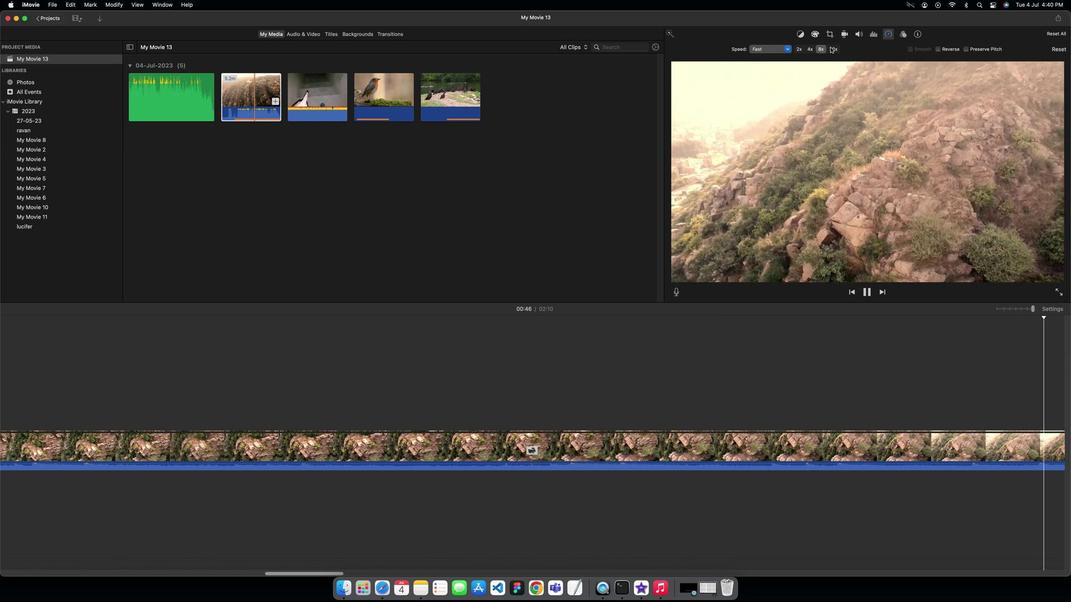 
Action: Mouse pressed left at (782, 103)
Screenshot: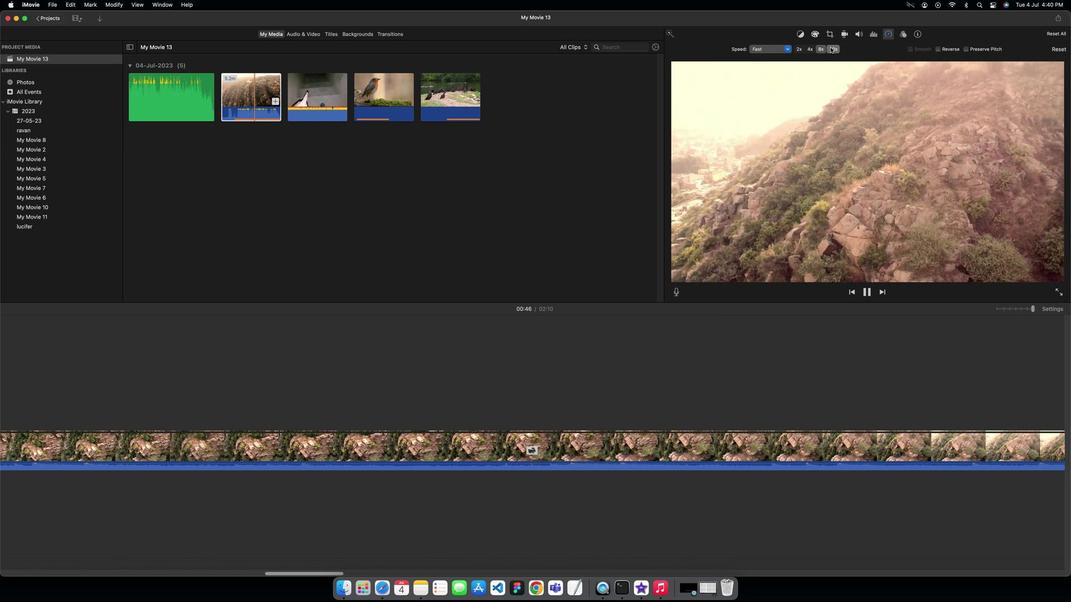 
Action: Mouse moved to (792, 392)
Screenshot: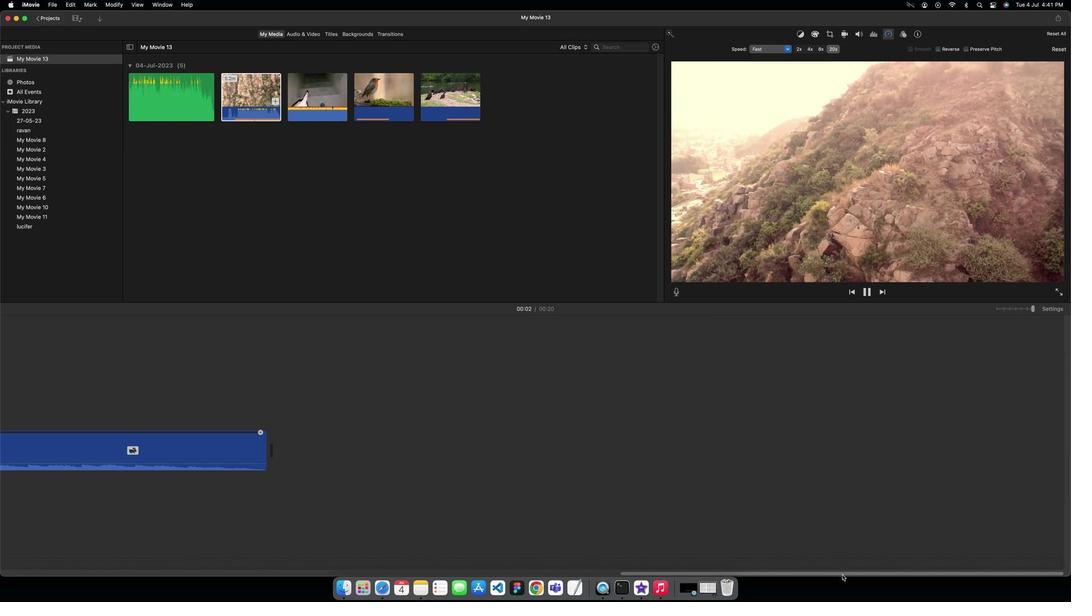 
Action: Mouse pressed left at (792, 392)
Screenshot: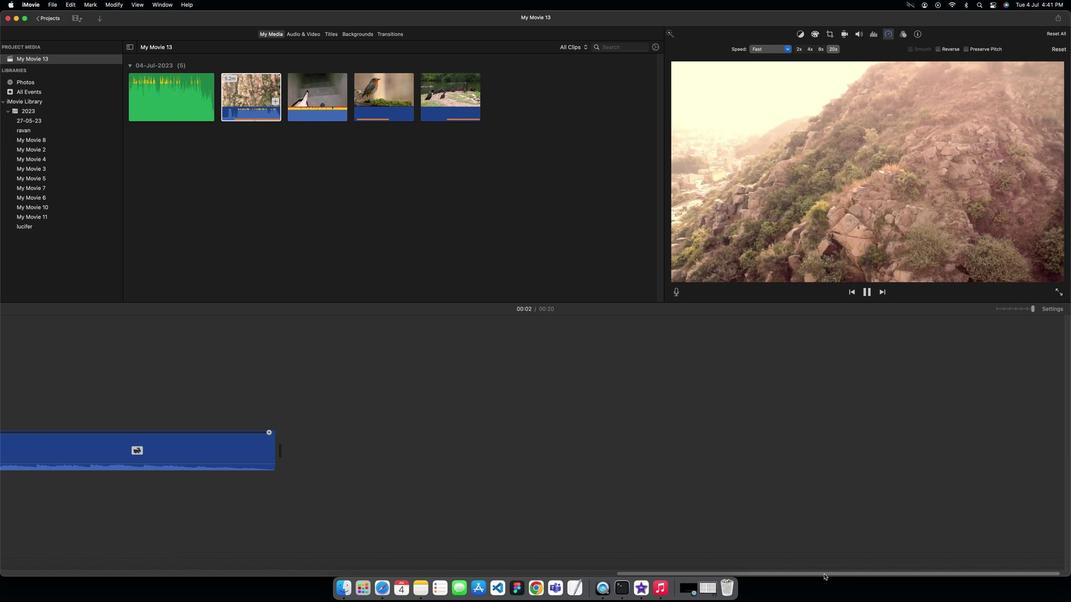 
Action: Mouse moved to (372, 325)
Screenshot: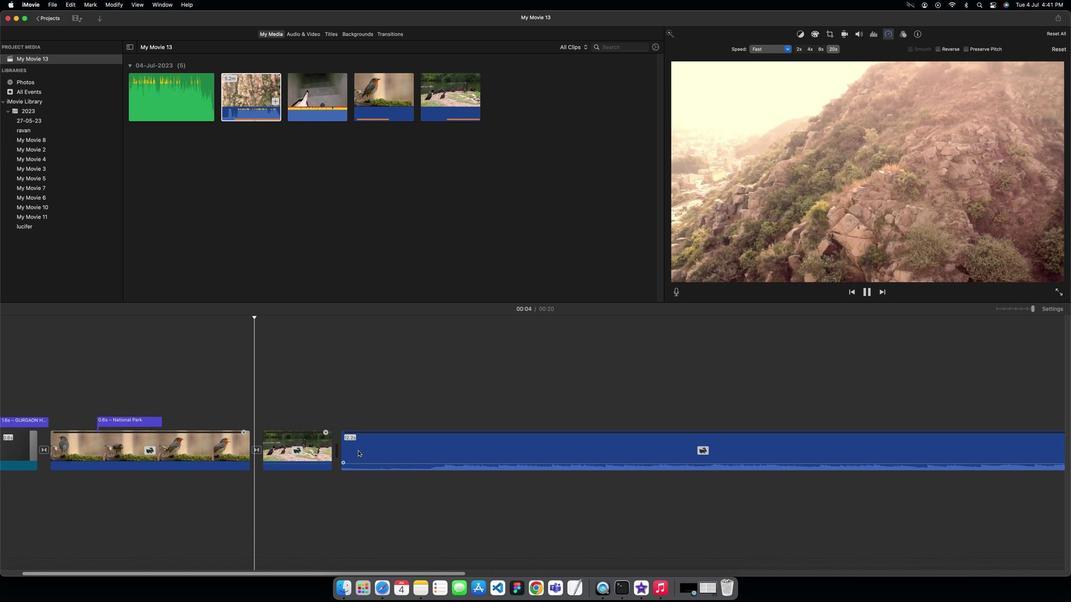 
Action: Mouse pressed left at (372, 325)
Screenshot: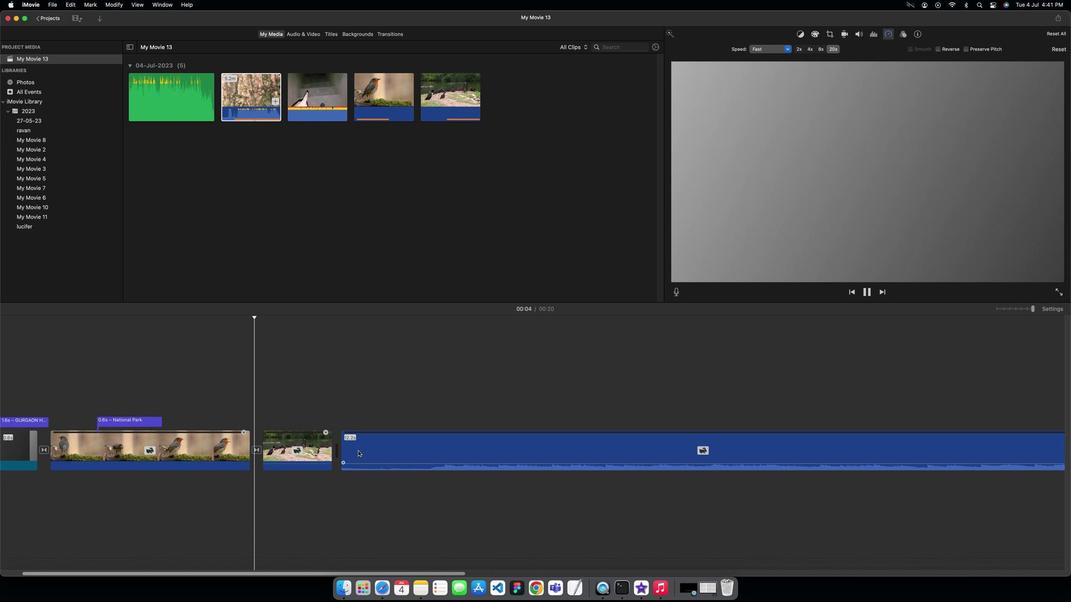
Action: Mouse moved to (815, 238)
Screenshot: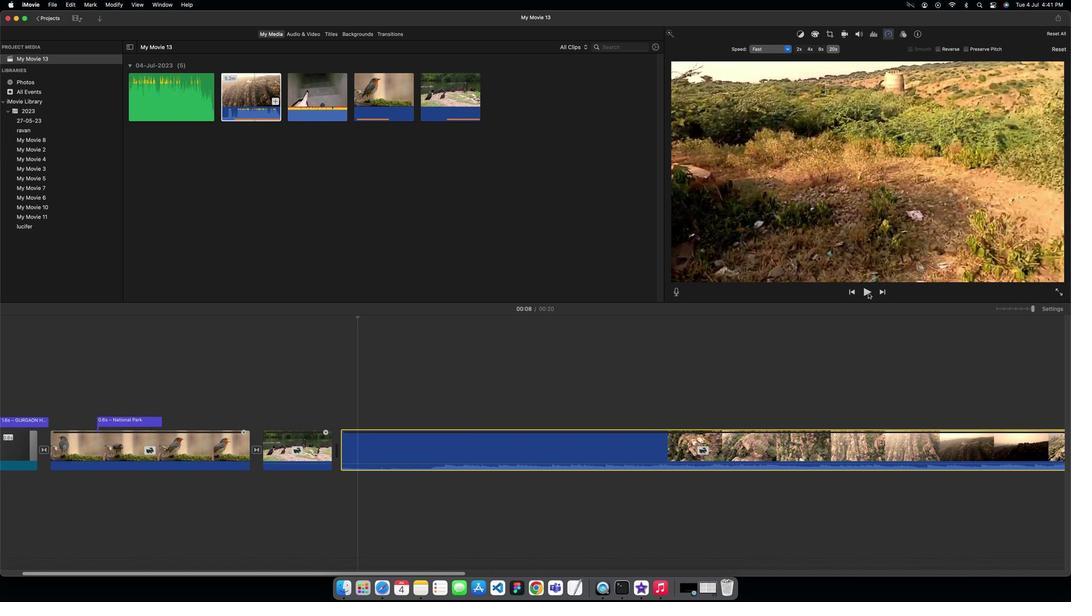 
Action: Mouse pressed left at (815, 238)
Screenshot: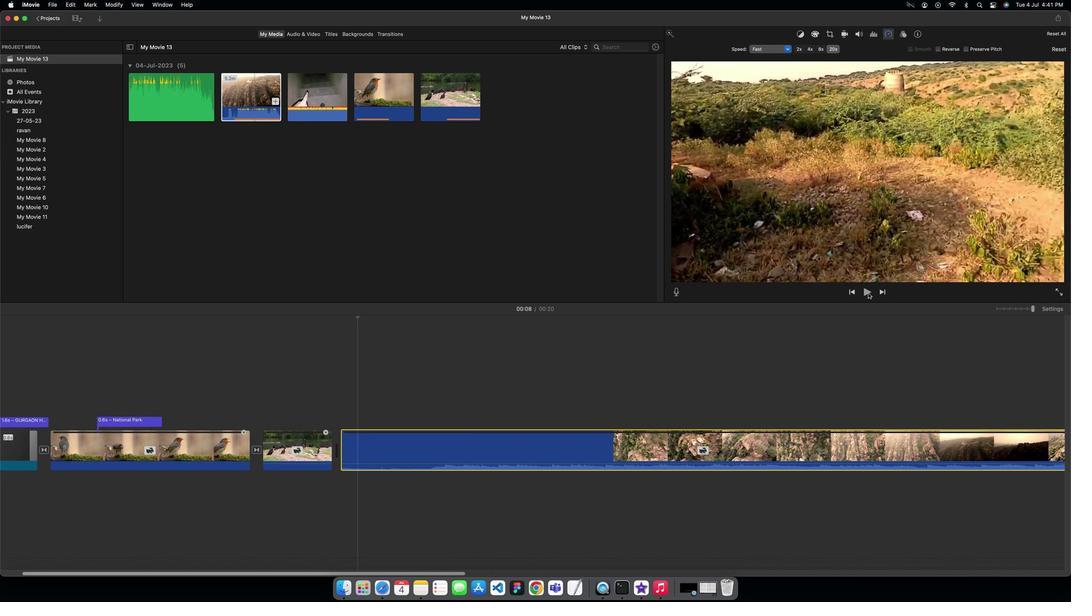 
Action: Mouse pressed left at (815, 238)
Screenshot: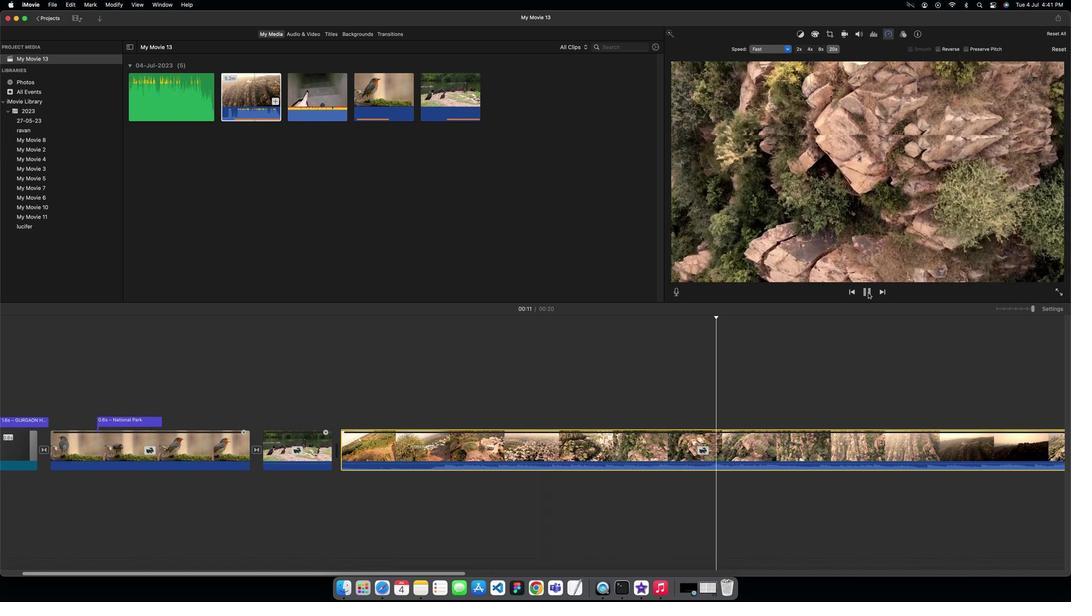 
Action: Mouse moved to (730, 104)
Screenshot: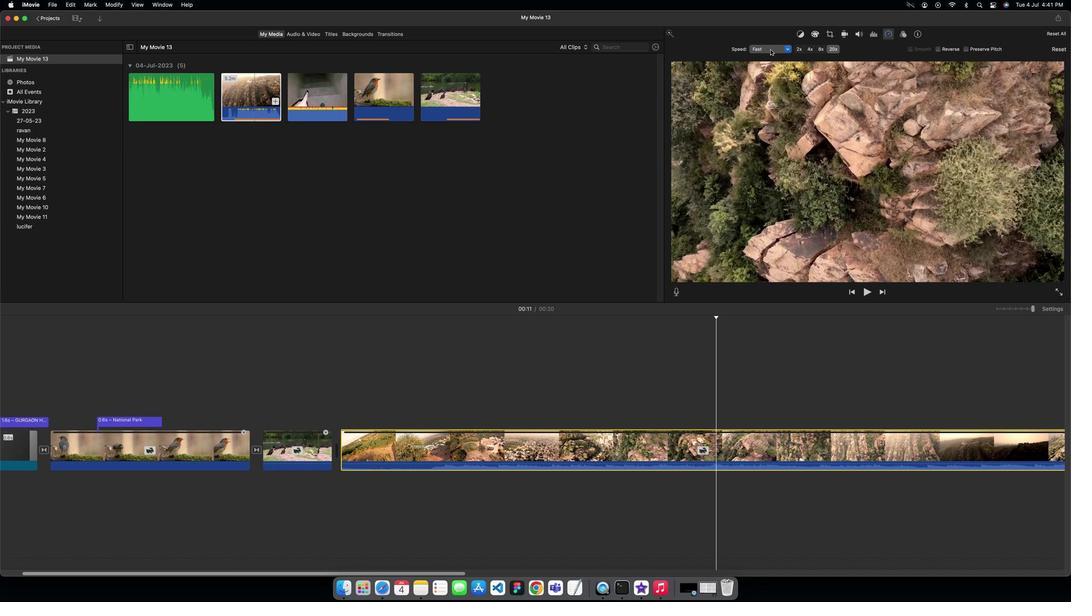 
Action: Mouse pressed left at (730, 104)
Screenshot: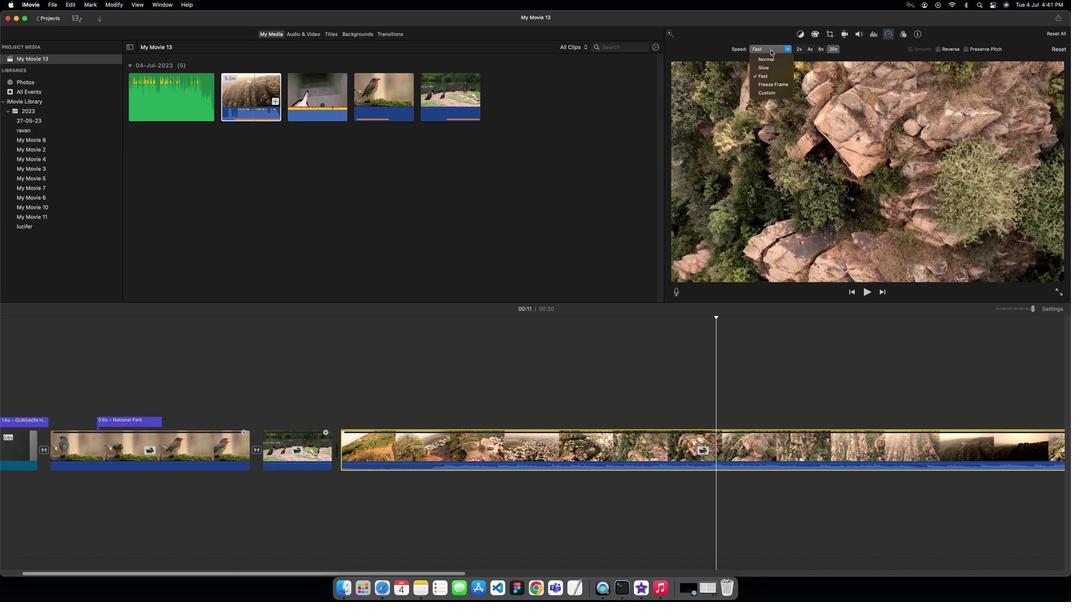 
Action: Mouse moved to (731, 127)
Screenshot: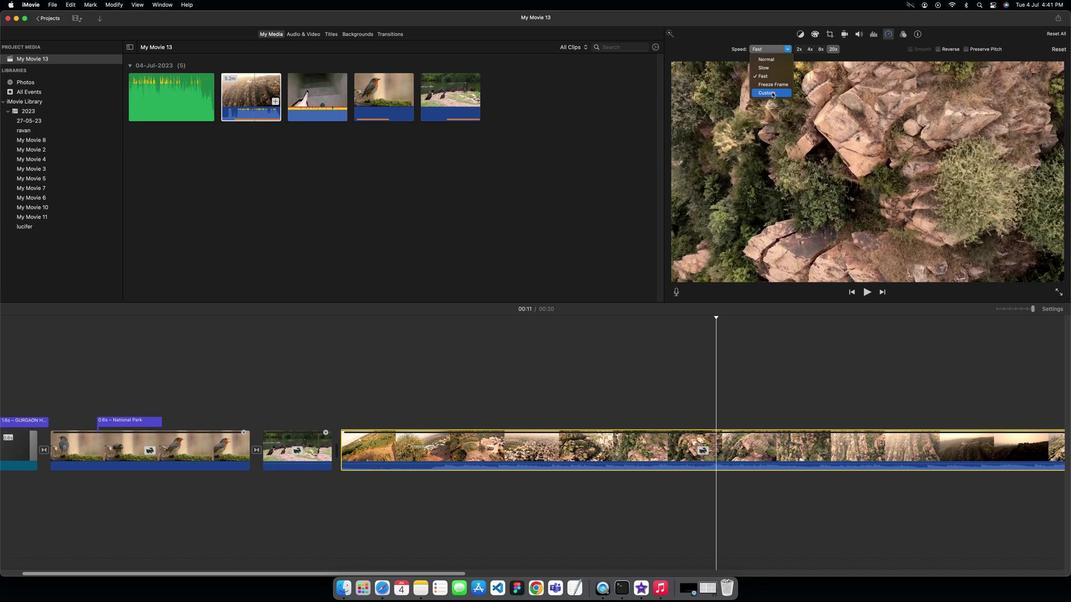 
Action: Mouse pressed left at (731, 127)
Screenshot: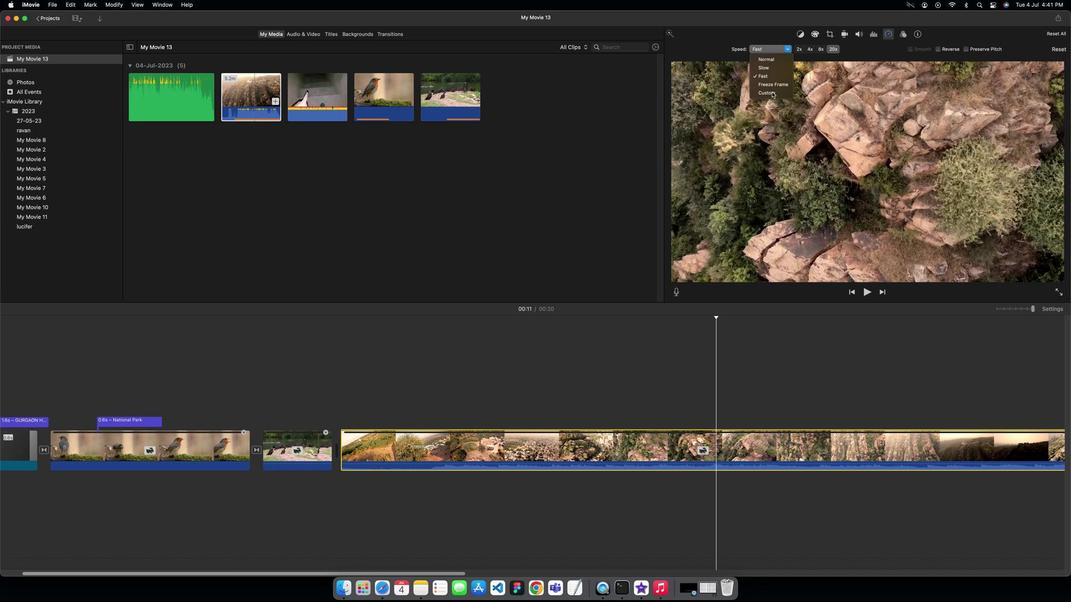 
Action: Mouse moved to (764, 104)
Screenshot: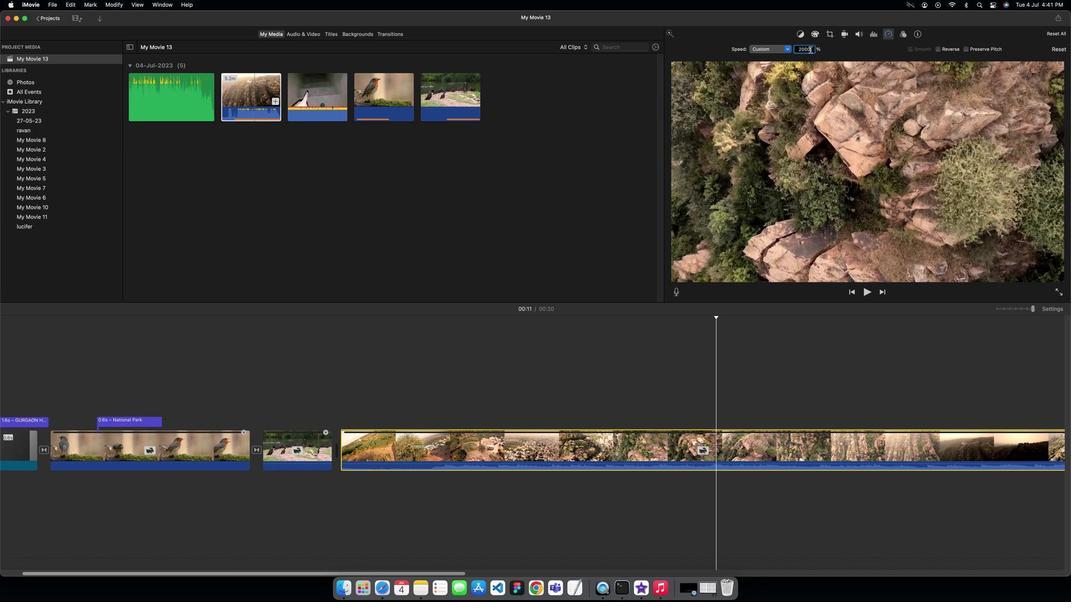 
Action: Mouse pressed left at (764, 104)
Screenshot: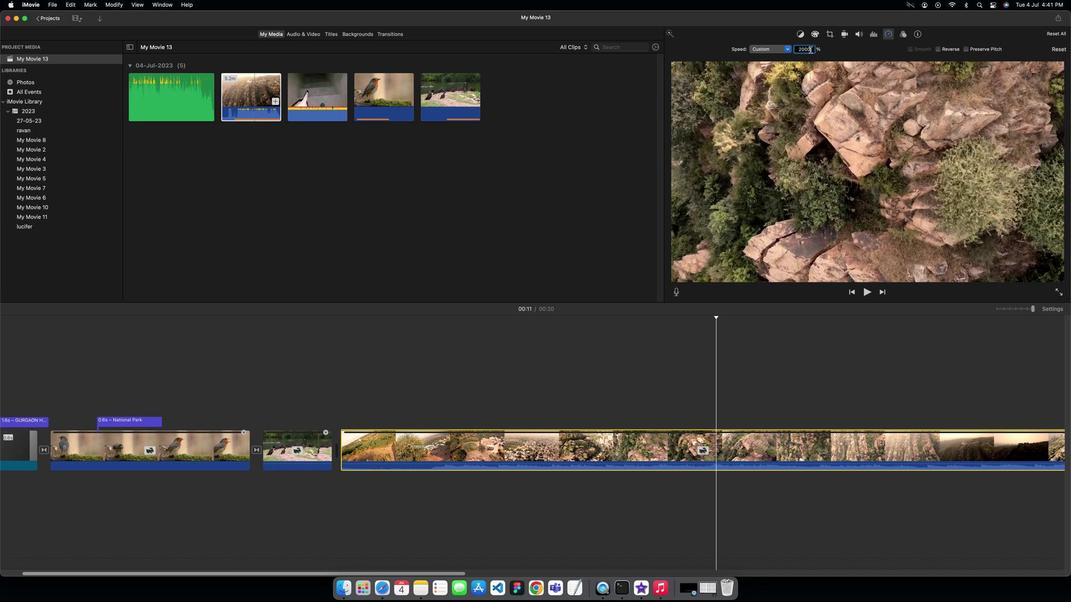 
Action: Mouse moved to (750, 104)
Screenshot: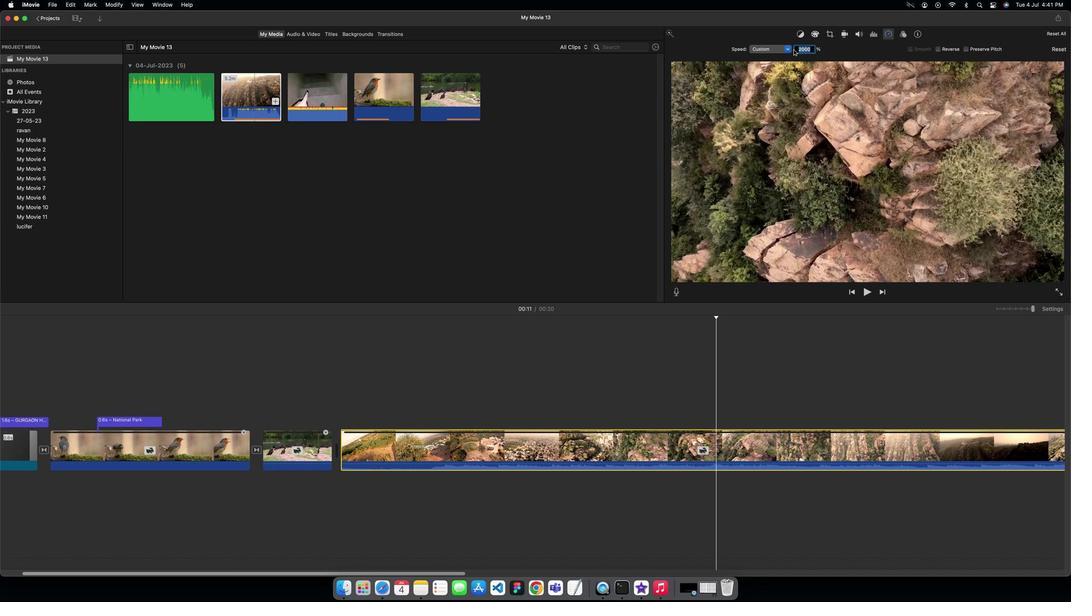 
Action: Key pressed '1''0''0''0'Key.enter
Screenshot: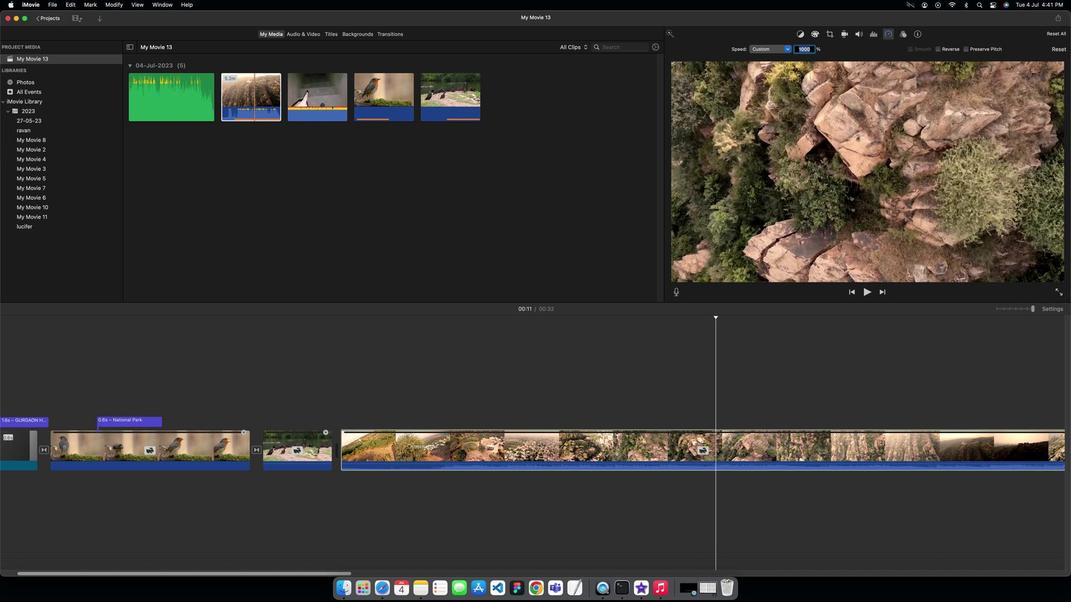 
Action: Mouse moved to (424, 277)
Screenshot: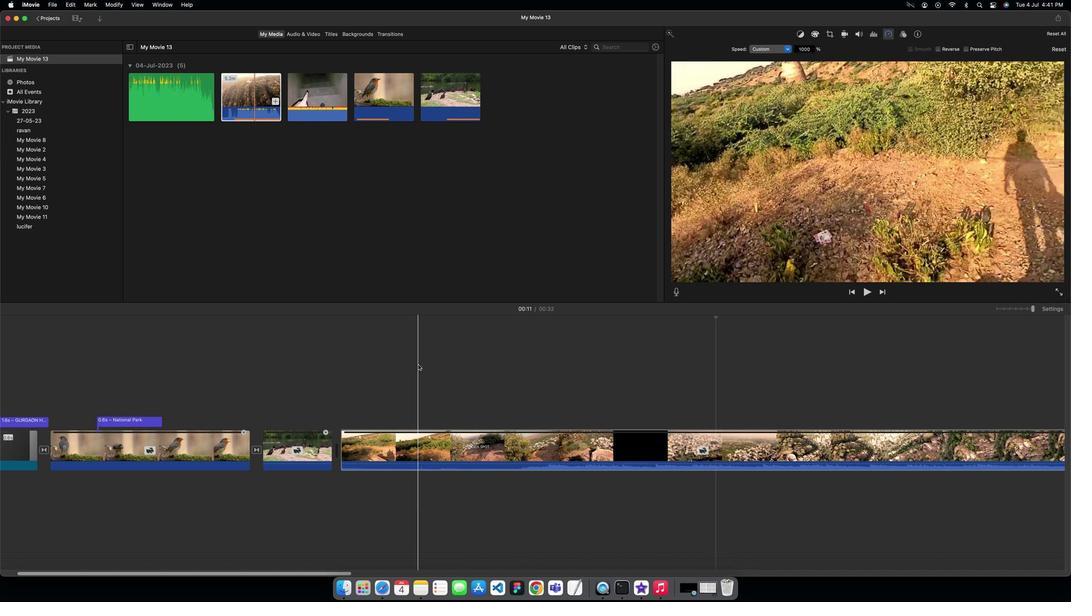 
Action: Mouse pressed left at (424, 277)
Screenshot: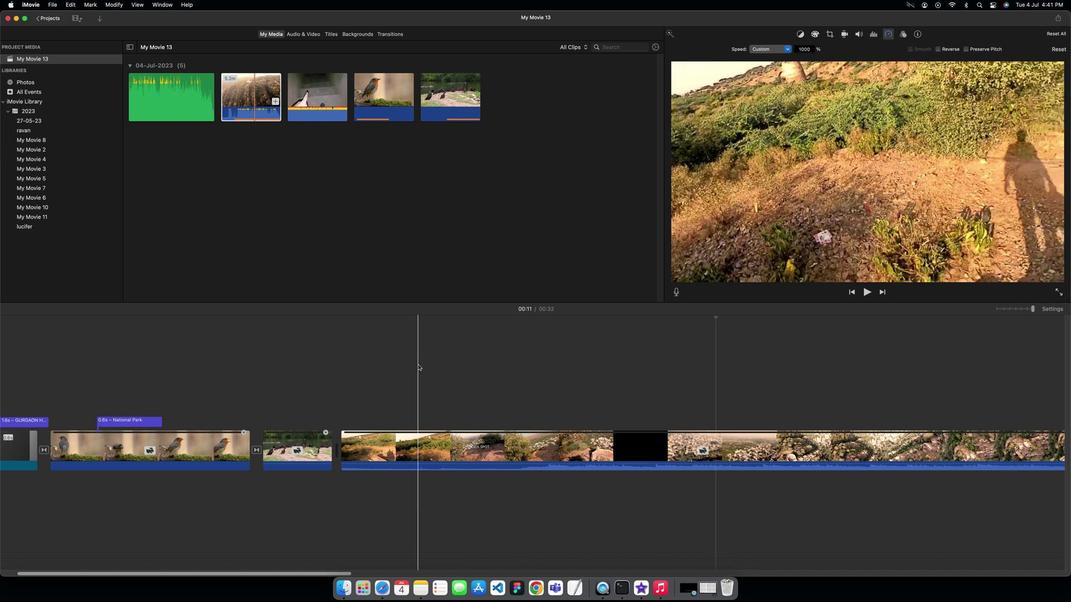 
Action: Mouse moved to (815, 238)
Screenshot: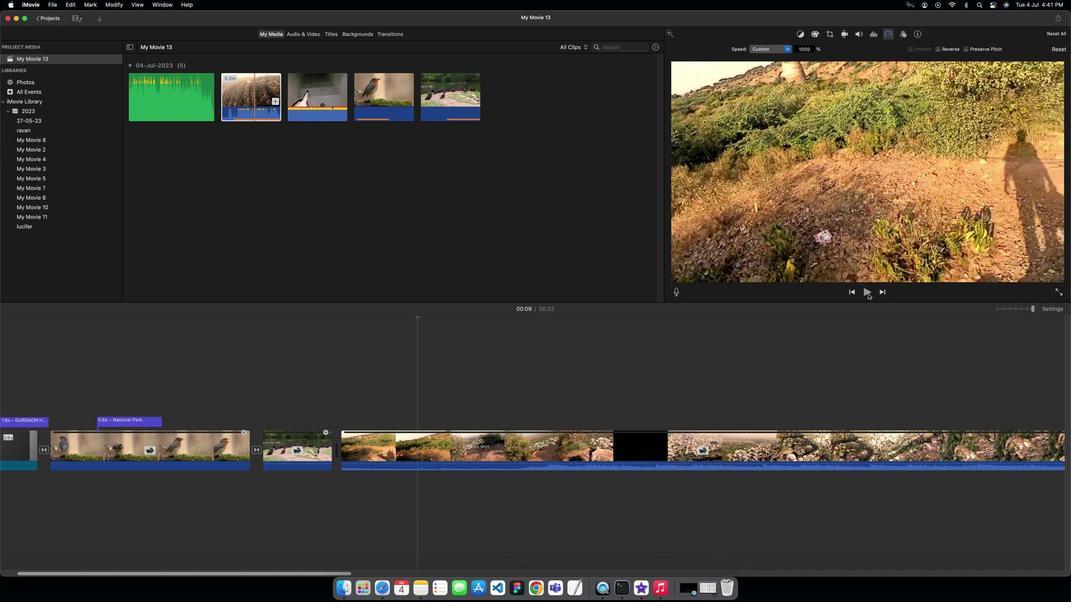 
Action: Mouse pressed left at (815, 238)
Screenshot: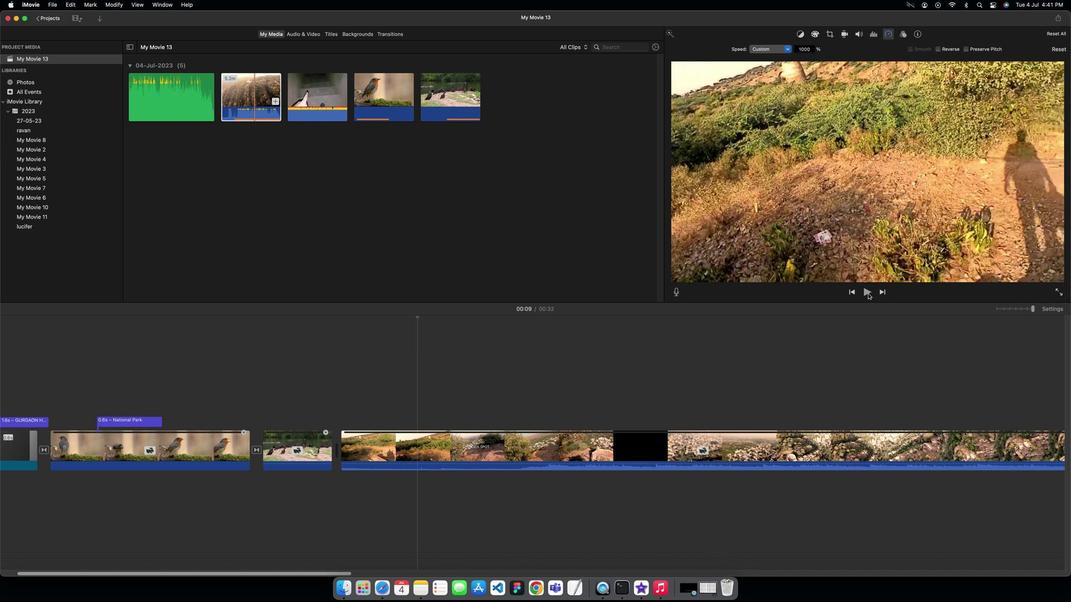 
Action: Mouse pressed left at (815, 238)
Screenshot: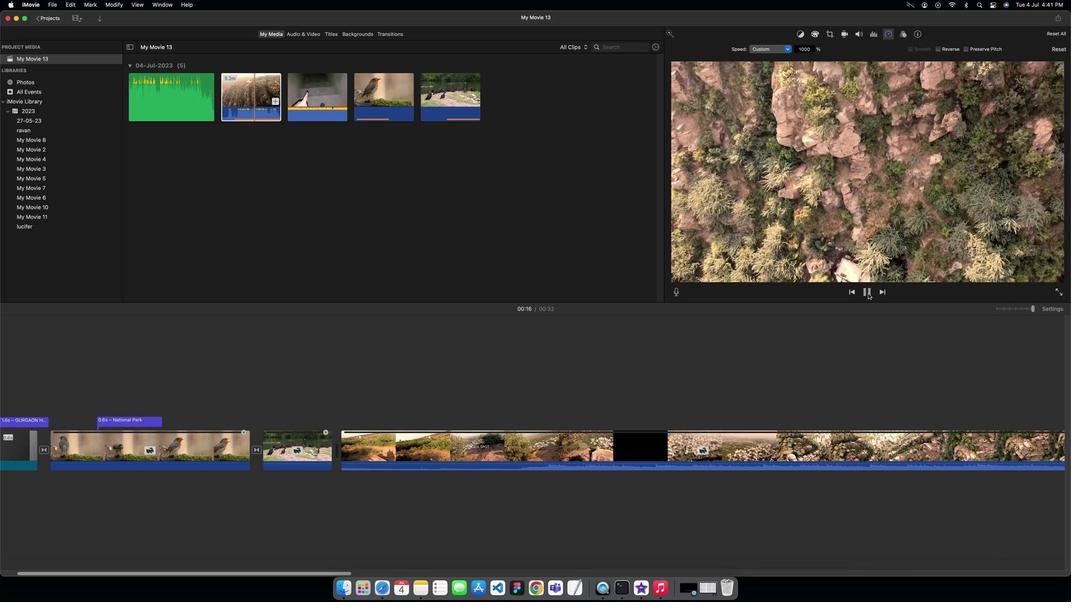 
Action: Mouse moved to (764, 103)
Screenshot: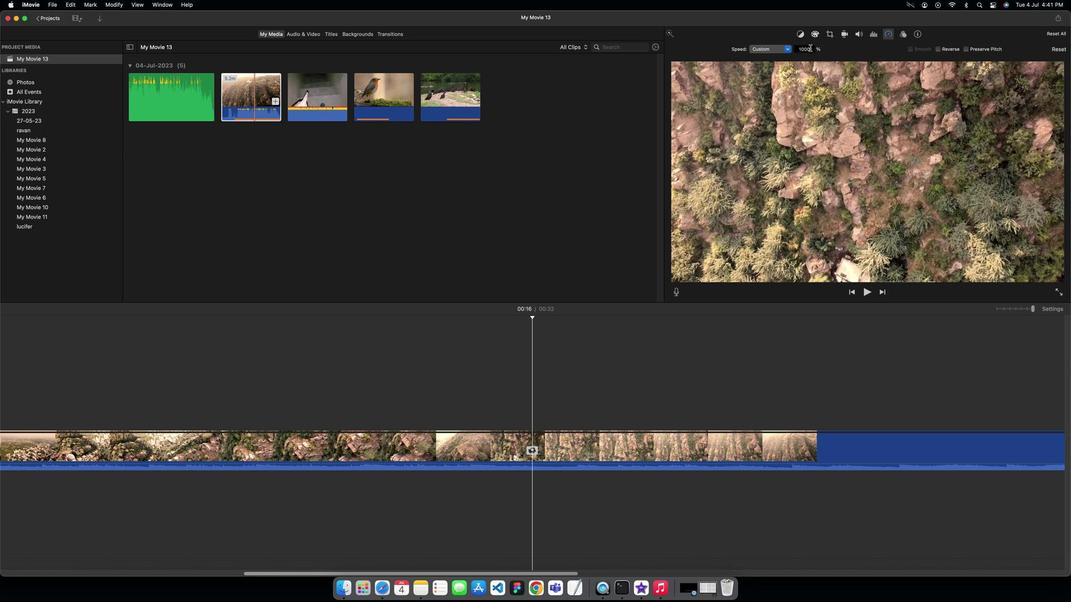 
Action: Mouse pressed left at (764, 103)
Screenshot: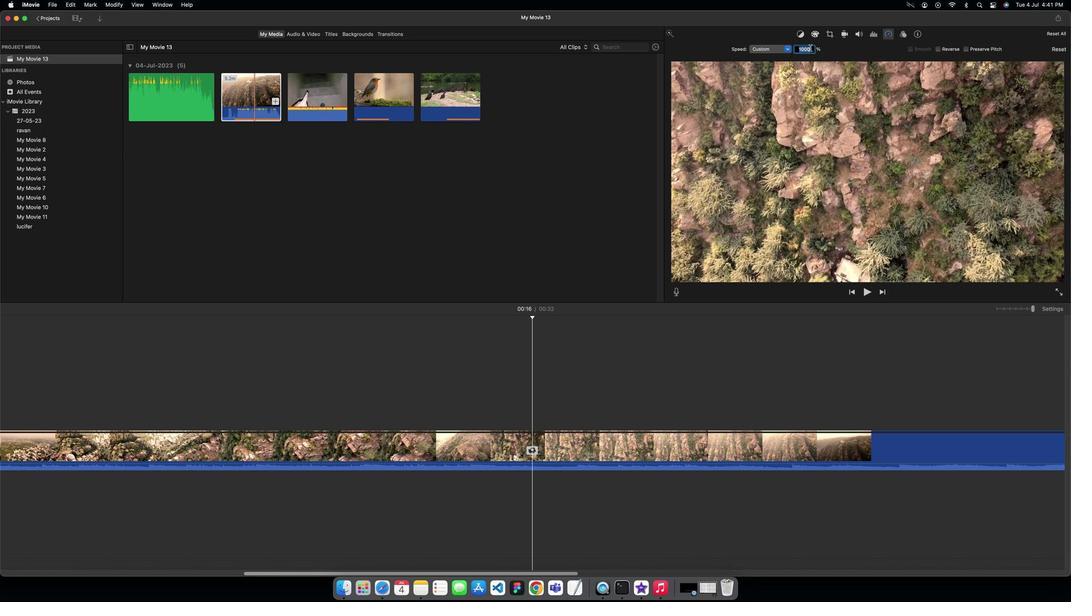 
Action: Key pressed '5''0''0'Key.enter
Screenshot: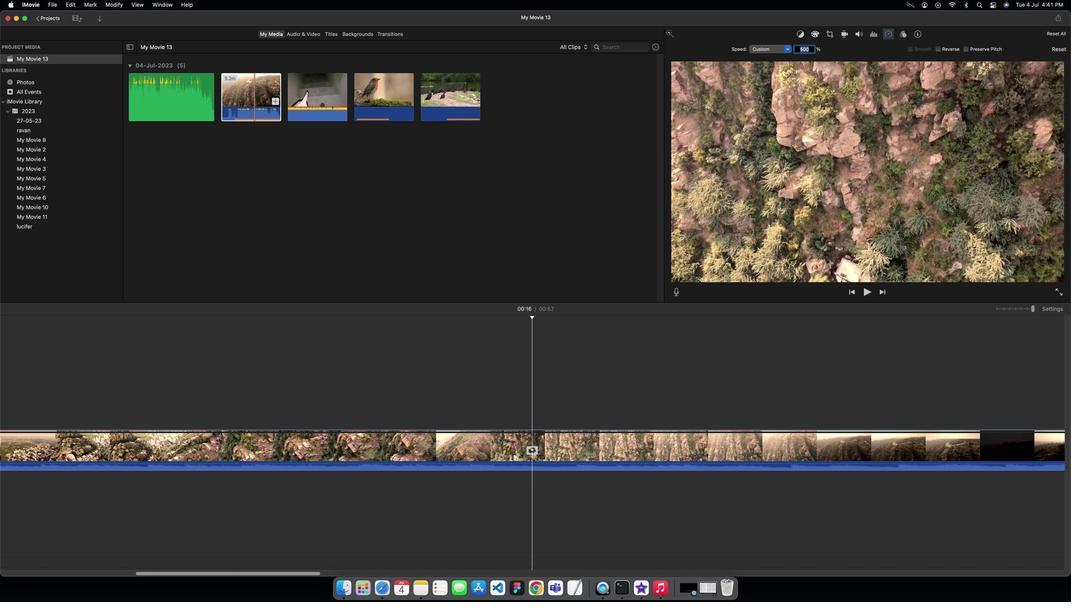 
Action: Mouse moved to (524, 252)
Screenshot: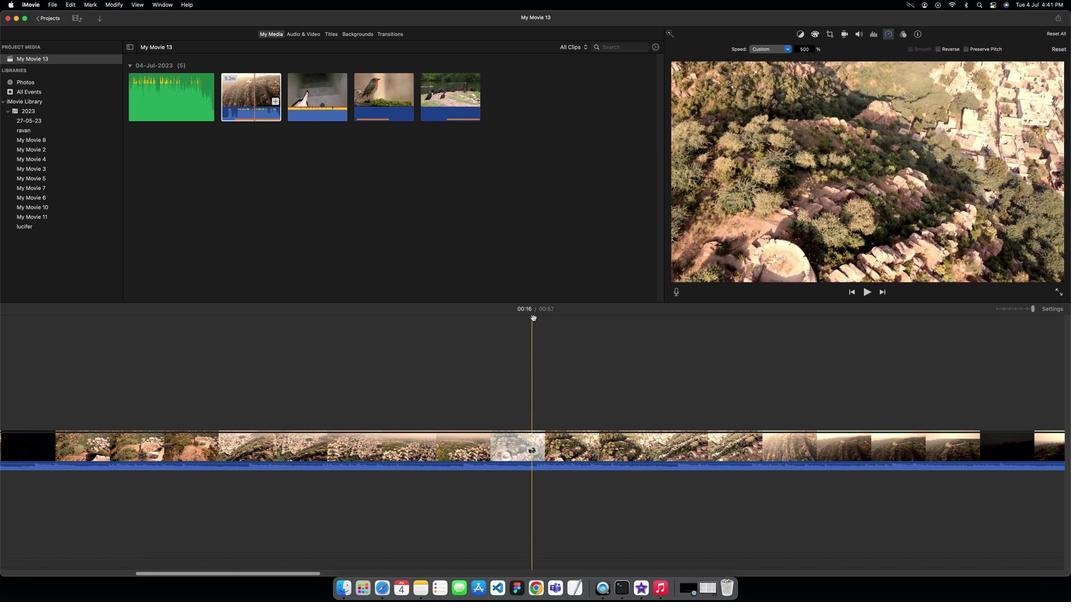 
Action: Mouse pressed left at (524, 252)
Screenshot: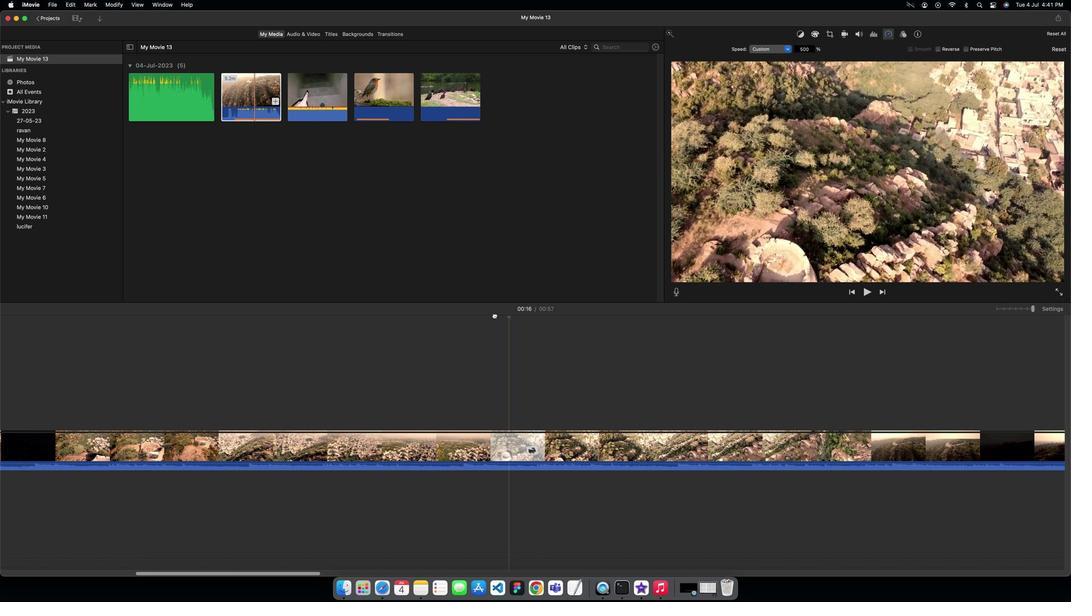 
Action: Mouse moved to (812, 237)
Screenshot: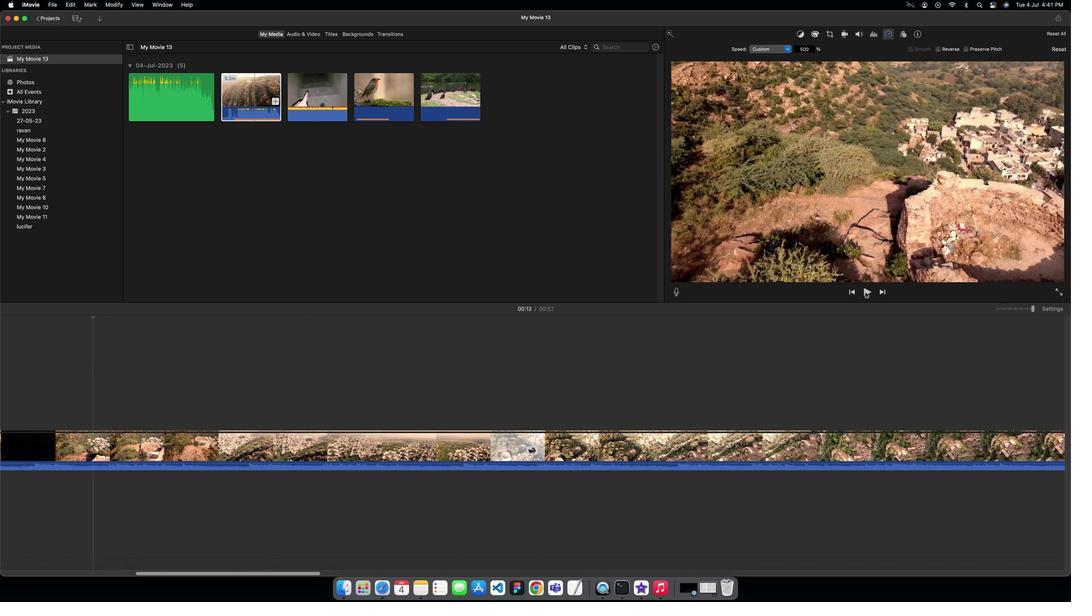 
Action: Mouse pressed left at (812, 237)
Screenshot: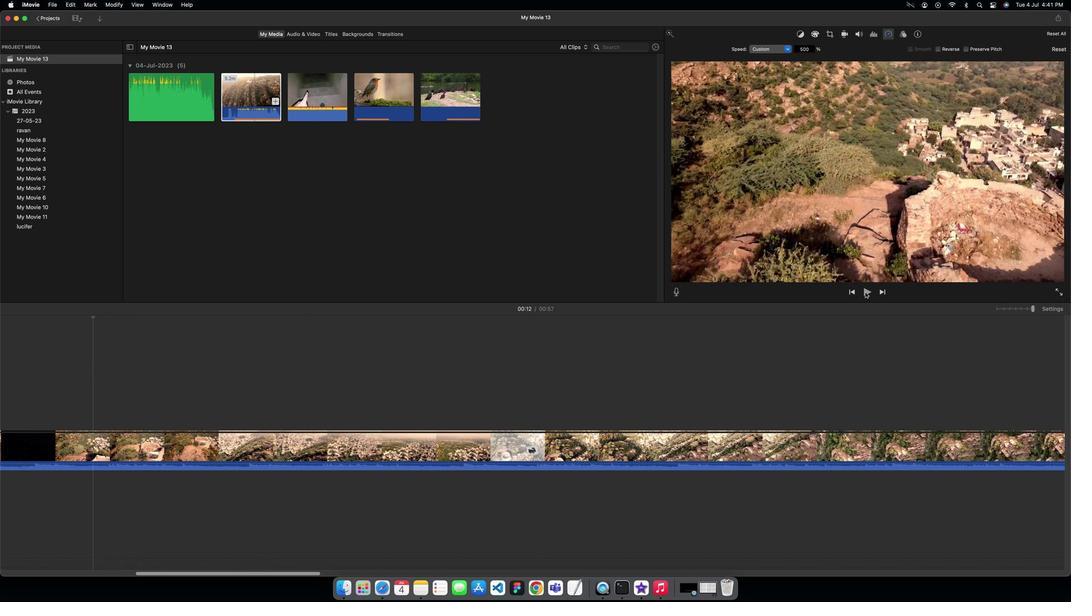 
Action: Mouse moved to (815, 236)
Screenshot: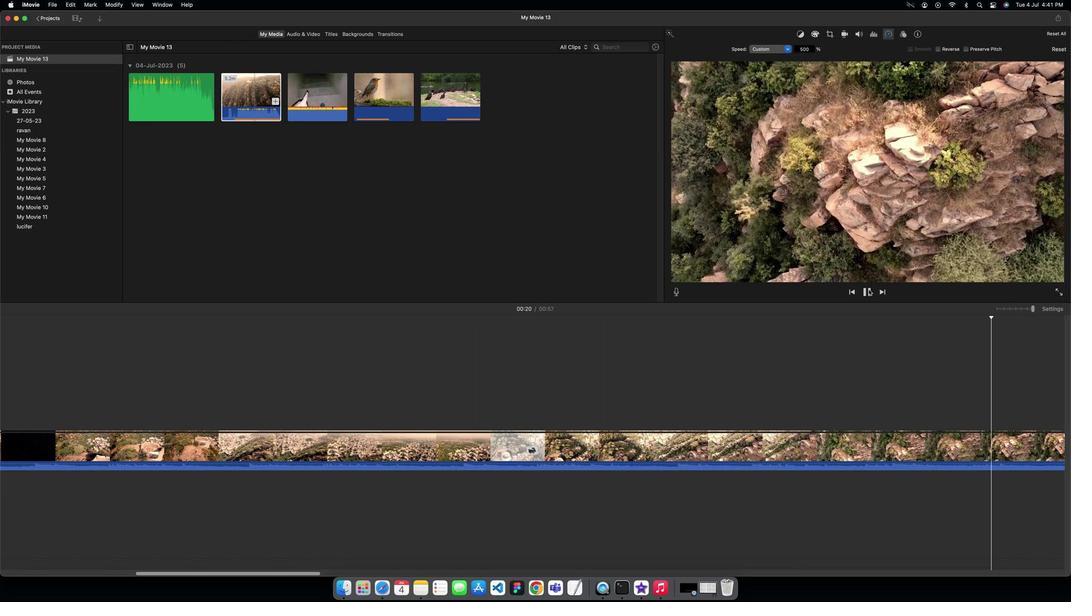 
Action: Mouse pressed left at (815, 236)
Screenshot: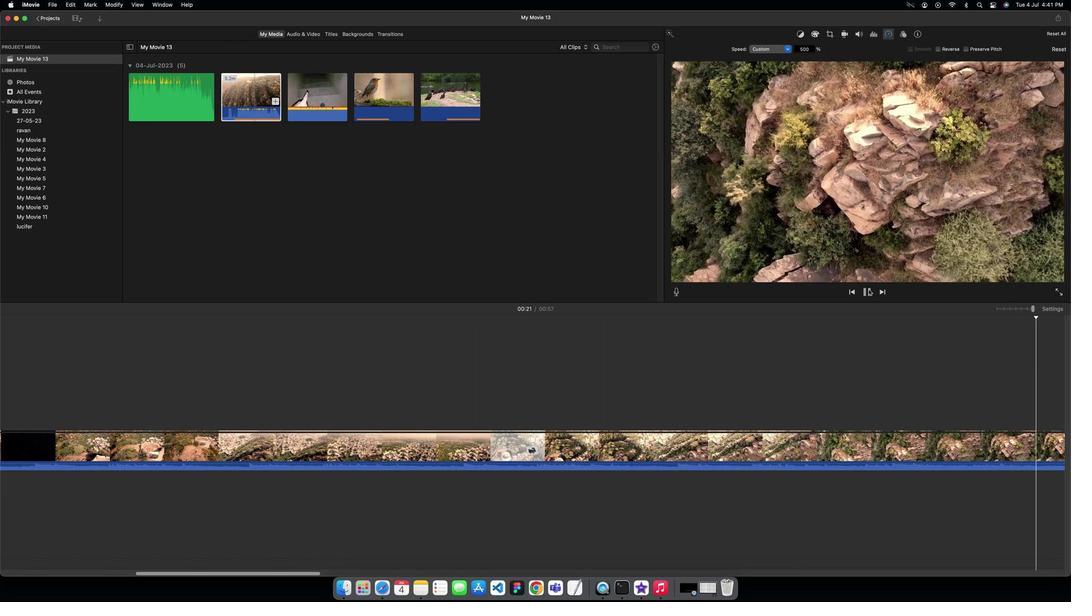 
Action: Mouse moved to (475, 173)
Screenshot: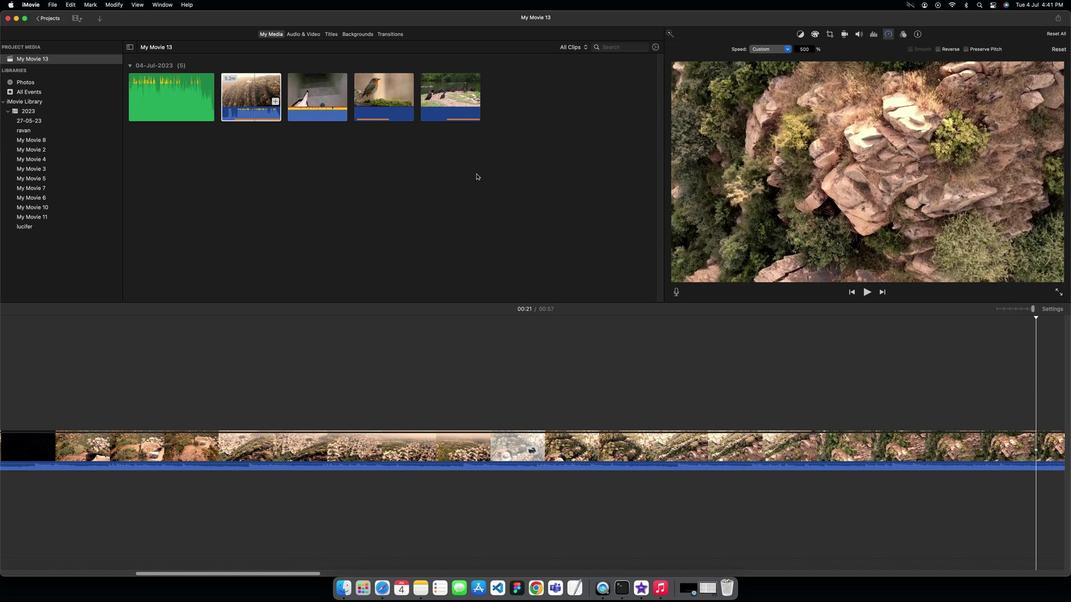
Action: Mouse pressed left at (475, 173)
Screenshot: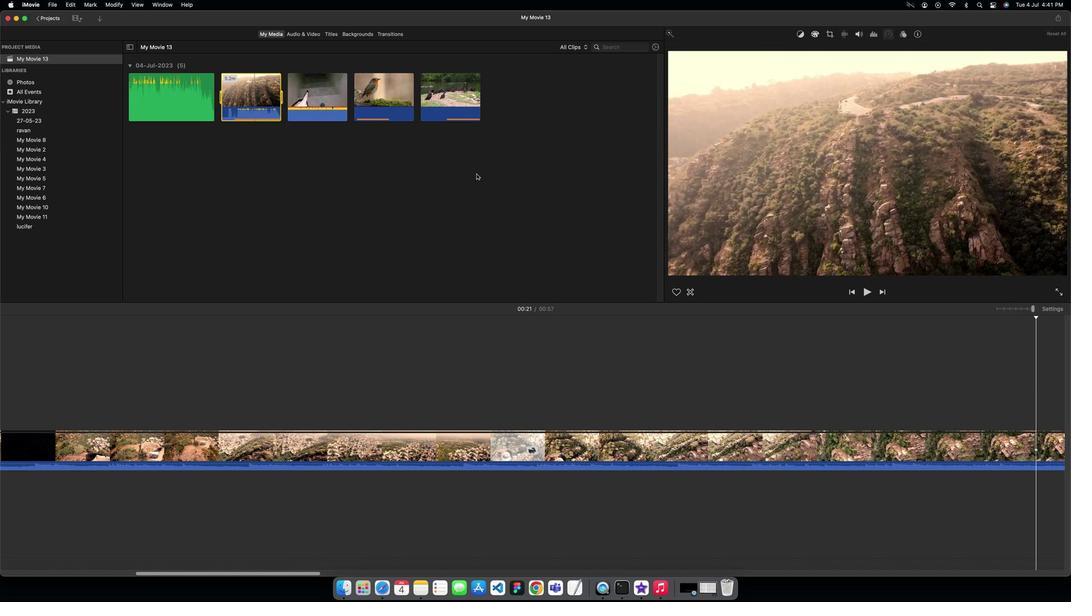 
Action: Mouse moved to (333, 127)
Screenshot: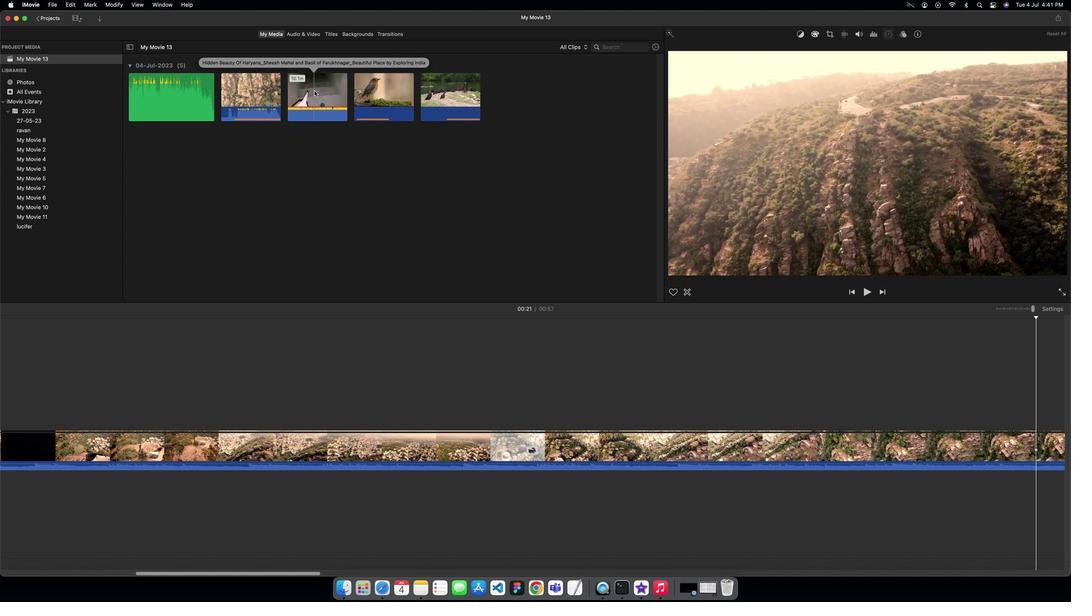 
Action: Mouse pressed left at (333, 127)
Screenshot: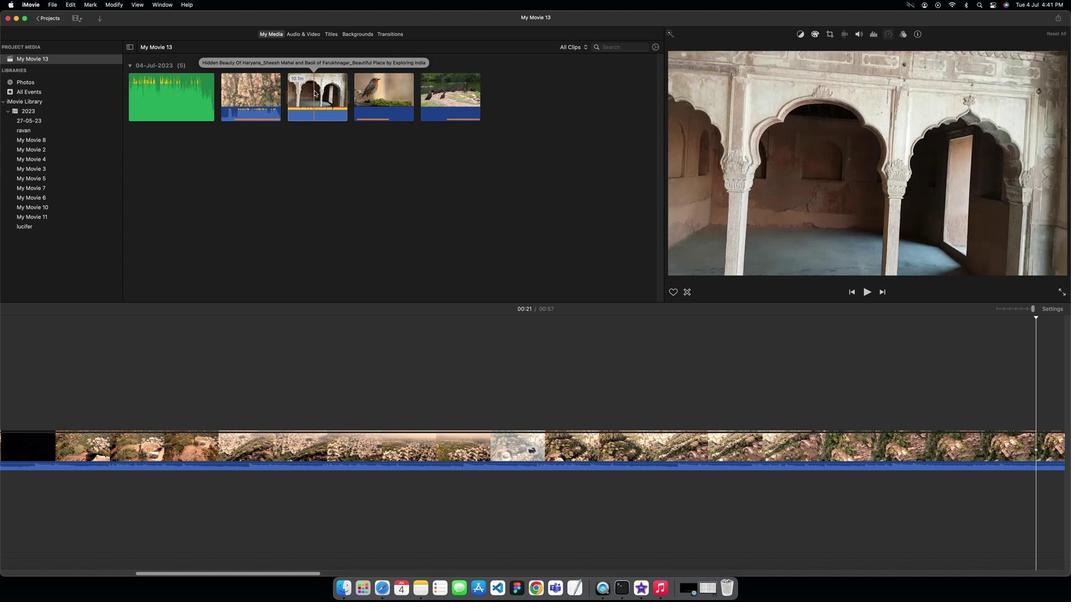 
Action: Mouse moved to (179, 79)
Screenshot: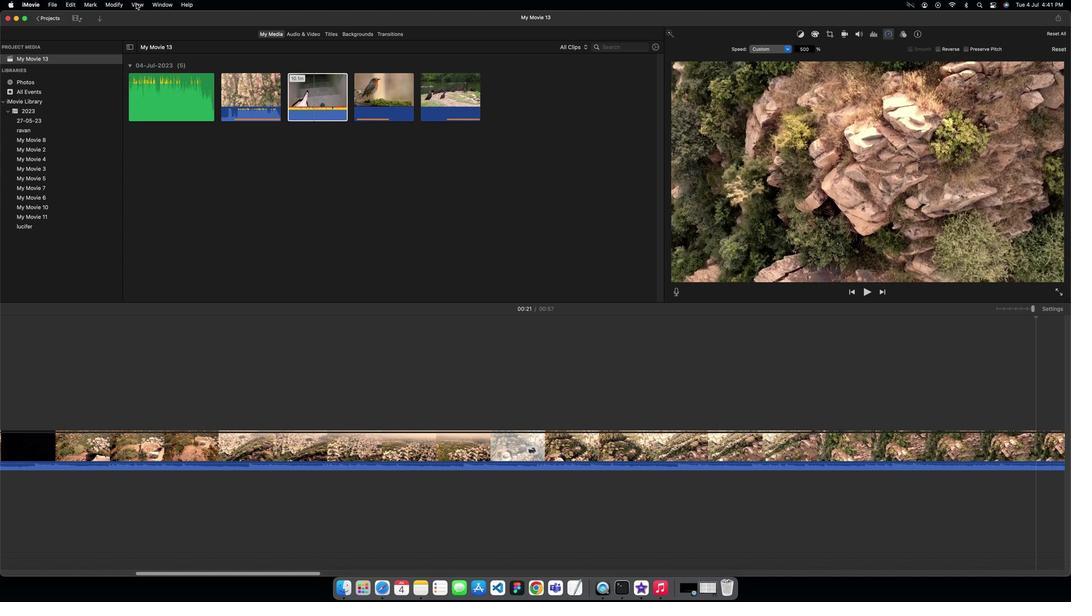 
Action: Mouse pressed left at (179, 79)
Screenshot: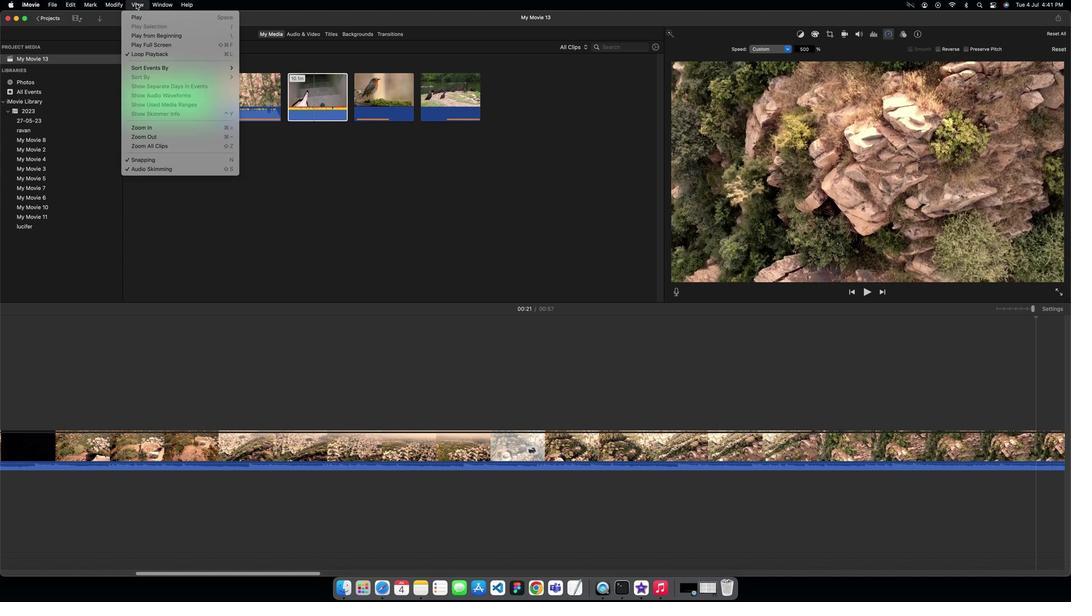 
Action: Mouse moved to (189, 153)
